 Task: Buy 3 Mechanical Scales from Kitchen Scales section under best seller category for shipping address: Lily Brown, 533 Junior Avenue, Duluth, Georgia 30097, Cell Number 4046170247. Pay from credit card ending with 9757, CVV 798
Action: Mouse moved to (192, 89)
Screenshot: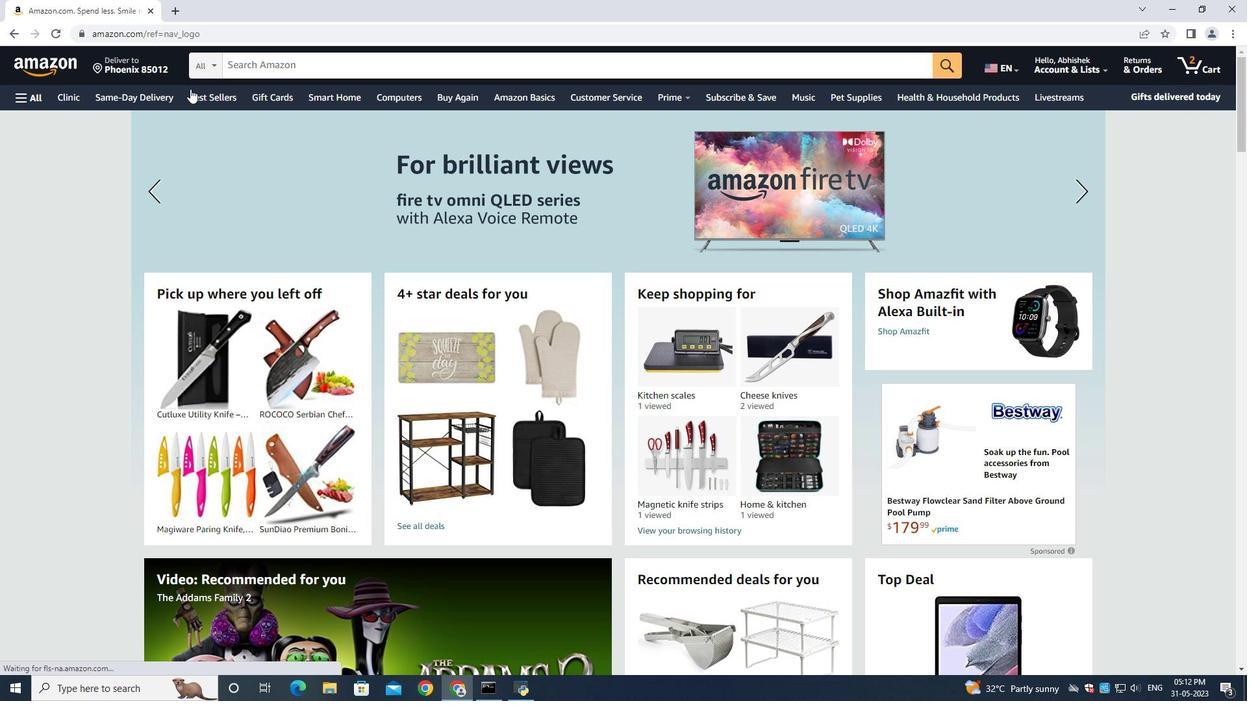 
Action: Mouse pressed left at (192, 89)
Screenshot: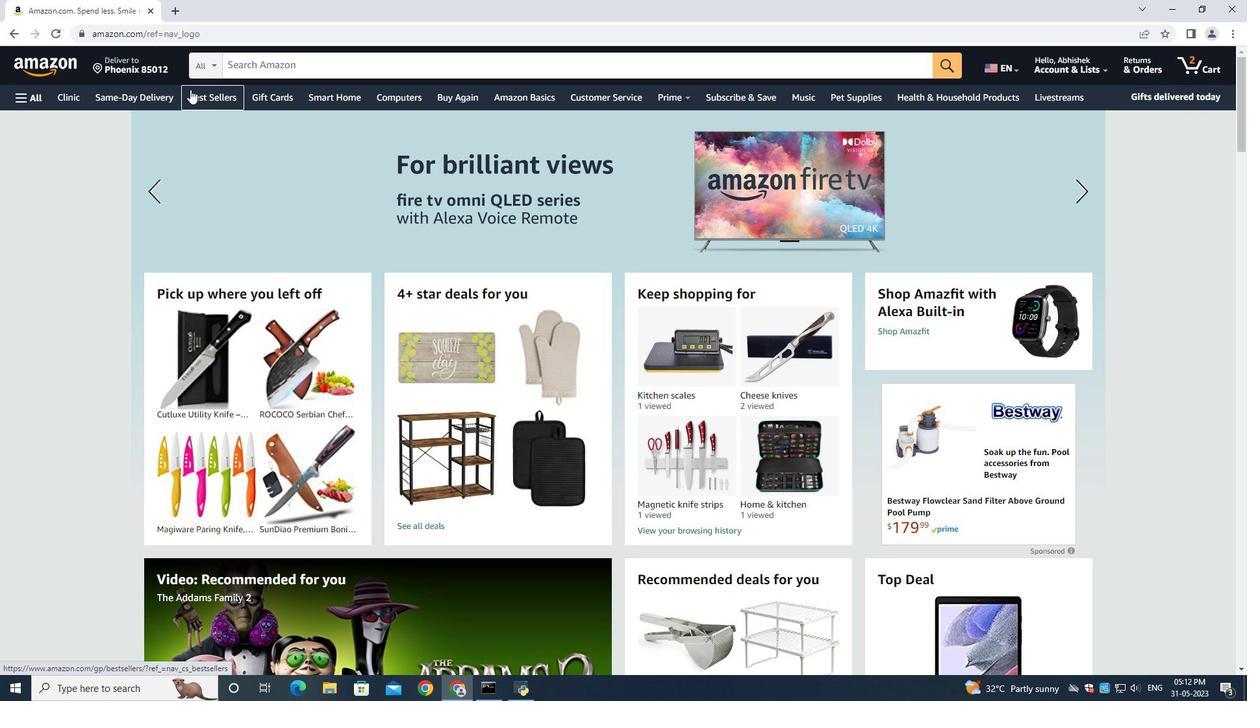 
Action: Mouse moved to (273, 64)
Screenshot: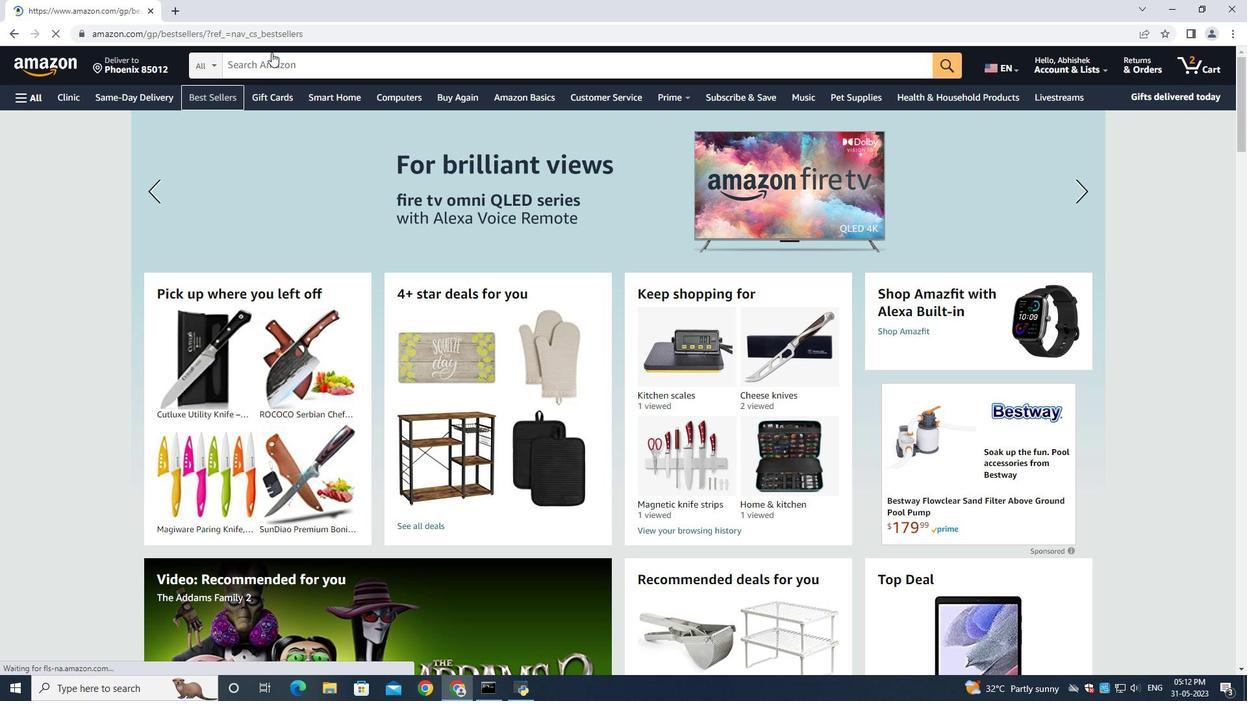 
Action: Mouse pressed left at (273, 64)
Screenshot: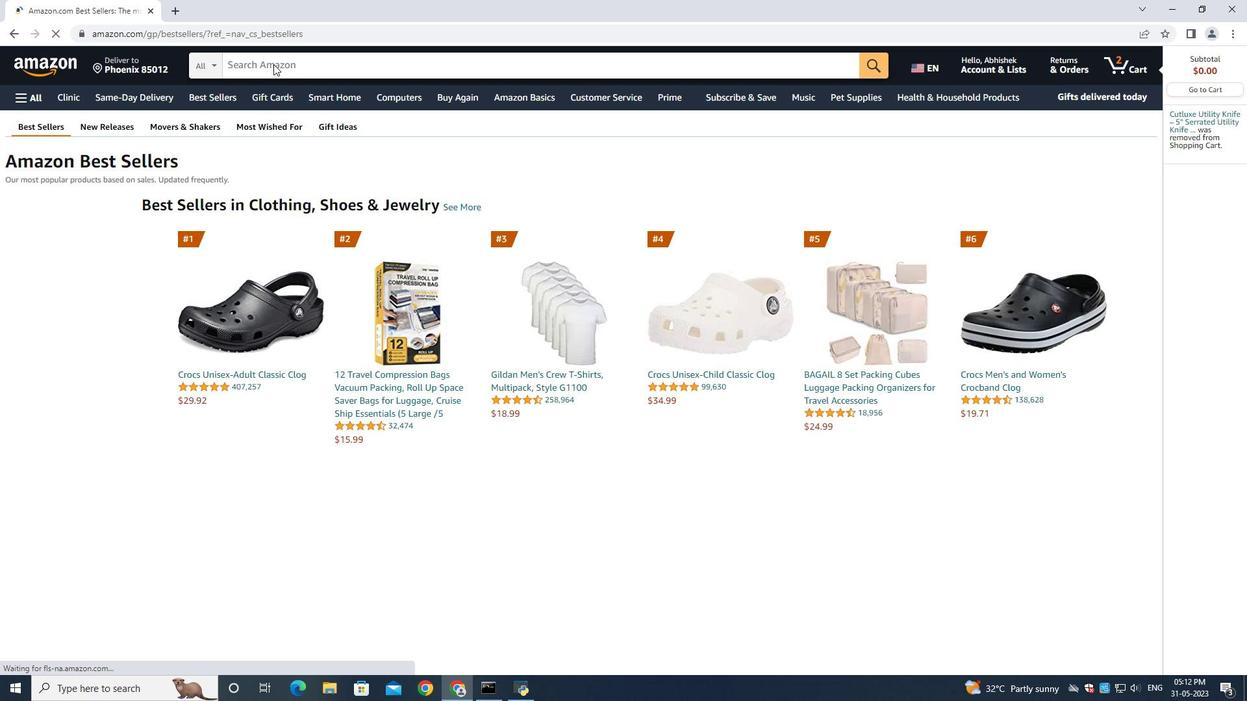 
Action: Mouse moved to (1218, 263)
Screenshot: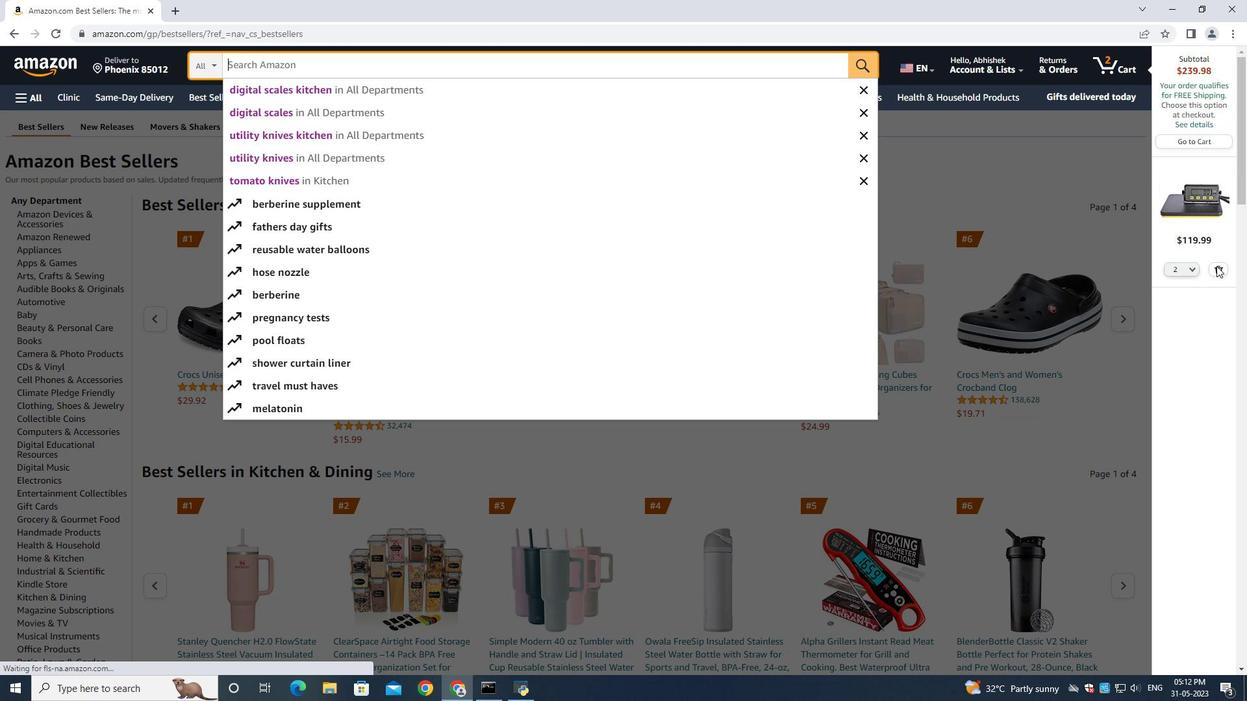 
Action: Mouse pressed left at (1218, 263)
Screenshot: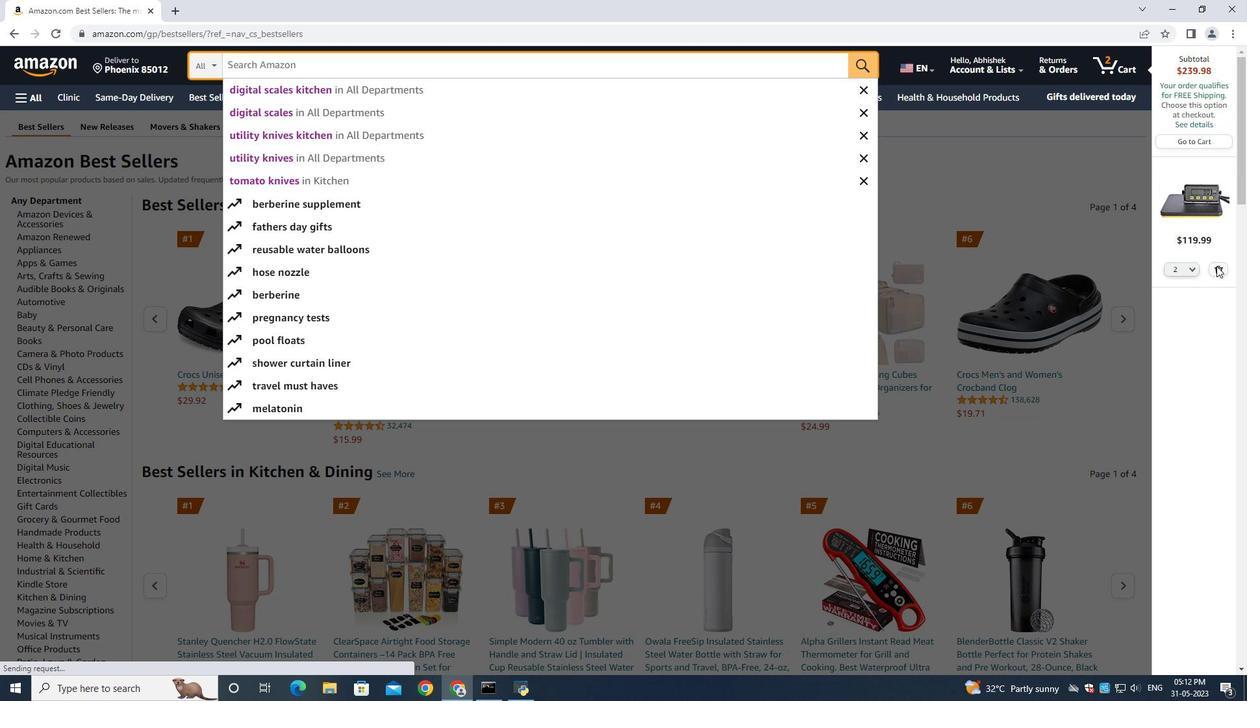 
Action: Mouse moved to (320, 74)
Screenshot: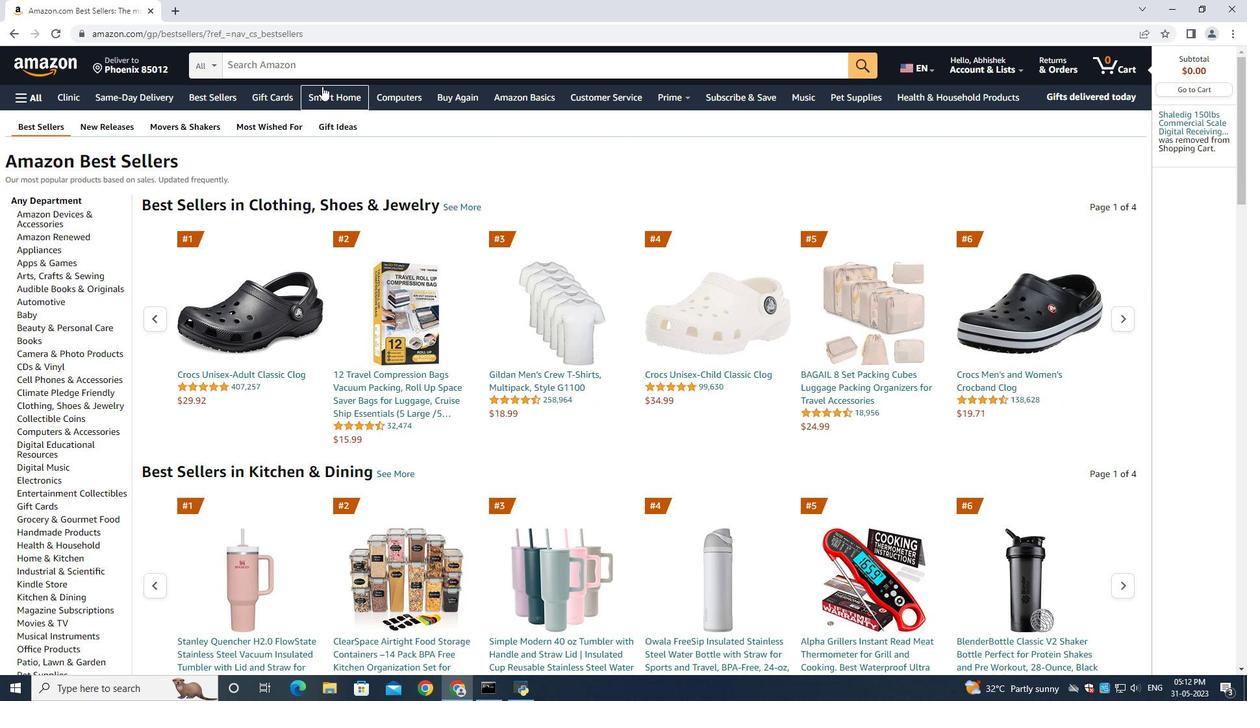 
Action: Mouse pressed left at (320, 74)
Screenshot: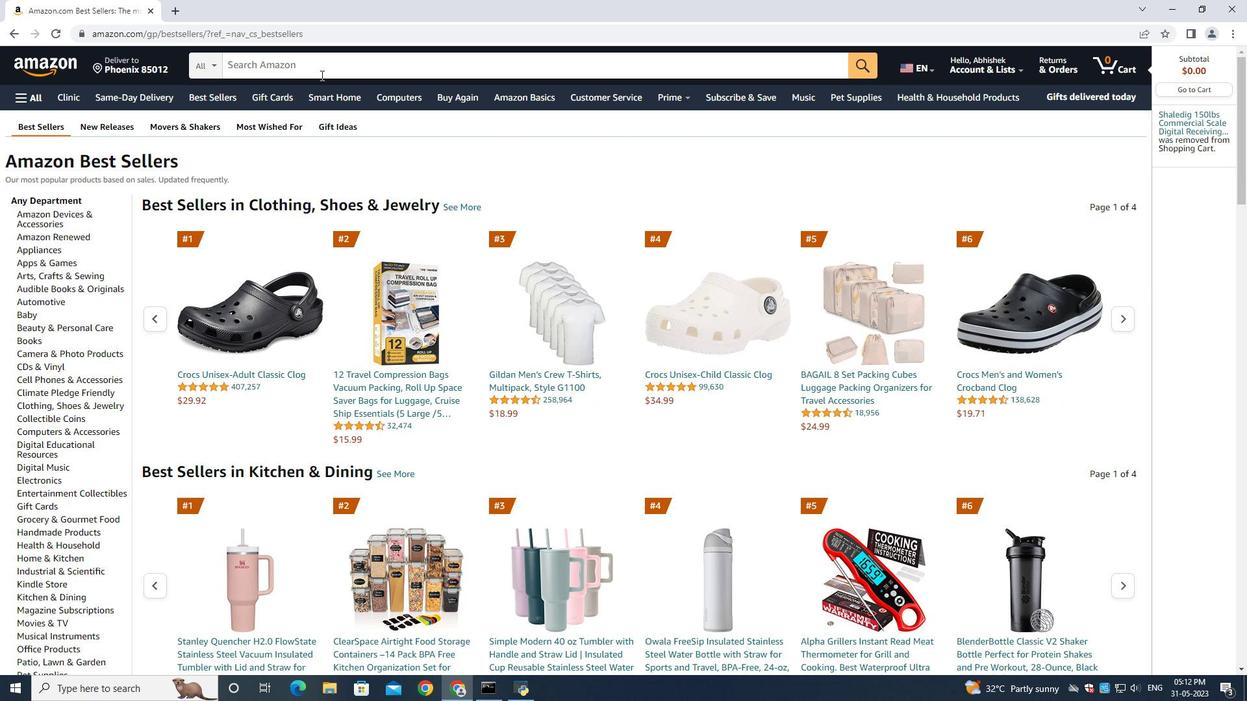 
Action: Key pressed <Key.shift>Mechanical<Key.space><Key.shift><Key.shift><Key.shift><Key.shift><Key.shift><Key.shift><Key.shift><Key.shift><Key.shift><Key.shift><Key.shift>Scales<Key.enter>
Screenshot: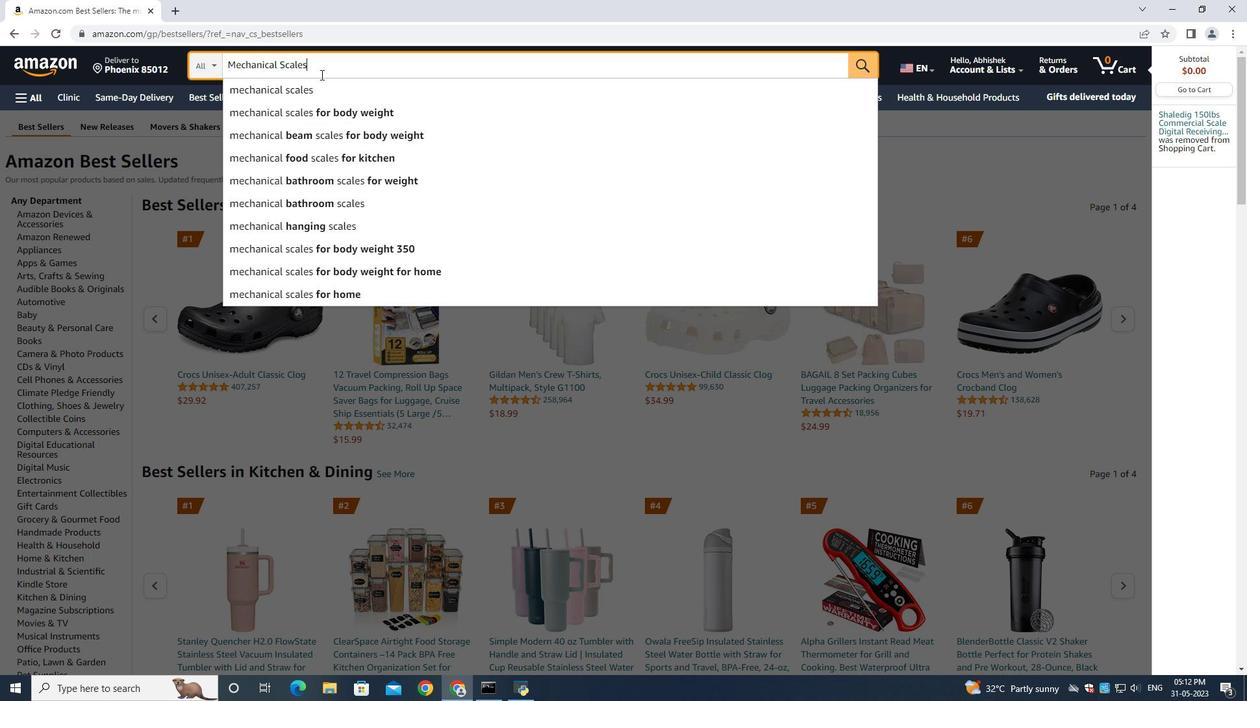 
Action: Mouse moved to (80, 284)
Screenshot: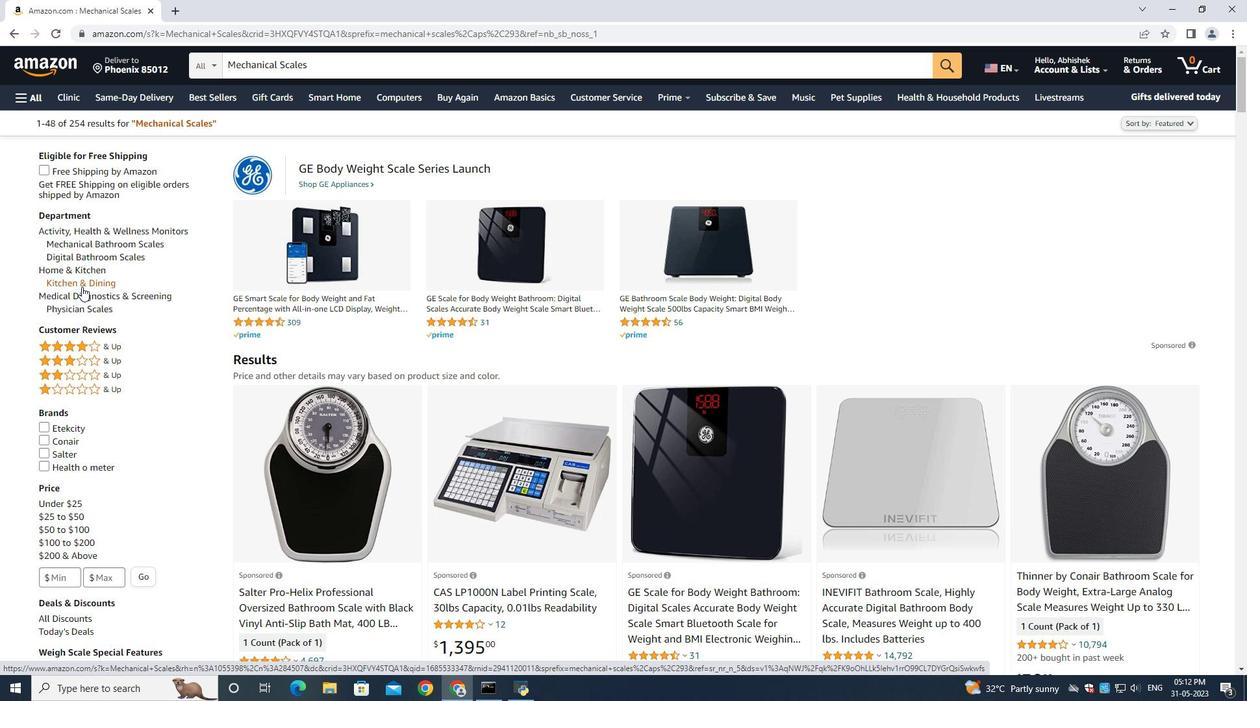 
Action: Mouse pressed left at (80, 284)
Screenshot: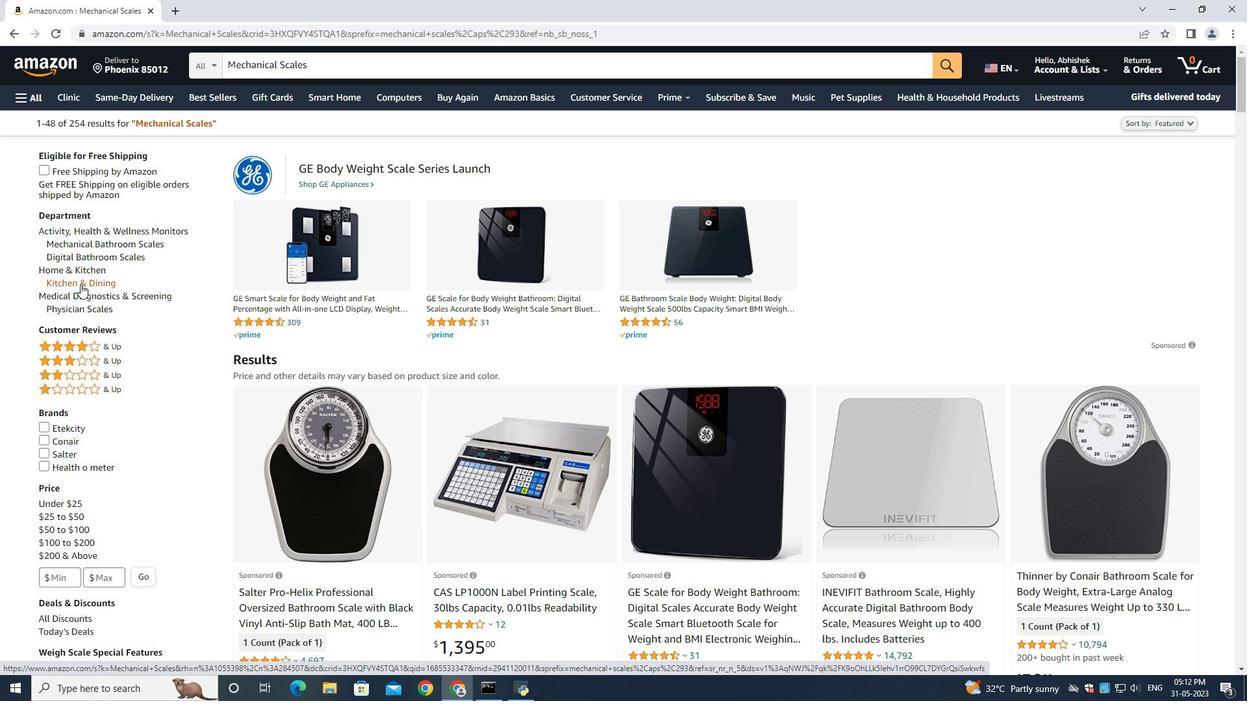 
Action: Mouse moved to (9, 29)
Screenshot: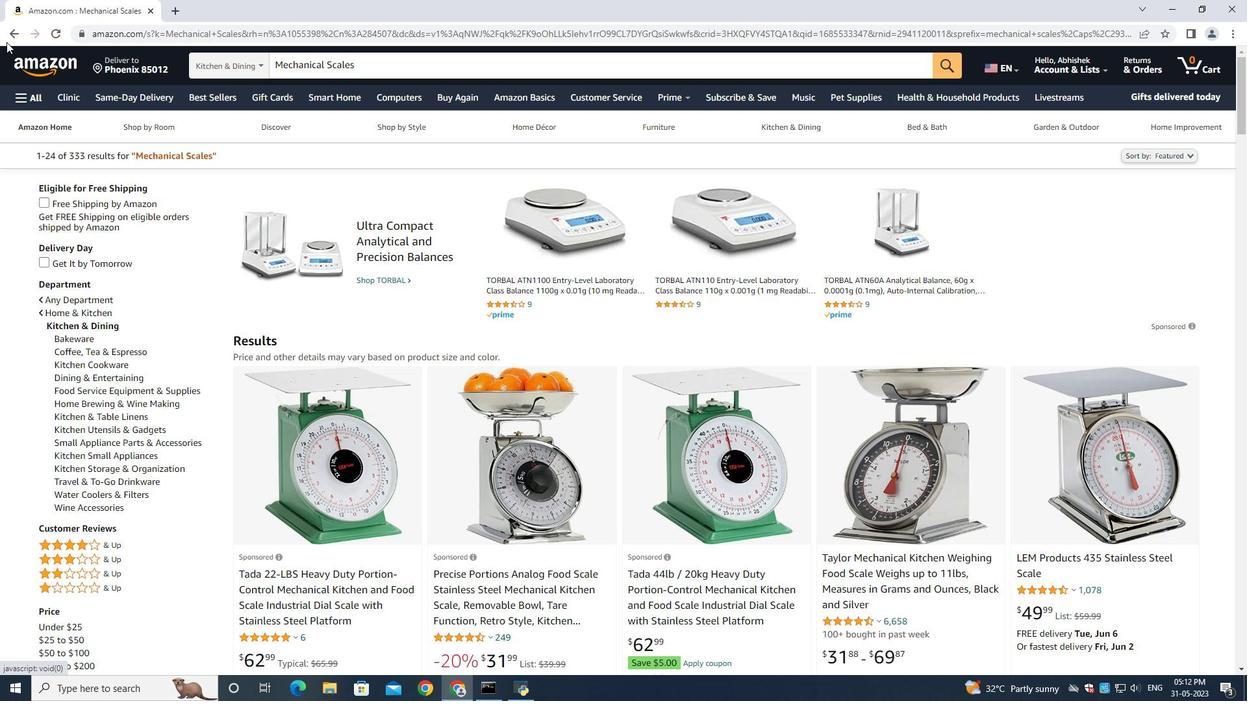 
Action: Mouse pressed left at (9, 29)
Screenshot: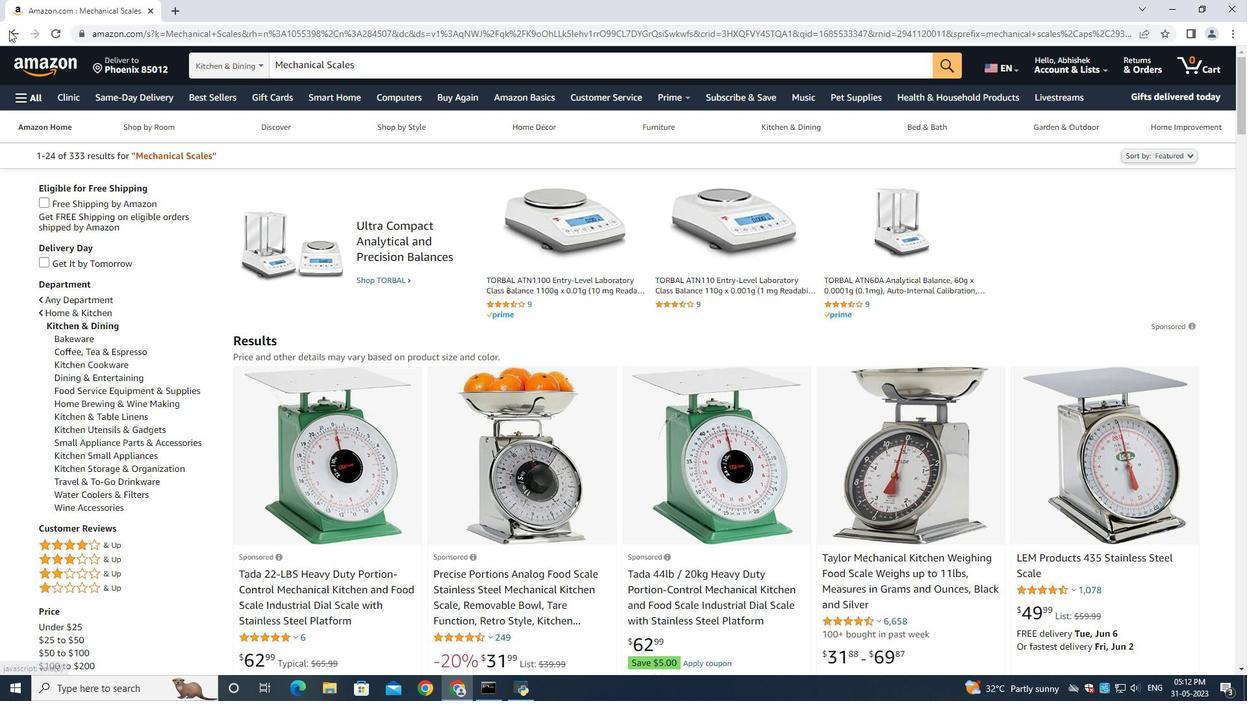 
Action: Mouse moved to (82, 311)
Screenshot: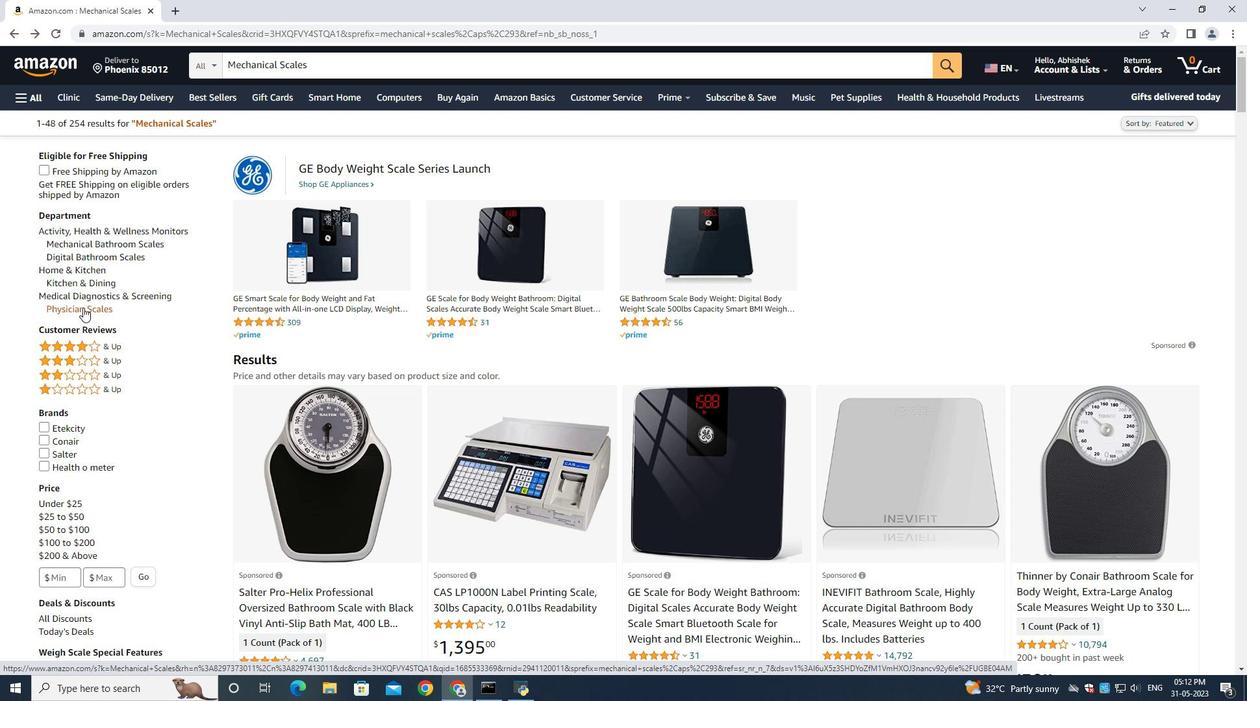 
Action: Mouse pressed left at (82, 311)
Screenshot: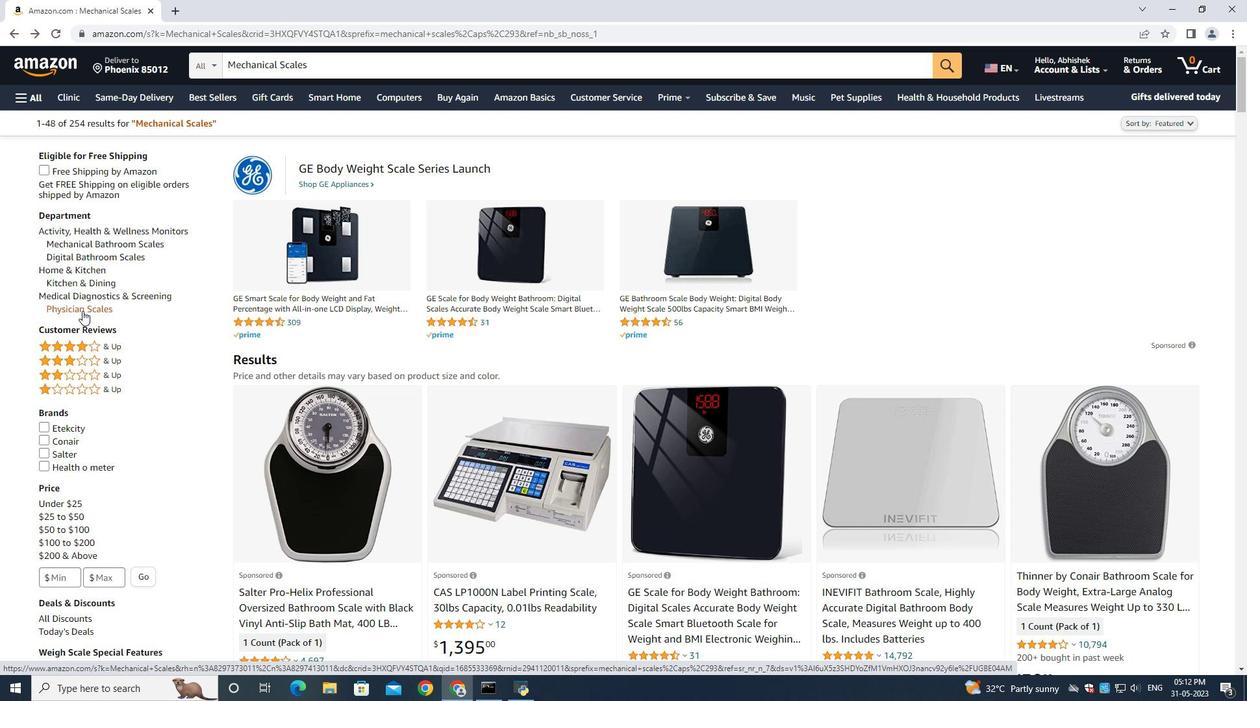 
Action: Mouse moved to (10, 26)
Screenshot: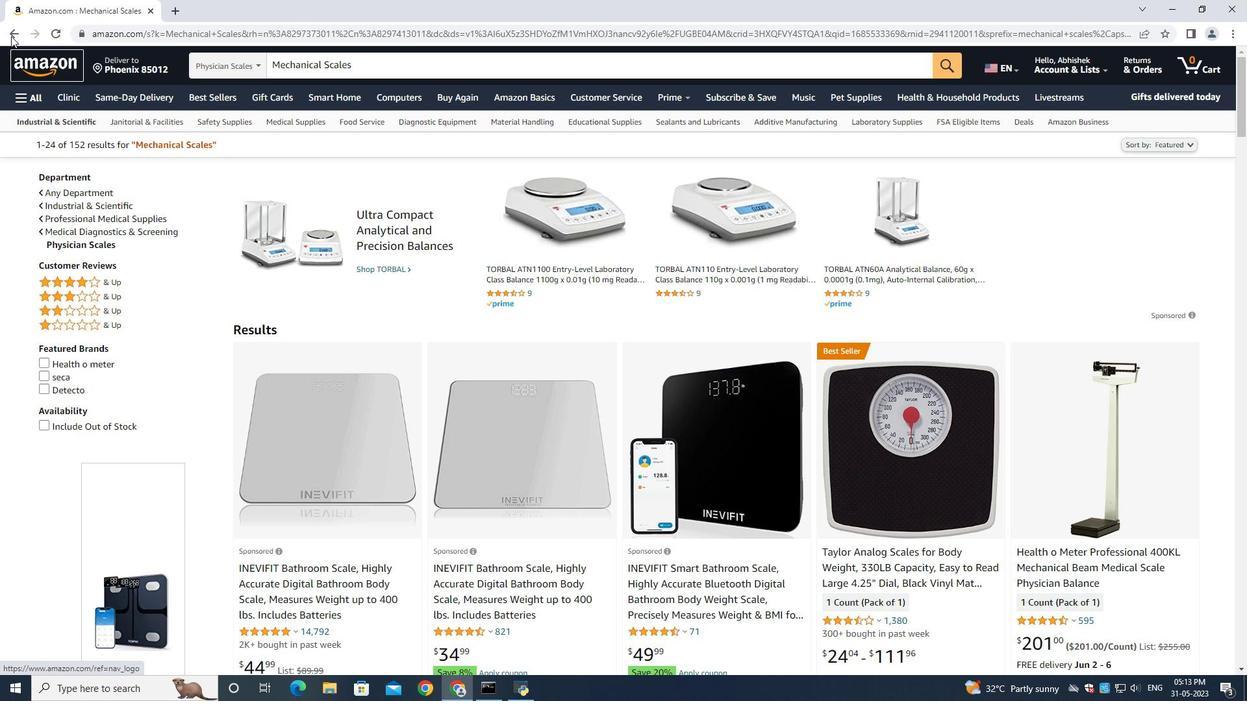 
Action: Mouse pressed left at (10, 26)
Screenshot: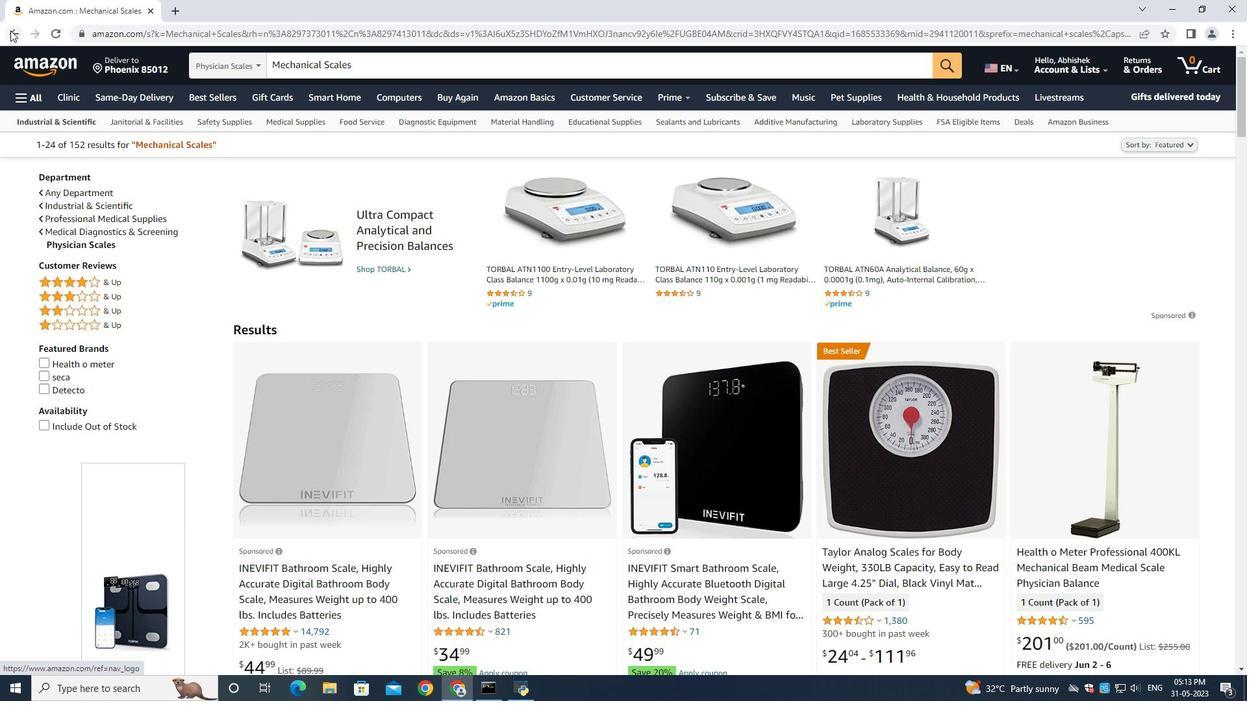 
Action: Mouse moved to (389, 76)
Screenshot: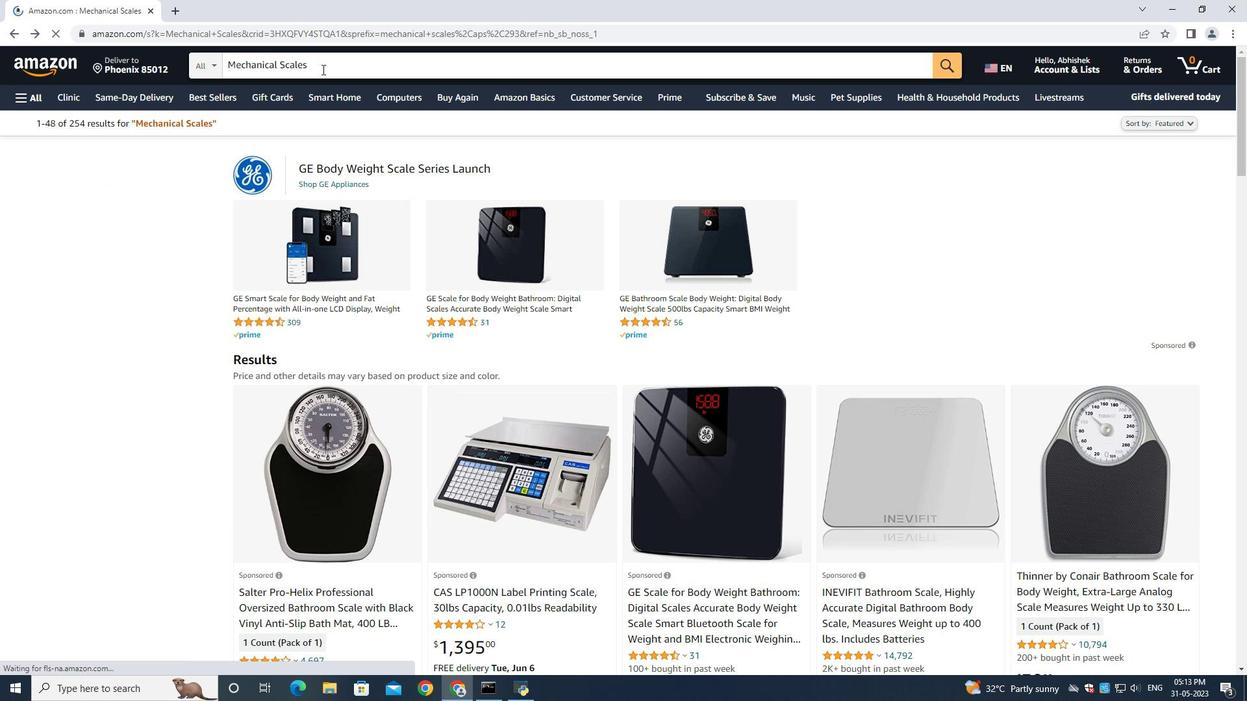 
Action: Mouse pressed left at (389, 76)
Screenshot: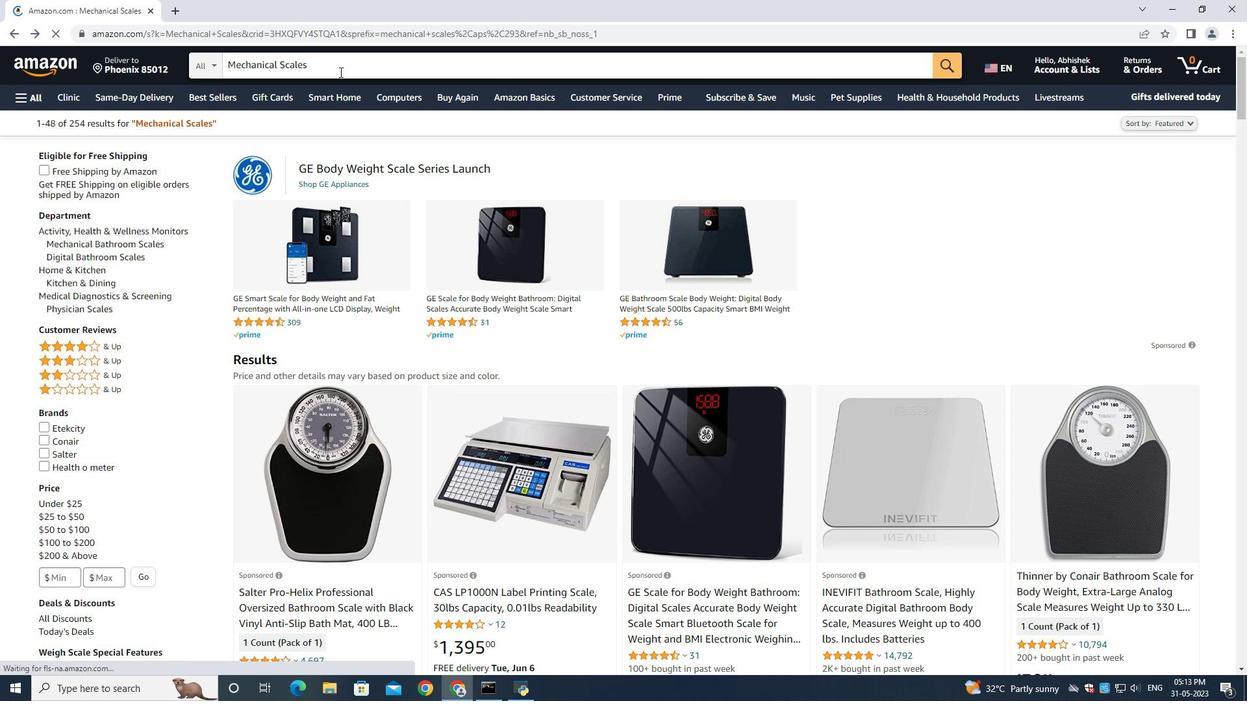 
Action: Key pressed <Key.space>khtchen<Key.enter>
Screenshot: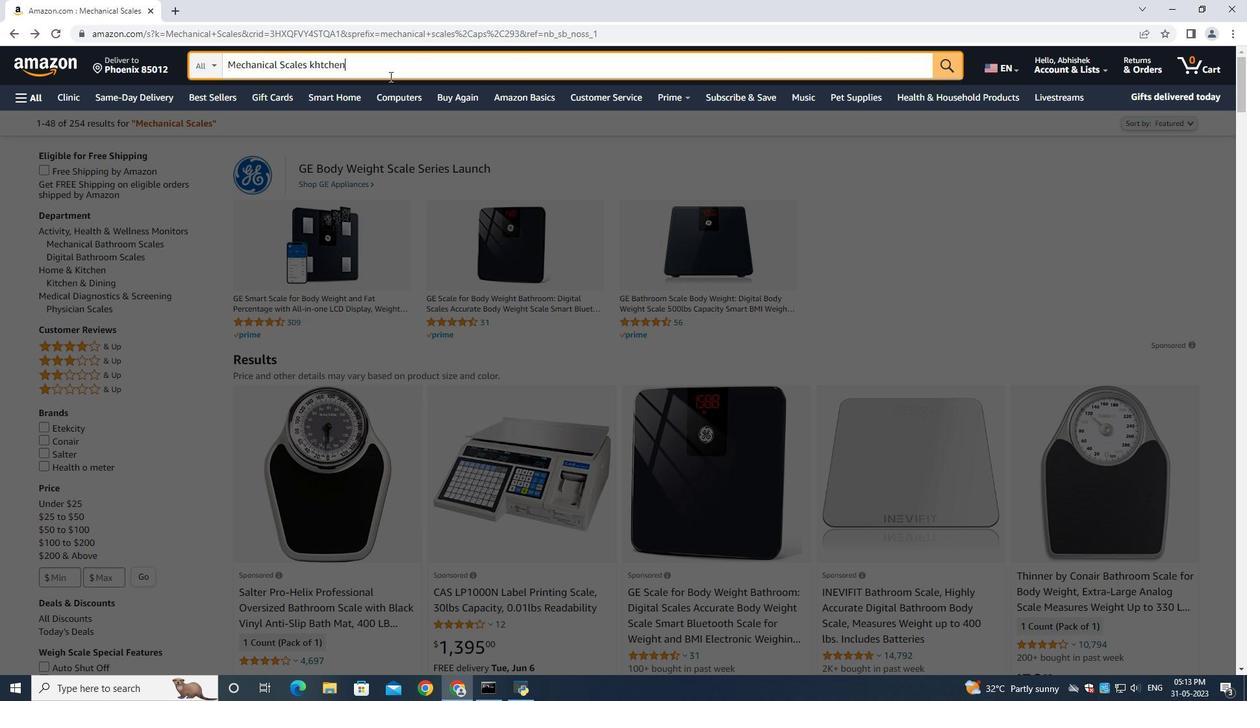 
Action: Mouse moved to (77, 231)
Screenshot: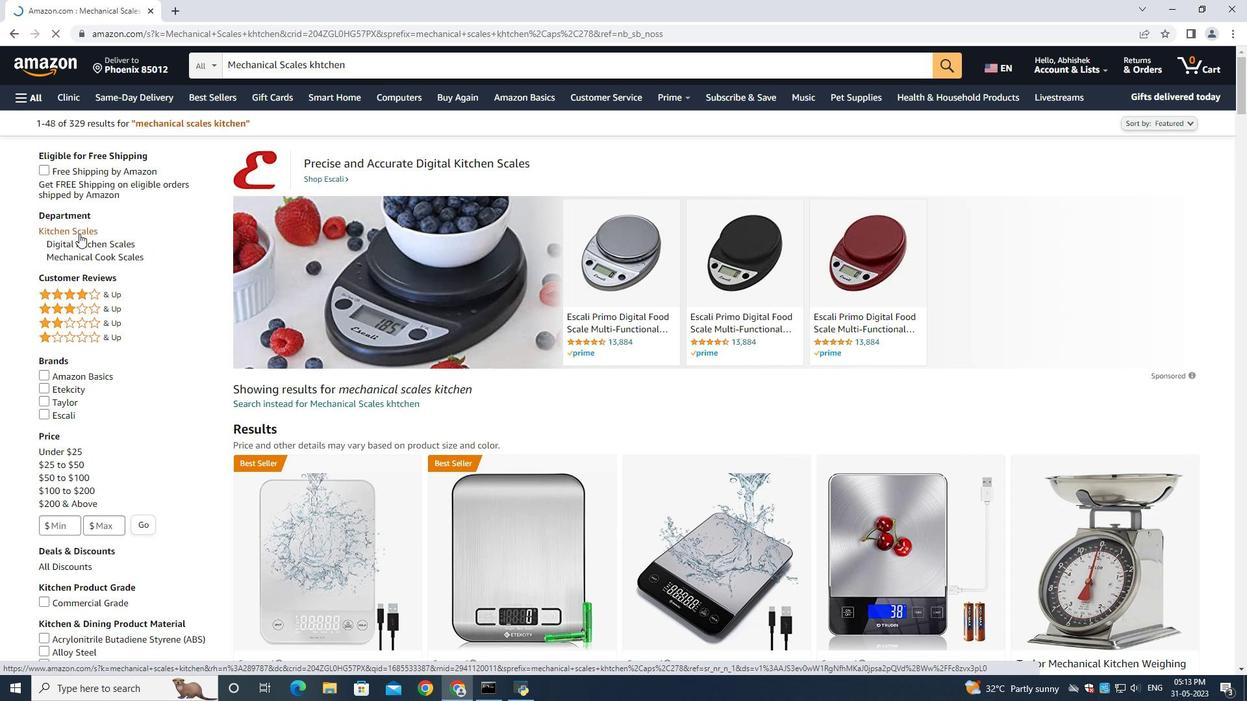 
Action: Mouse pressed left at (77, 231)
Screenshot: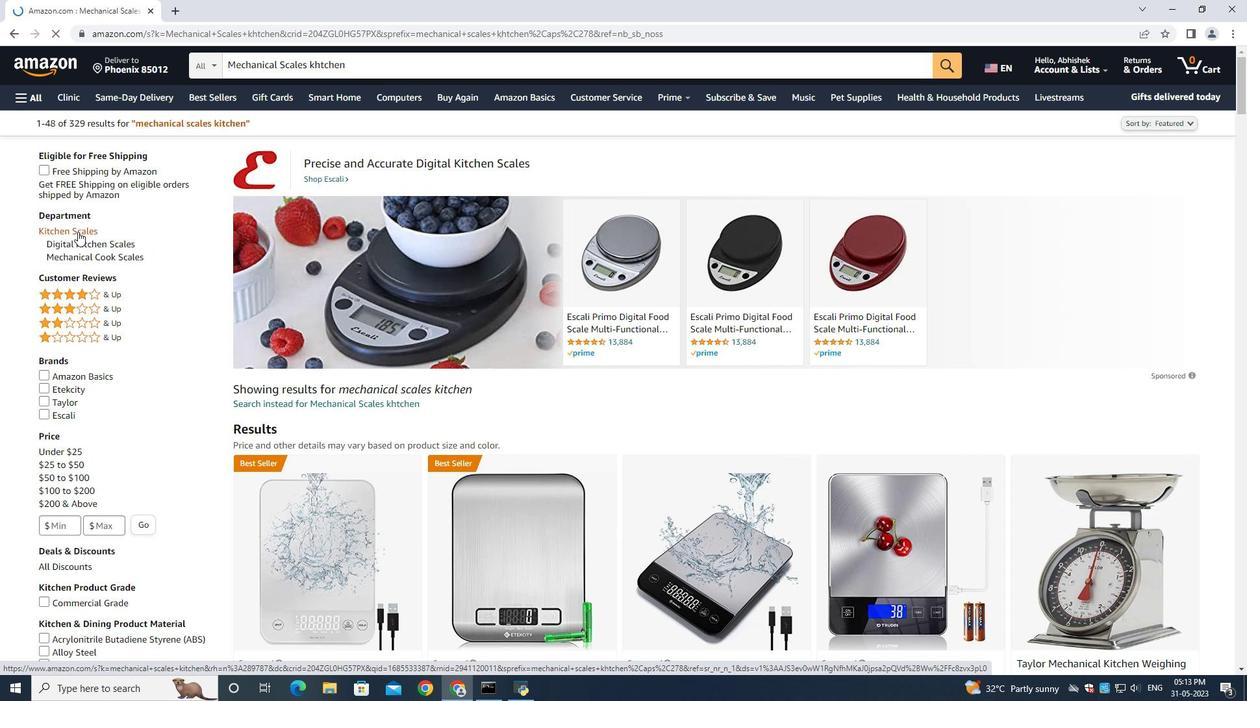 
Action: Mouse moved to (673, 331)
Screenshot: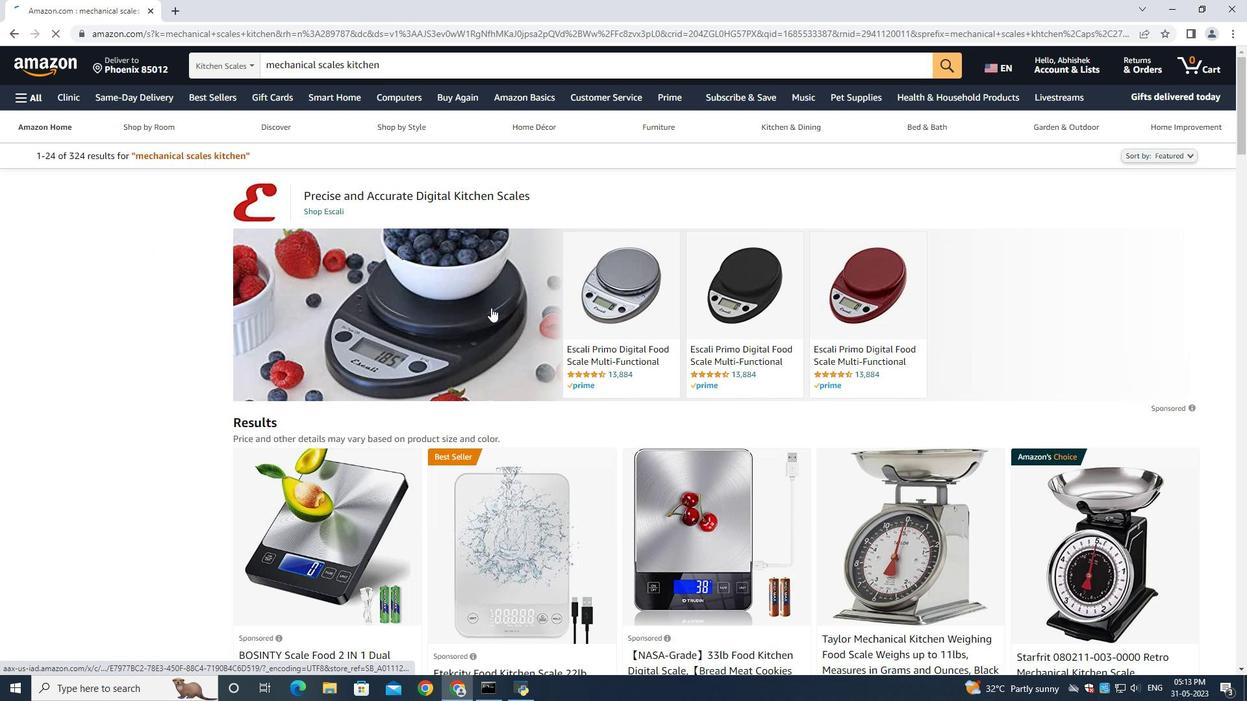 
Action: Mouse scrolled (673, 331) with delta (0, 0)
Screenshot: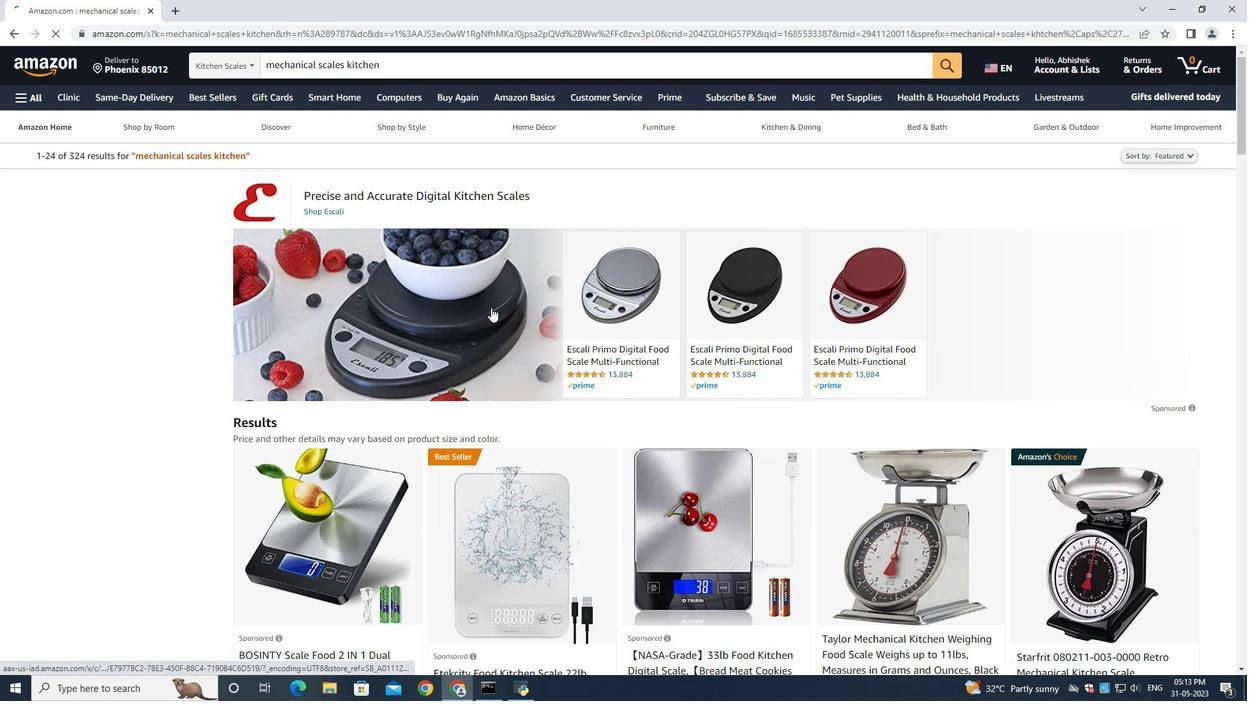 
Action: Mouse scrolled (673, 331) with delta (0, 0)
Screenshot: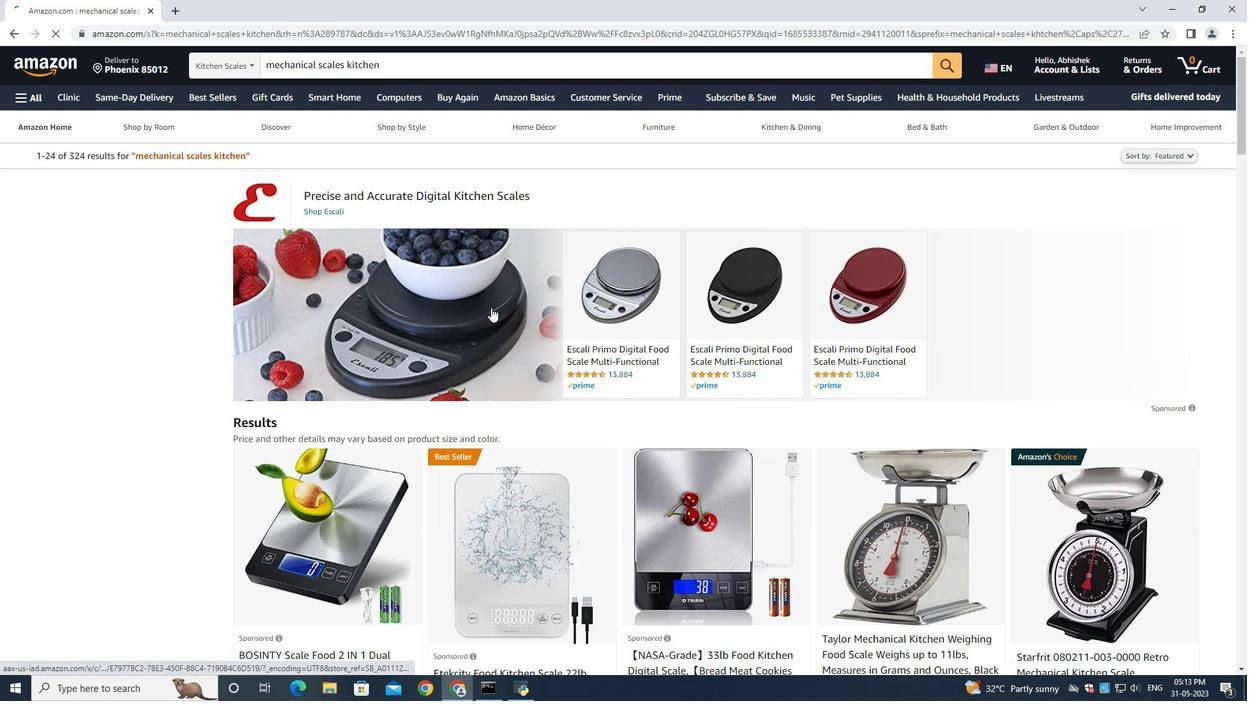 
Action: Mouse scrolled (673, 331) with delta (0, 0)
Screenshot: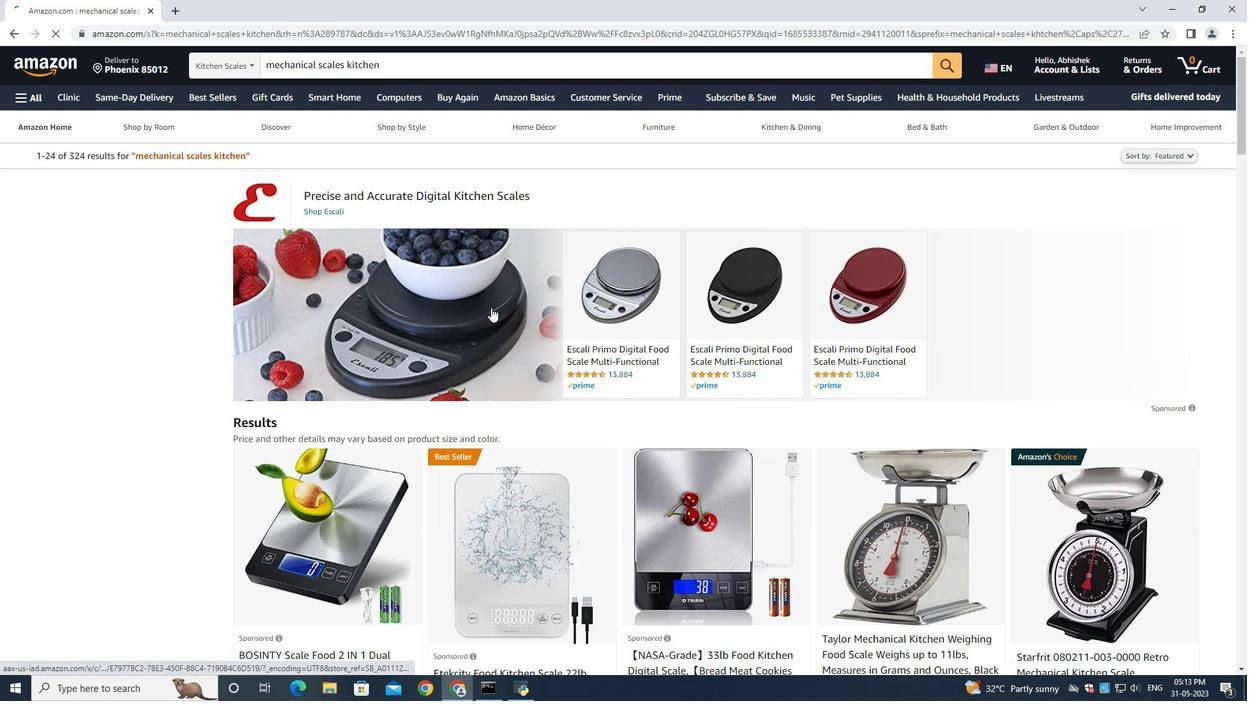 
Action: Mouse scrolled (673, 331) with delta (0, 0)
Screenshot: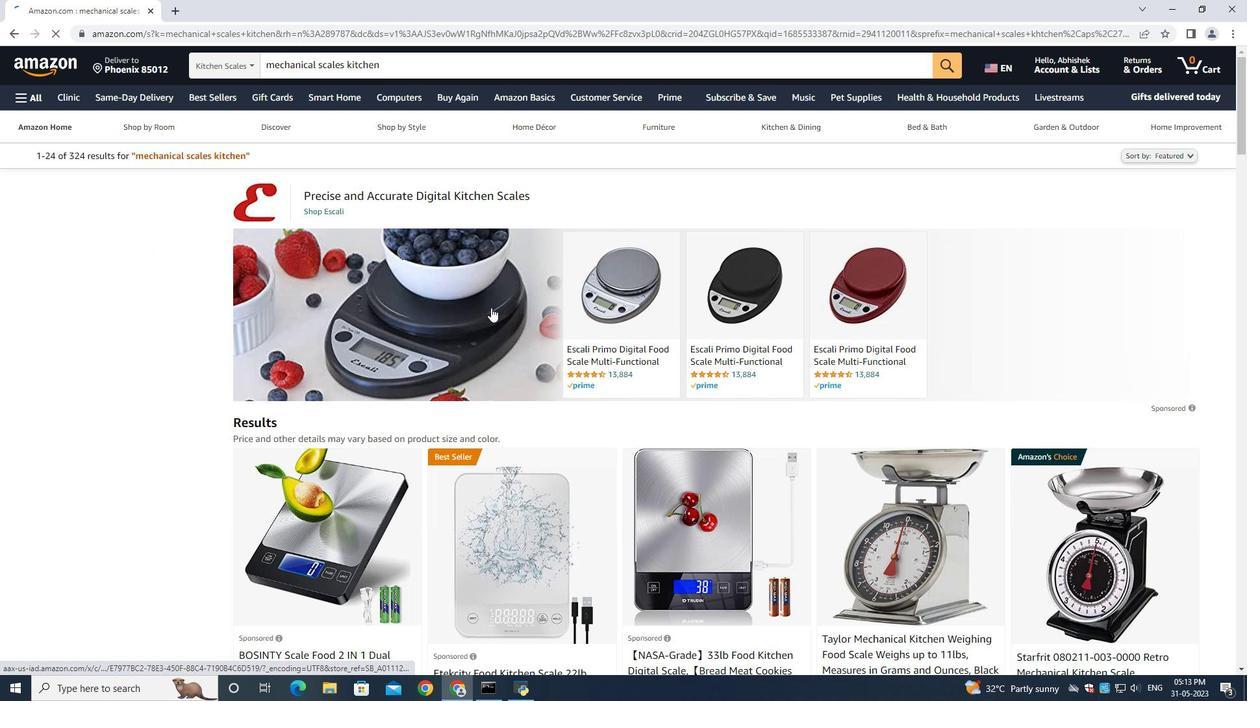 
Action: Mouse scrolled (673, 331) with delta (0, 0)
Screenshot: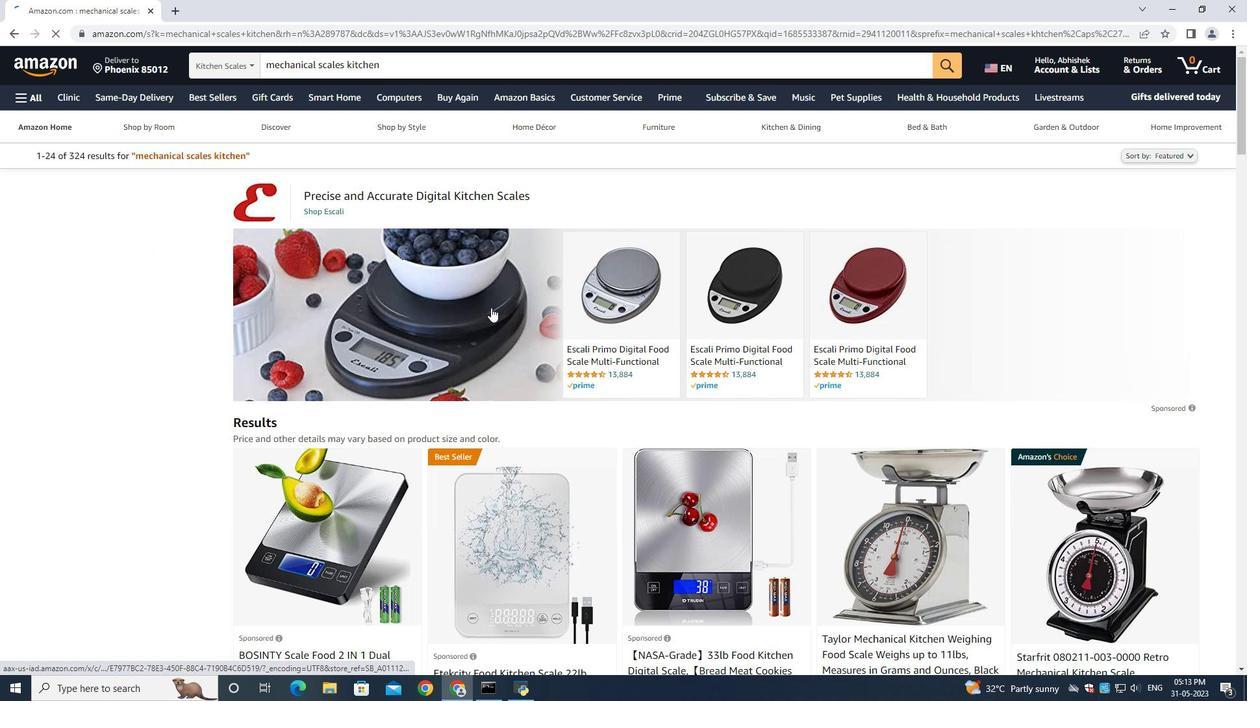 
Action: Mouse scrolled (673, 331) with delta (0, 0)
Screenshot: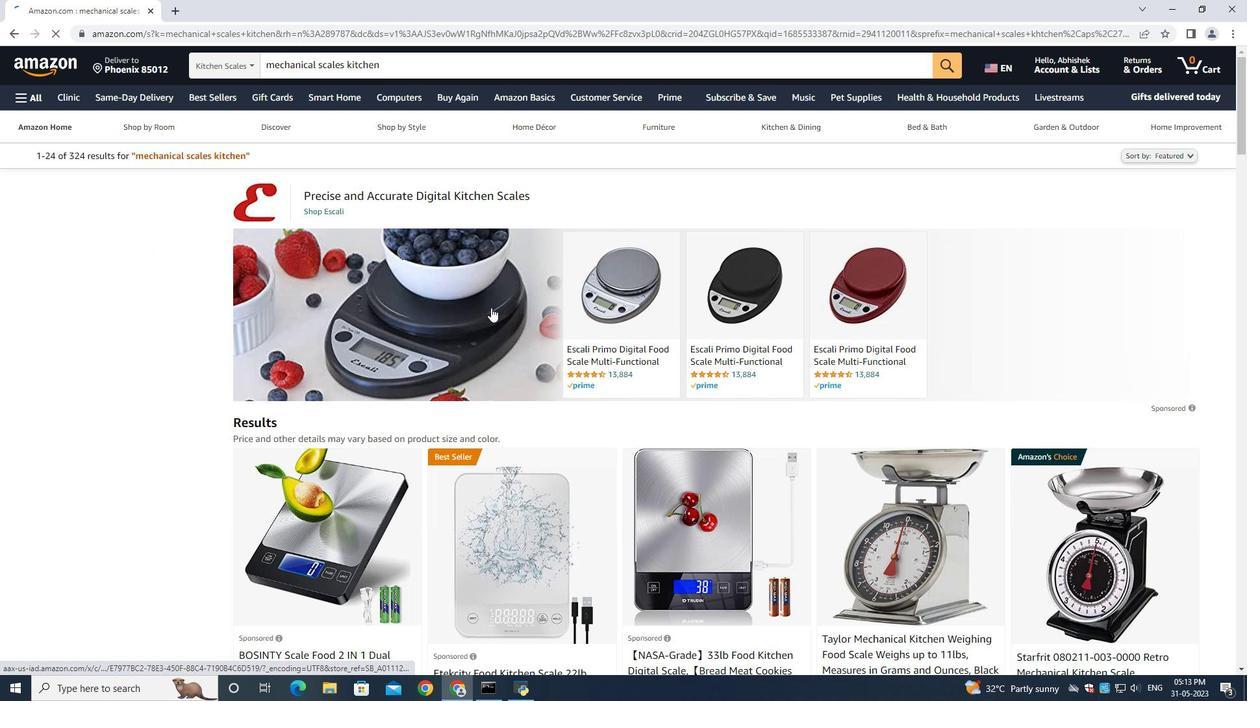 
Action: Mouse scrolled (673, 331) with delta (0, 0)
Screenshot: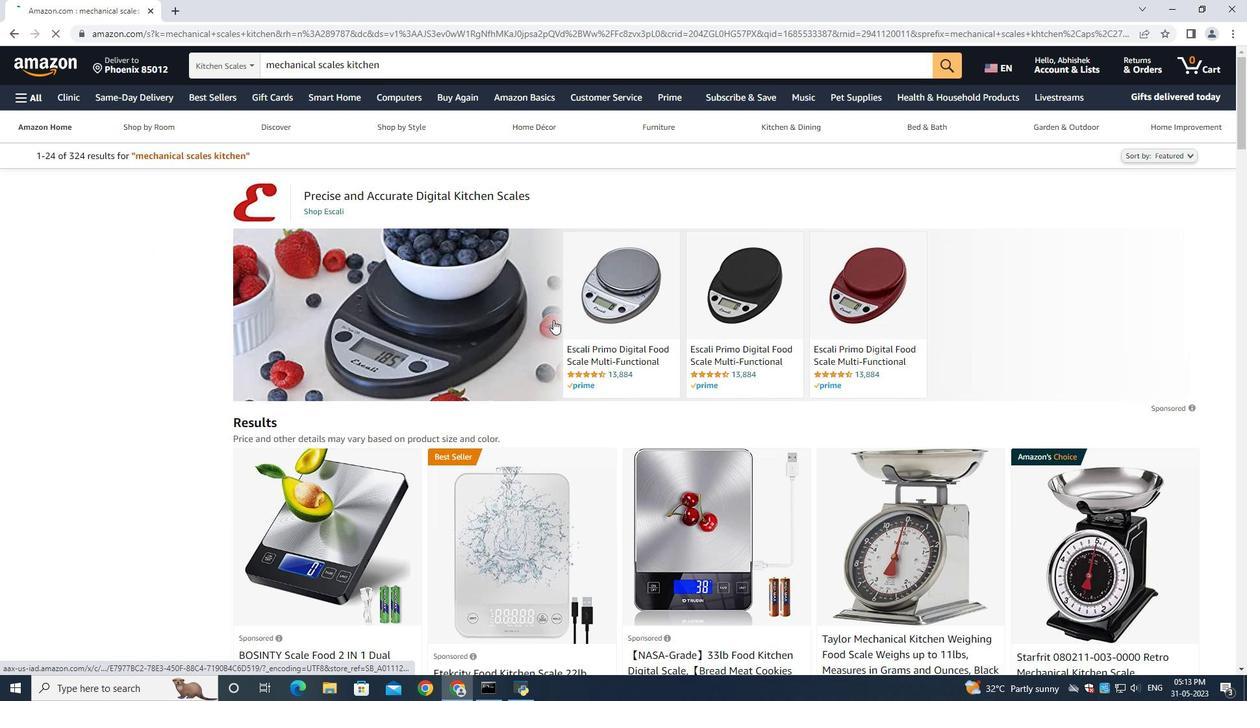 
Action: Mouse moved to (321, 242)
Screenshot: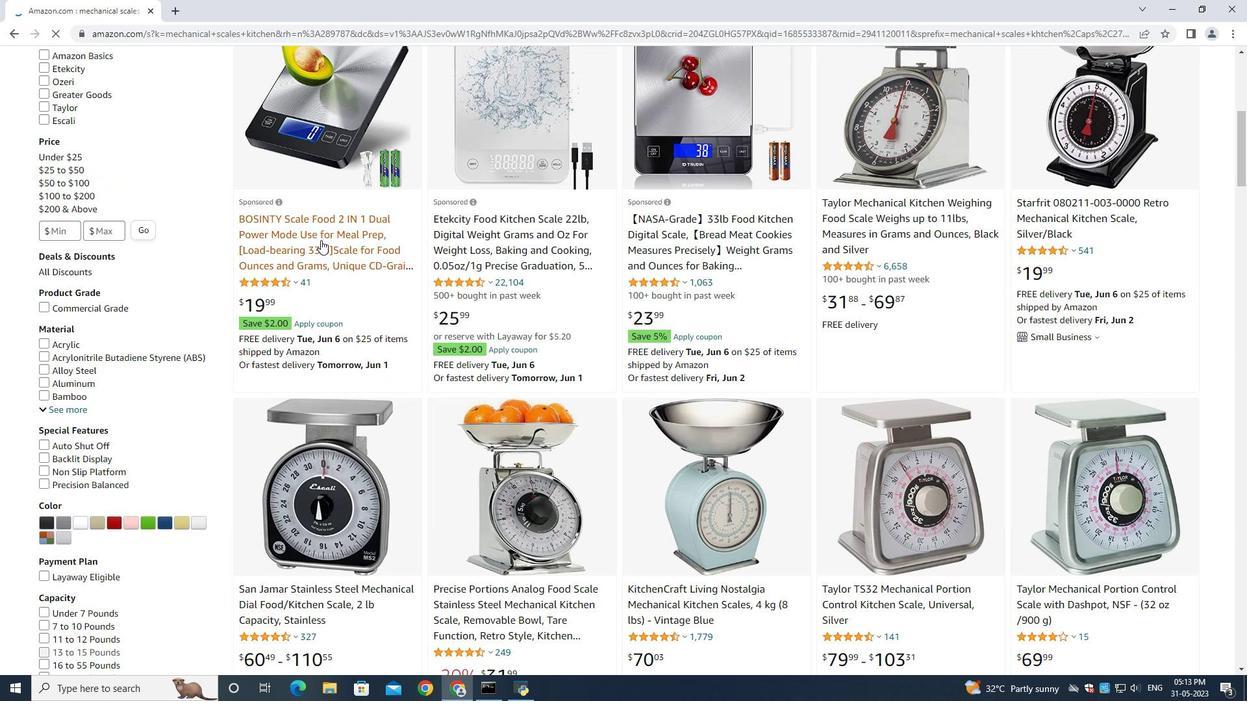 
Action: Mouse pressed left at (321, 242)
Screenshot: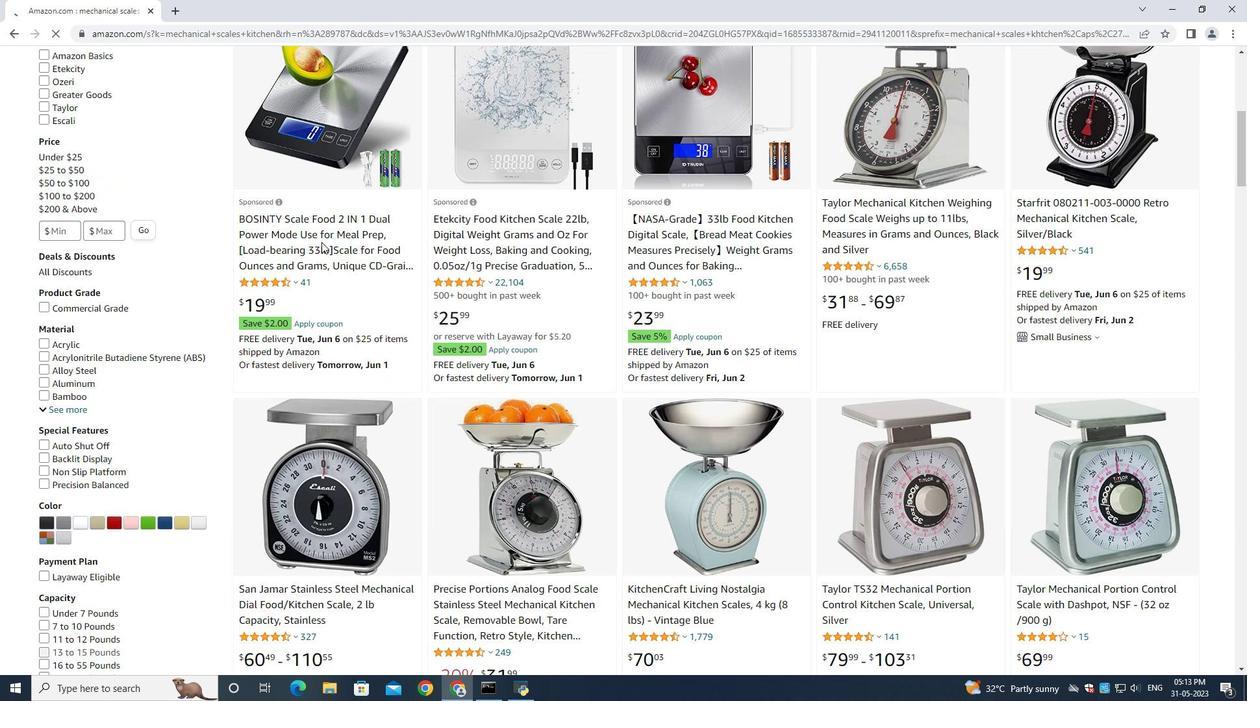 
Action: Mouse moved to (322, 242)
Screenshot: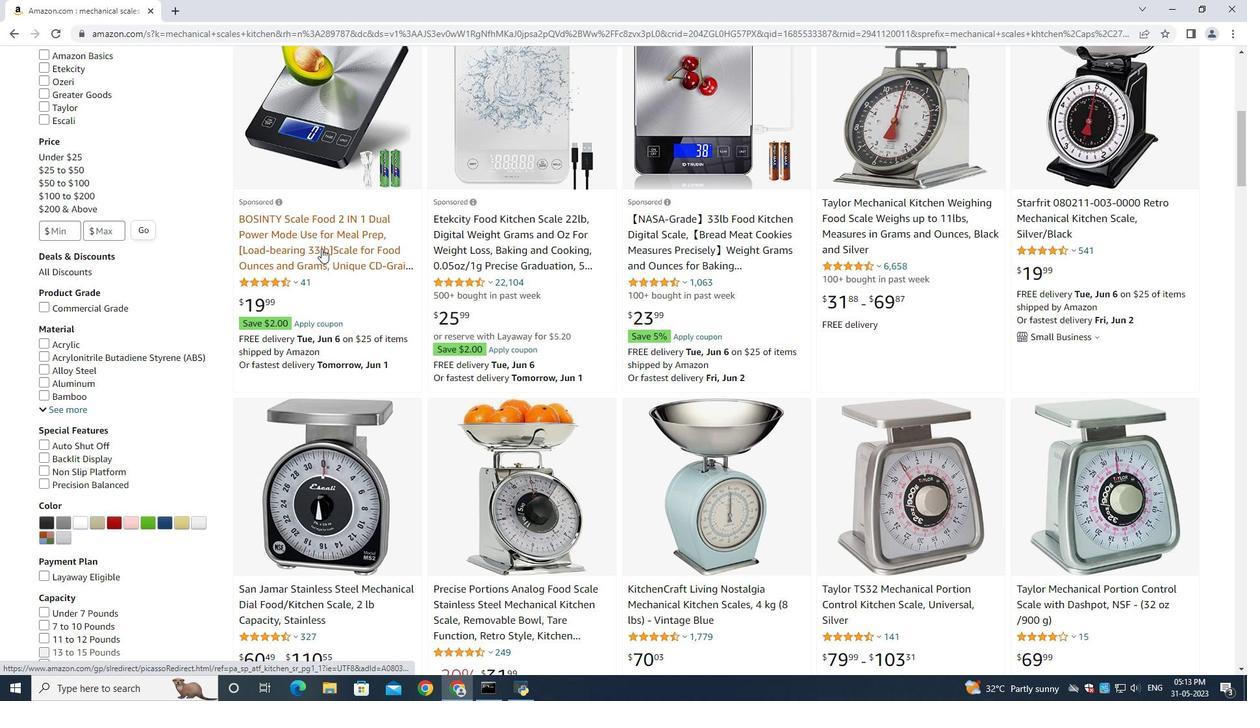 
Action: Mouse pressed left at (322, 242)
Screenshot: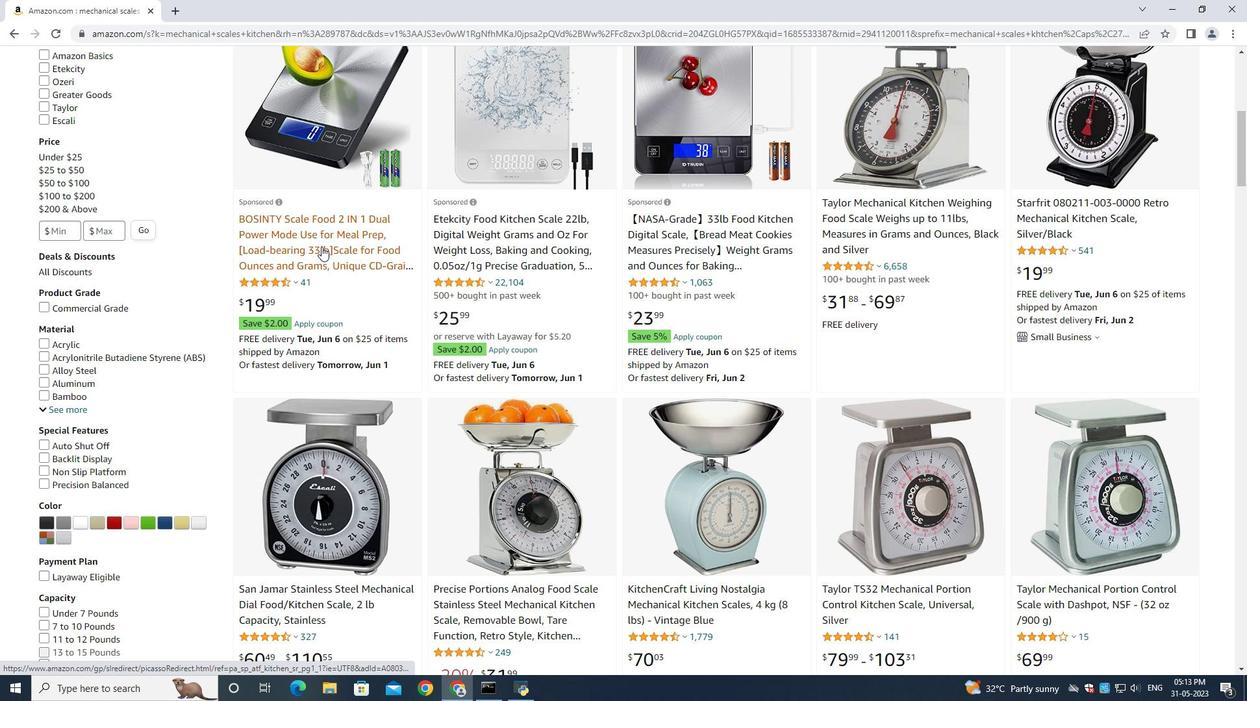 
Action: Mouse moved to (306, 220)
Screenshot: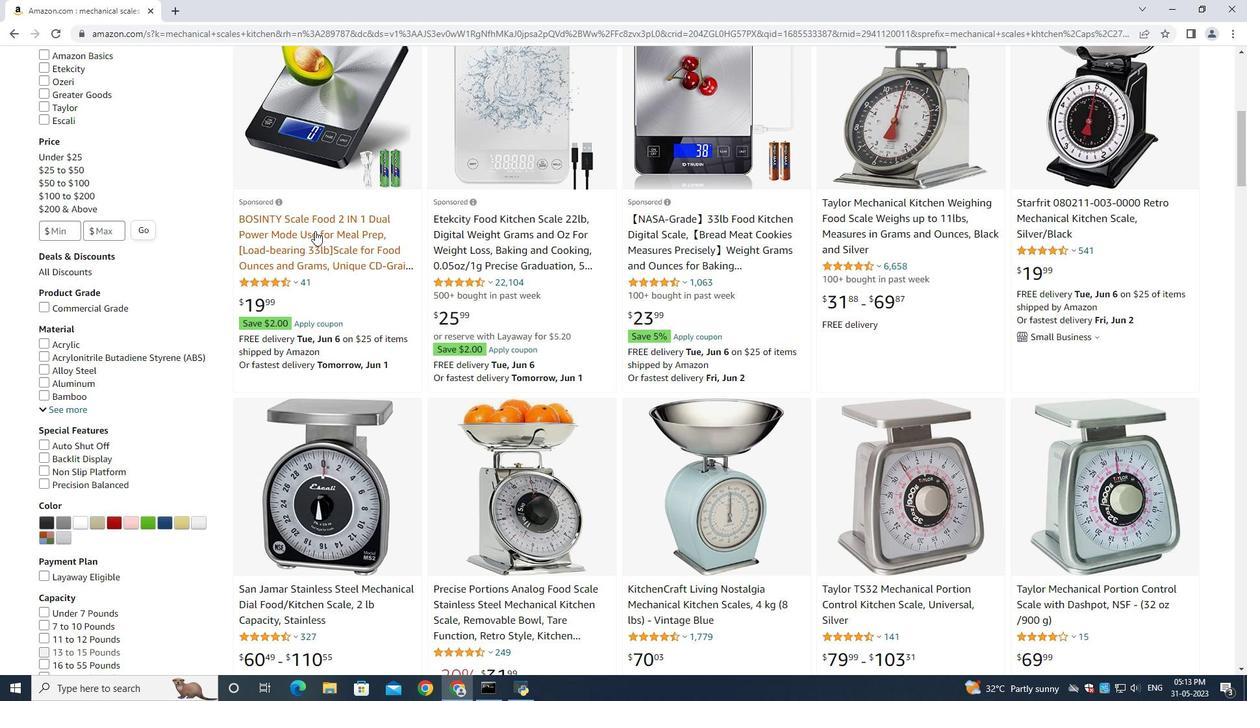 
Action: Mouse pressed left at (306, 220)
Screenshot: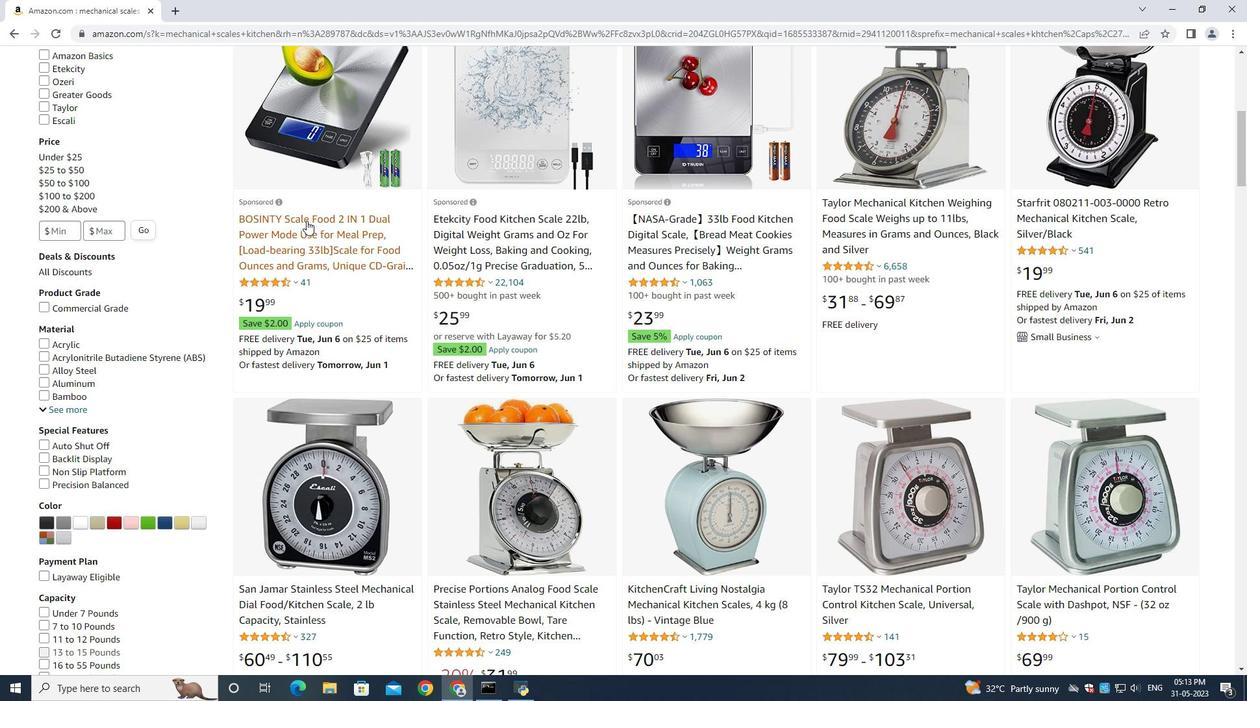 
Action: Mouse moved to (150, 479)
Screenshot: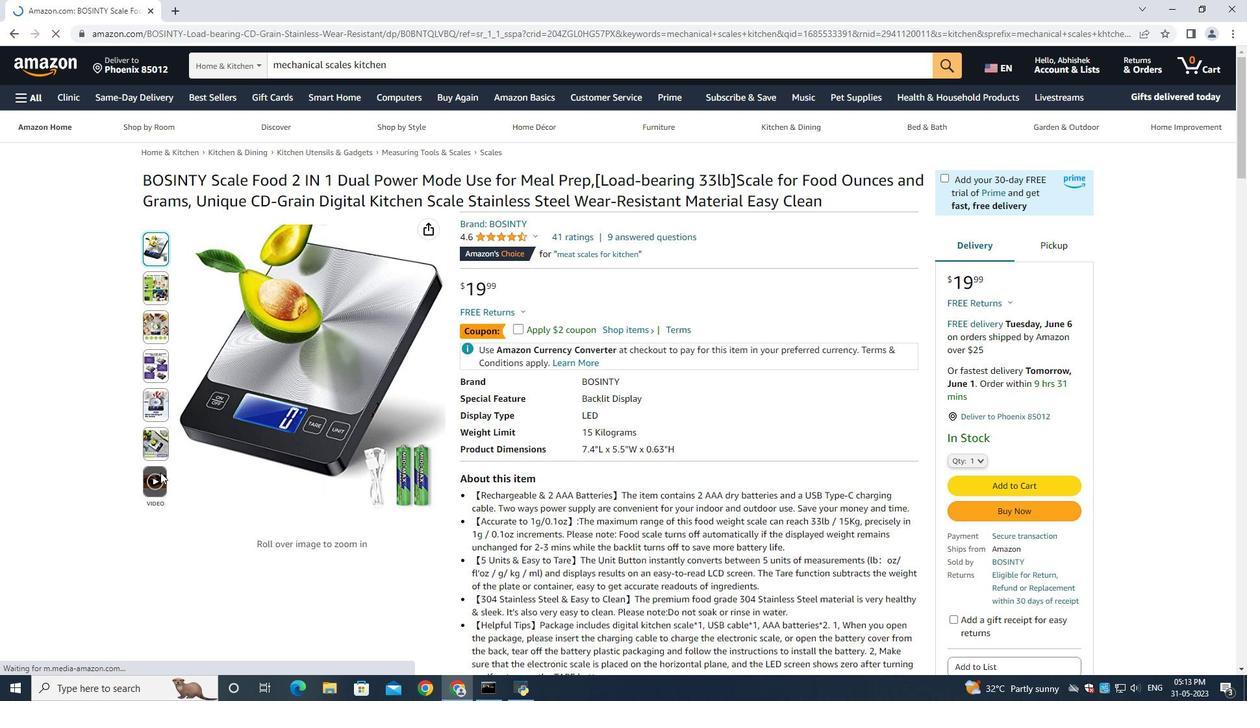 
Action: Mouse pressed left at (150, 479)
Screenshot: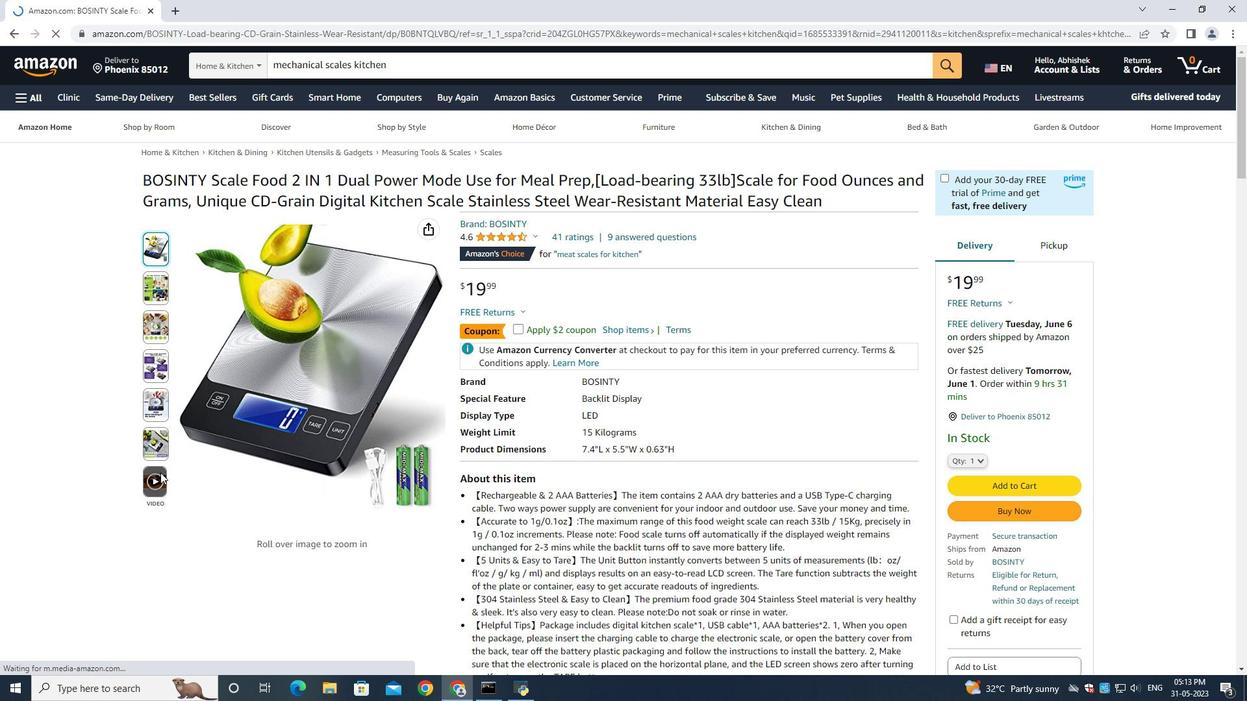
Action: Mouse moved to (1203, 122)
Screenshot: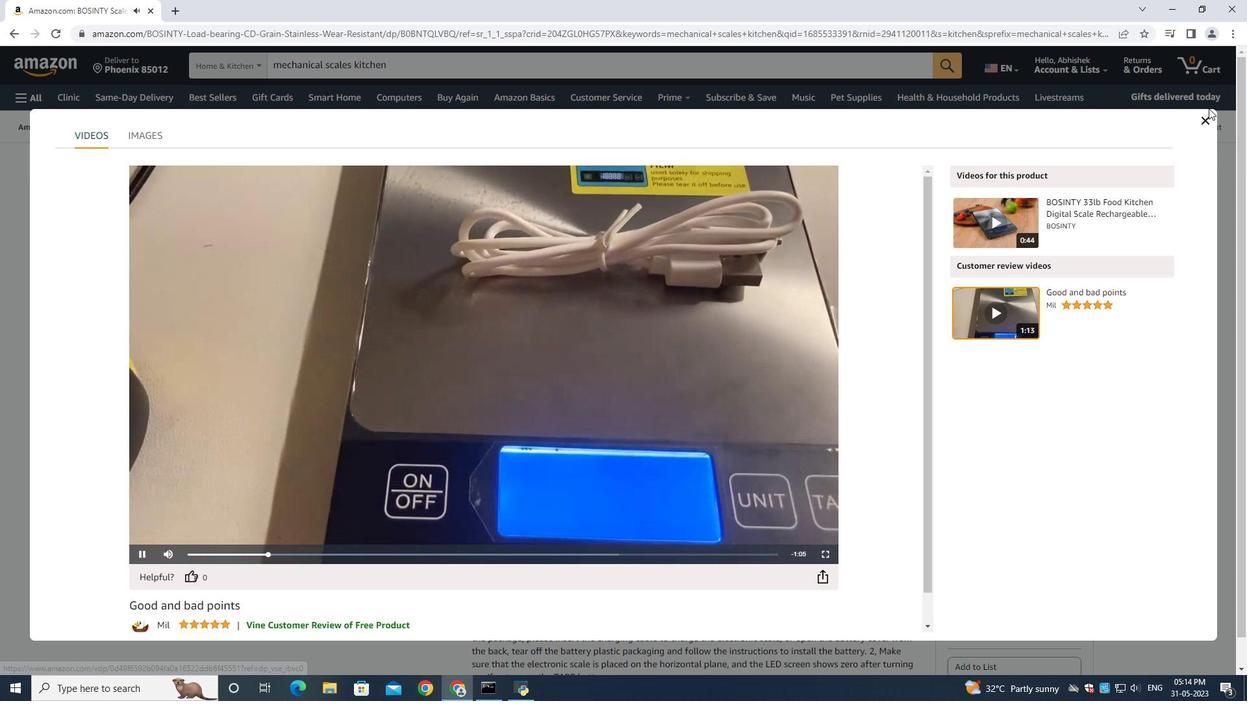 
Action: Mouse pressed left at (1203, 122)
Screenshot: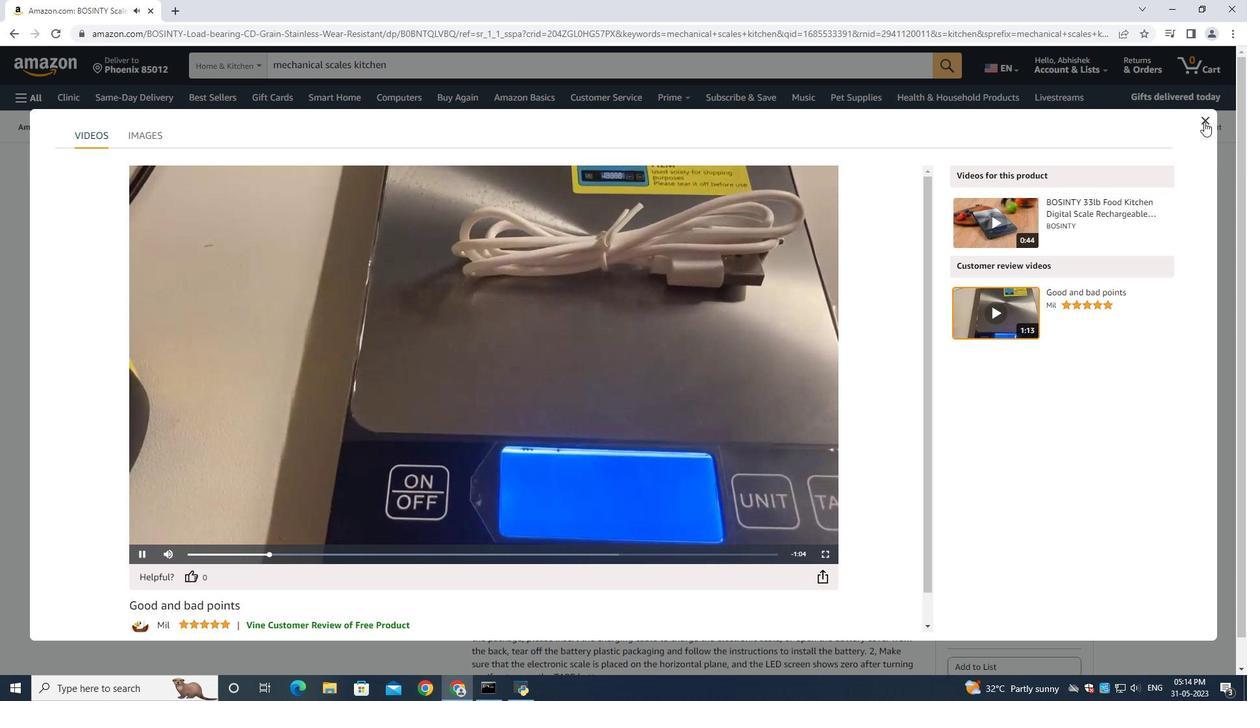 
Action: Mouse moved to (964, 460)
Screenshot: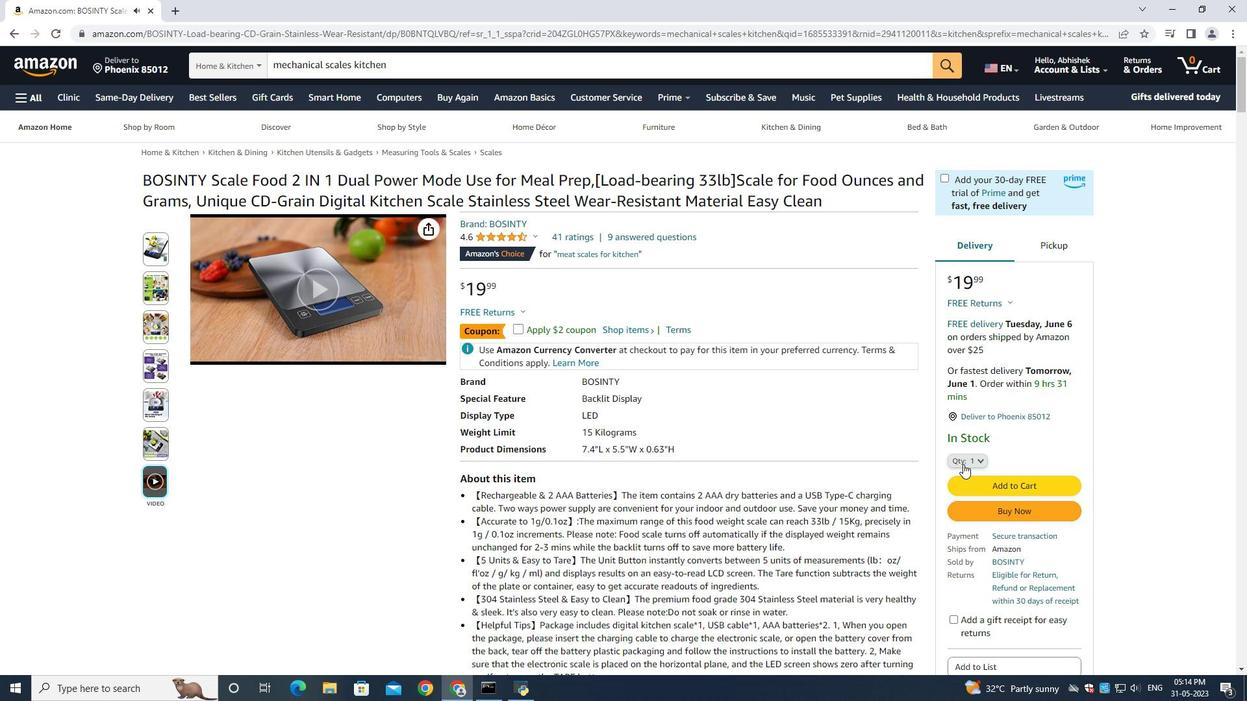 
Action: Mouse pressed left at (964, 460)
Screenshot: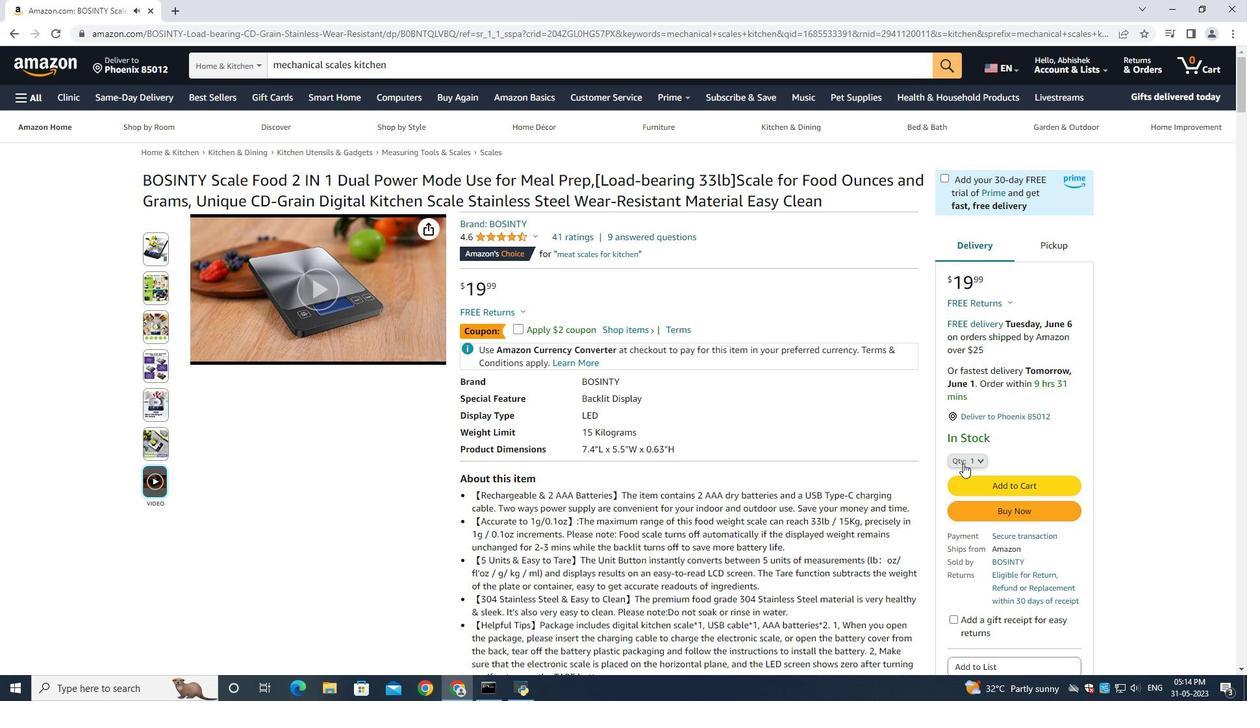 
Action: Mouse moved to (964, 105)
Screenshot: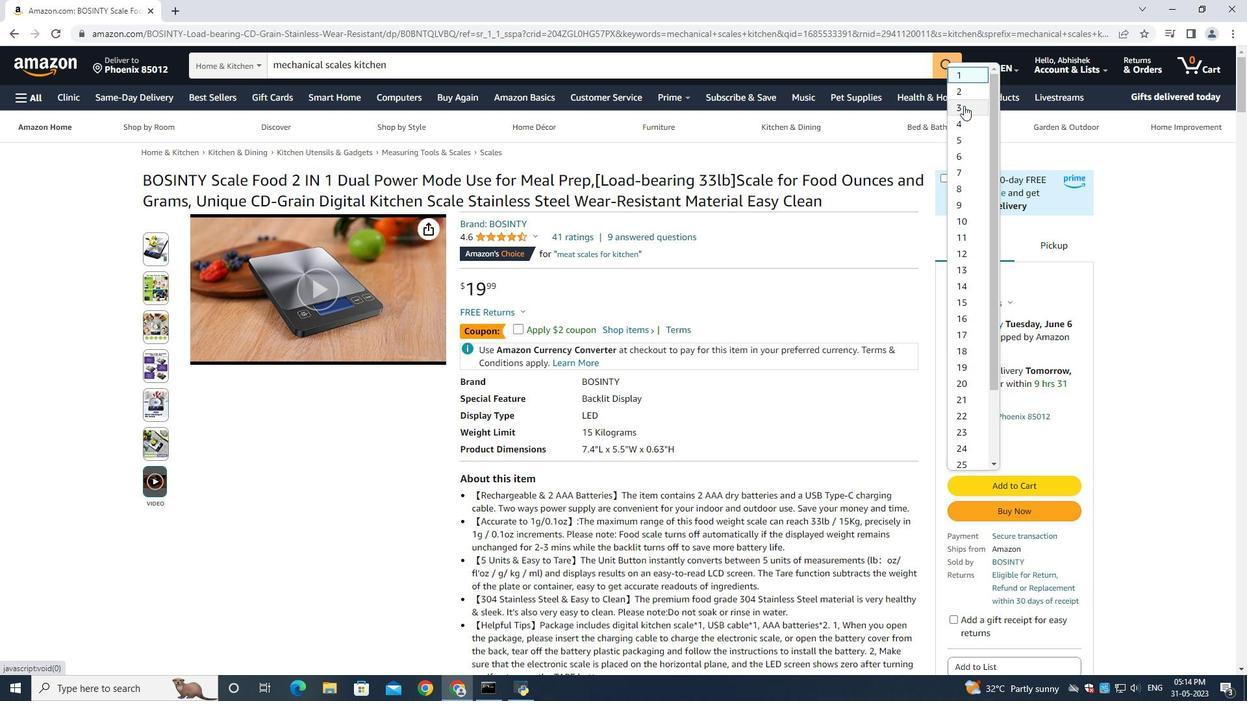 
Action: Mouse pressed left at (964, 105)
Screenshot: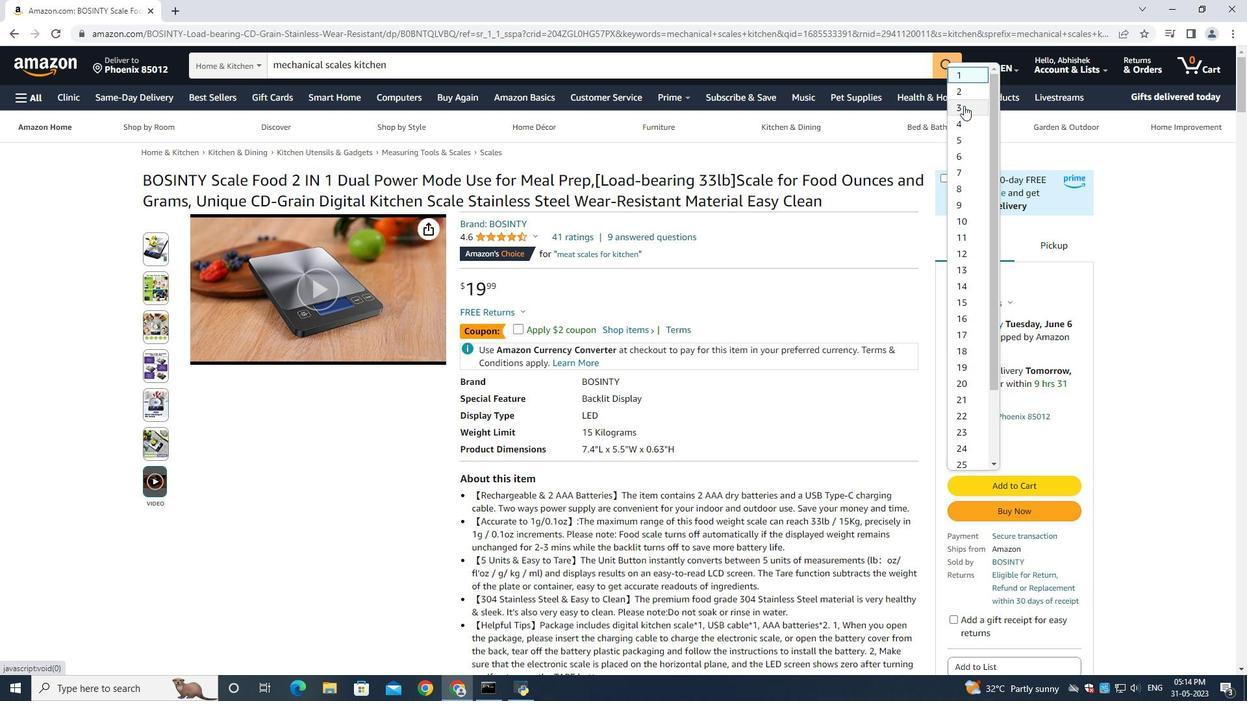 
Action: Mouse moved to (1022, 469)
Screenshot: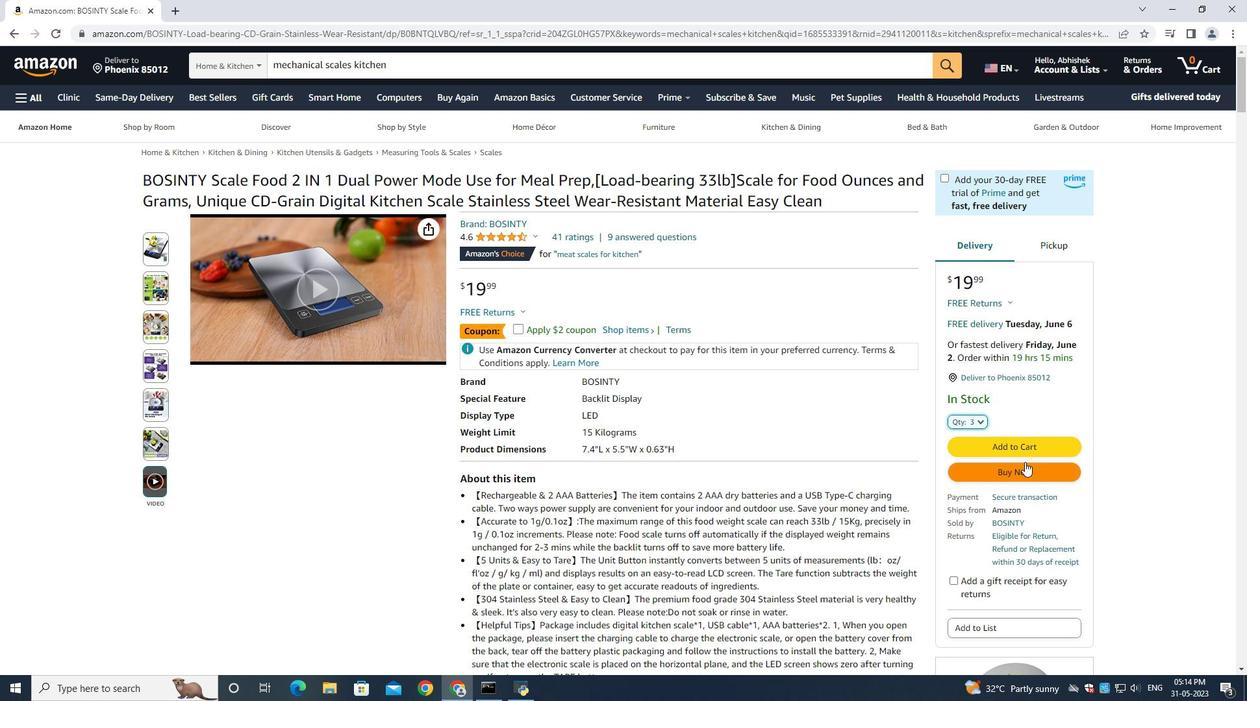 
Action: Mouse pressed left at (1022, 469)
Screenshot: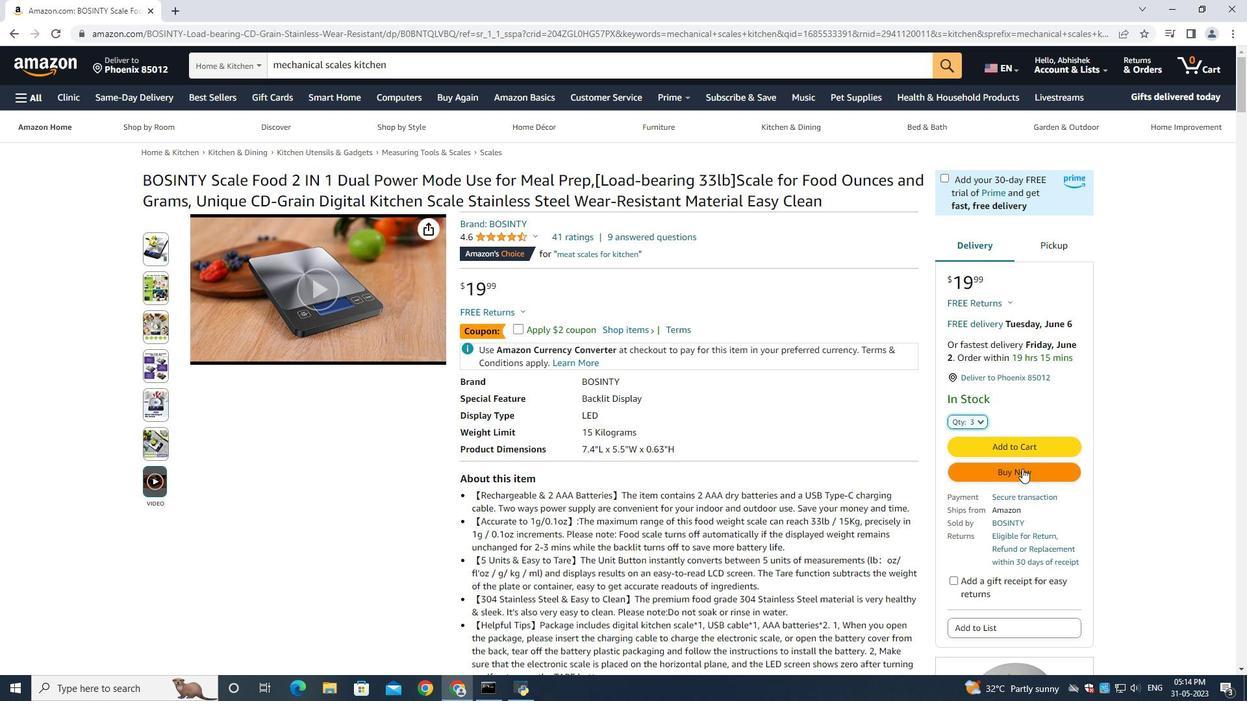 
Action: Mouse moved to (743, 377)
Screenshot: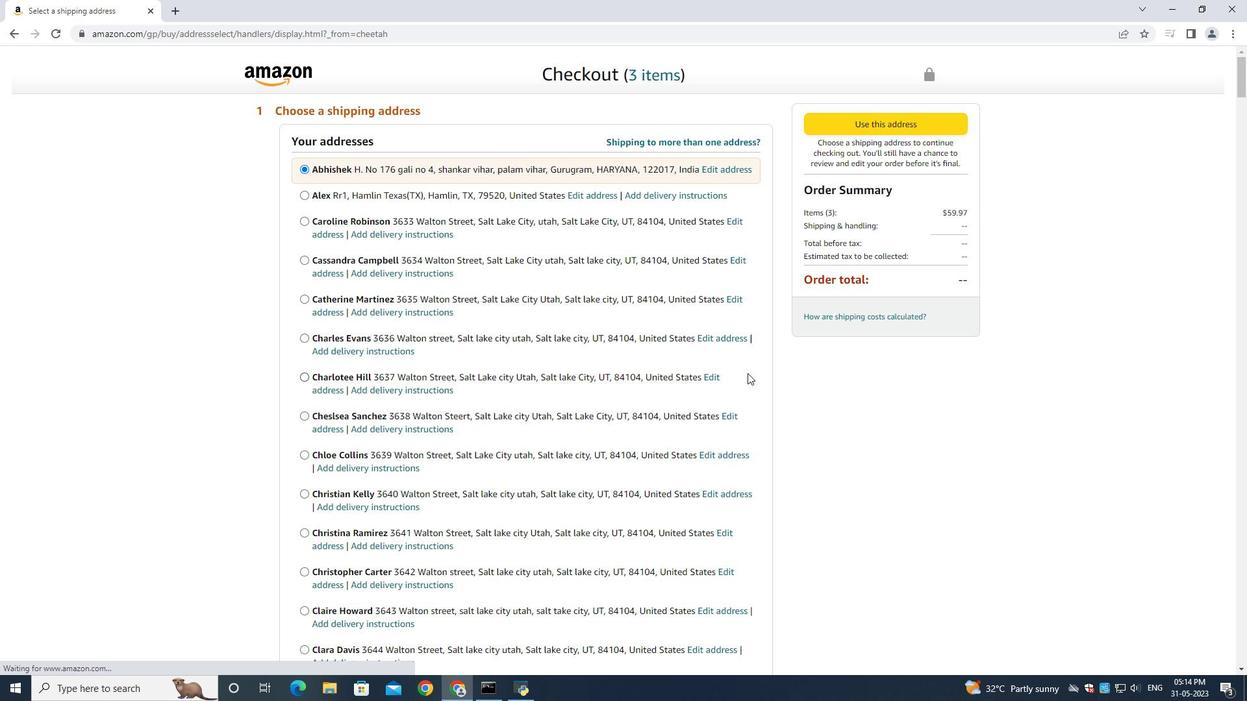 
Action: Mouse scrolled (743, 375) with delta (0, 0)
Screenshot: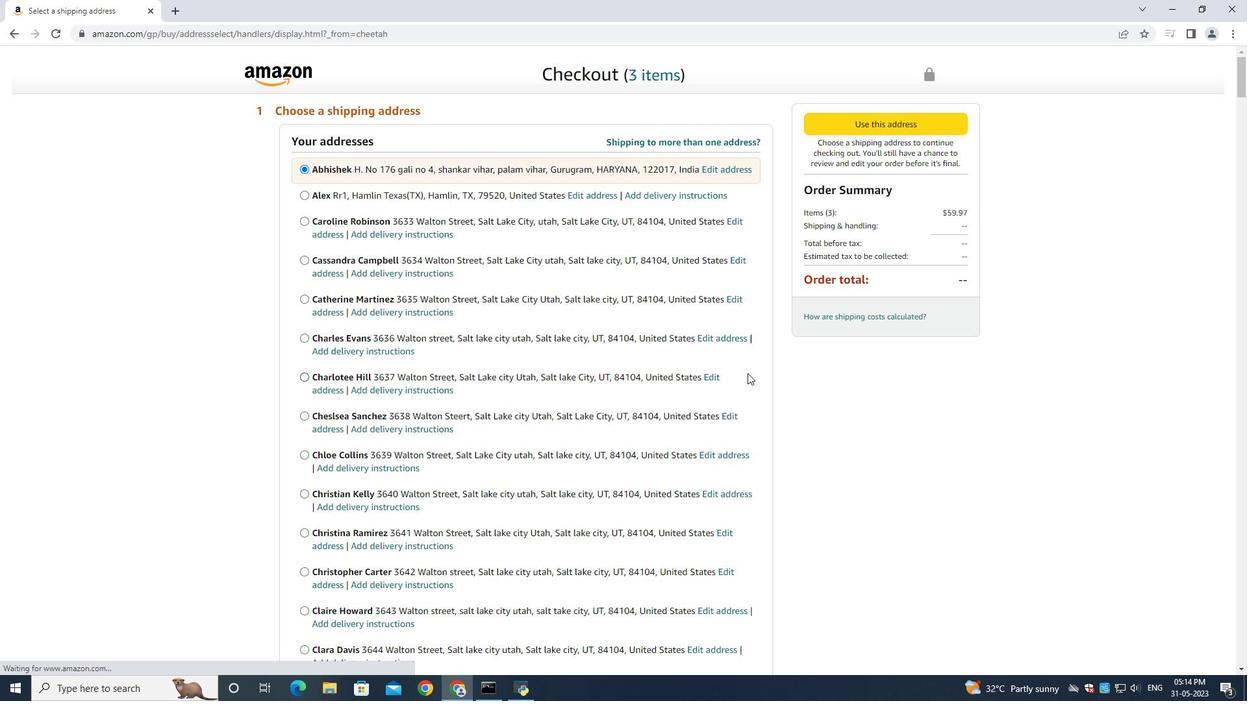 
Action: Mouse moved to (743, 378)
Screenshot: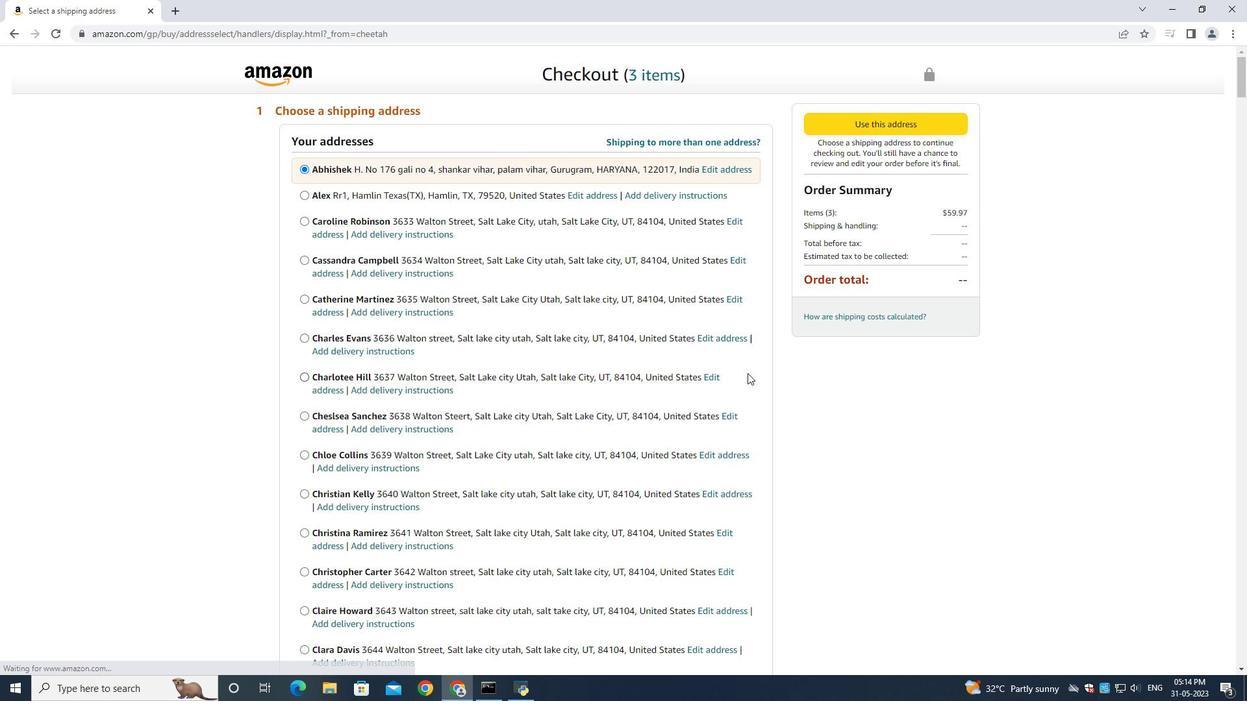 
Action: Mouse scrolled (743, 378) with delta (0, 0)
Screenshot: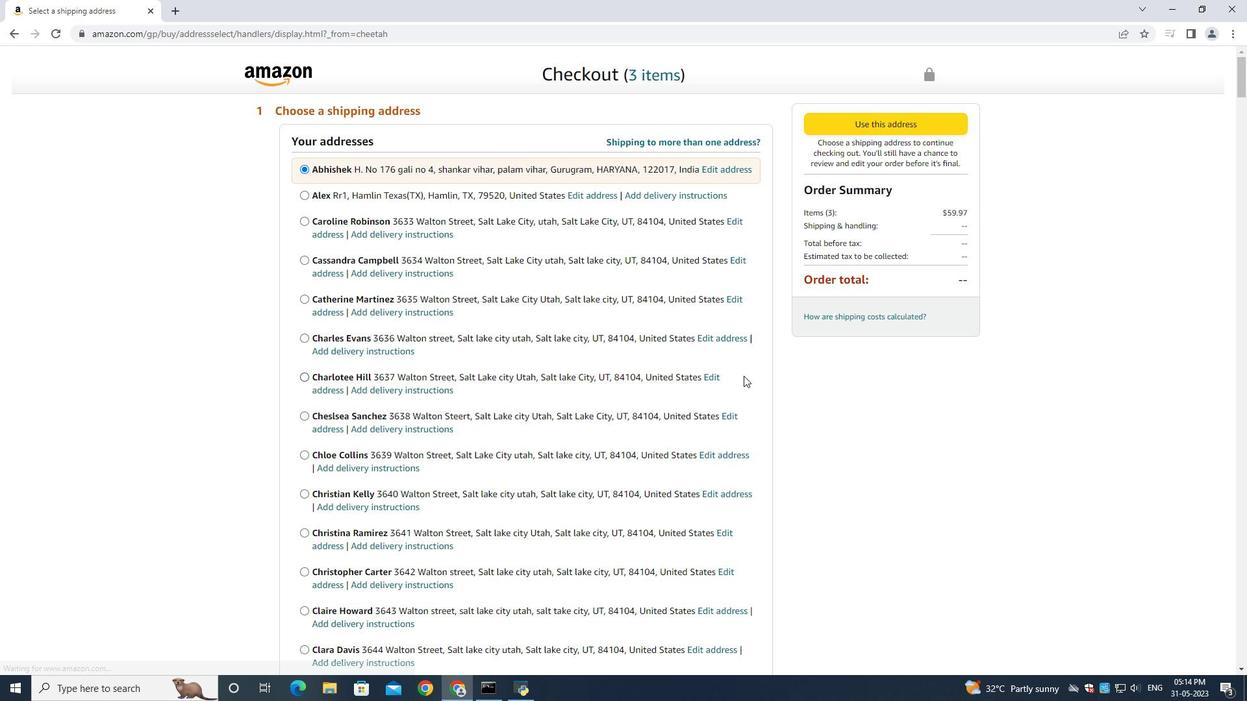 
Action: Mouse scrolled (743, 378) with delta (0, 0)
Screenshot: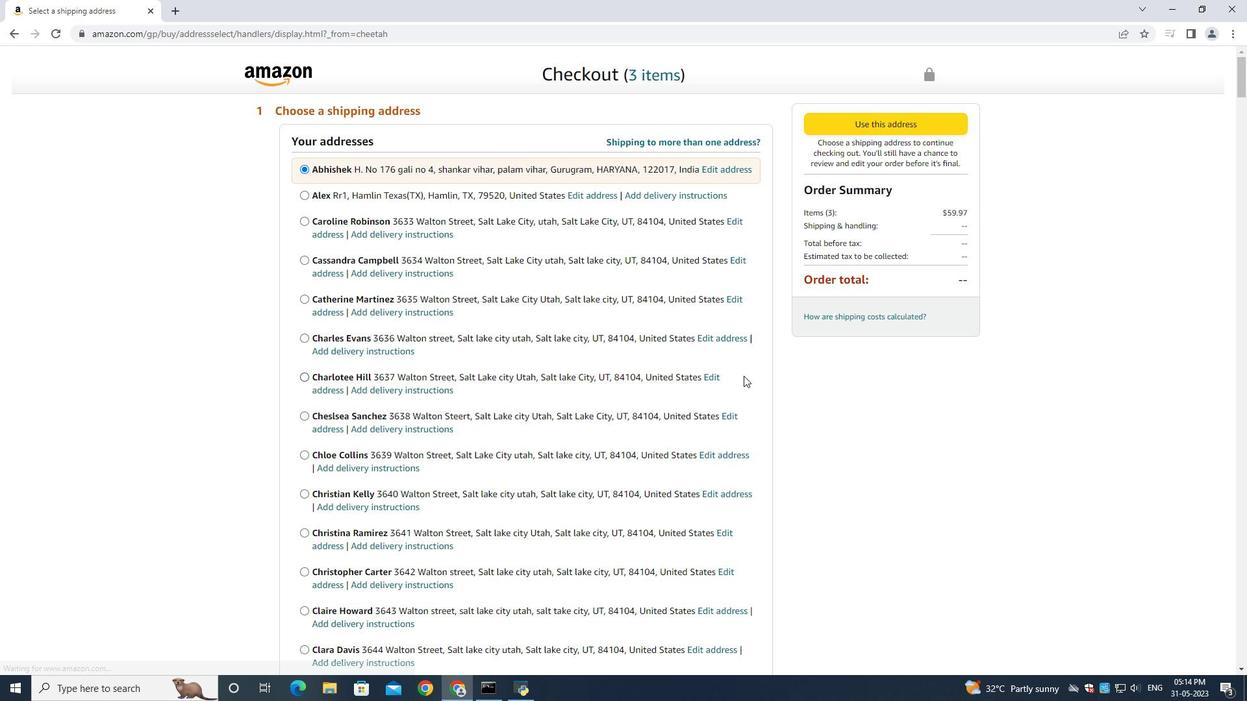 
Action: Mouse scrolled (743, 378) with delta (0, 0)
Screenshot: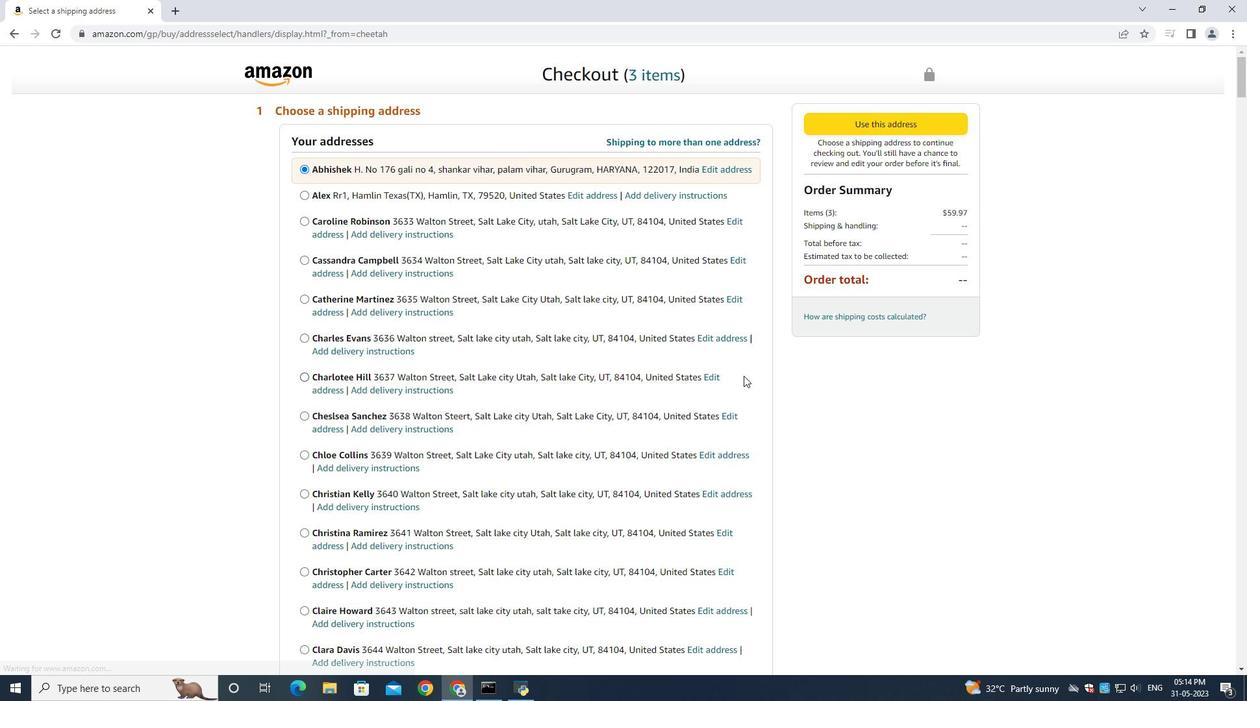 
Action: Mouse scrolled (743, 378) with delta (0, 0)
Screenshot: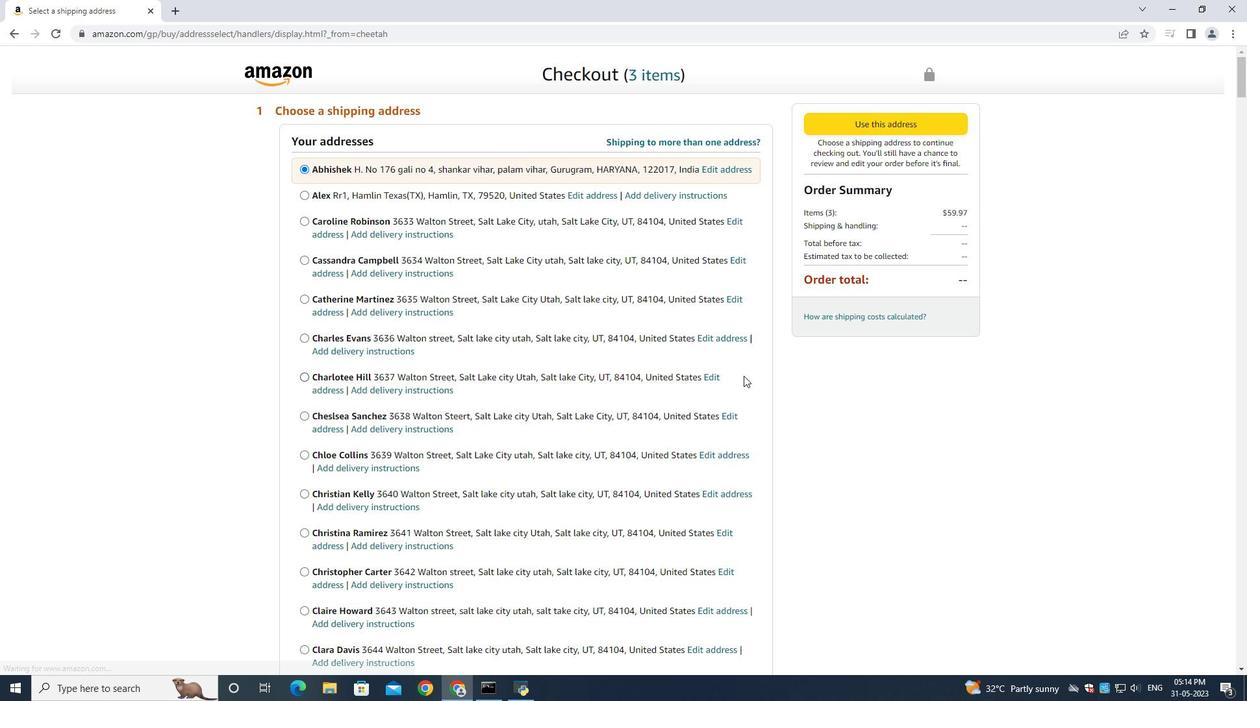 
Action: Mouse scrolled (743, 378) with delta (0, 0)
Screenshot: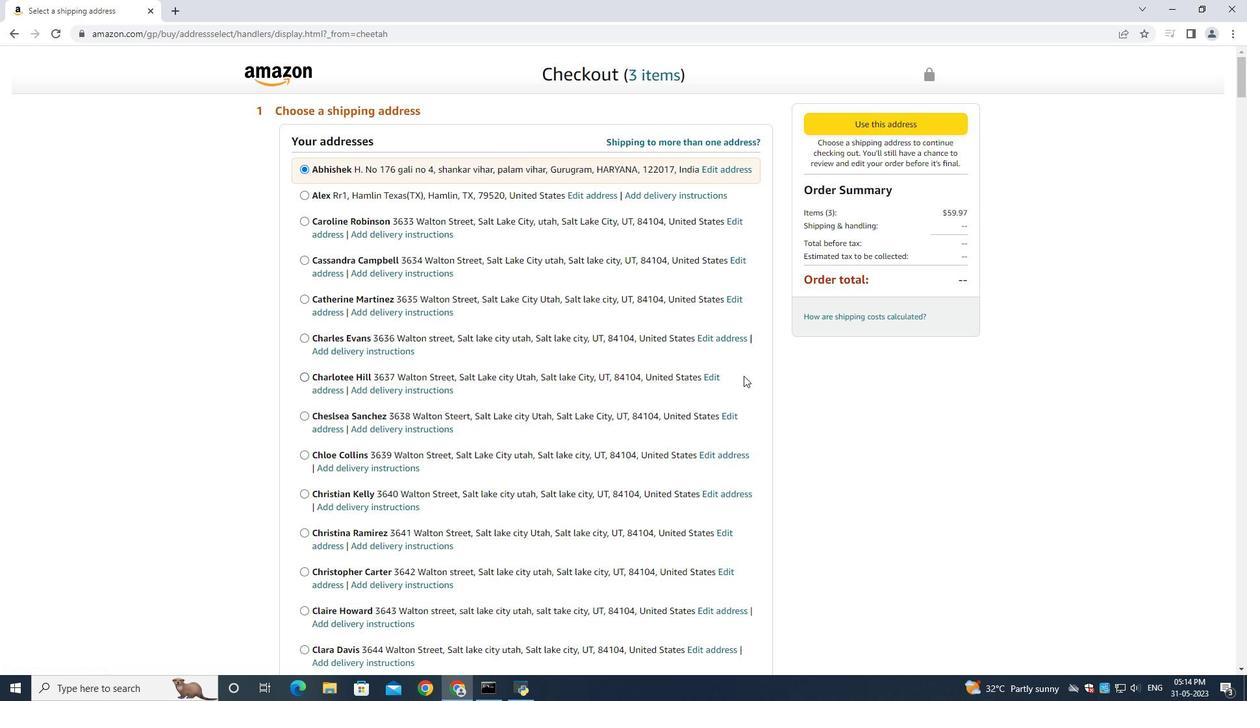 
Action: Mouse scrolled (743, 378) with delta (0, 0)
Screenshot: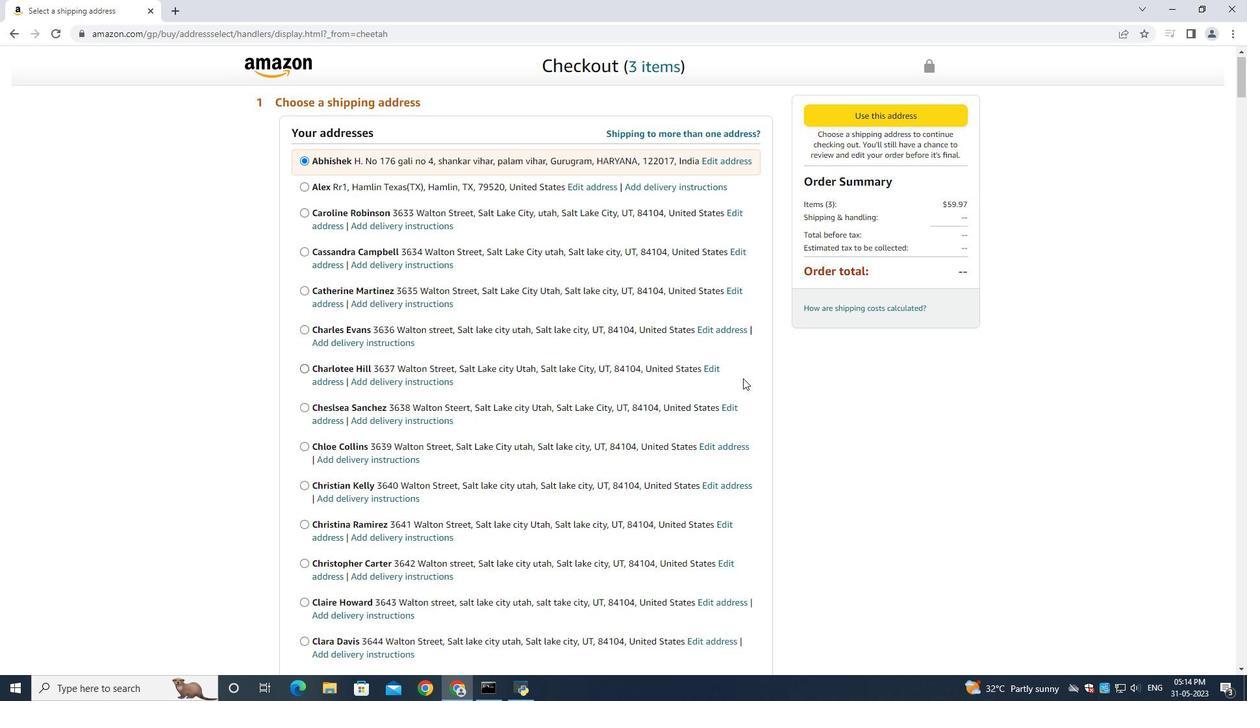 
Action: Mouse scrolled (743, 378) with delta (0, 0)
Screenshot: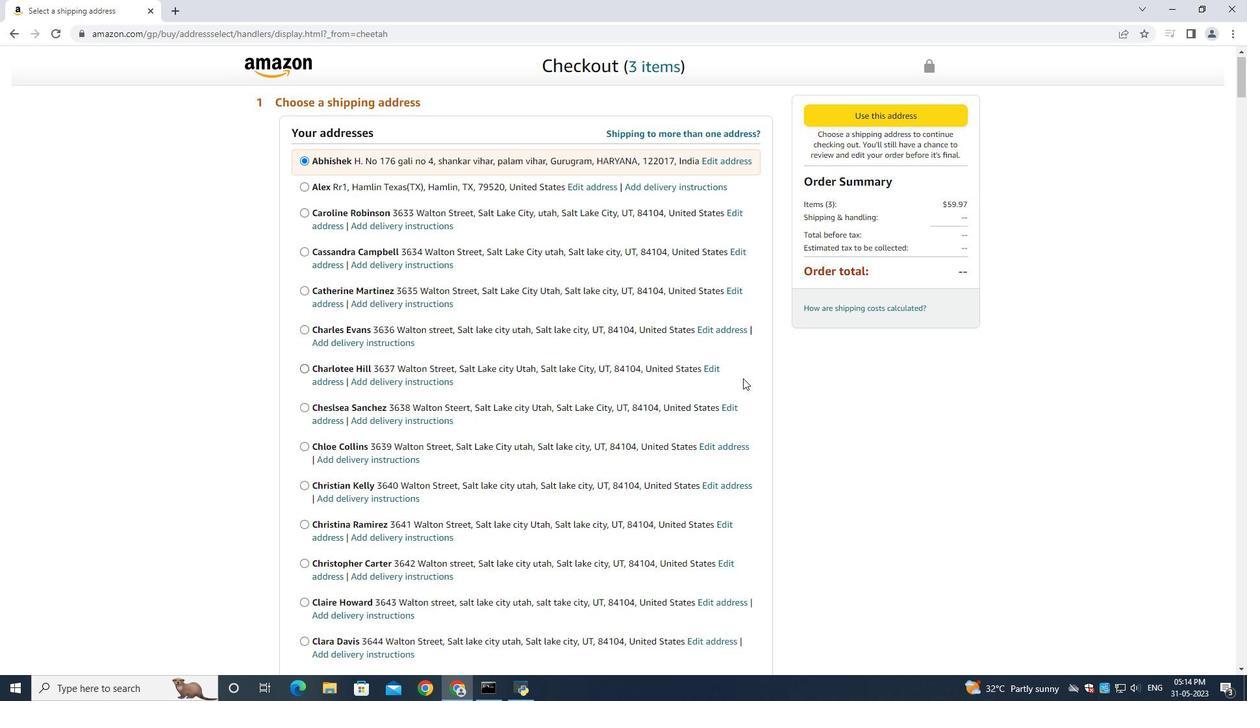 
Action: Mouse scrolled (743, 378) with delta (0, 0)
Screenshot: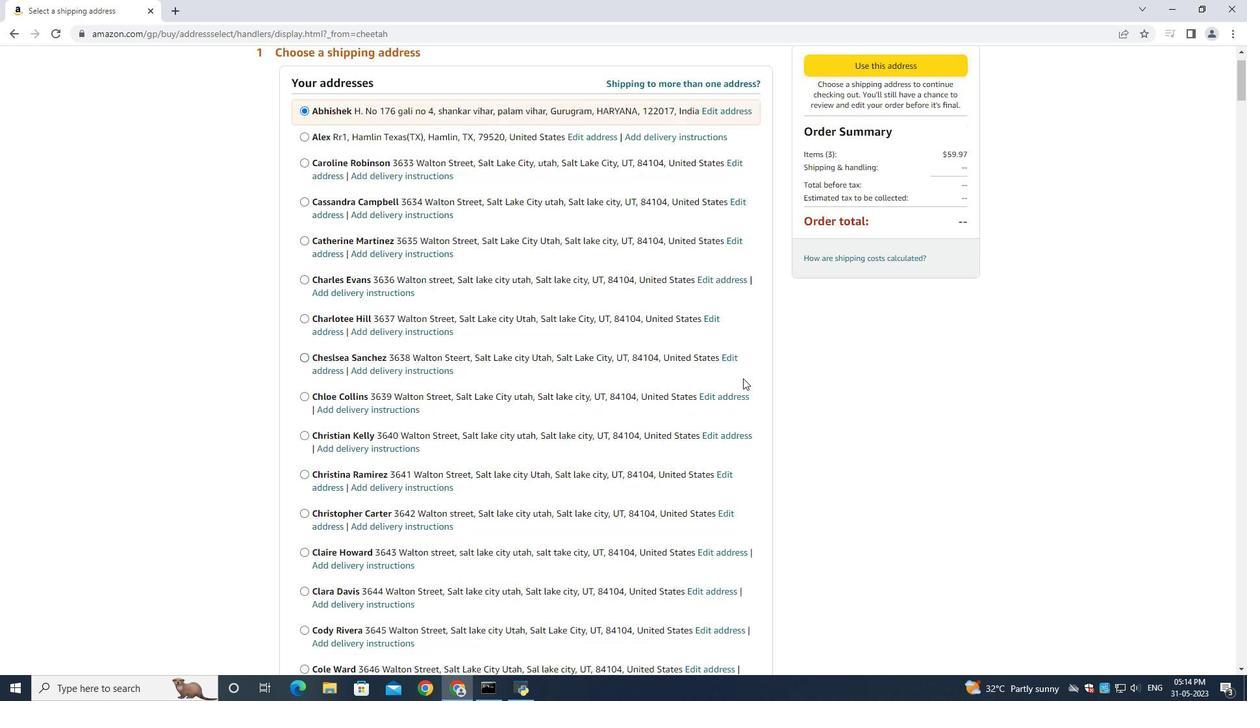 
Action: Mouse scrolled (743, 378) with delta (0, 0)
Screenshot: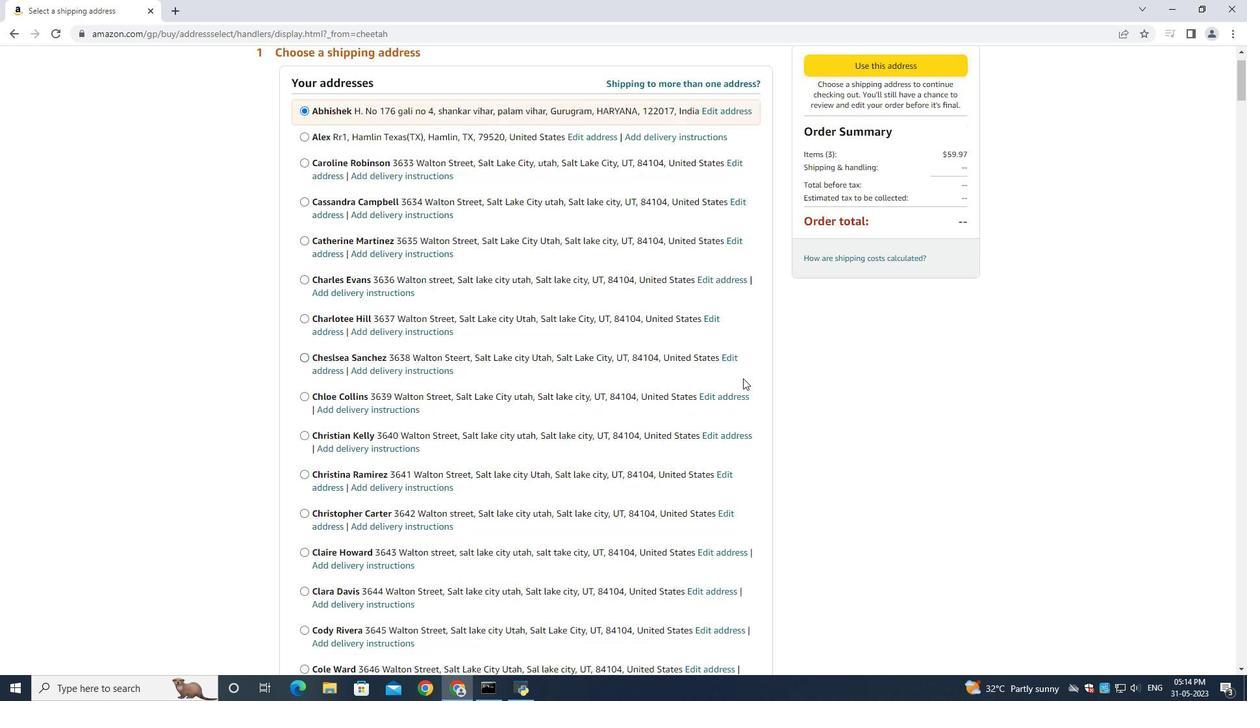 
Action: Mouse moved to (743, 378)
Screenshot: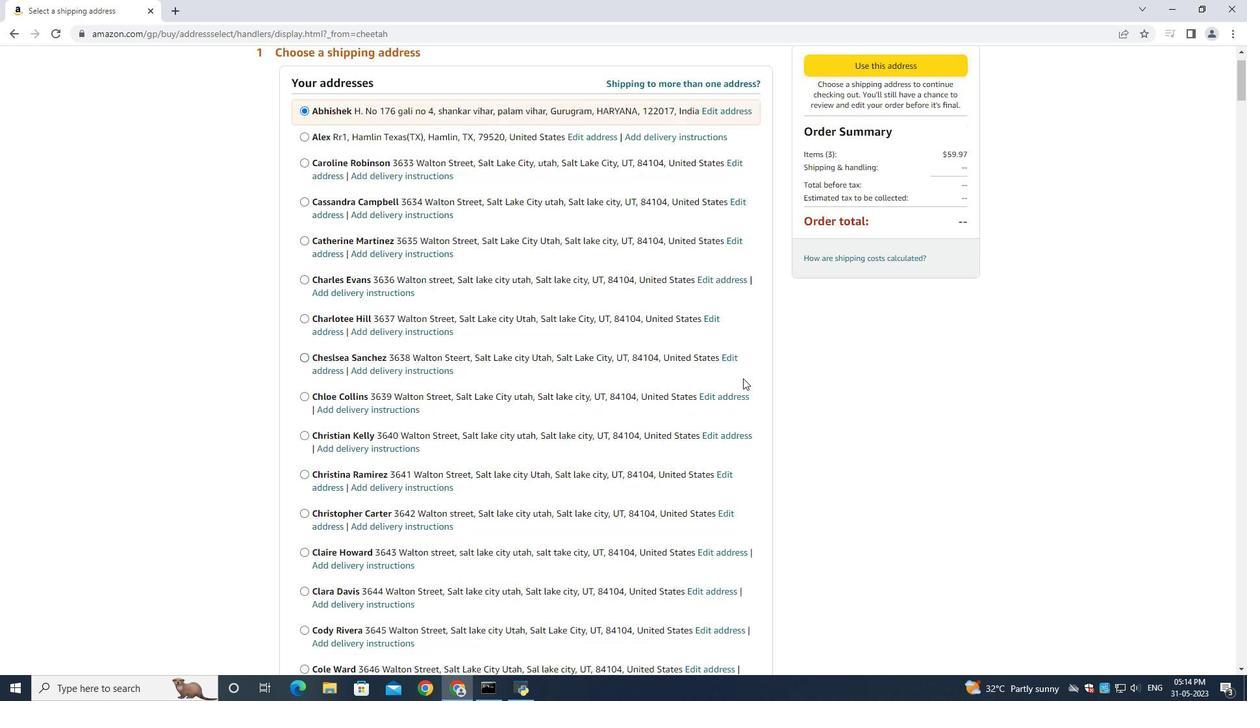 
Action: Mouse scrolled (743, 378) with delta (0, 0)
Screenshot: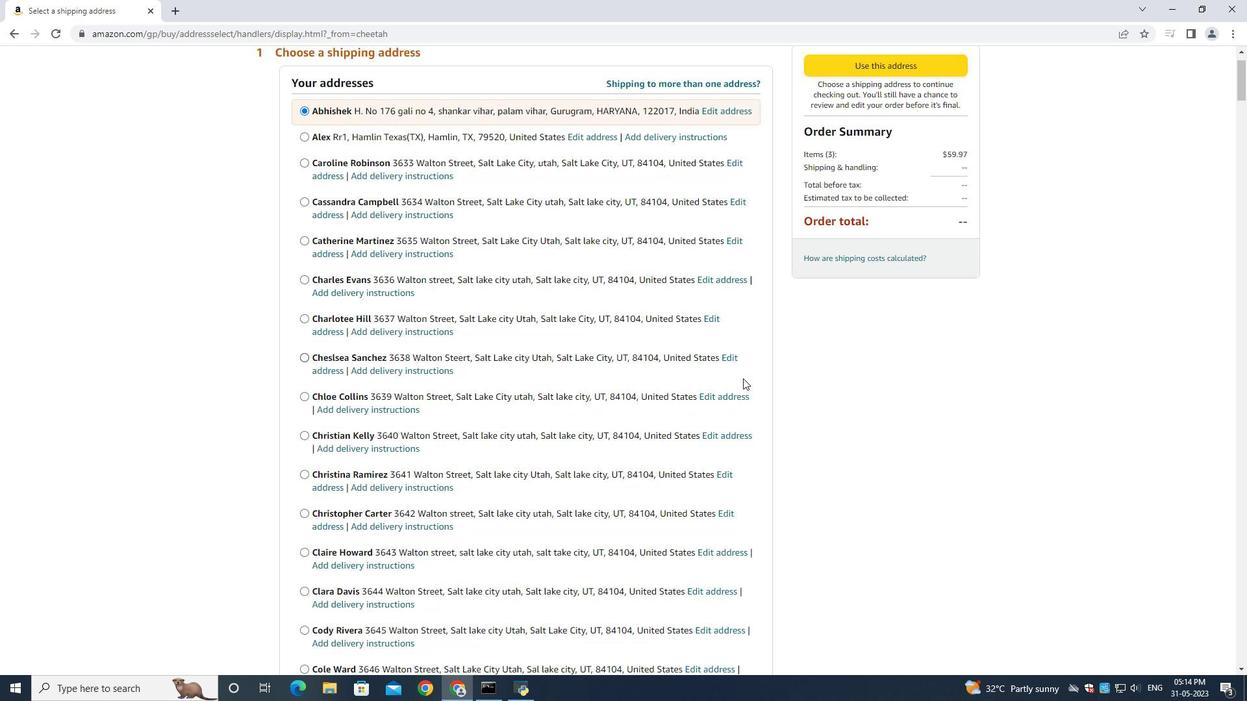 
Action: Mouse moved to (743, 379)
Screenshot: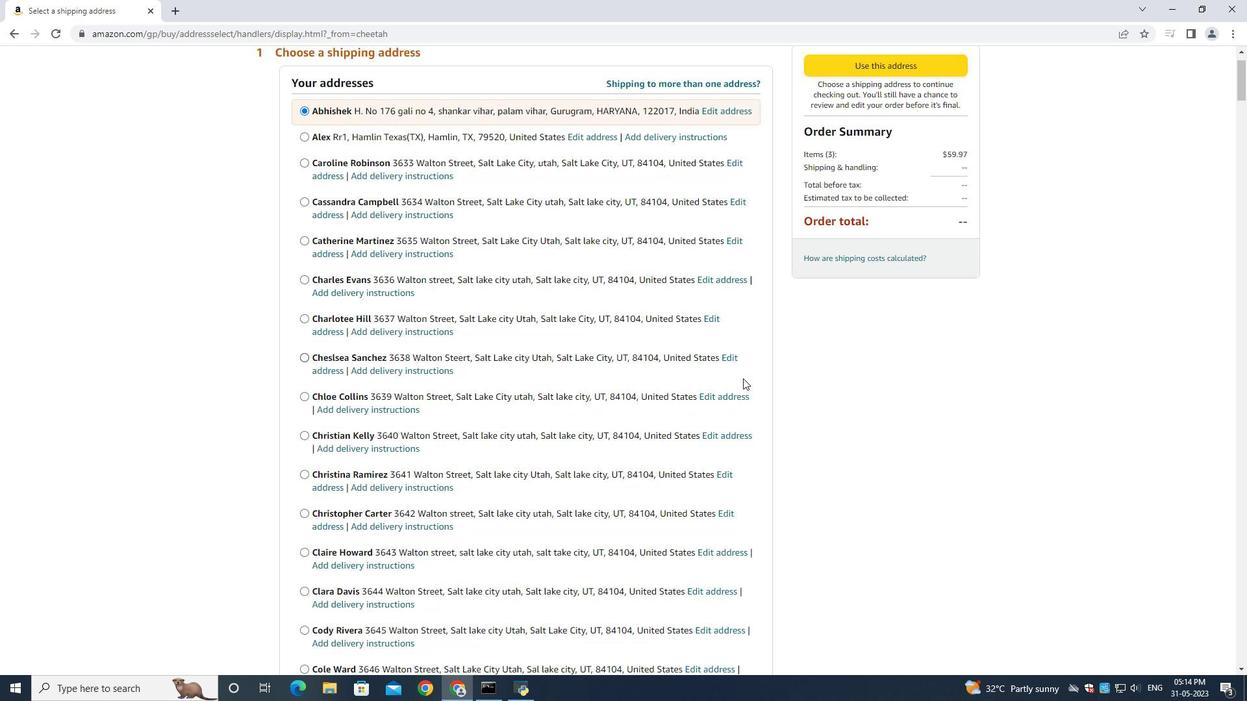 
Action: Mouse scrolled (743, 378) with delta (0, 0)
Screenshot: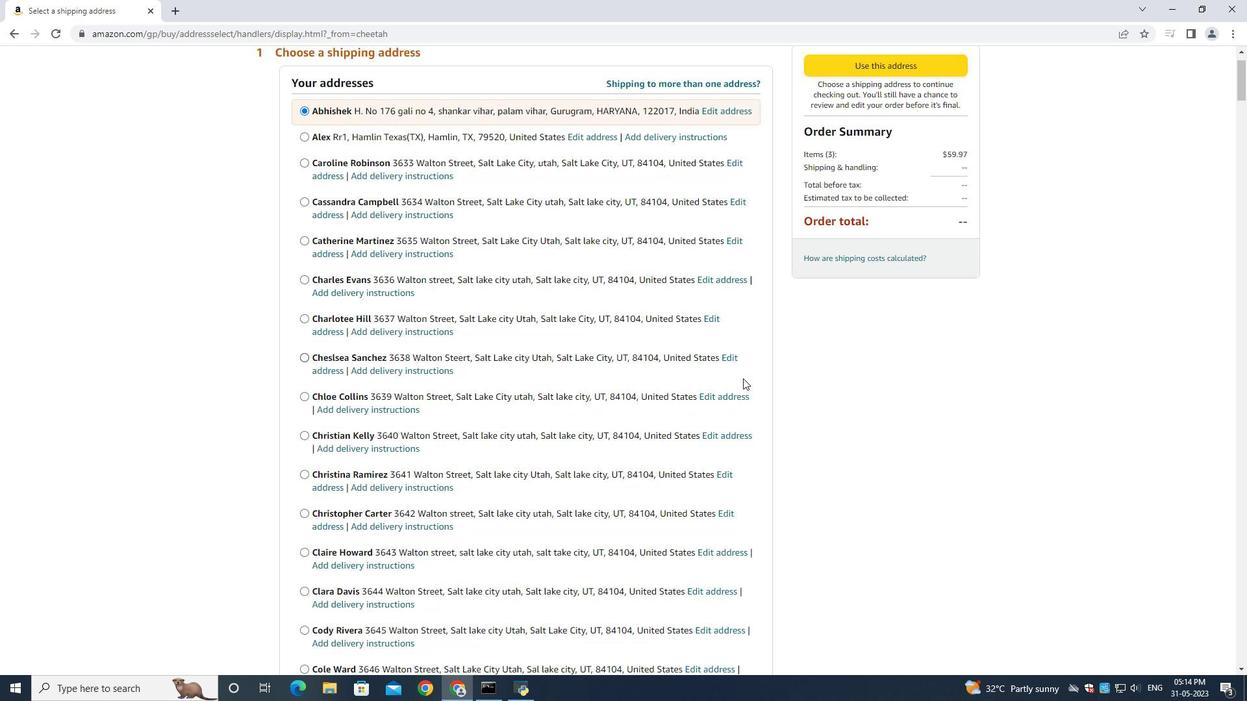 
Action: Mouse scrolled (743, 378) with delta (0, 0)
Screenshot: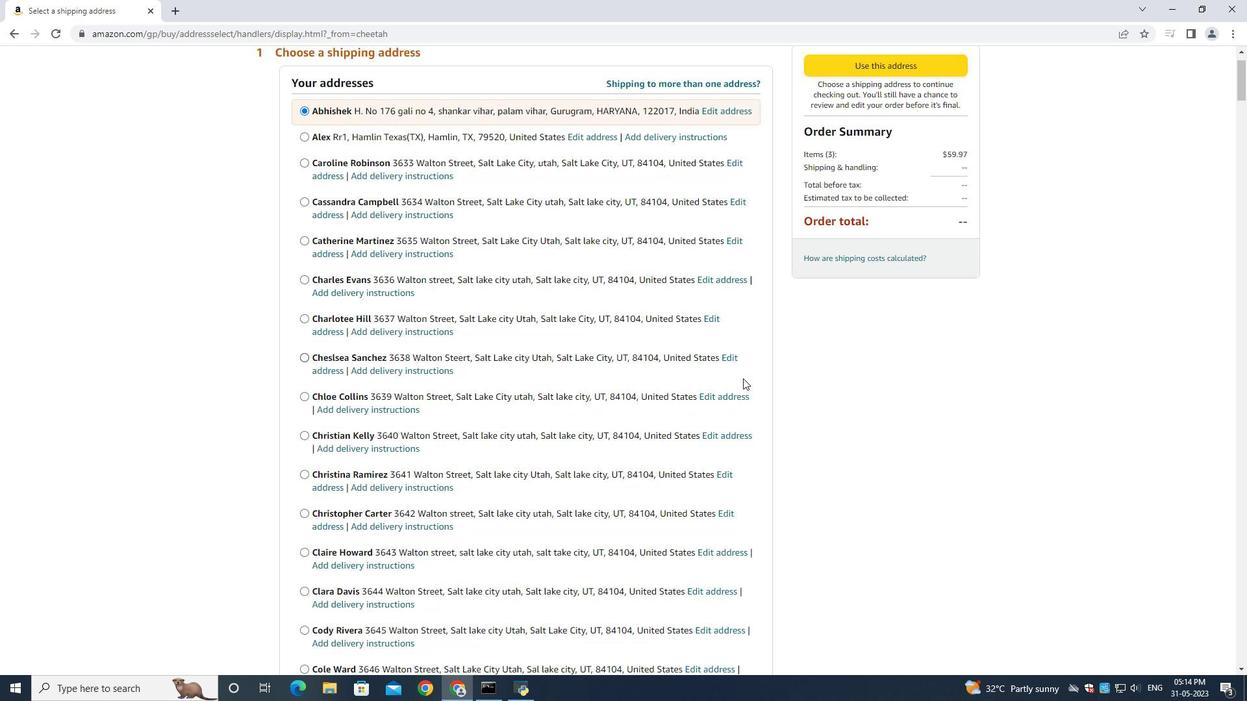 
Action: Mouse moved to (743, 379)
Screenshot: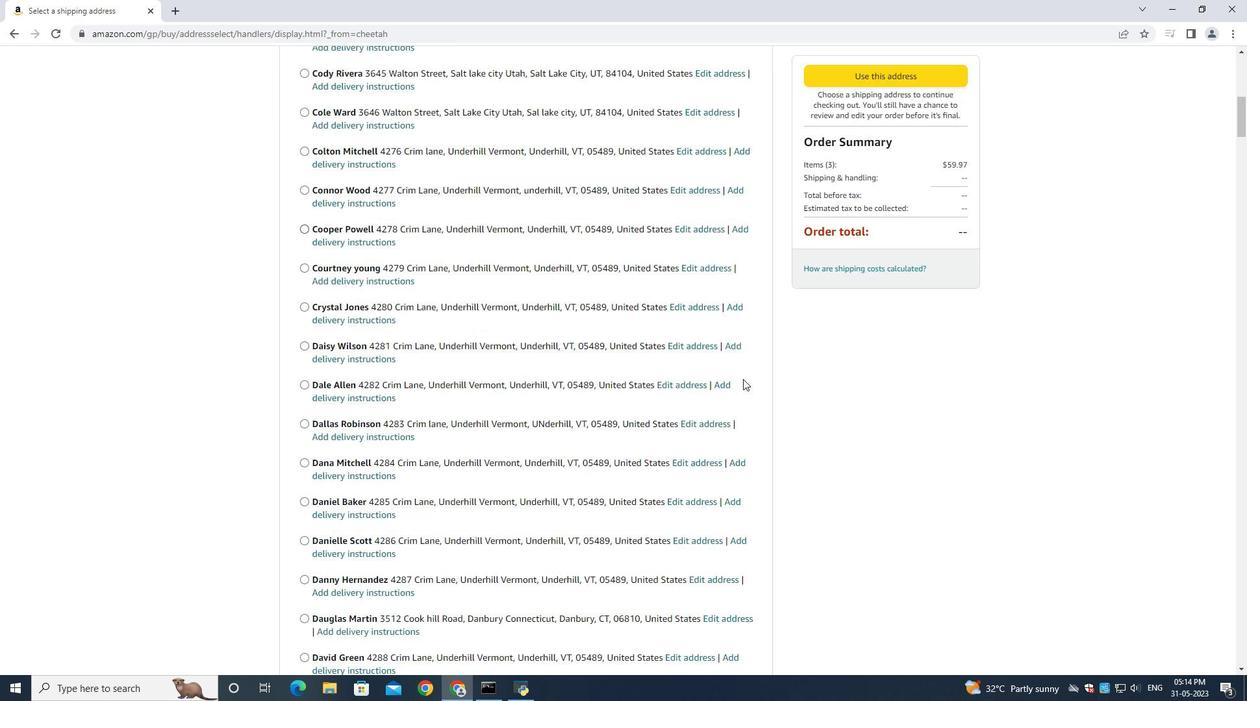 
Action: Mouse scrolled (743, 378) with delta (0, 0)
Screenshot: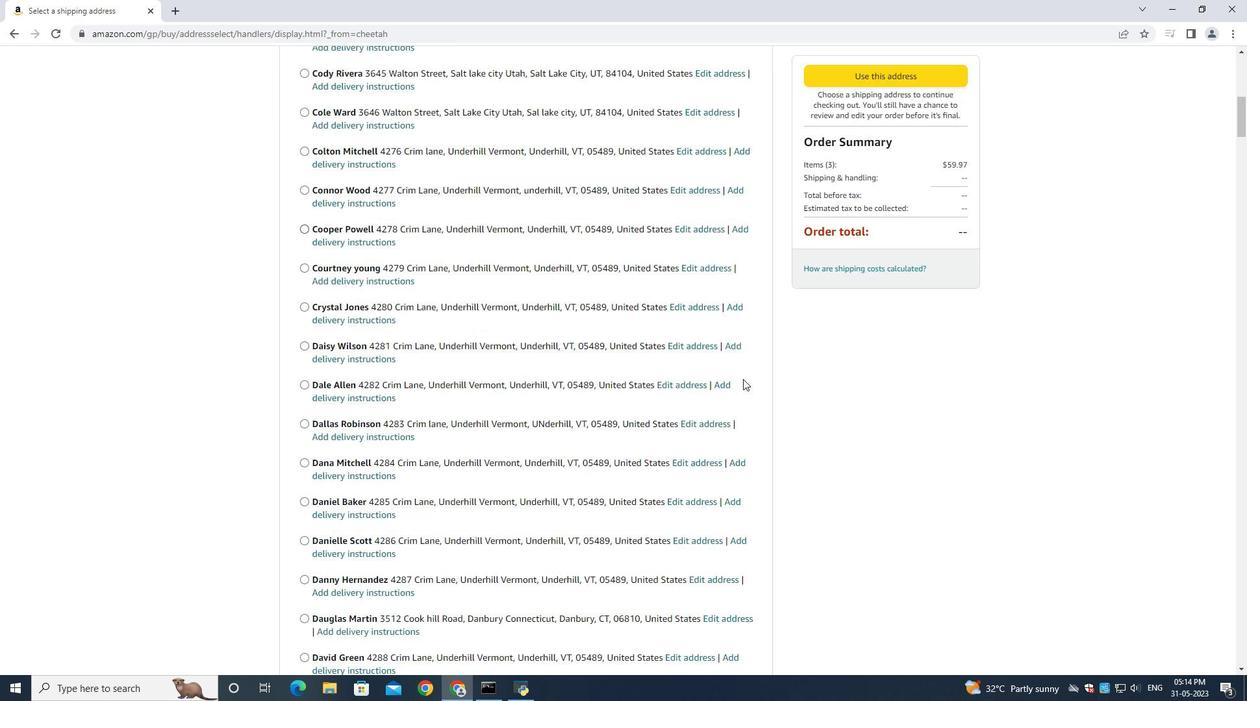 
Action: Mouse moved to (743, 380)
Screenshot: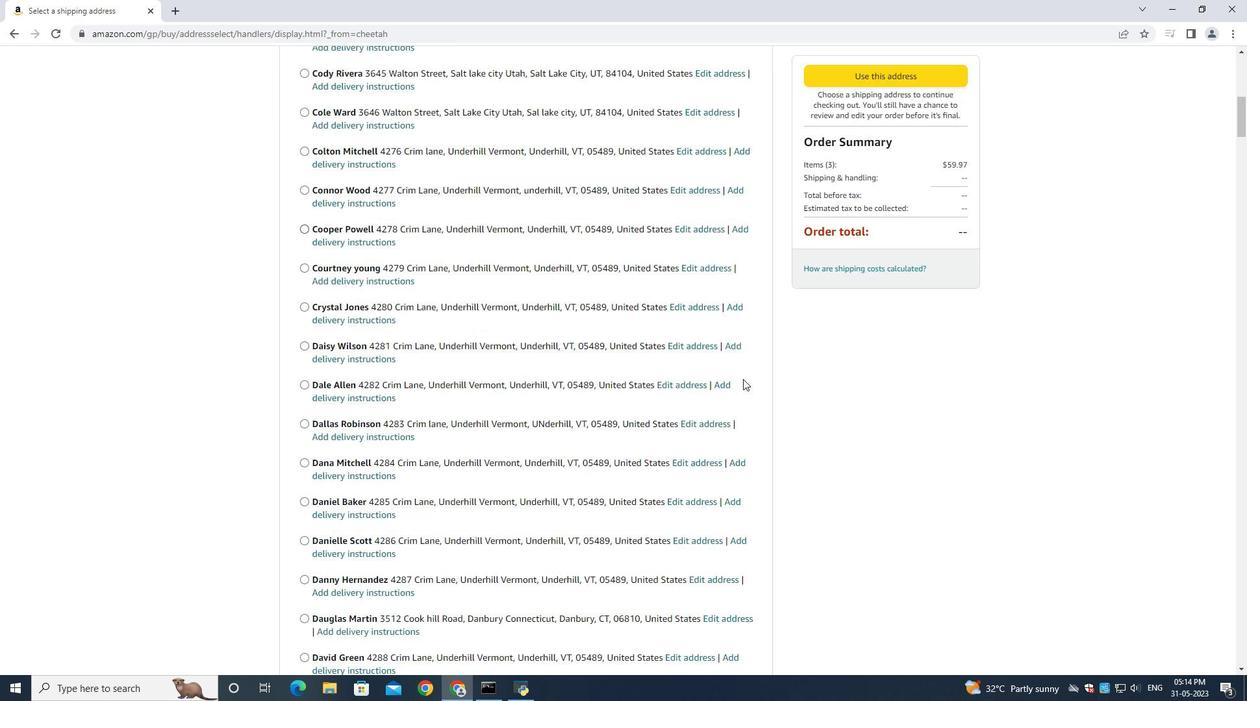
Action: Mouse scrolled (743, 380) with delta (0, 0)
Screenshot: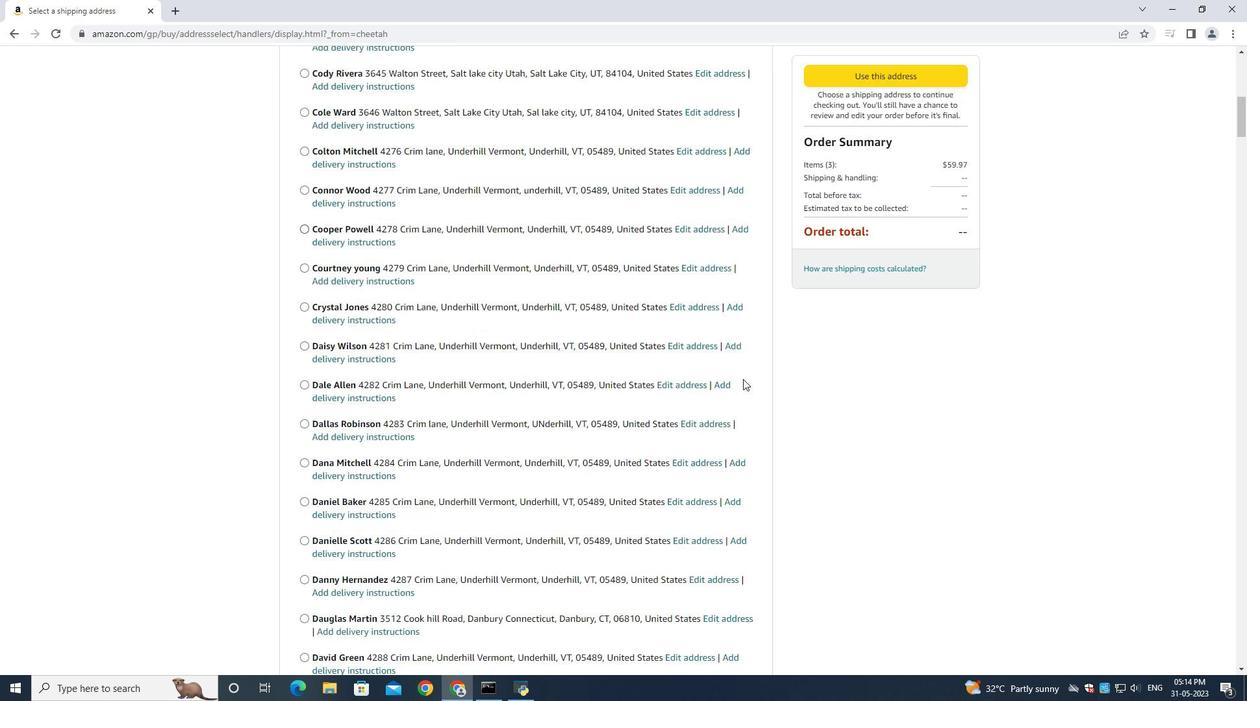 
Action: Mouse moved to (743, 381)
Screenshot: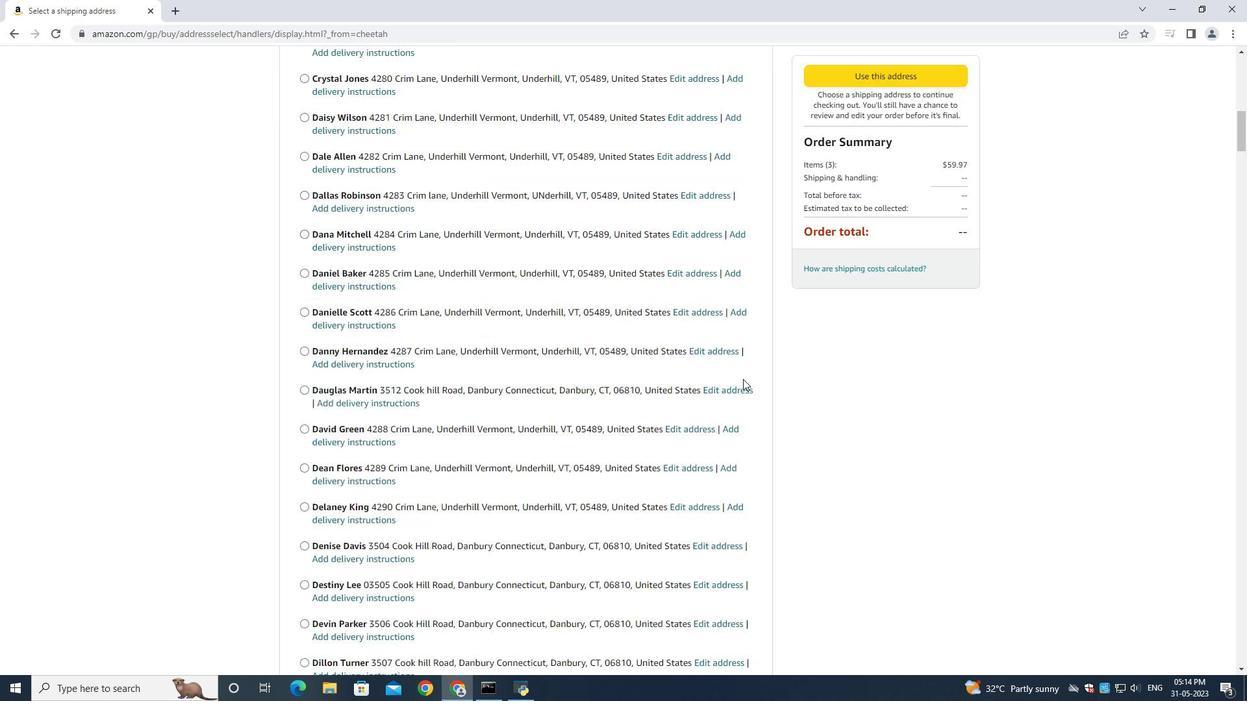 
Action: Mouse scrolled (743, 380) with delta (0, 0)
Screenshot: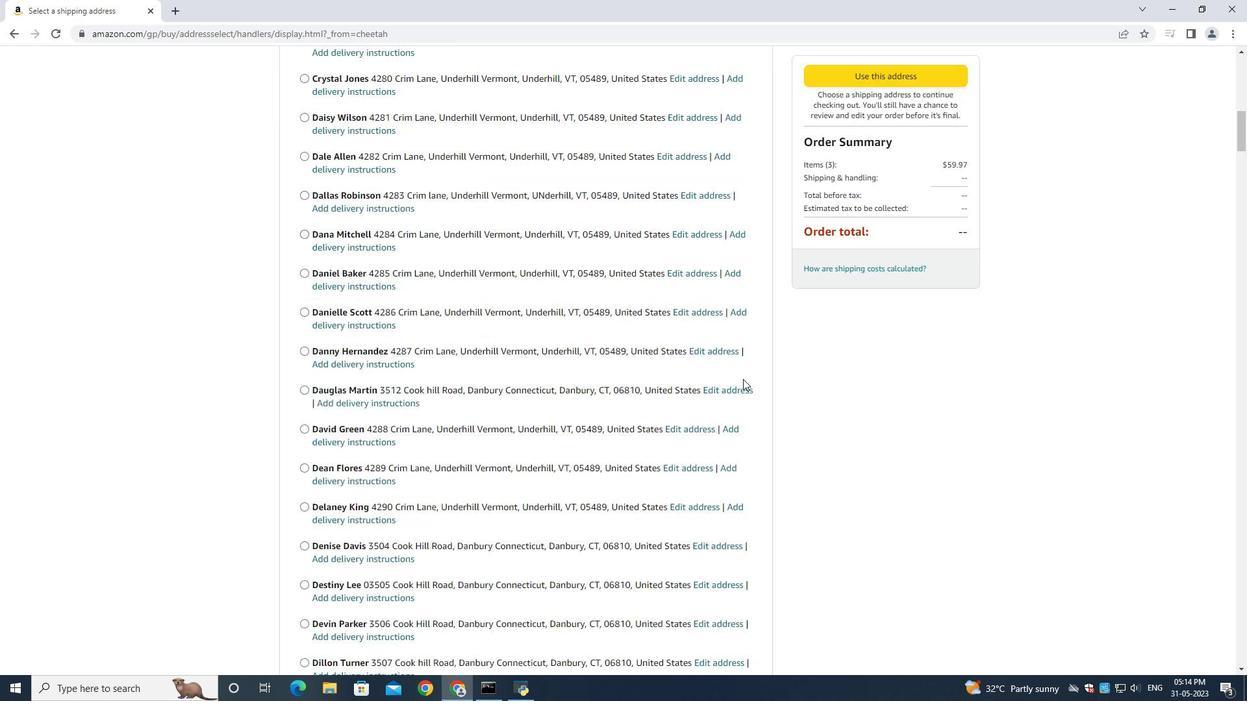 
Action: Mouse scrolled (743, 380) with delta (0, 0)
Screenshot: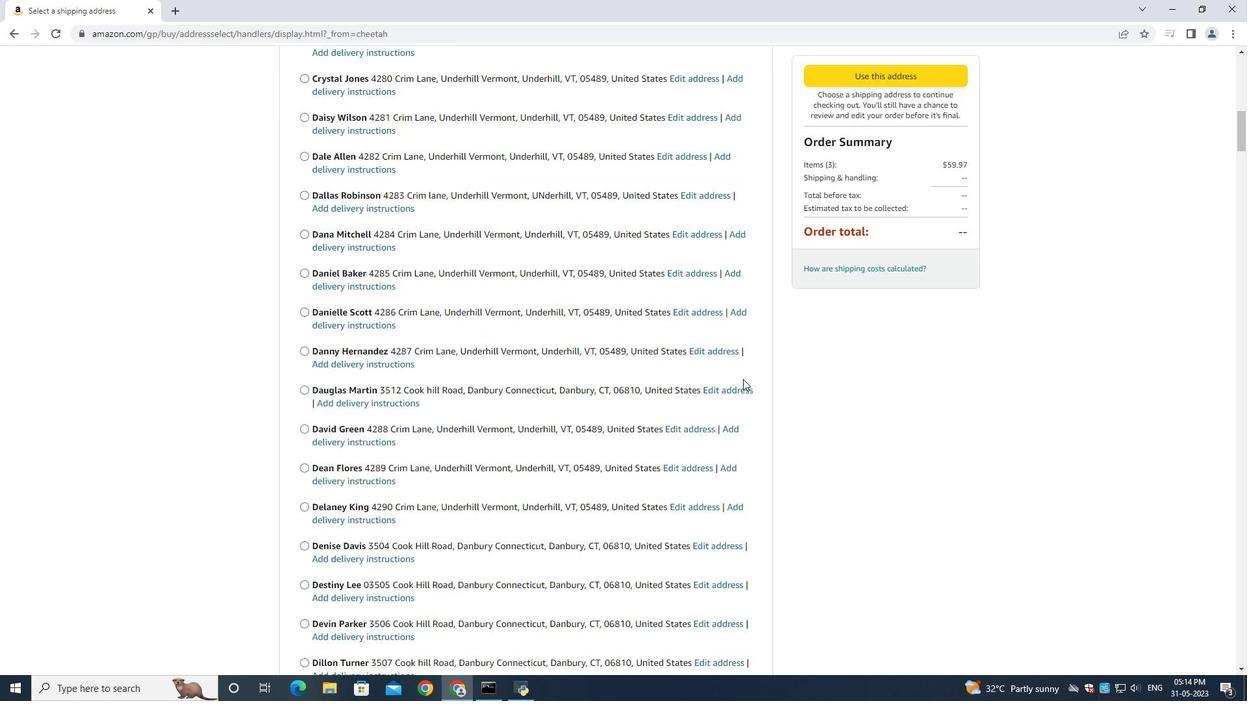 
Action: Mouse scrolled (743, 380) with delta (0, 0)
Screenshot: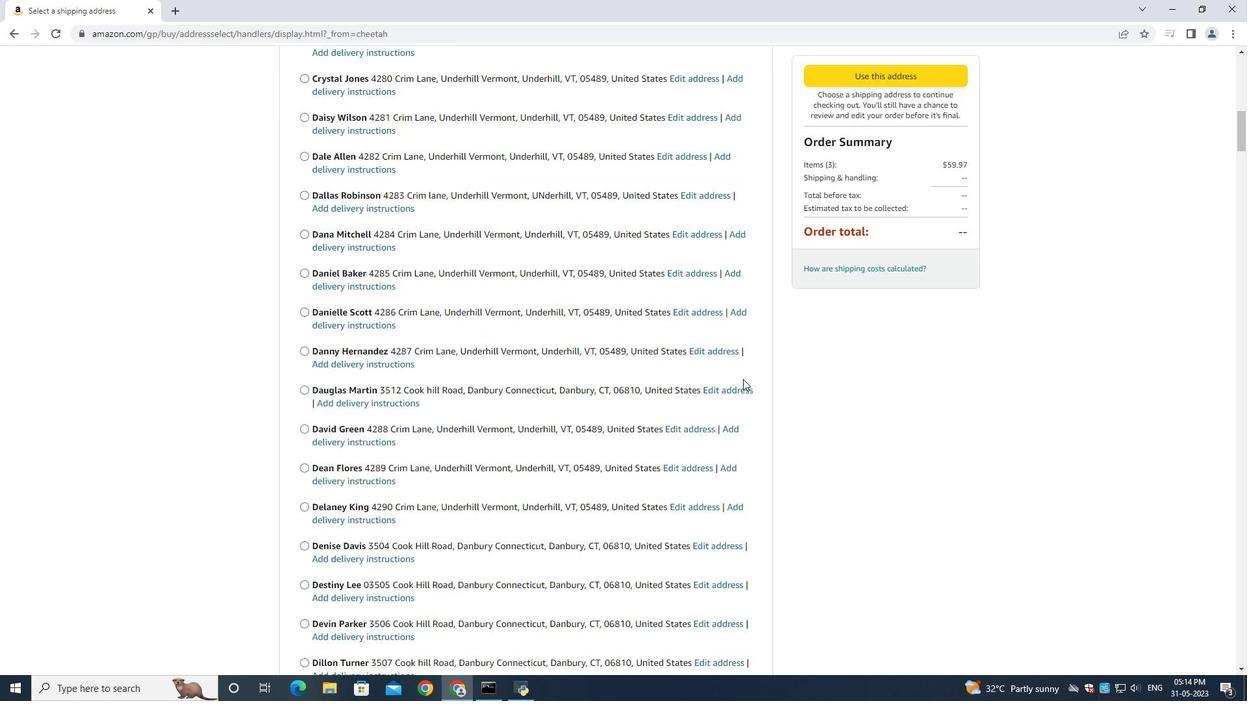 
Action: Mouse scrolled (743, 380) with delta (0, 0)
Screenshot: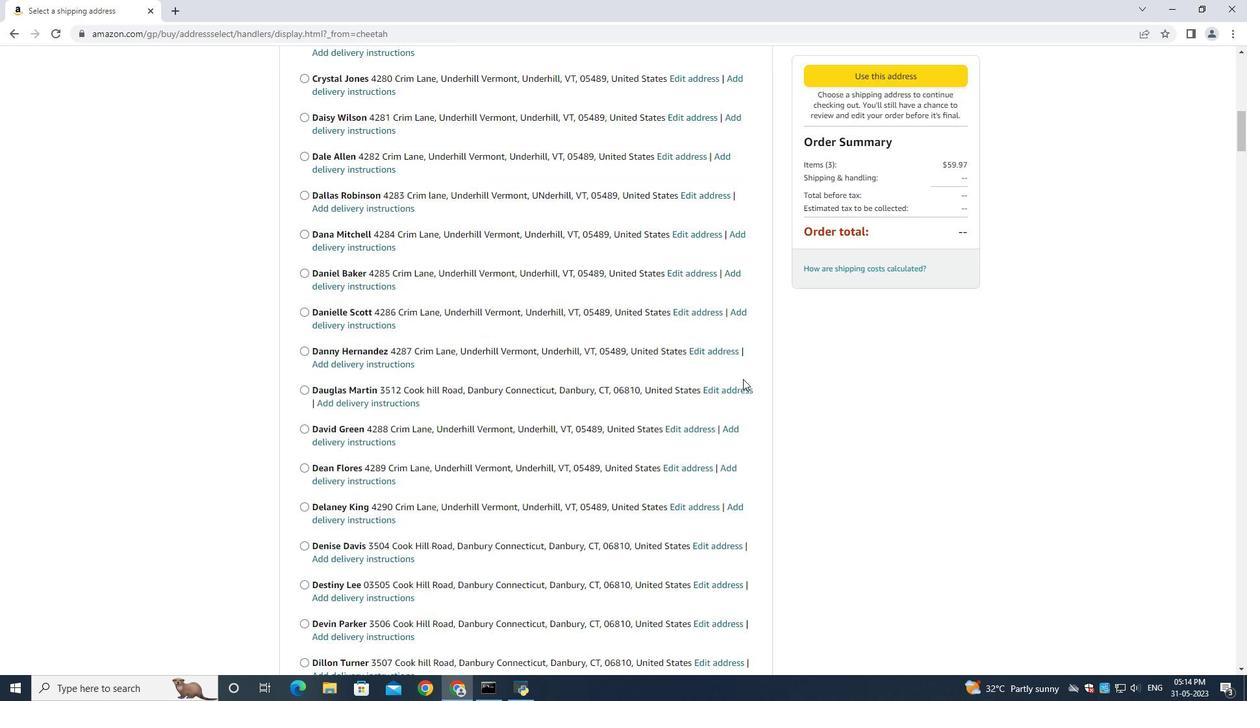 
Action: Mouse scrolled (743, 380) with delta (0, 0)
Screenshot: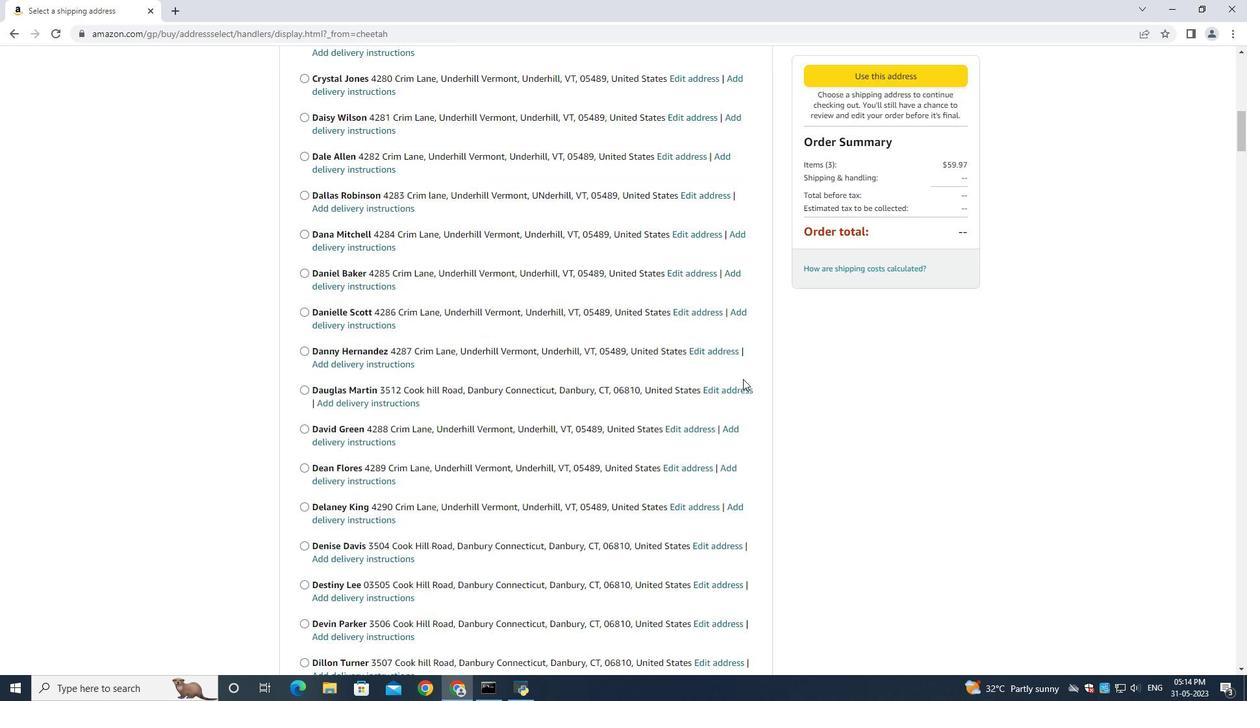 
Action: Mouse moved to (743, 381)
Screenshot: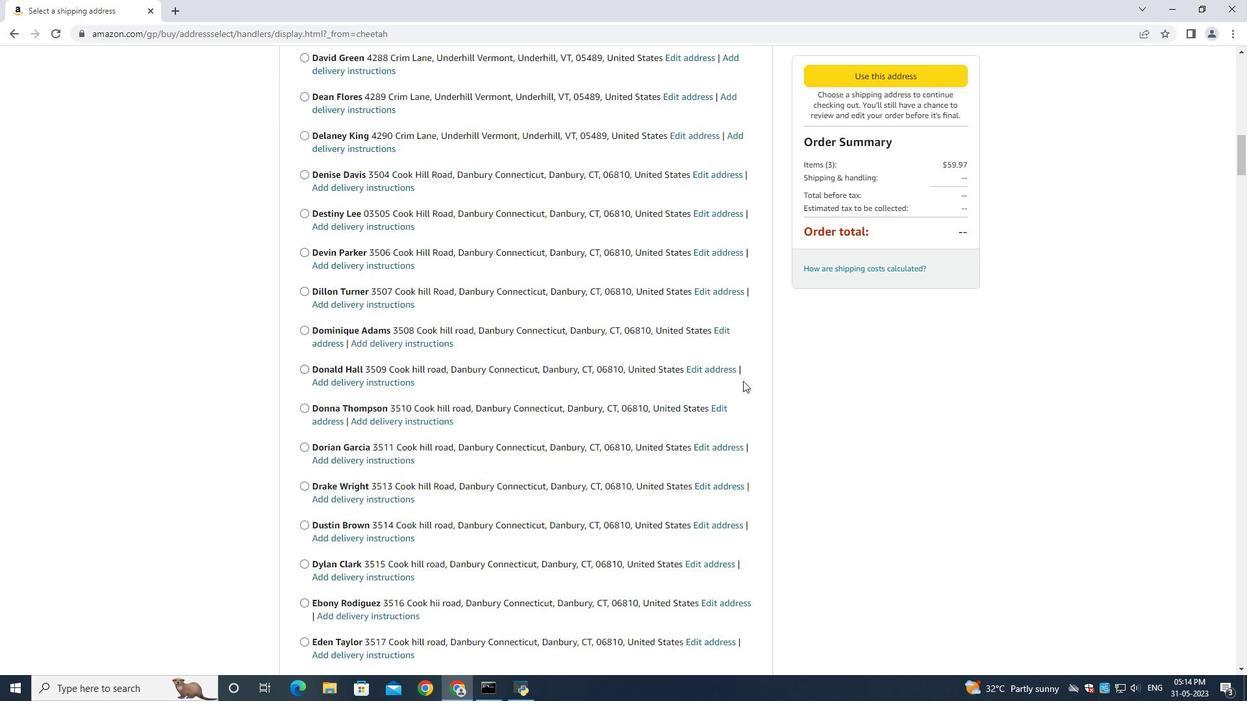 
Action: Mouse scrolled (743, 380) with delta (0, 0)
Screenshot: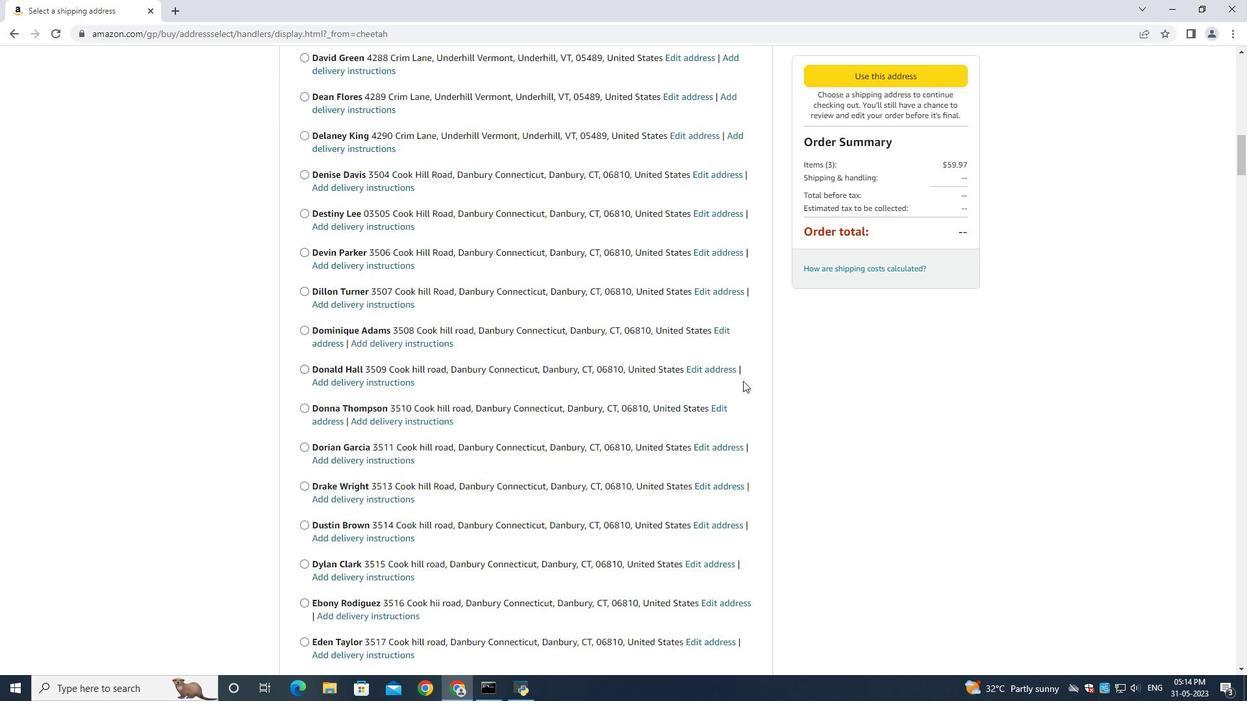 
Action: Mouse moved to (743, 382)
Screenshot: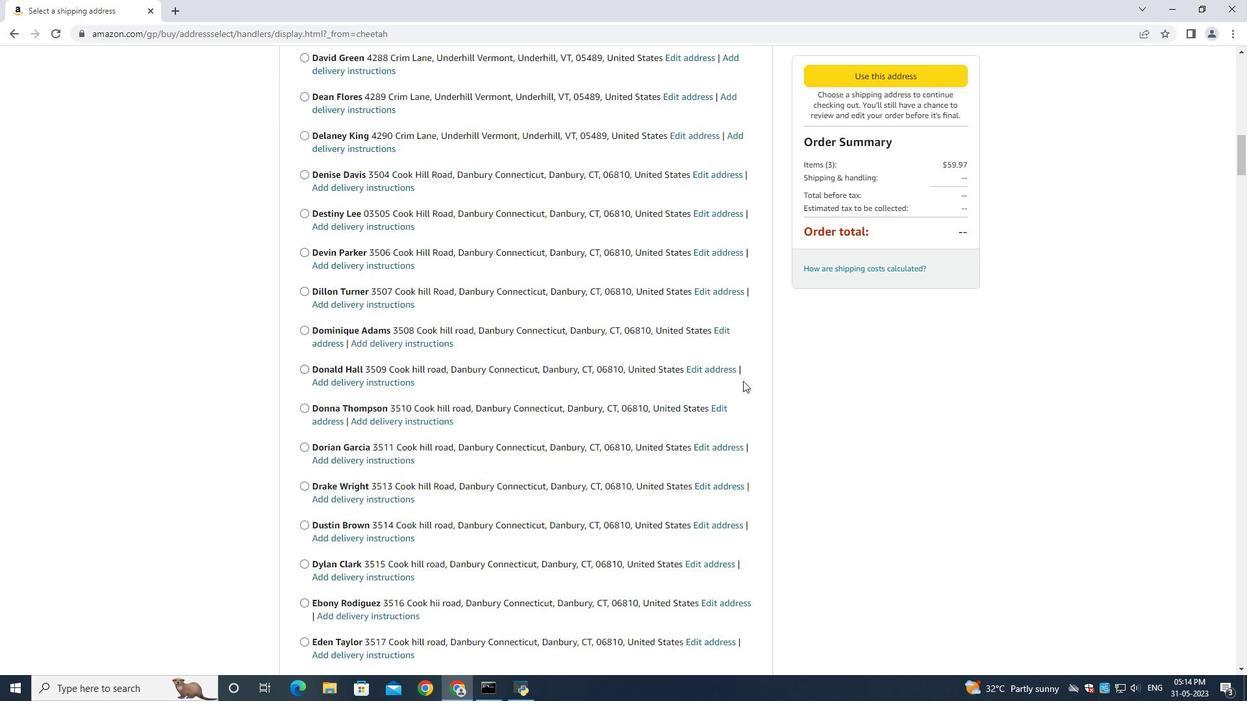 
Action: Mouse scrolled (743, 381) with delta (0, 0)
Screenshot: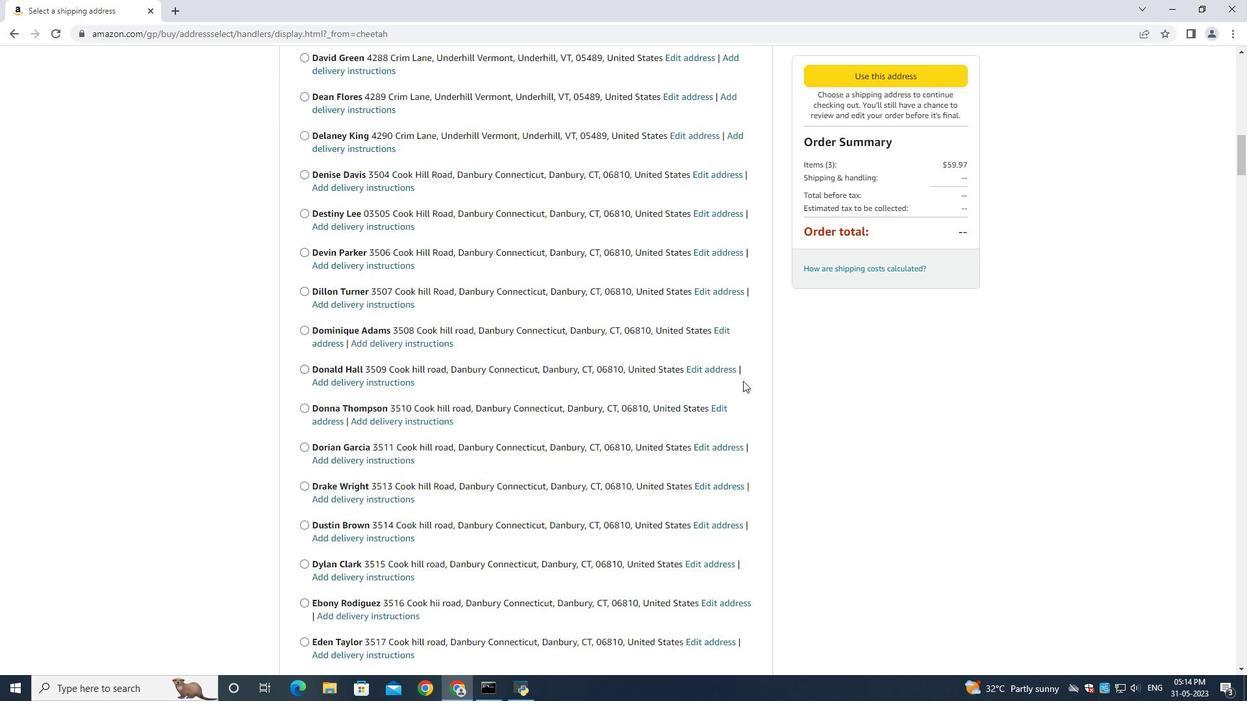 
Action: Mouse scrolled (743, 381) with delta (0, 0)
Screenshot: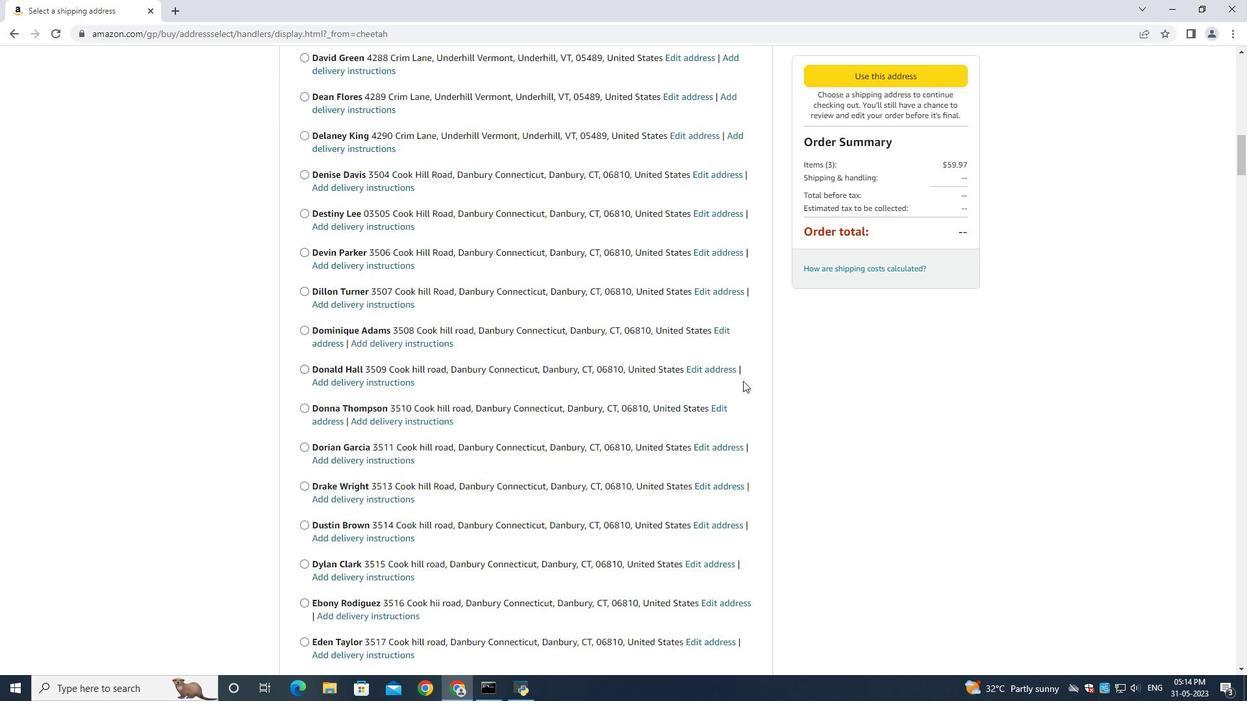 
Action: Mouse scrolled (743, 381) with delta (0, 0)
Screenshot: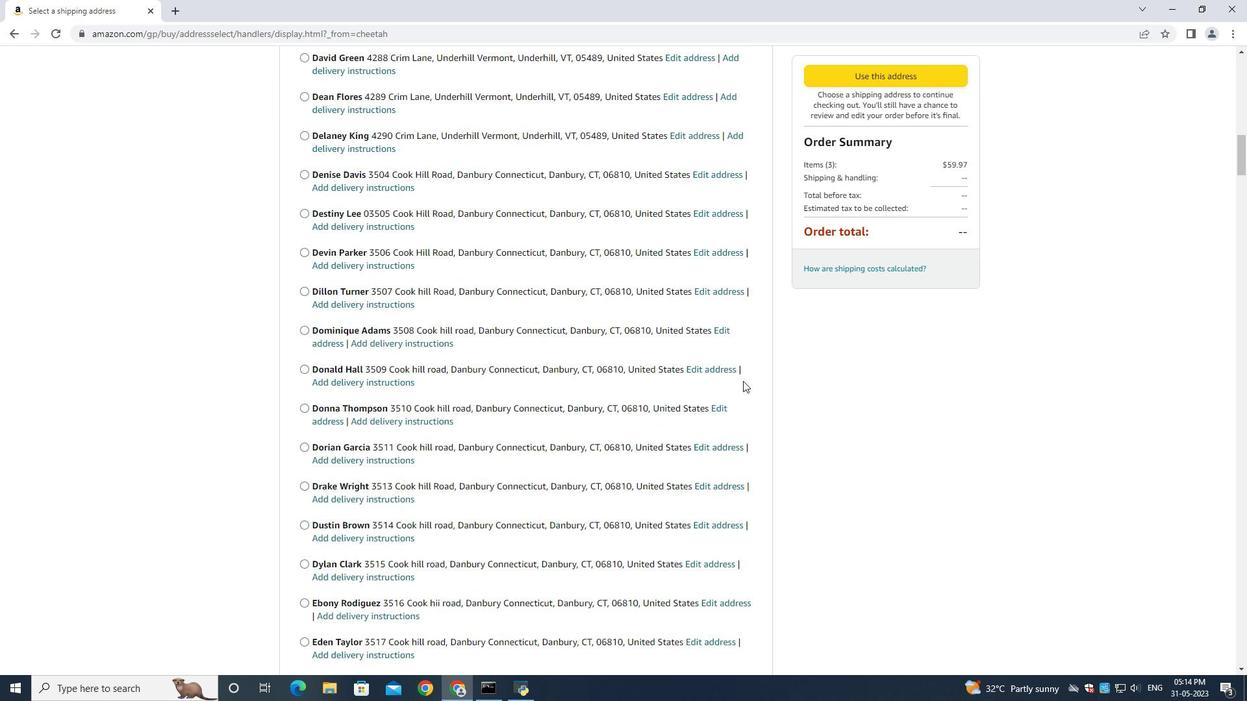 
Action: Mouse scrolled (743, 381) with delta (0, 0)
Screenshot: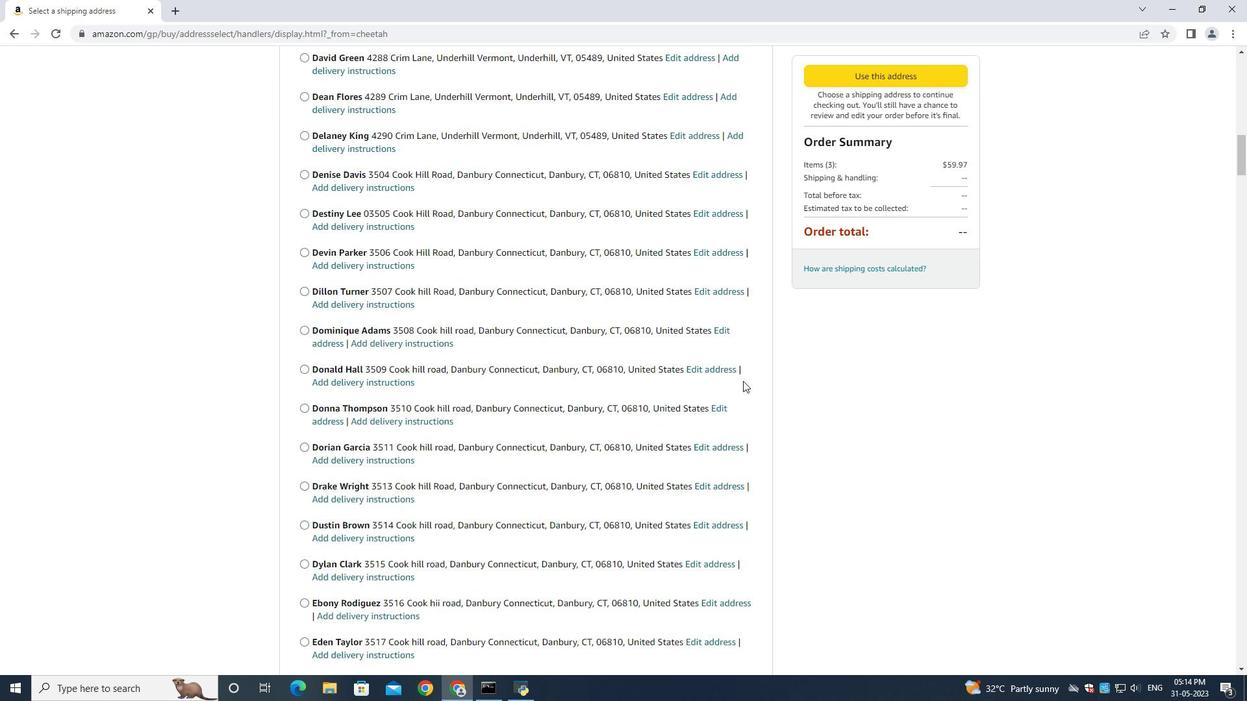 
Action: Mouse scrolled (743, 381) with delta (0, 0)
Screenshot: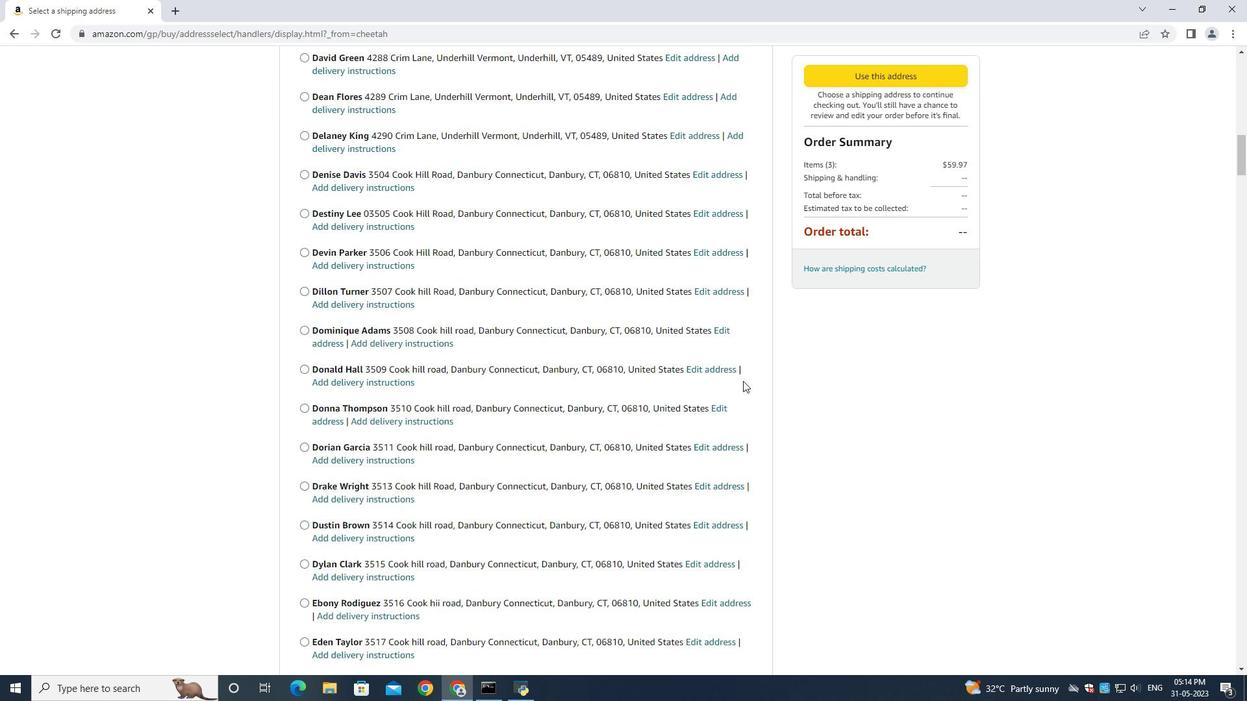 
Action: Mouse scrolled (743, 381) with delta (0, 0)
Screenshot: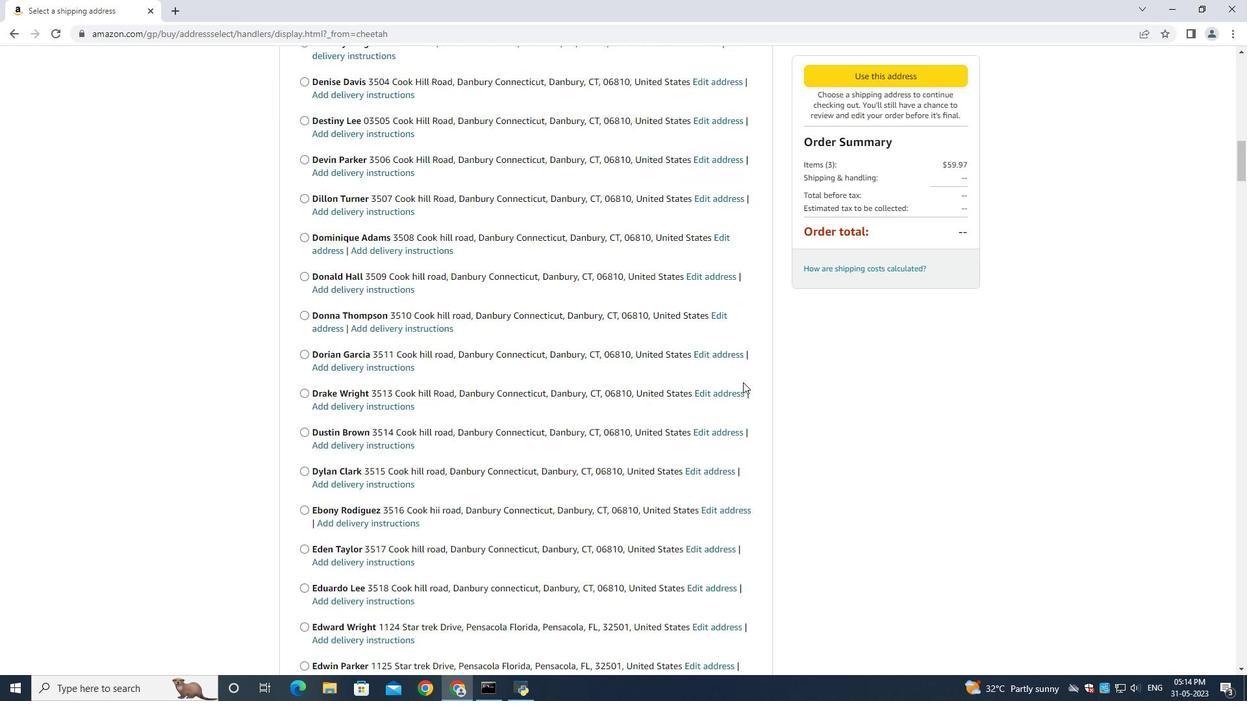 
Action: Mouse moved to (743, 383)
Screenshot: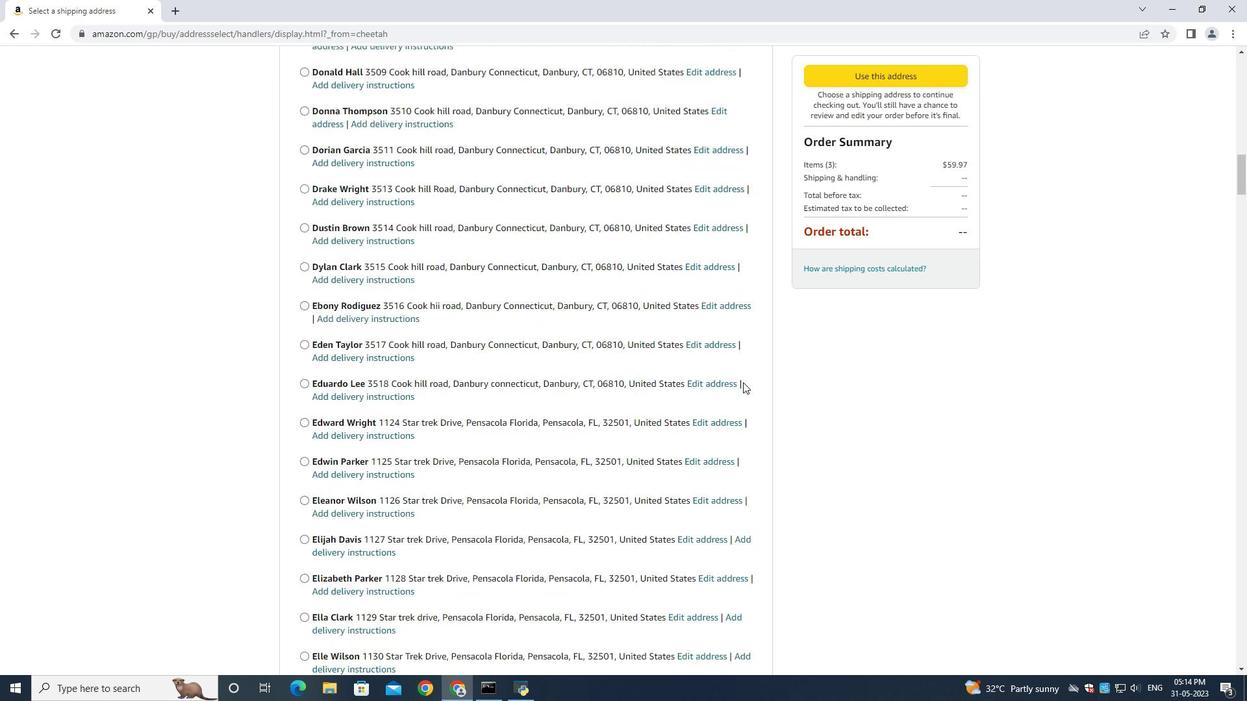 
Action: Mouse scrolled (743, 383) with delta (0, 0)
Screenshot: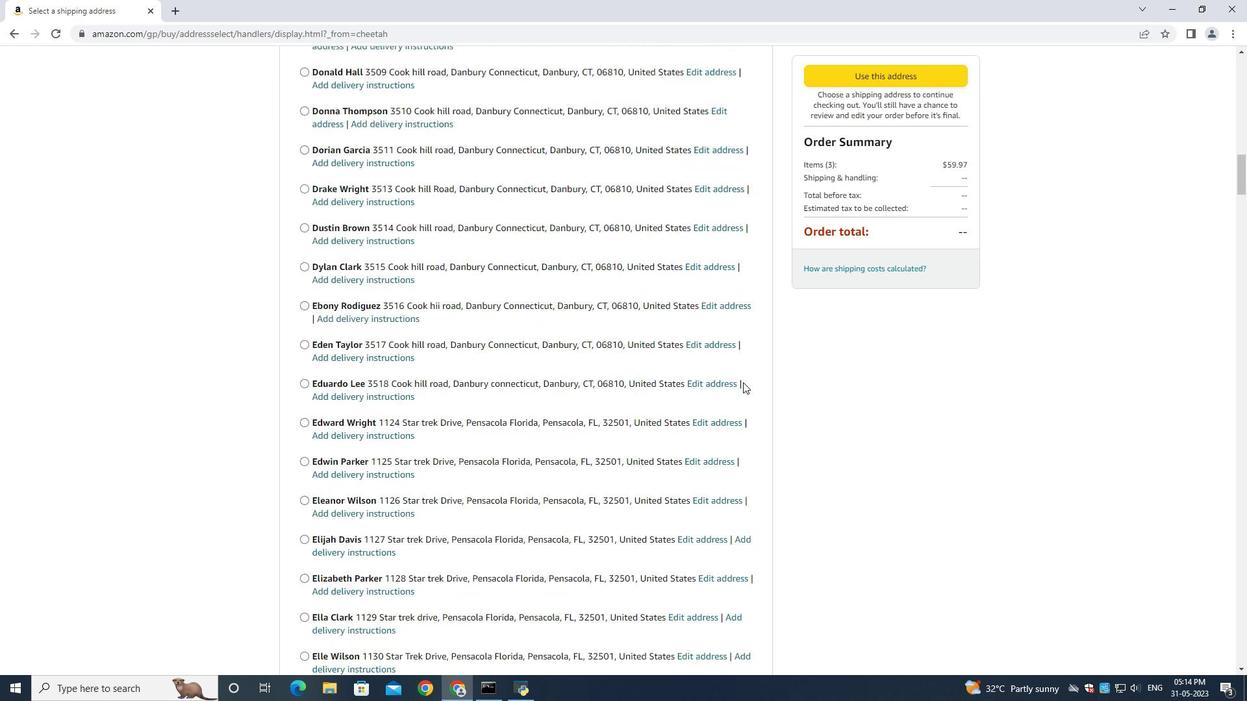 
Action: Mouse moved to (742, 383)
Screenshot: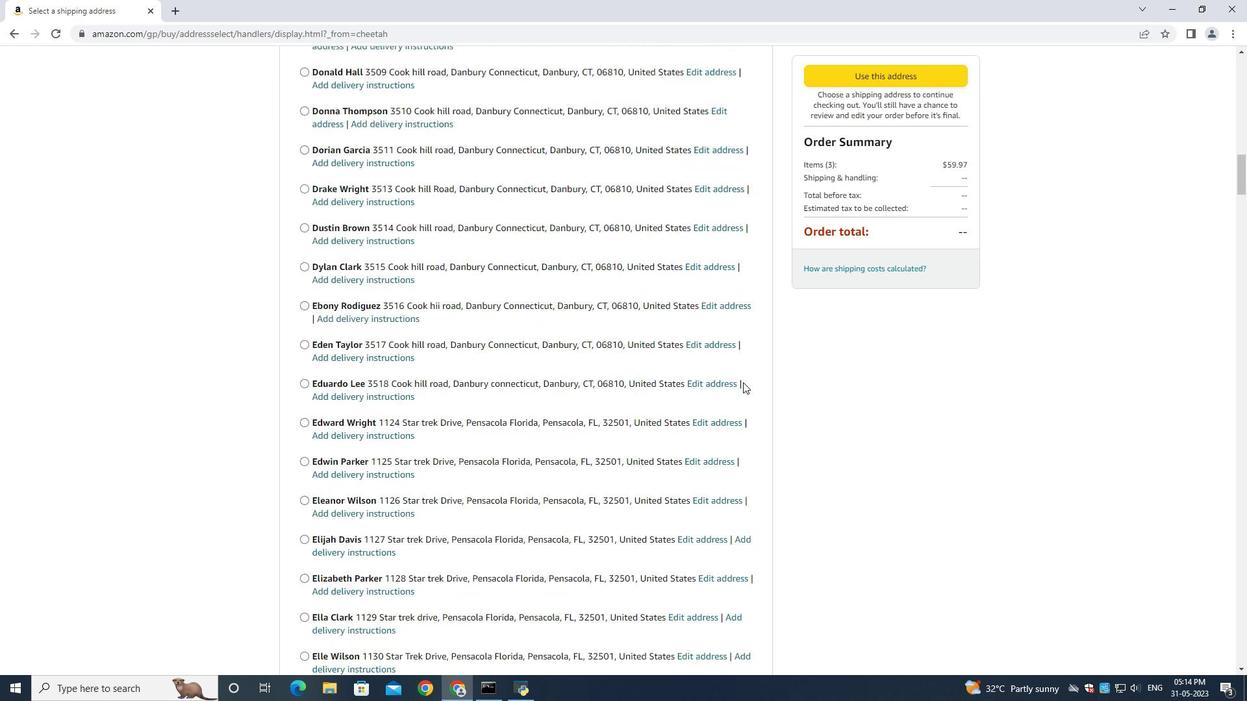 
Action: Mouse scrolled (742, 383) with delta (0, 0)
Screenshot: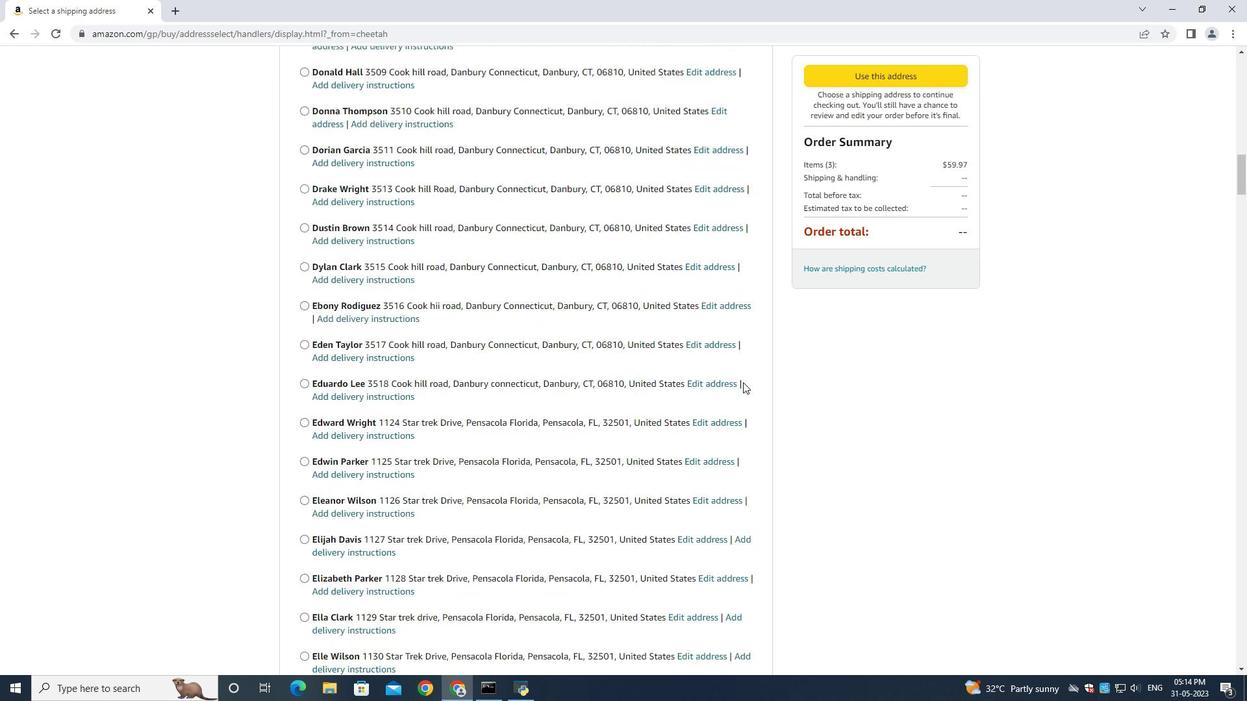 
Action: Mouse scrolled (742, 383) with delta (0, 0)
Screenshot: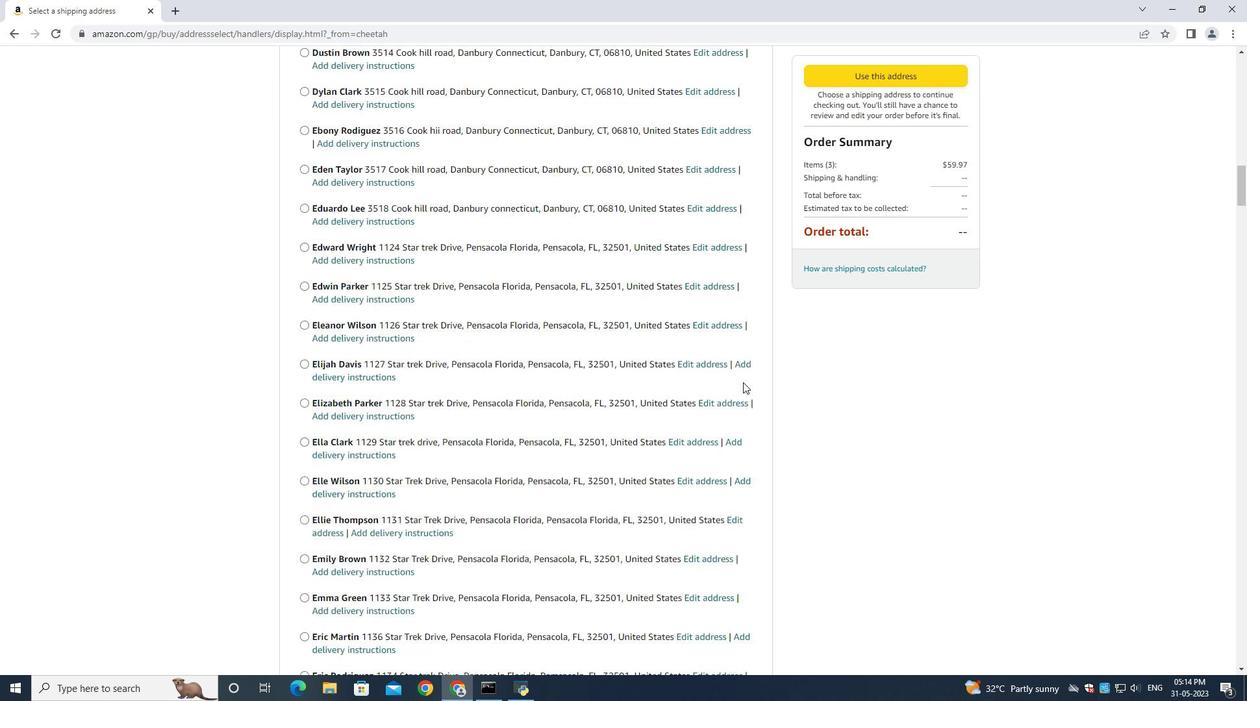 
Action: Mouse scrolled (742, 383) with delta (0, 0)
Screenshot: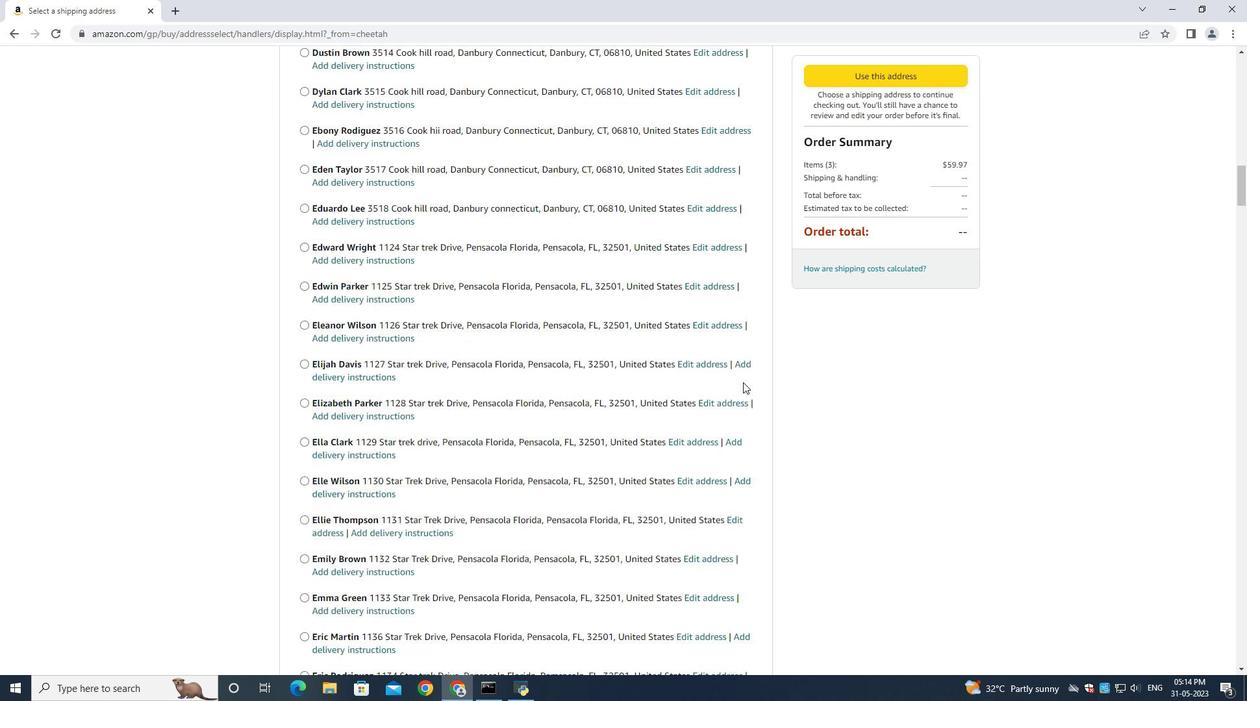 
Action: Mouse scrolled (742, 383) with delta (0, 0)
Screenshot: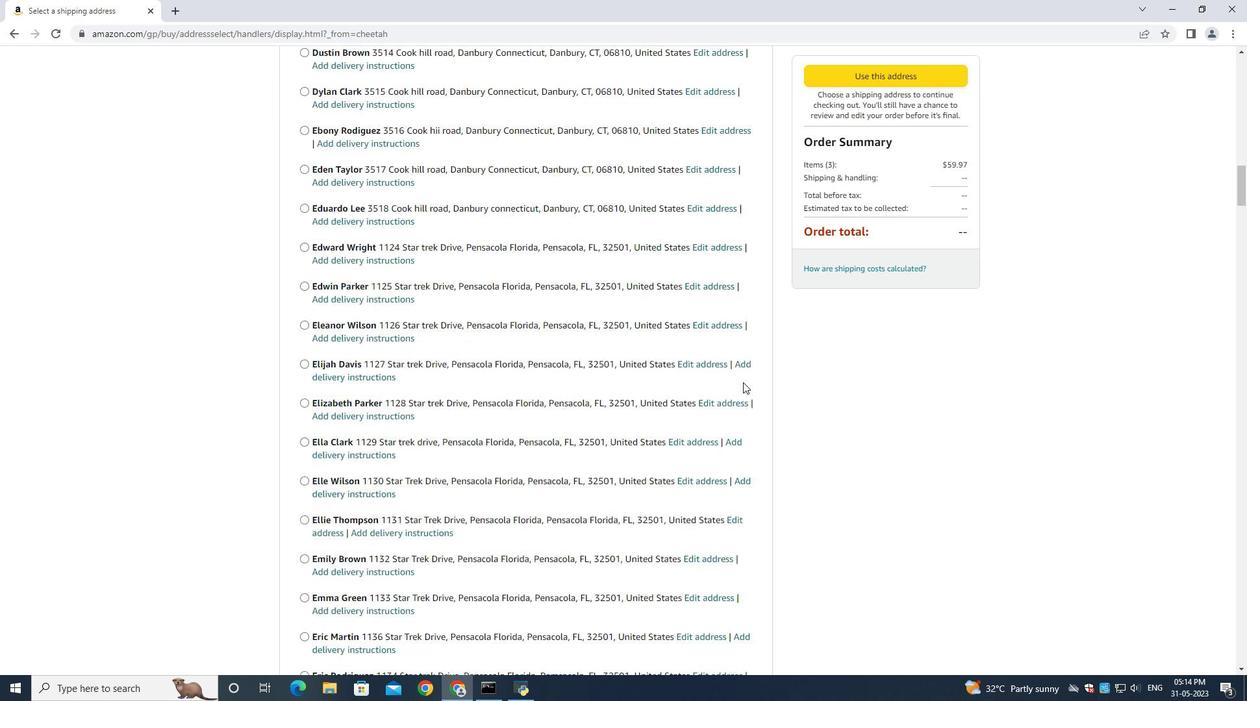 
Action: Mouse scrolled (742, 383) with delta (0, 0)
Screenshot: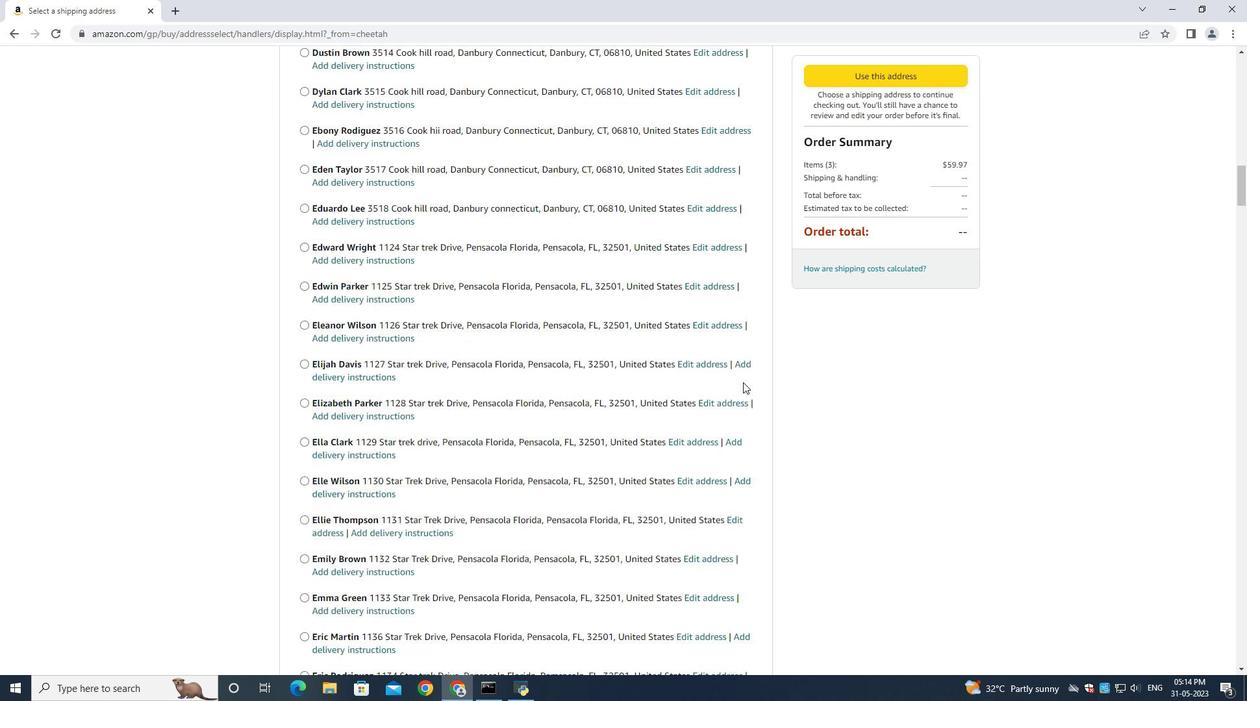 
Action: Mouse scrolled (742, 383) with delta (0, 0)
Screenshot: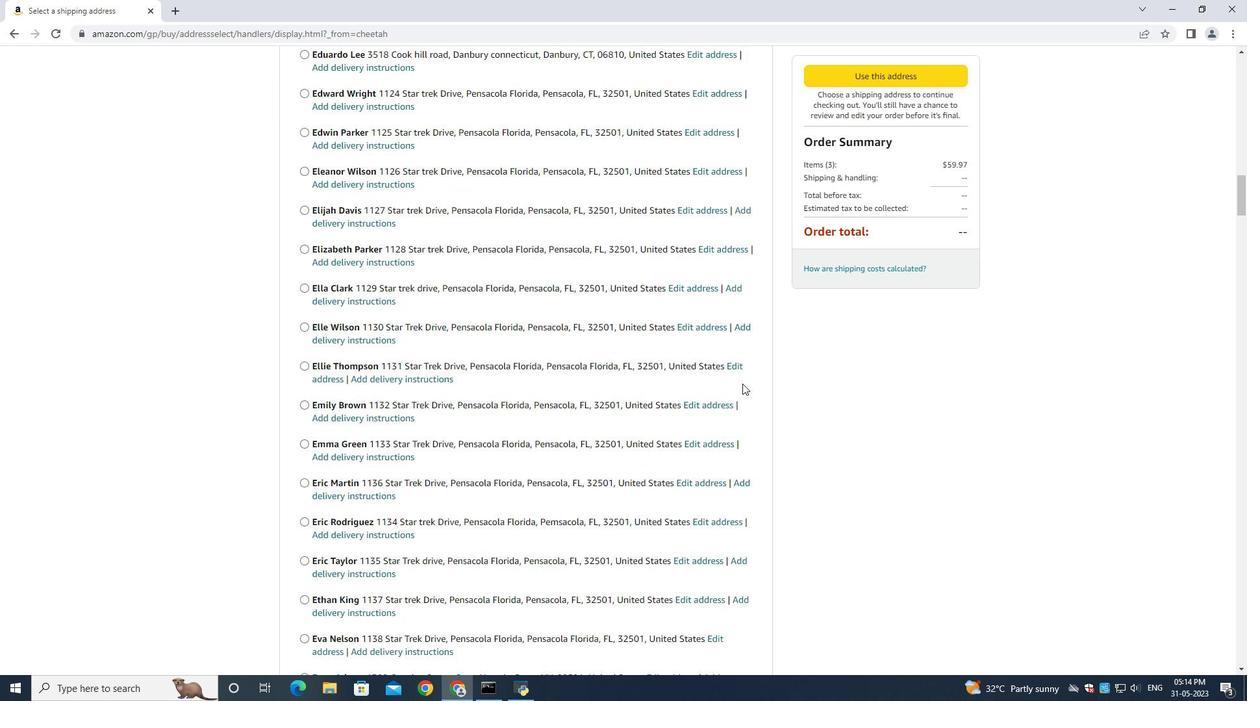 
Action: Mouse scrolled (742, 383) with delta (0, 0)
Screenshot: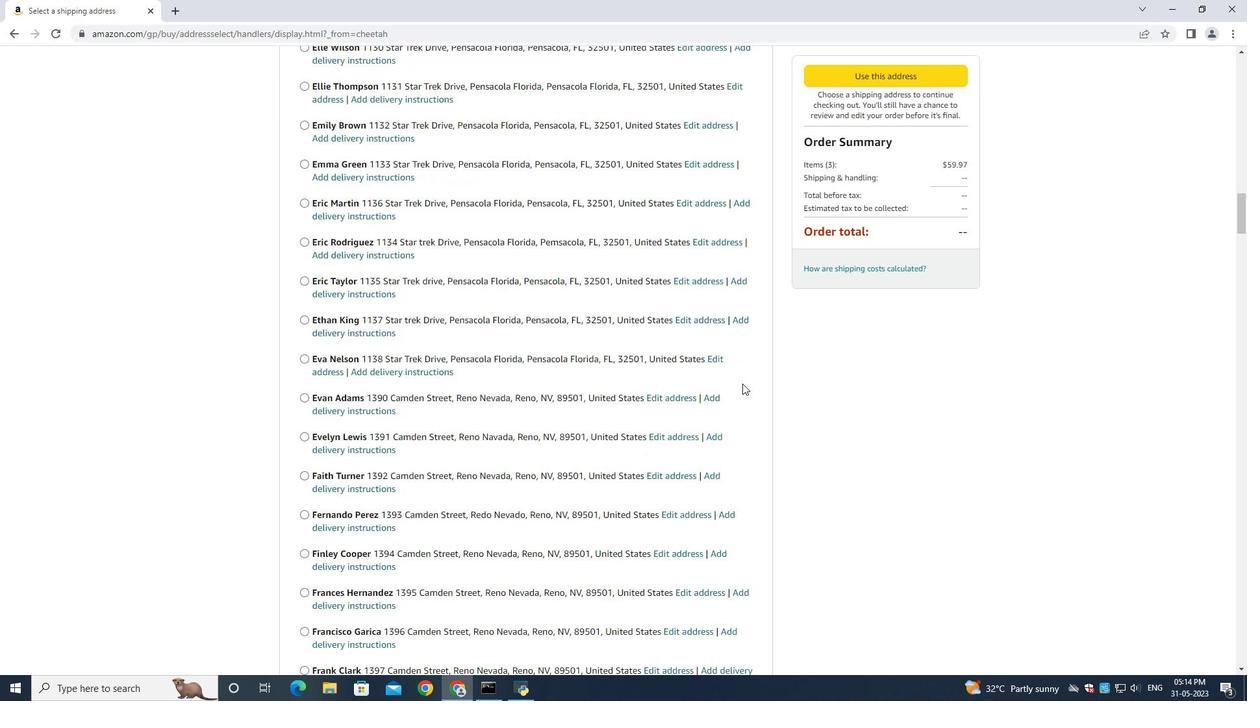 
Action: Mouse scrolled (742, 383) with delta (0, 0)
Screenshot: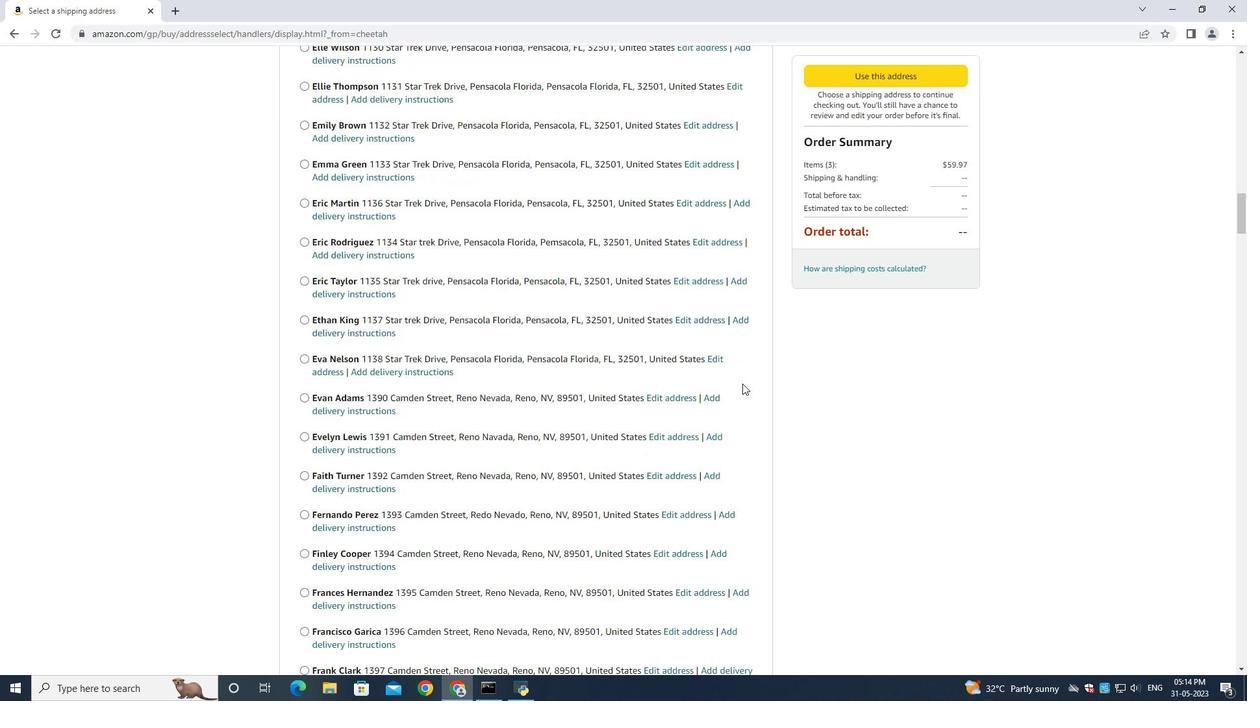 
Action: Mouse scrolled (742, 383) with delta (0, 0)
Screenshot: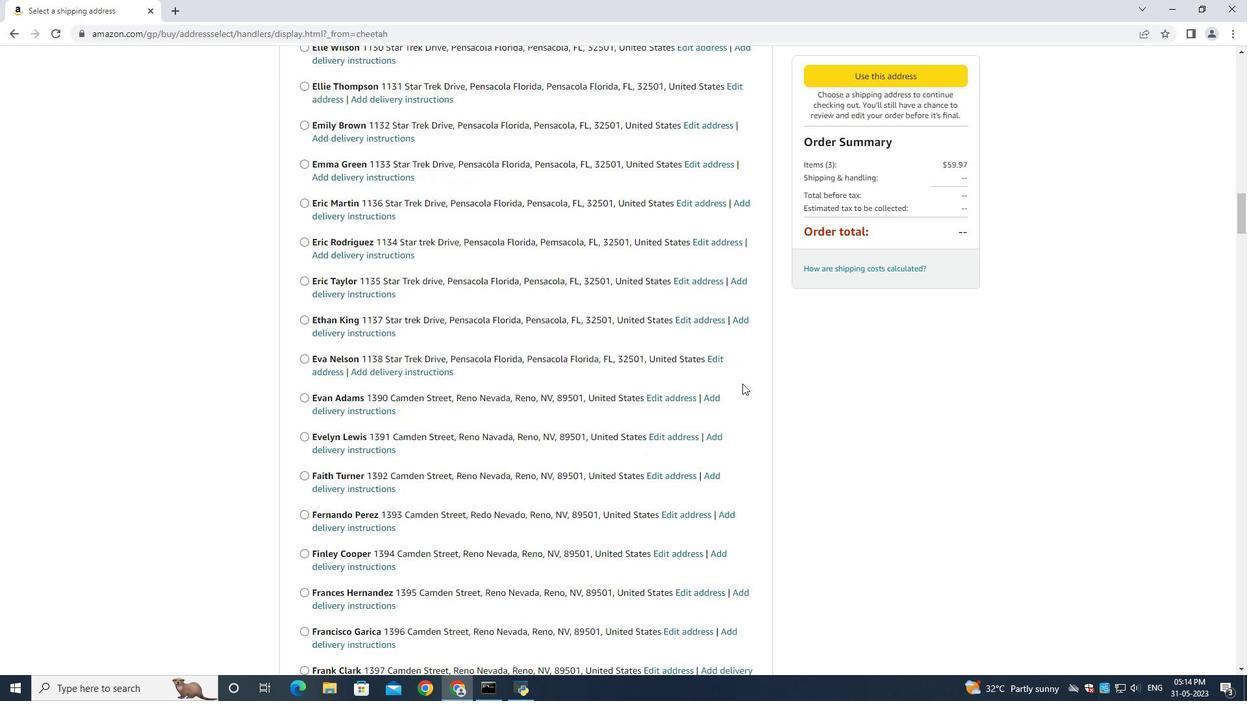 
Action: Mouse scrolled (742, 383) with delta (0, 0)
Screenshot: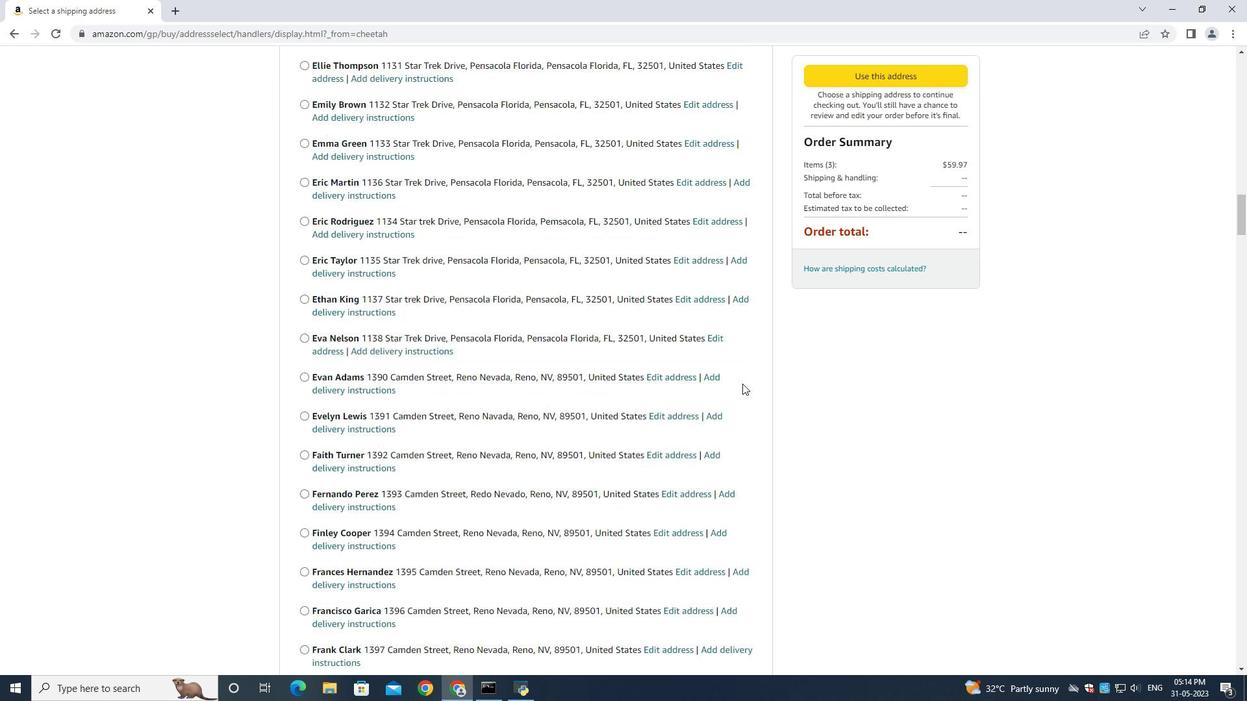 
Action: Mouse scrolled (742, 383) with delta (0, 0)
Screenshot: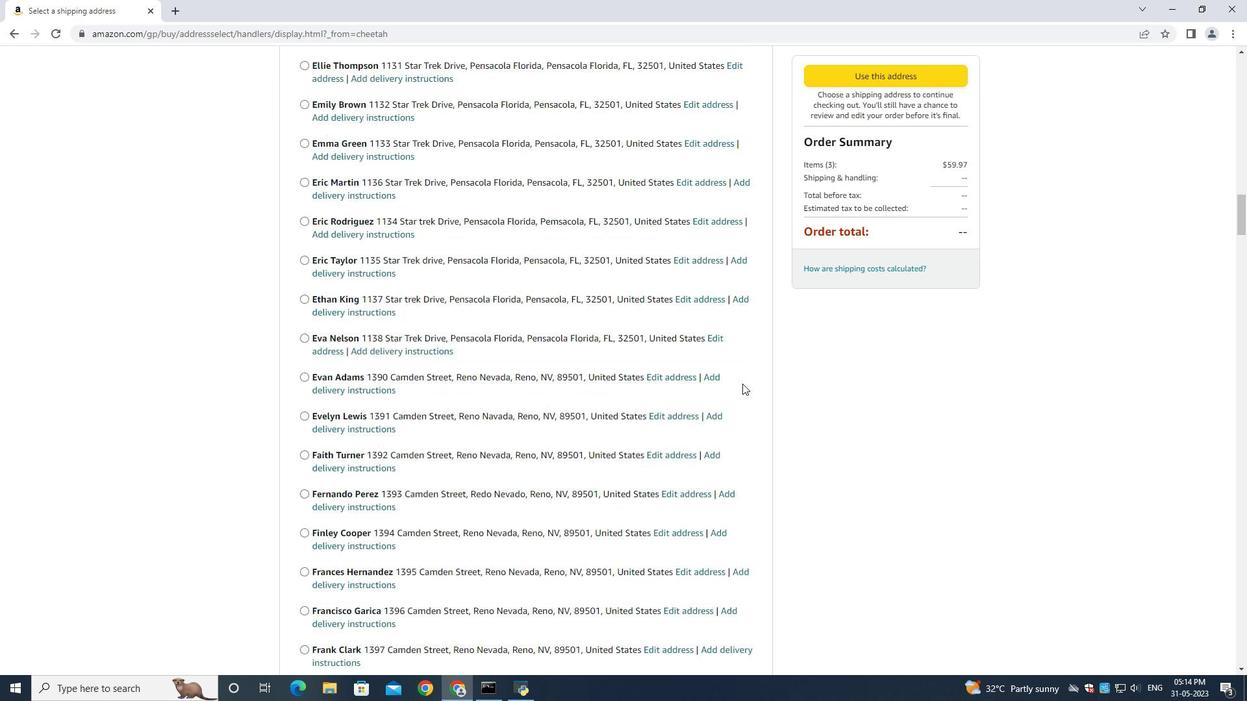 
Action: Mouse scrolled (742, 383) with delta (0, 0)
Screenshot: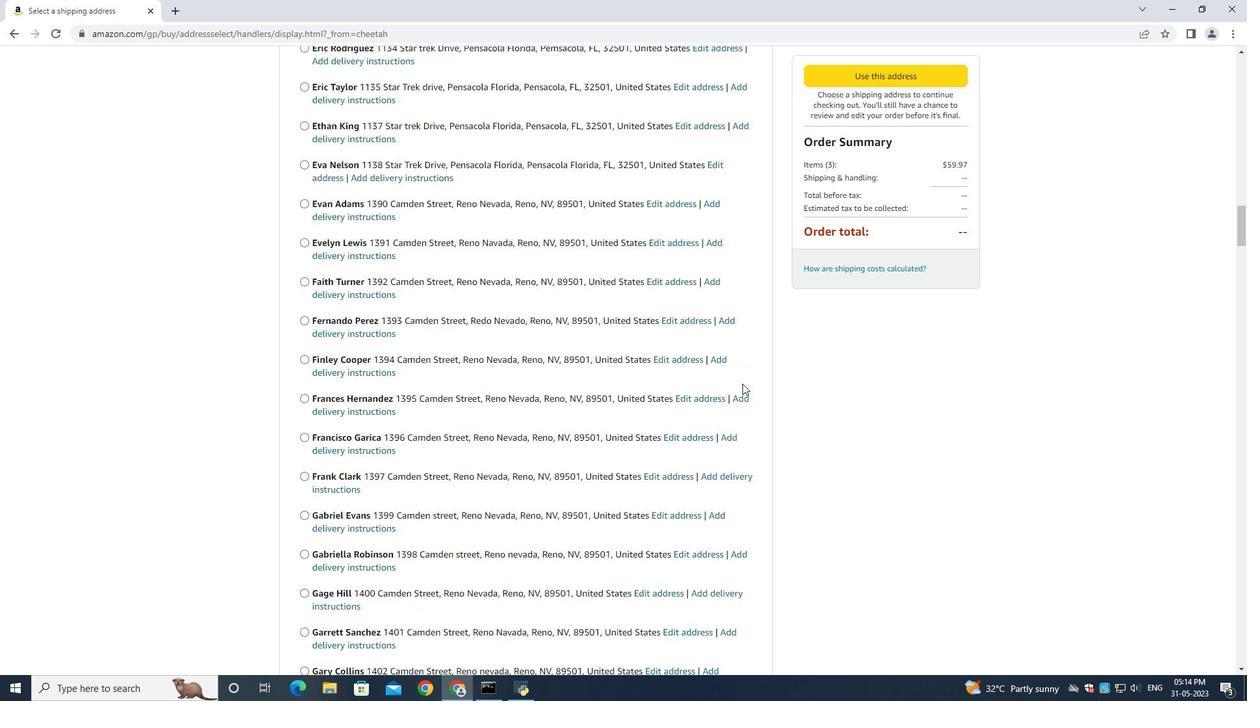 
Action: Mouse scrolled (742, 383) with delta (0, 0)
Screenshot: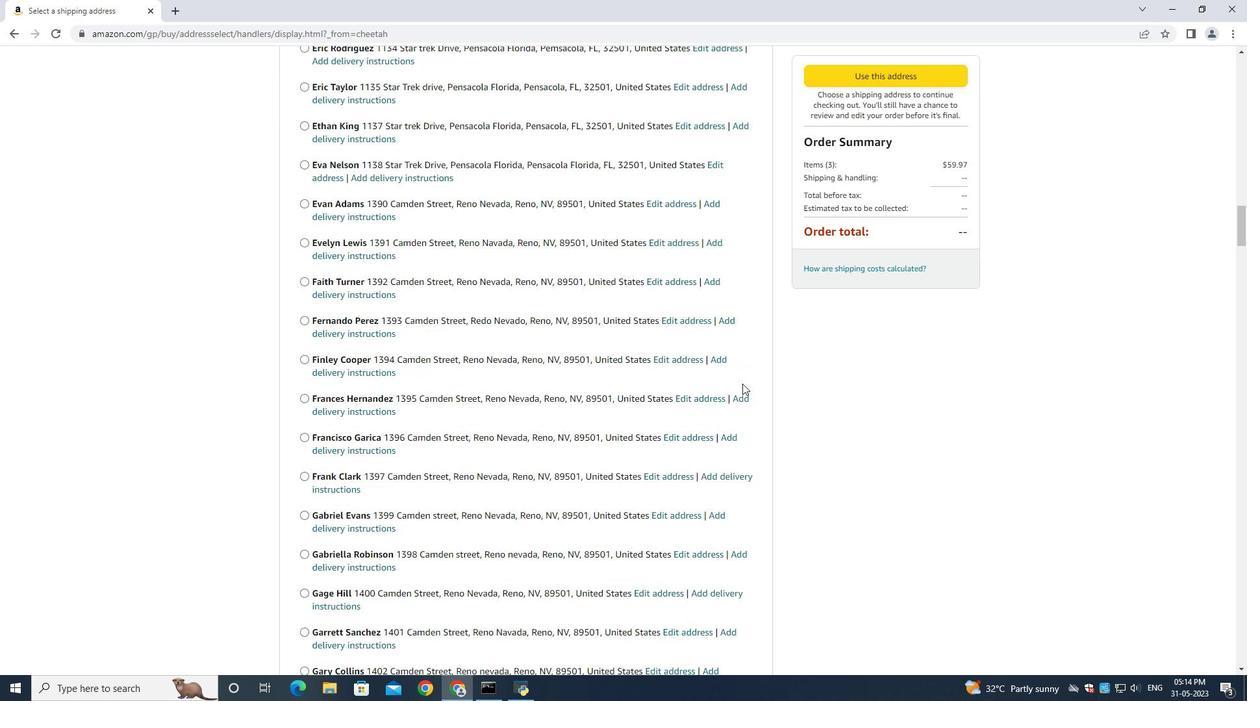 
Action: Mouse scrolled (742, 383) with delta (0, 0)
Screenshot: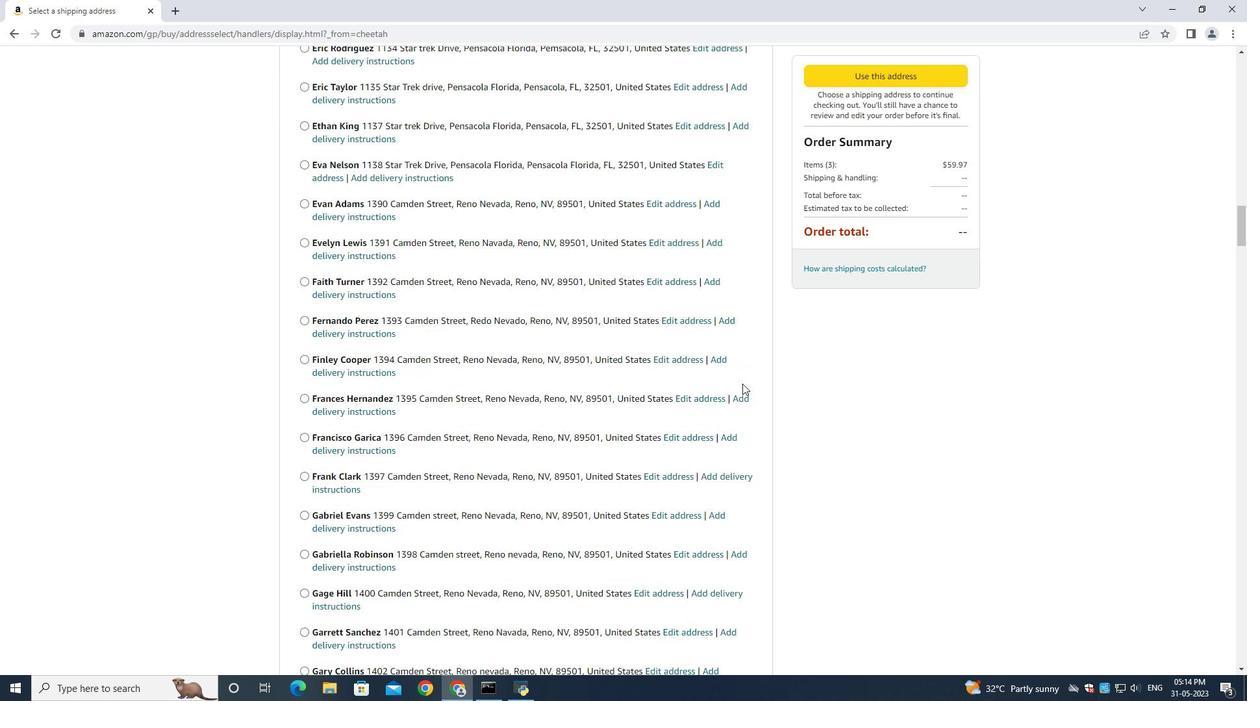 
Action: Mouse scrolled (742, 383) with delta (0, 0)
Screenshot: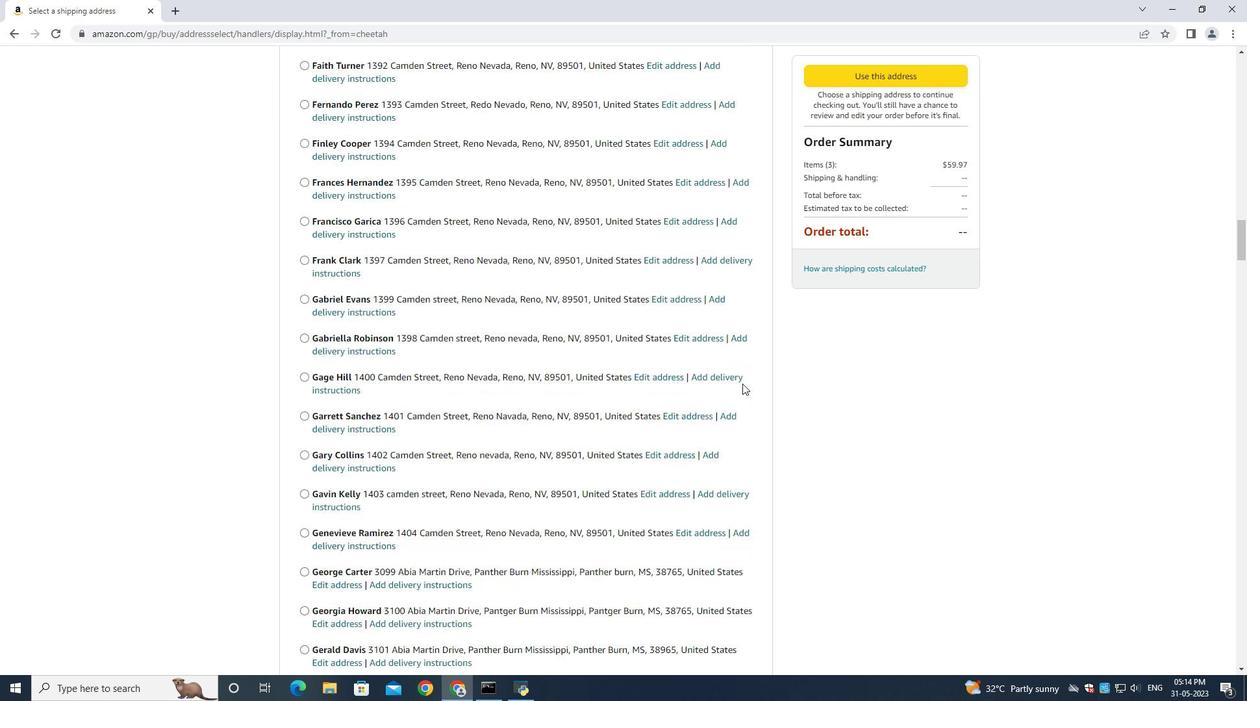 
Action: Mouse scrolled (742, 383) with delta (0, 0)
Screenshot: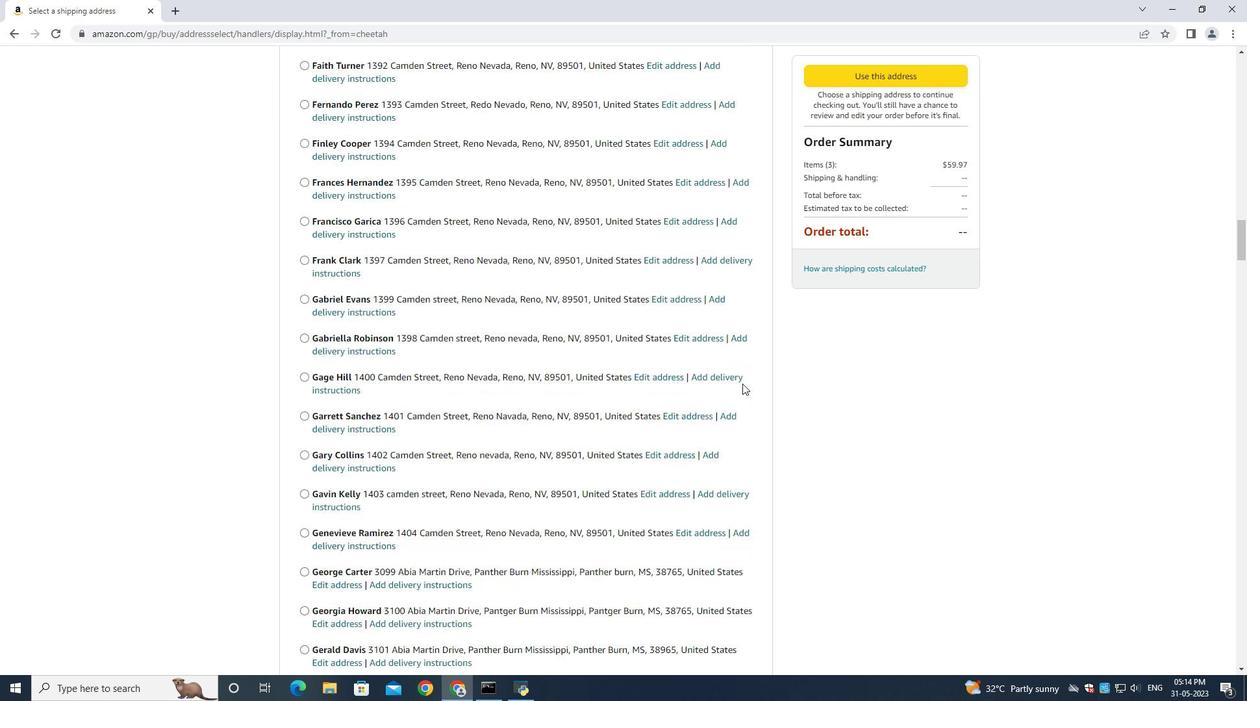 
Action: Mouse scrolled (742, 383) with delta (0, 0)
Screenshot: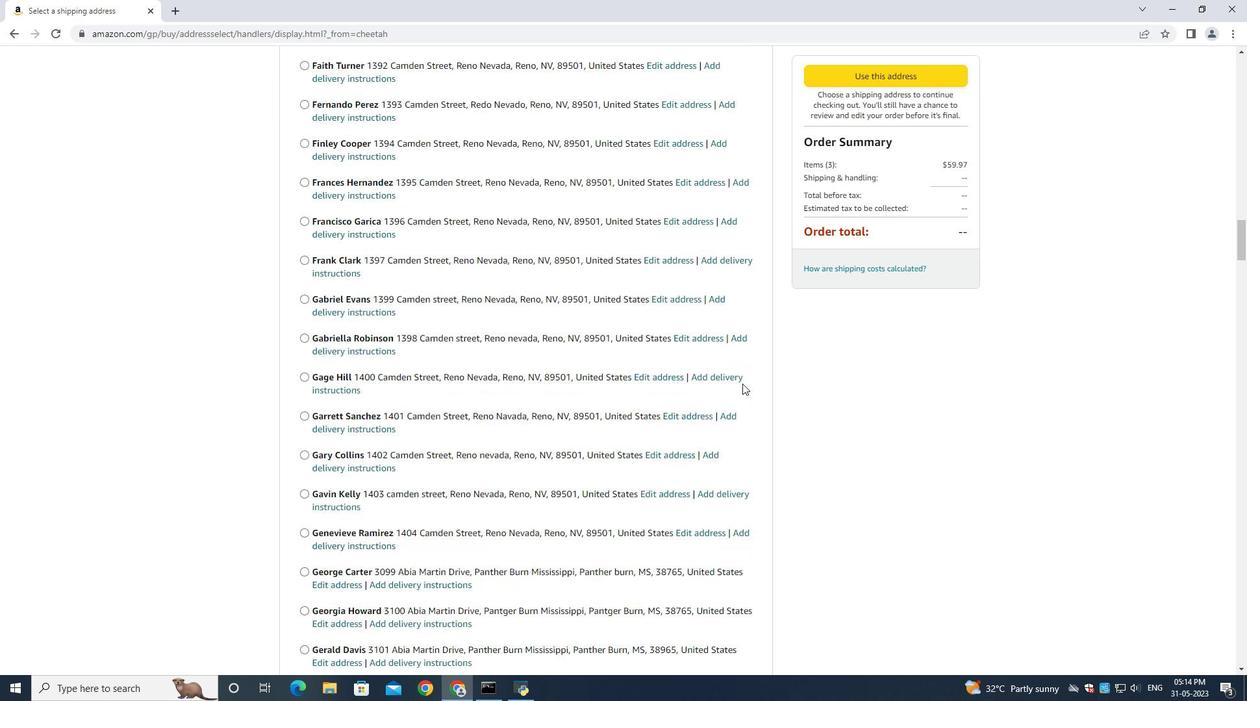 
Action: Mouse scrolled (742, 383) with delta (0, 0)
Screenshot: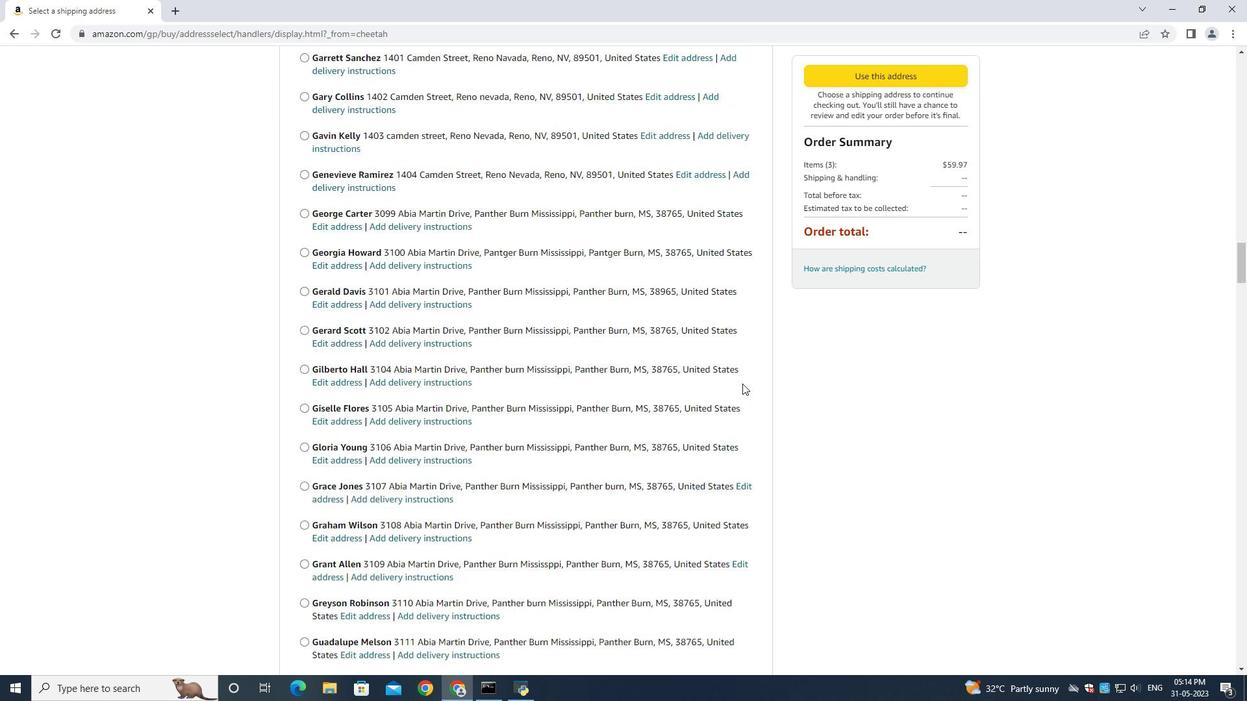 
Action: Mouse scrolled (742, 383) with delta (0, 0)
Screenshot: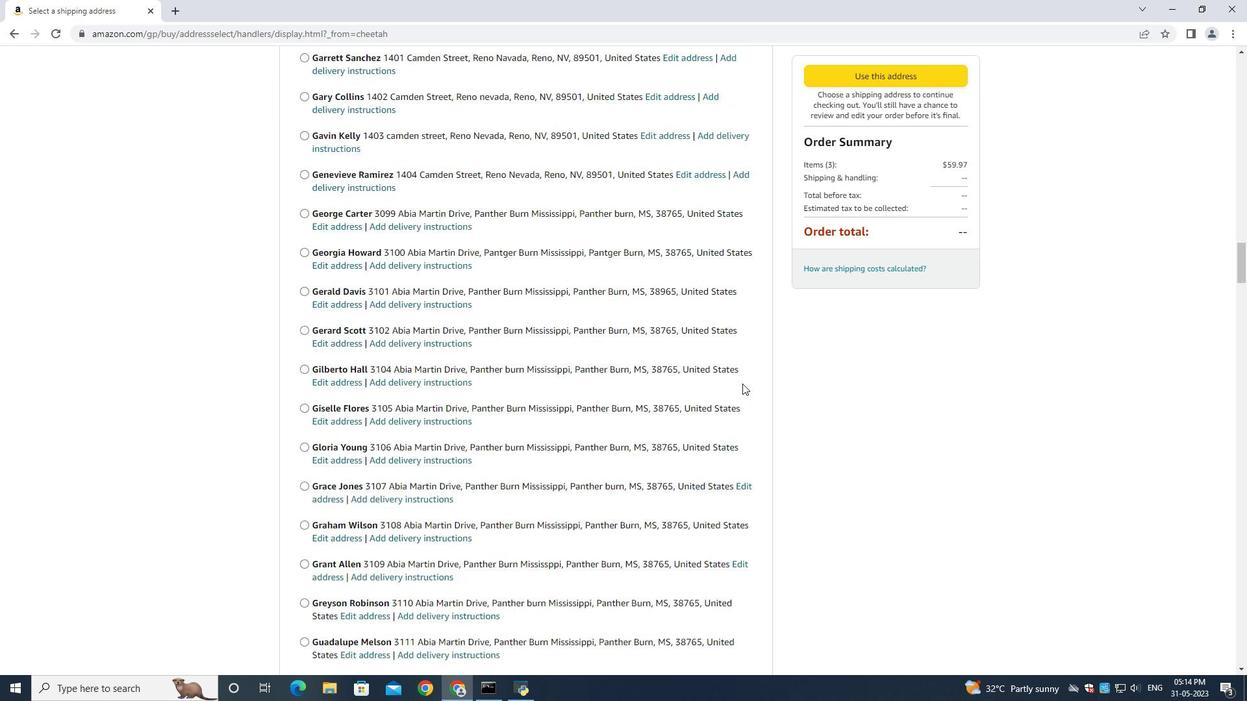 
Action: Mouse scrolled (742, 383) with delta (0, 0)
Screenshot: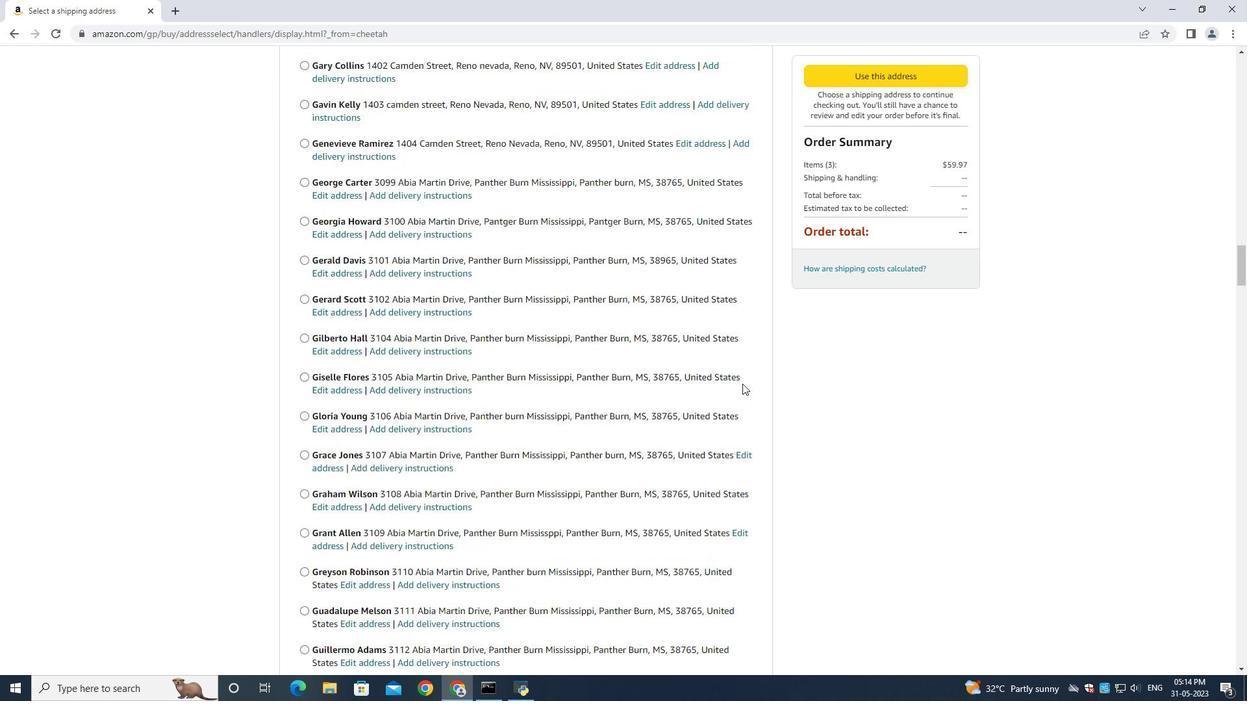 
Action: Mouse scrolled (742, 383) with delta (0, 0)
Screenshot: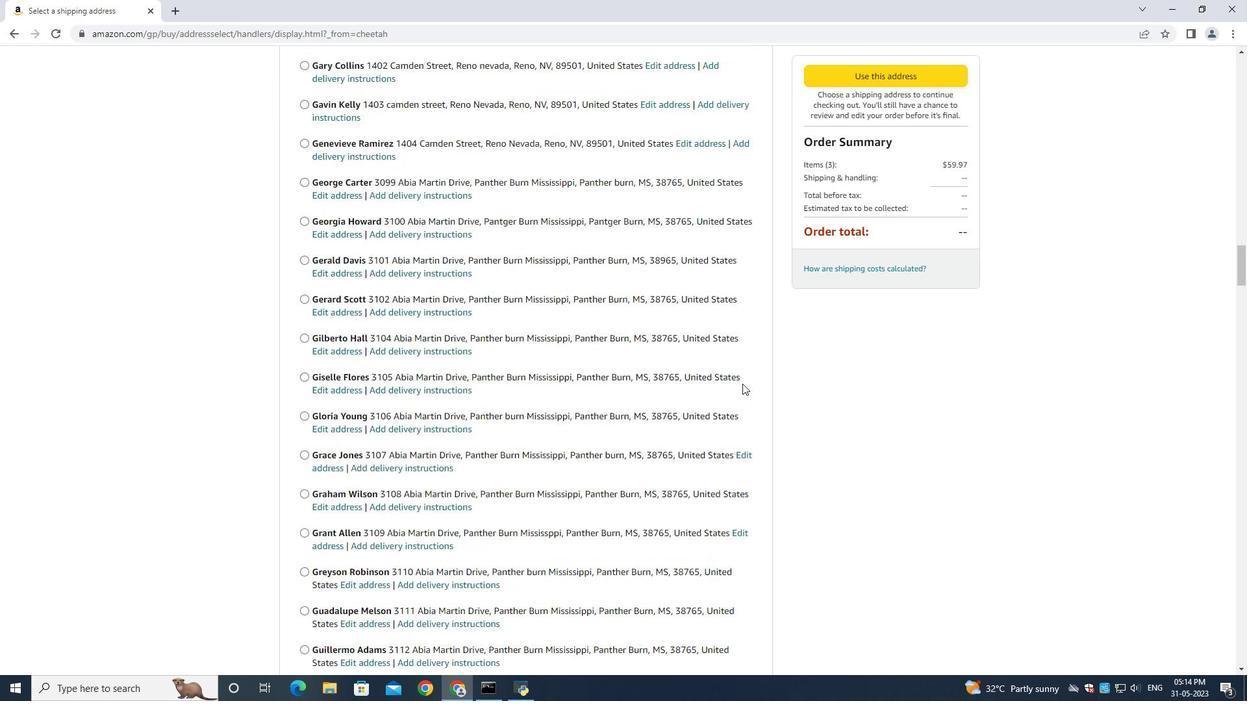 
Action: Mouse scrolled (742, 383) with delta (0, 0)
Screenshot: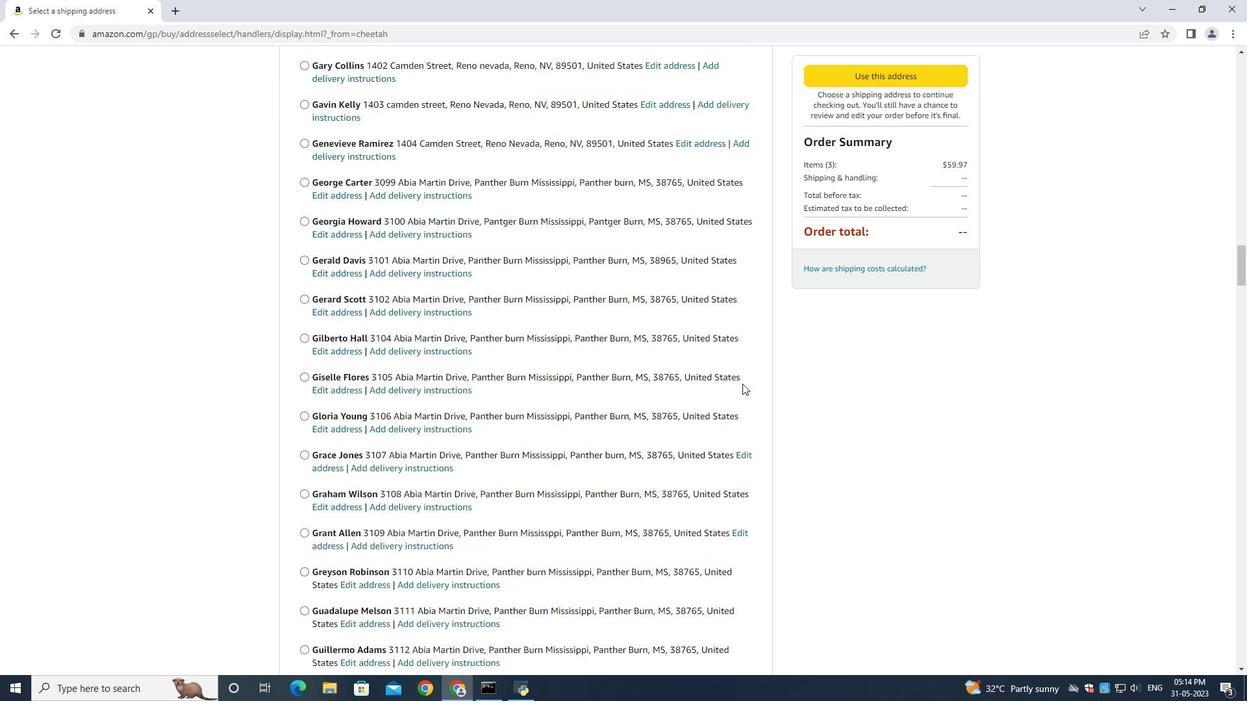 
Action: Mouse scrolled (742, 383) with delta (0, 0)
Screenshot: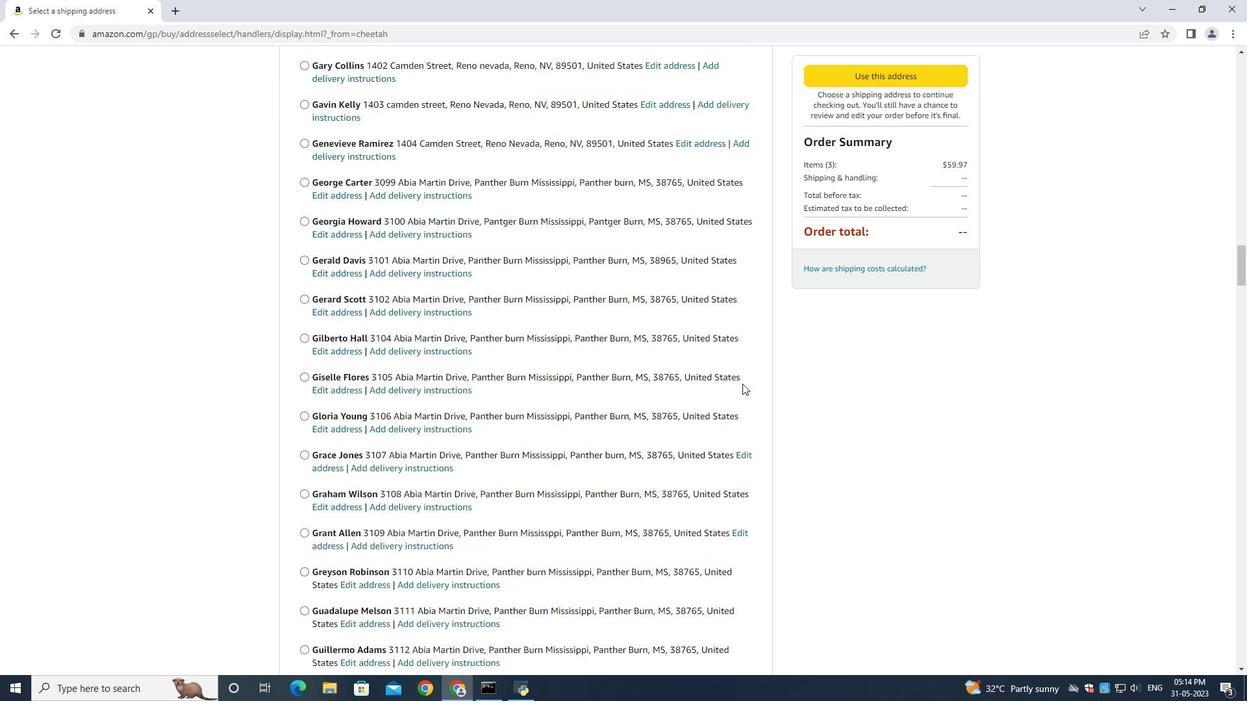 
Action: Mouse scrolled (742, 383) with delta (0, 0)
Screenshot: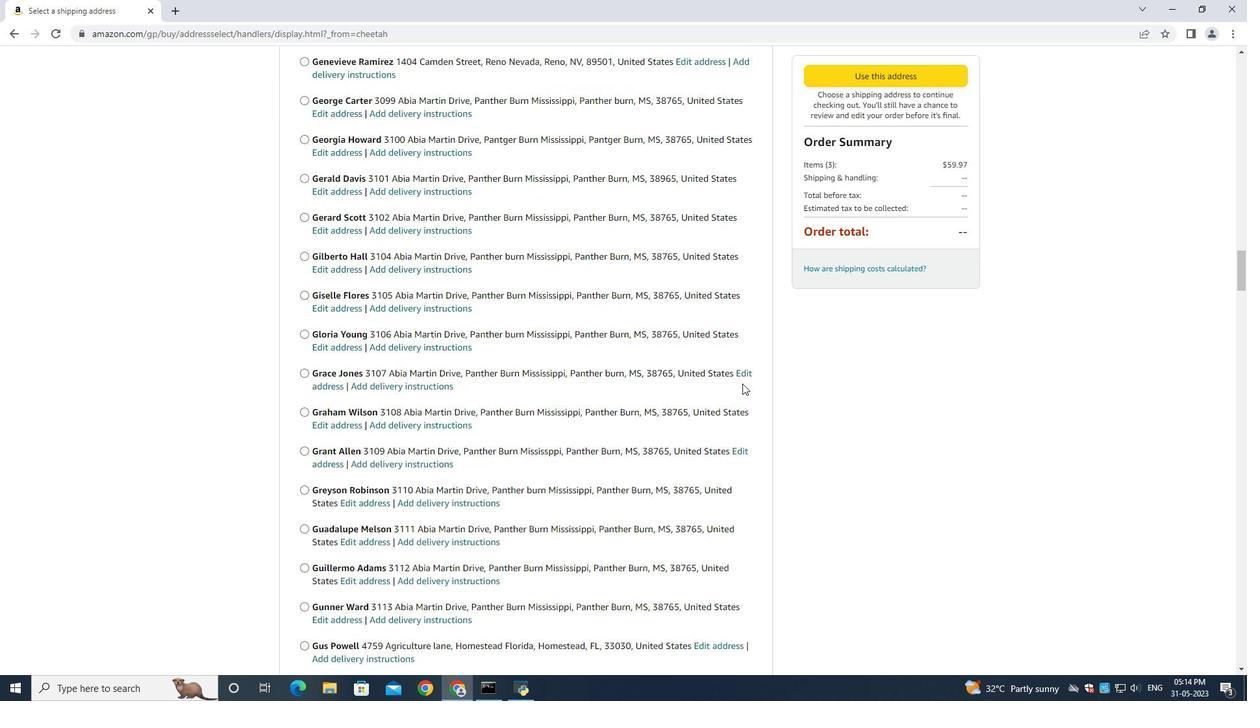 
Action: Mouse scrolled (742, 383) with delta (0, 0)
Screenshot: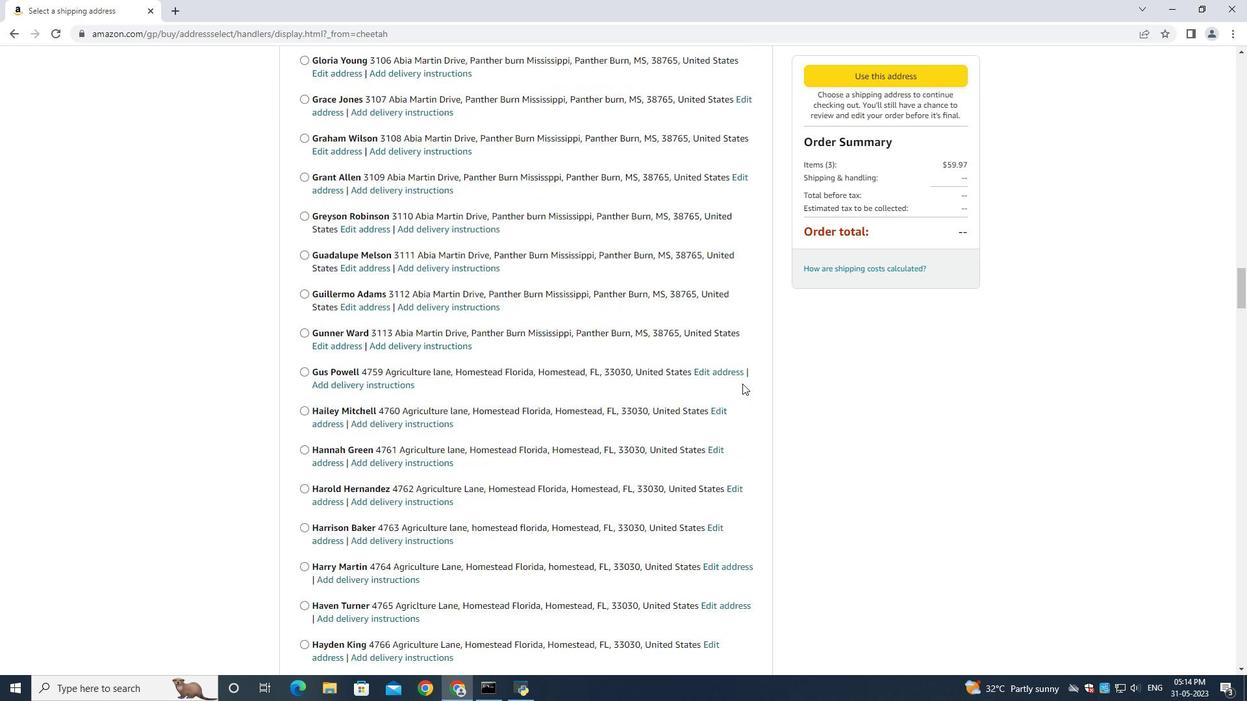 
Action: Mouse scrolled (742, 383) with delta (0, 0)
Screenshot: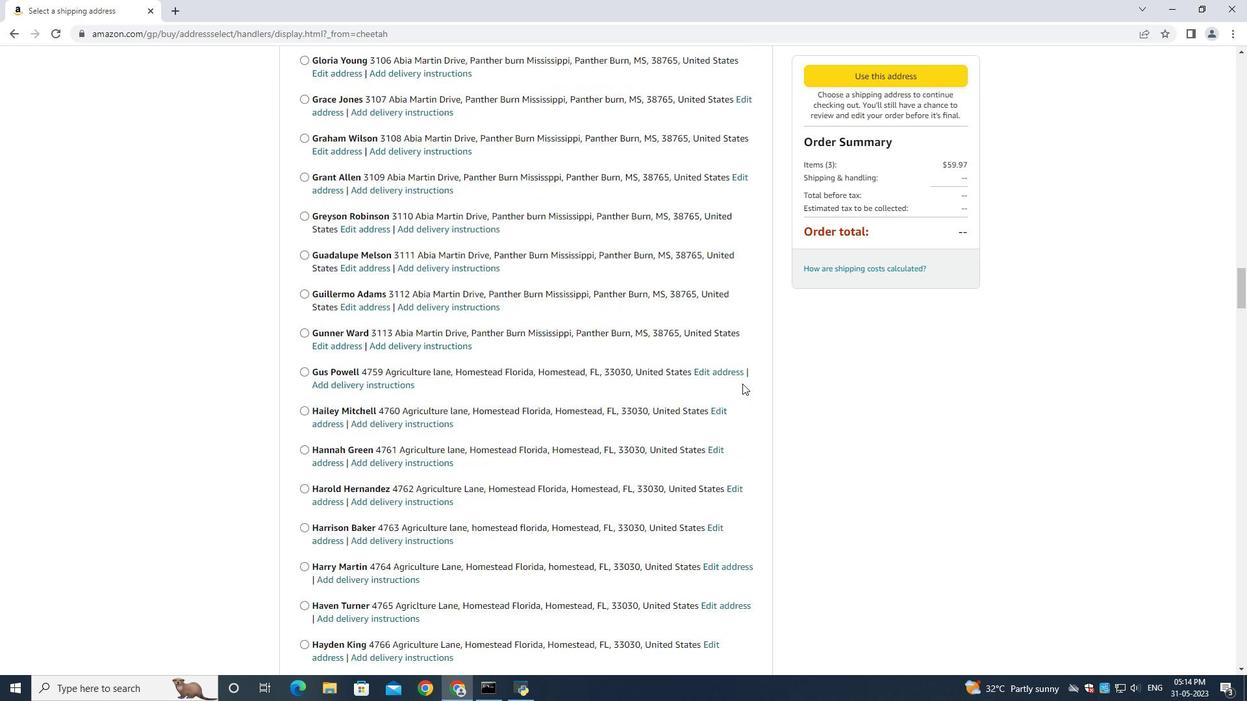 
Action: Mouse scrolled (742, 383) with delta (0, 0)
Screenshot: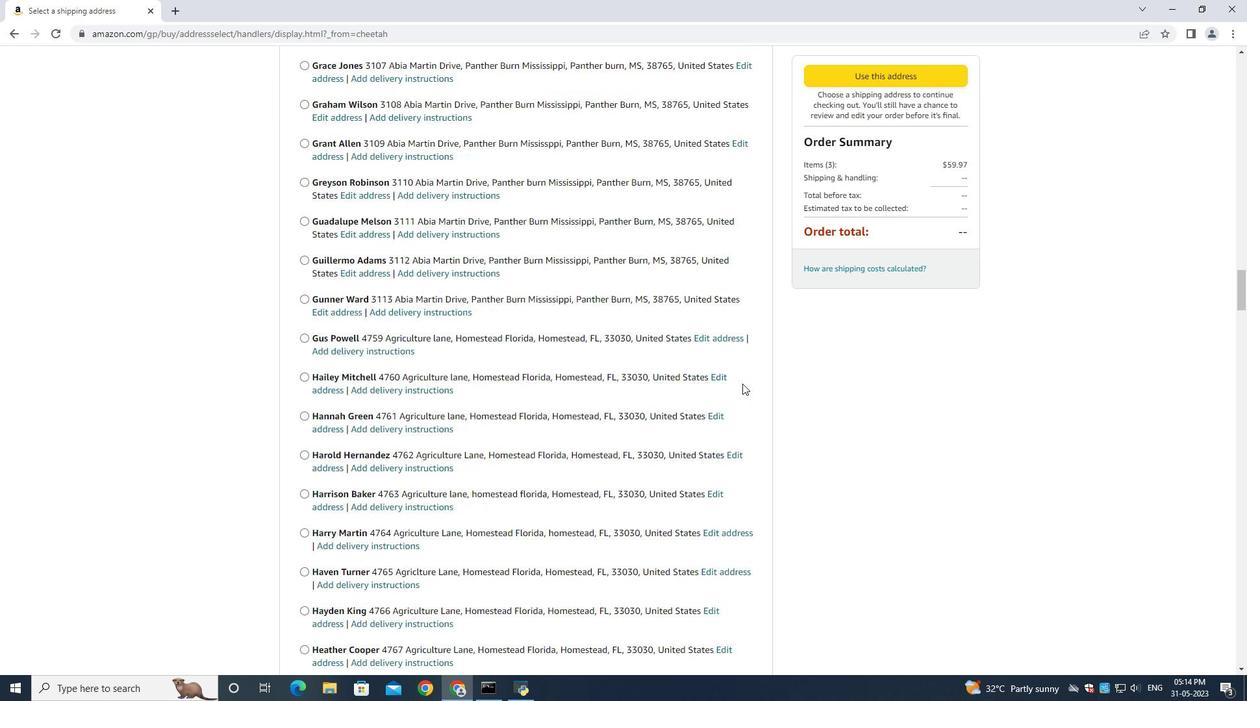 
Action: Mouse scrolled (742, 383) with delta (0, 0)
Screenshot: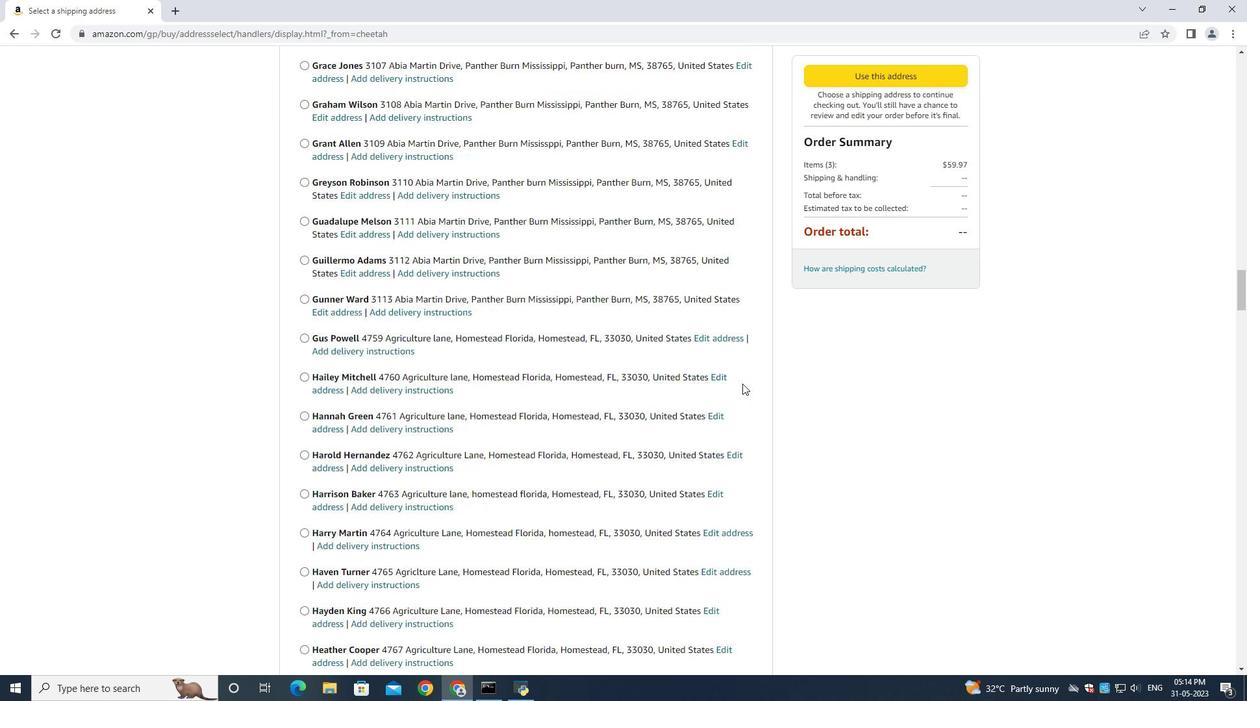 
Action: Mouse scrolled (742, 383) with delta (0, 0)
Screenshot: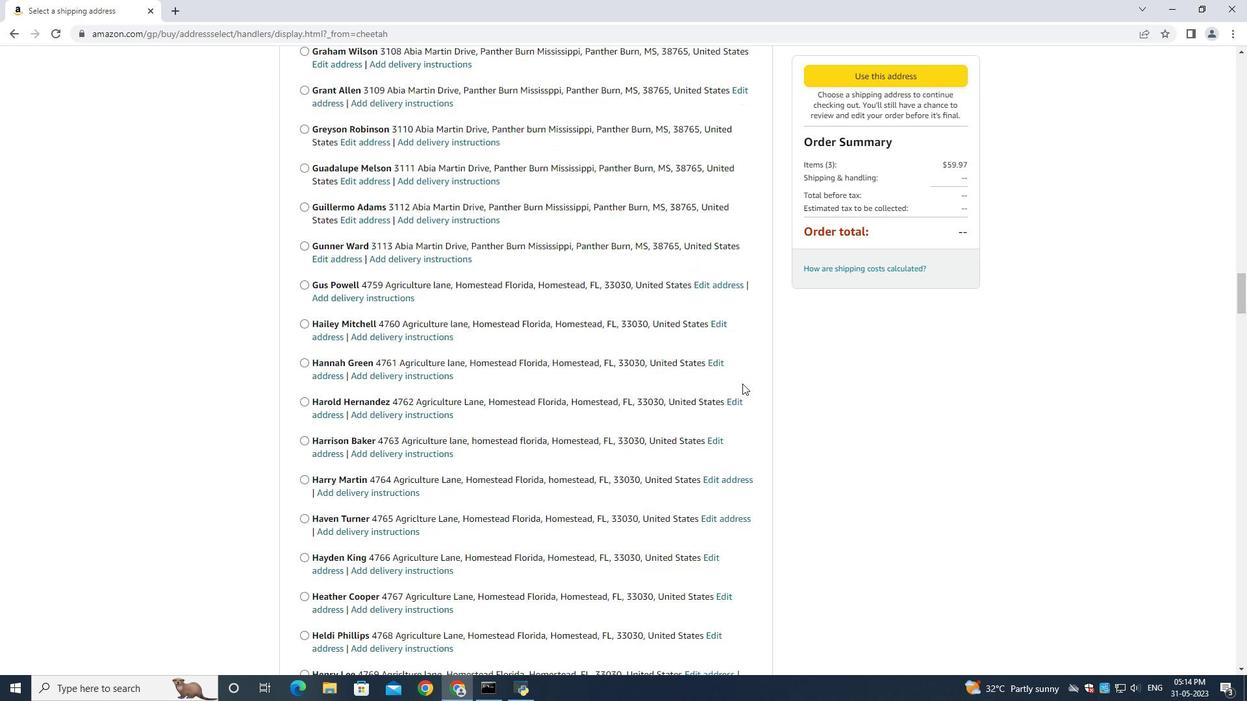 
Action: Mouse scrolled (742, 383) with delta (0, 0)
Screenshot: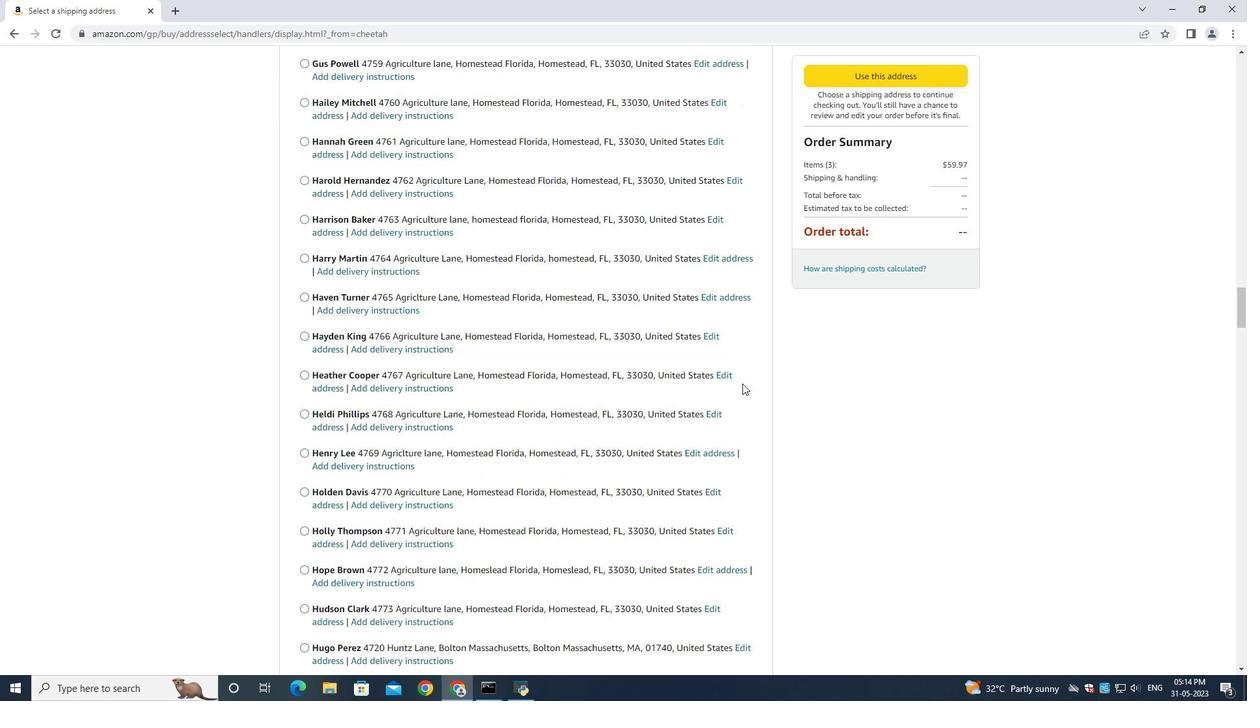 
Action: Mouse scrolled (742, 383) with delta (0, 0)
Screenshot: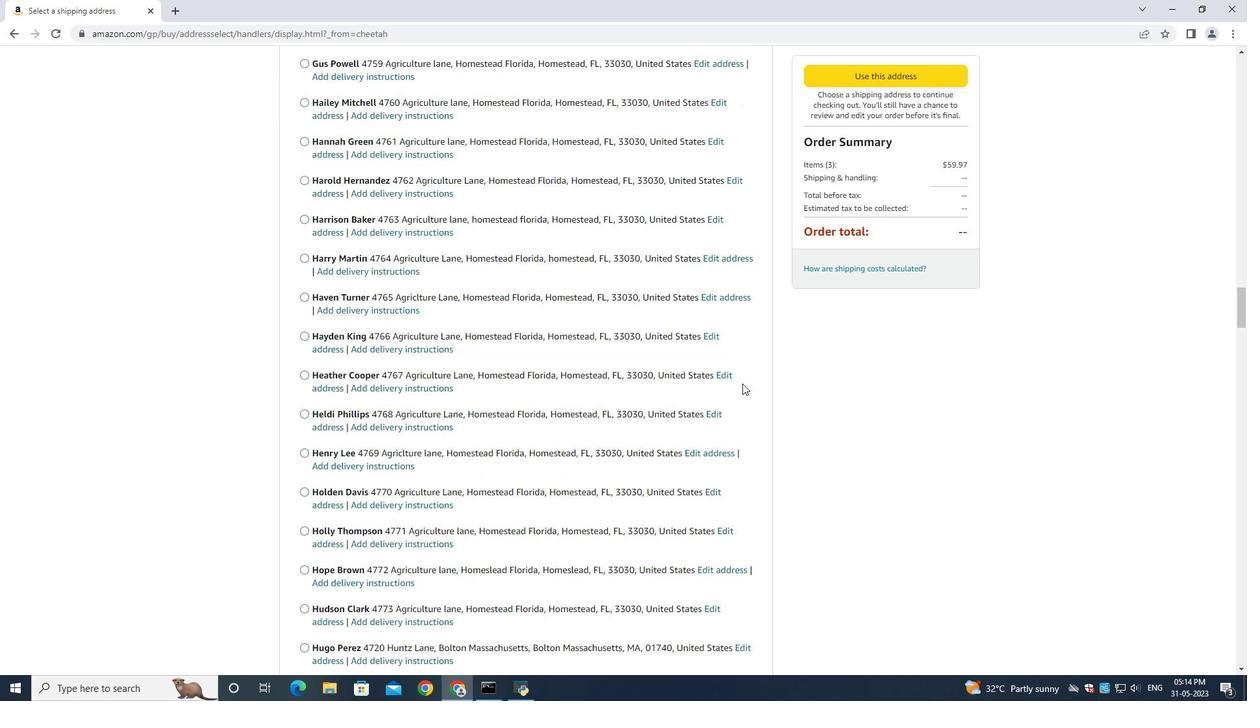 
Action: Mouse scrolled (742, 383) with delta (0, 0)
Screenshot: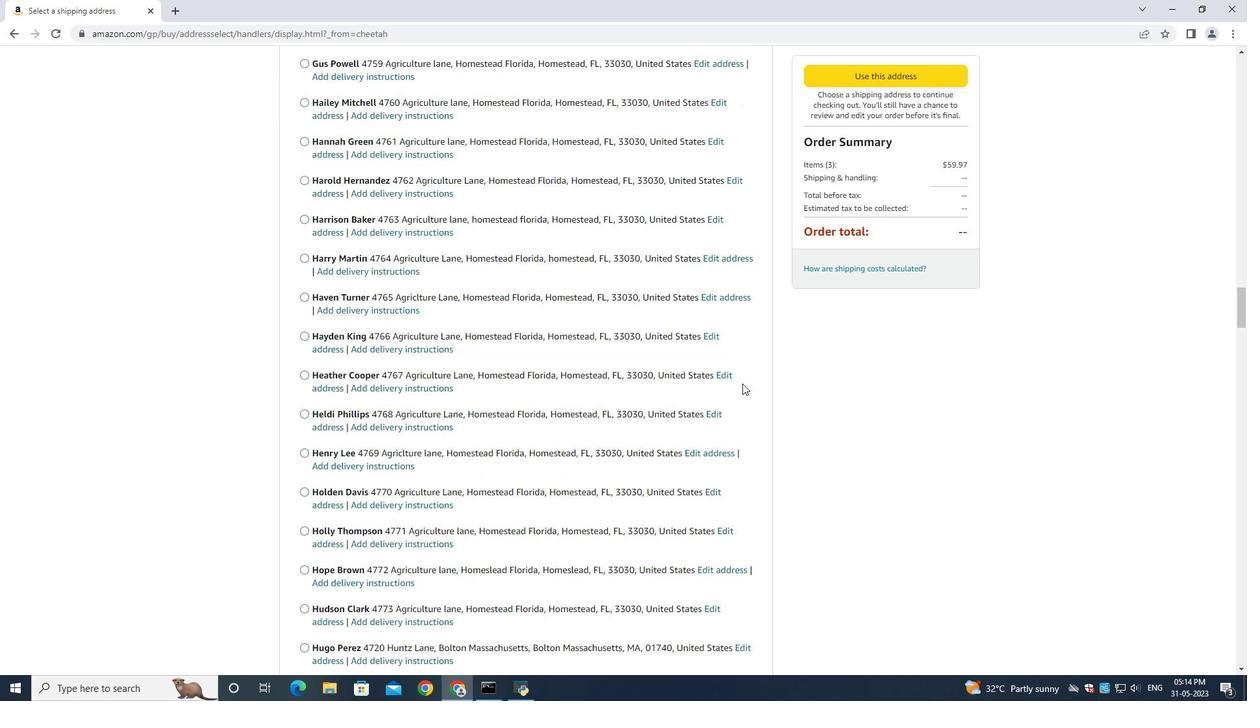 
Action: Mouse scrolled (742, 383) with delta (0, 0)
Screenshot: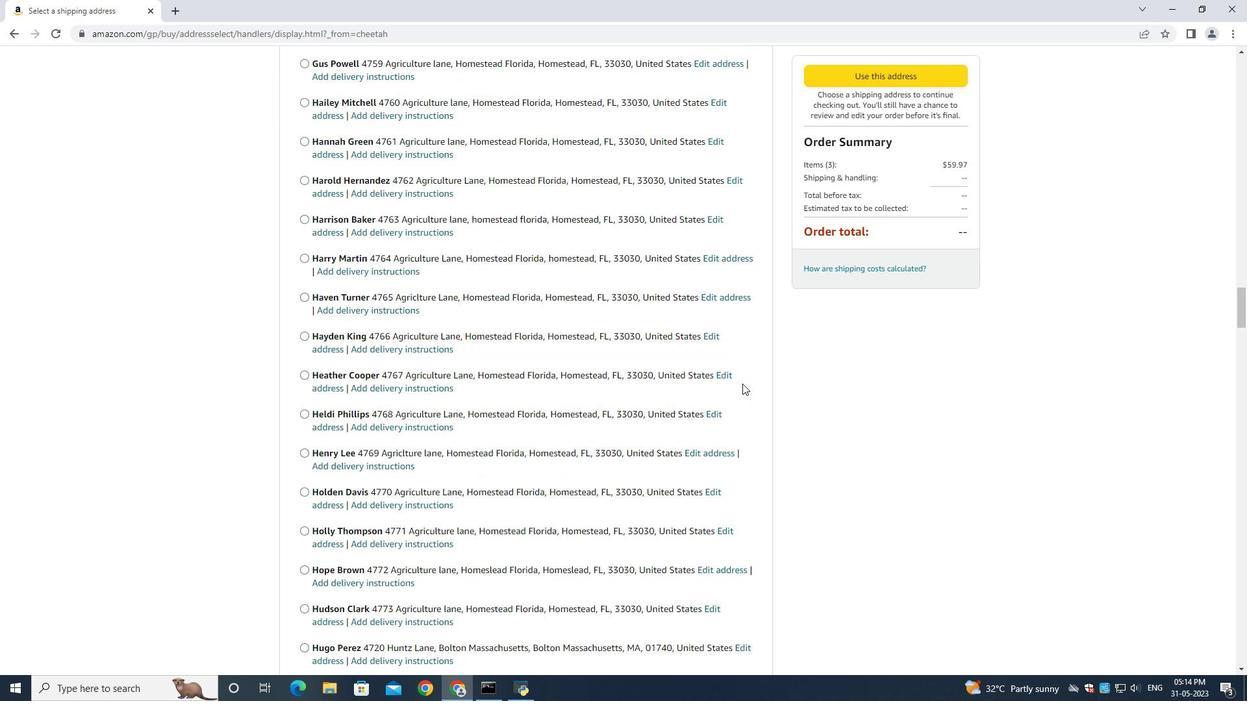 
Action: Mouse scrolled (742, 383) with delta (0, 0)
Screenshot: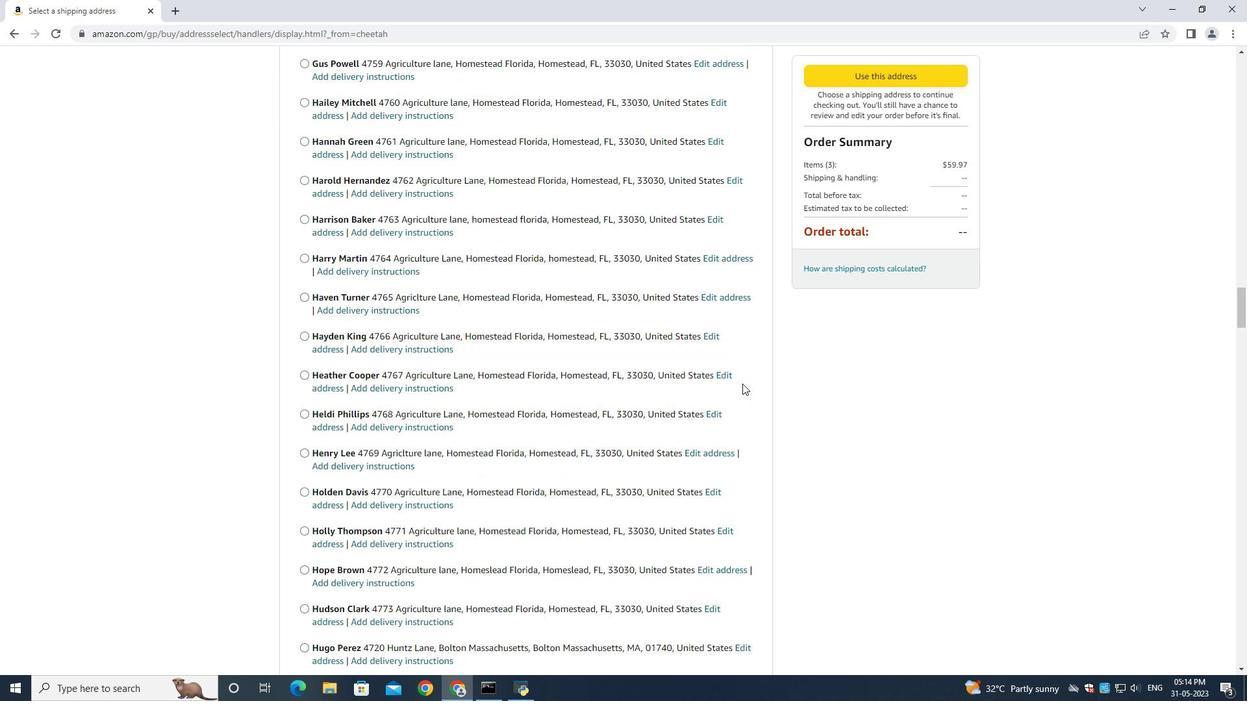
Action: Mouse scrolled (742, 383) with delta (0, 0)
Screenshot: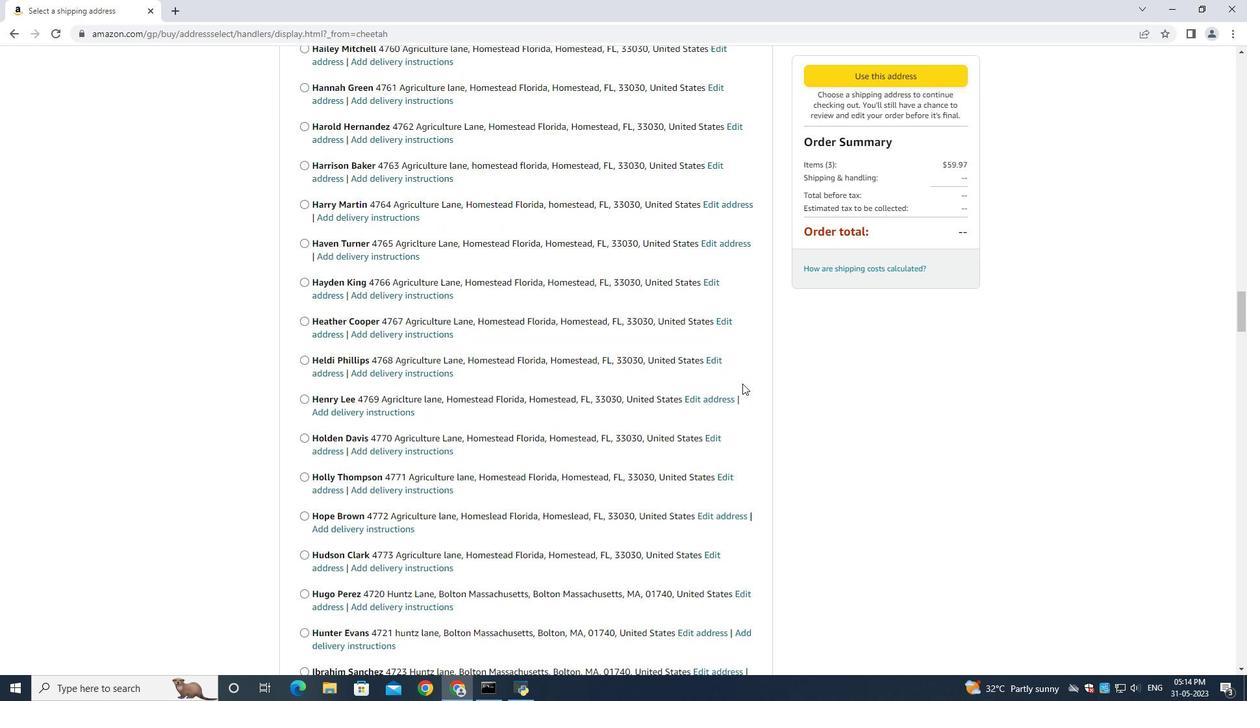 
Action: Mouse scrolled (742, 383) with delta (0, 0)
Screenshot: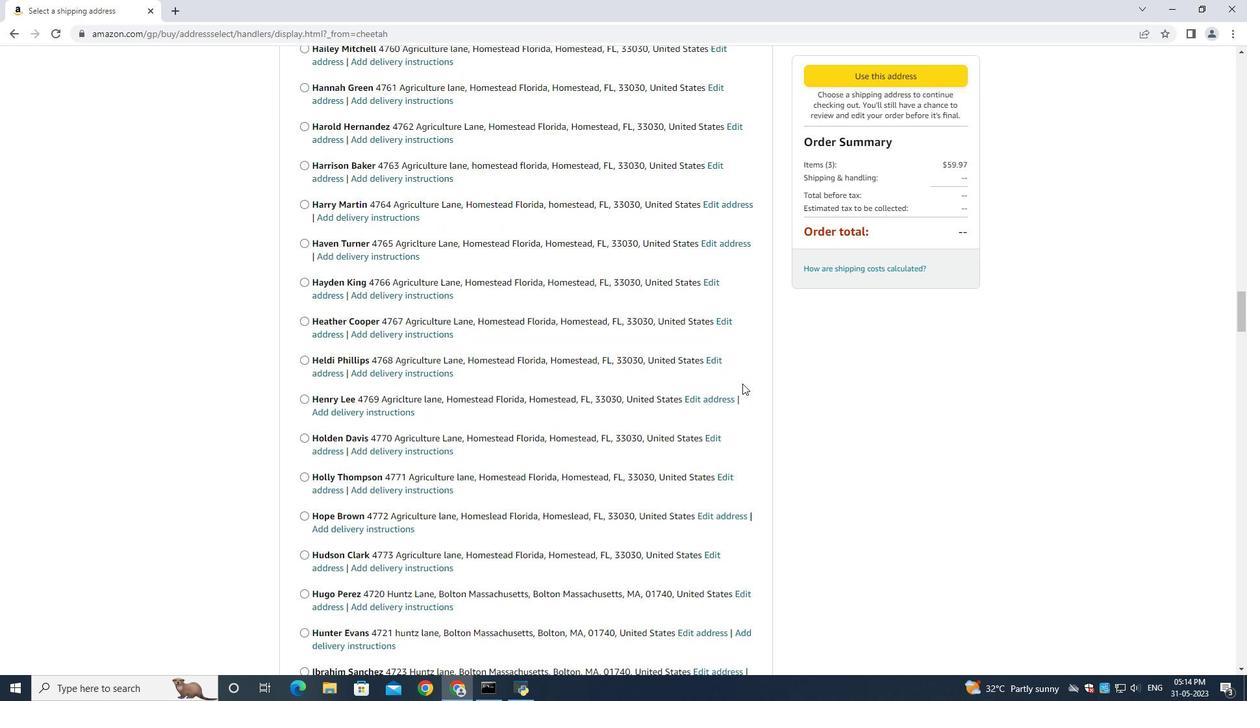 
Action: Mouse scrolled (742, 383) with delta (0, 0)
Screenshot: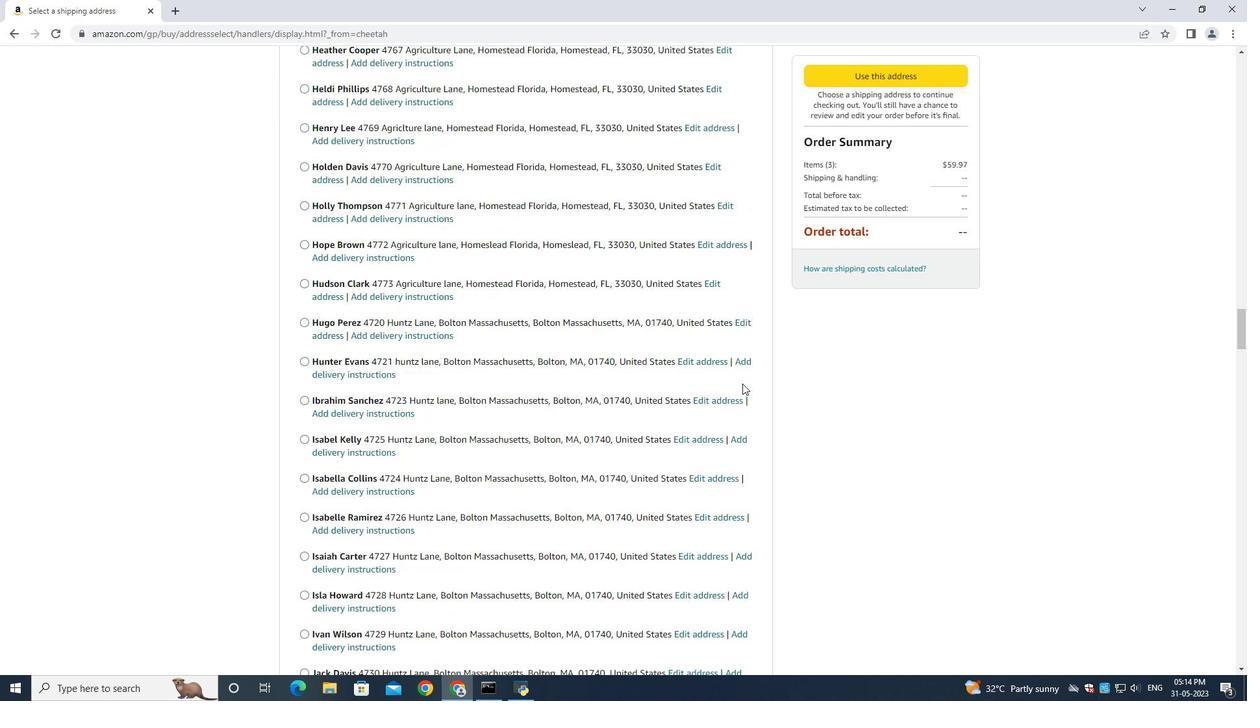 
Action: Mouse scrolled (742, 383) with delta (0, 0)
Screenshot: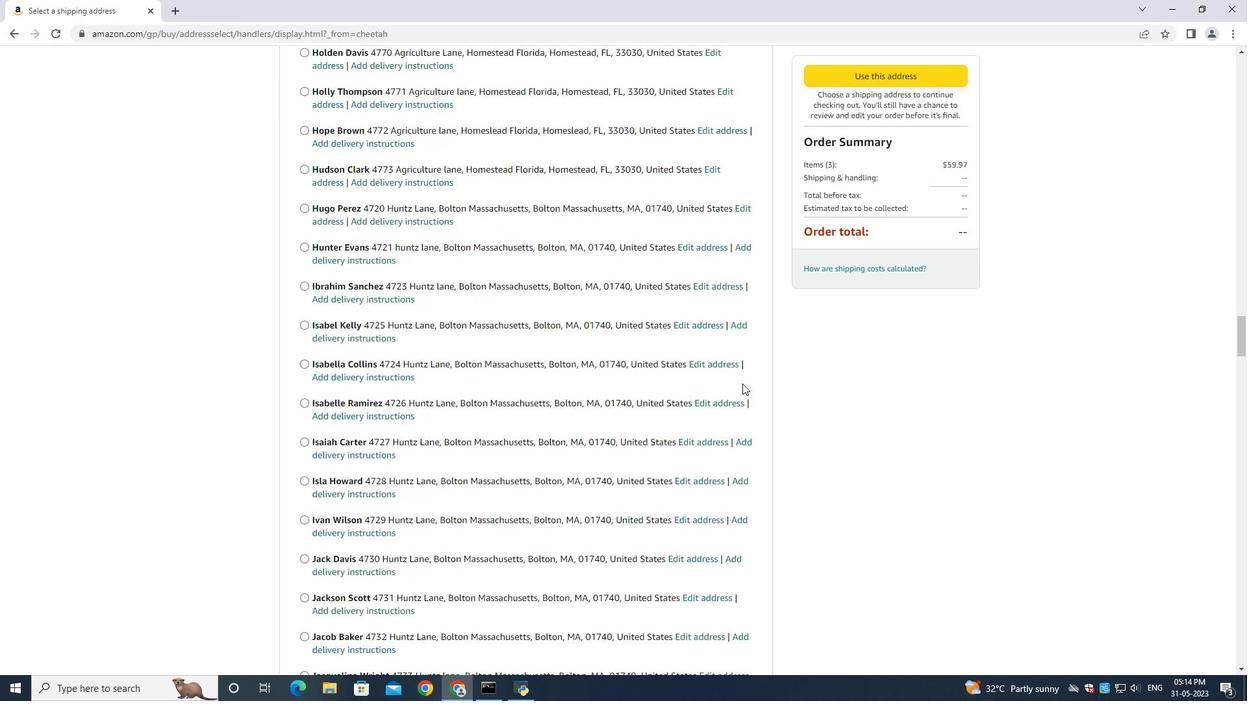 
Action: Mouse scrolled (742, 383) with delta (0, 0)
Screenshot: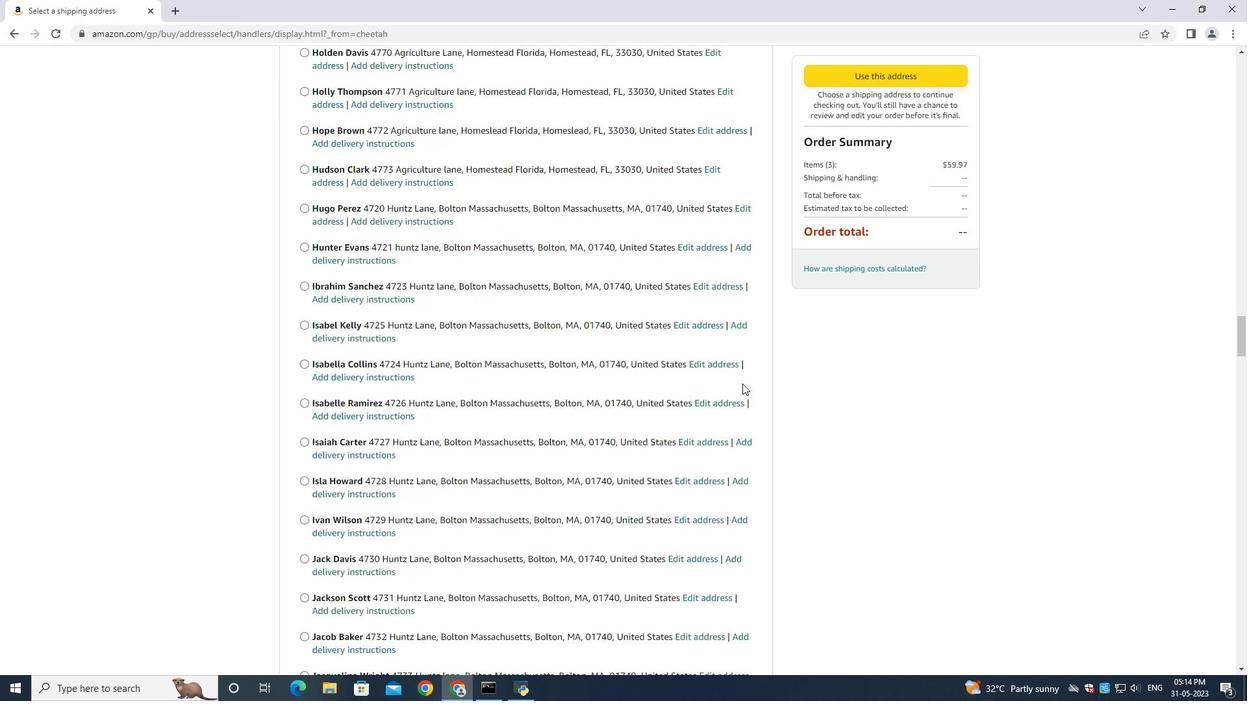 
Action: Mouse scrolled (742, 383) with delta (0, 0)
Screenshot: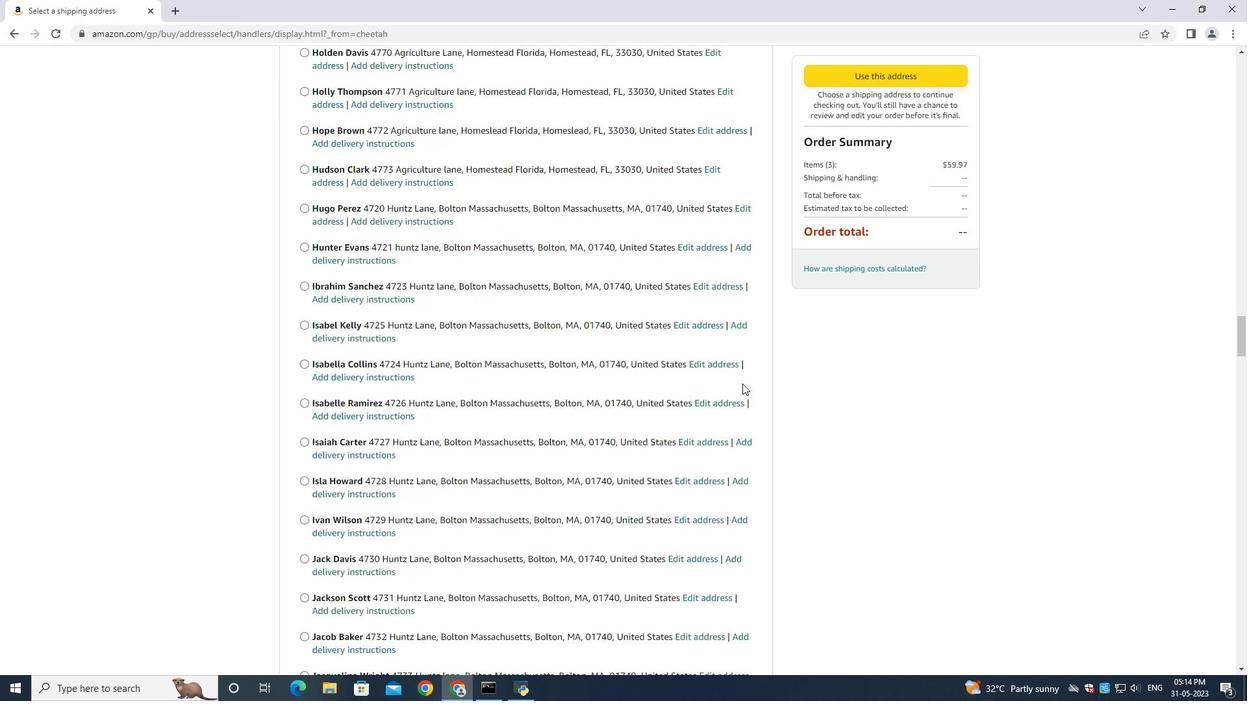 
Action: Mouse scrolled (742, 383) with delta (0, 0)
Screenshot: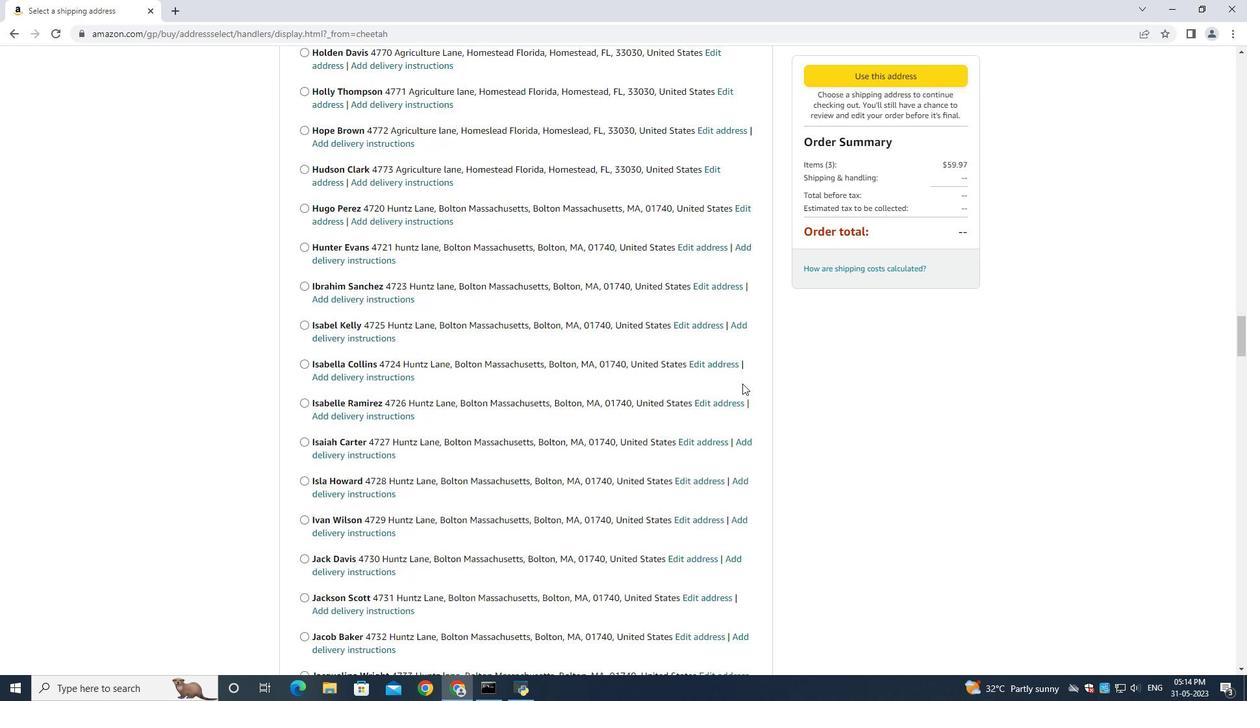
Action: Mouse scrolled (742, 383) with delta (0, 0)
Screenshot: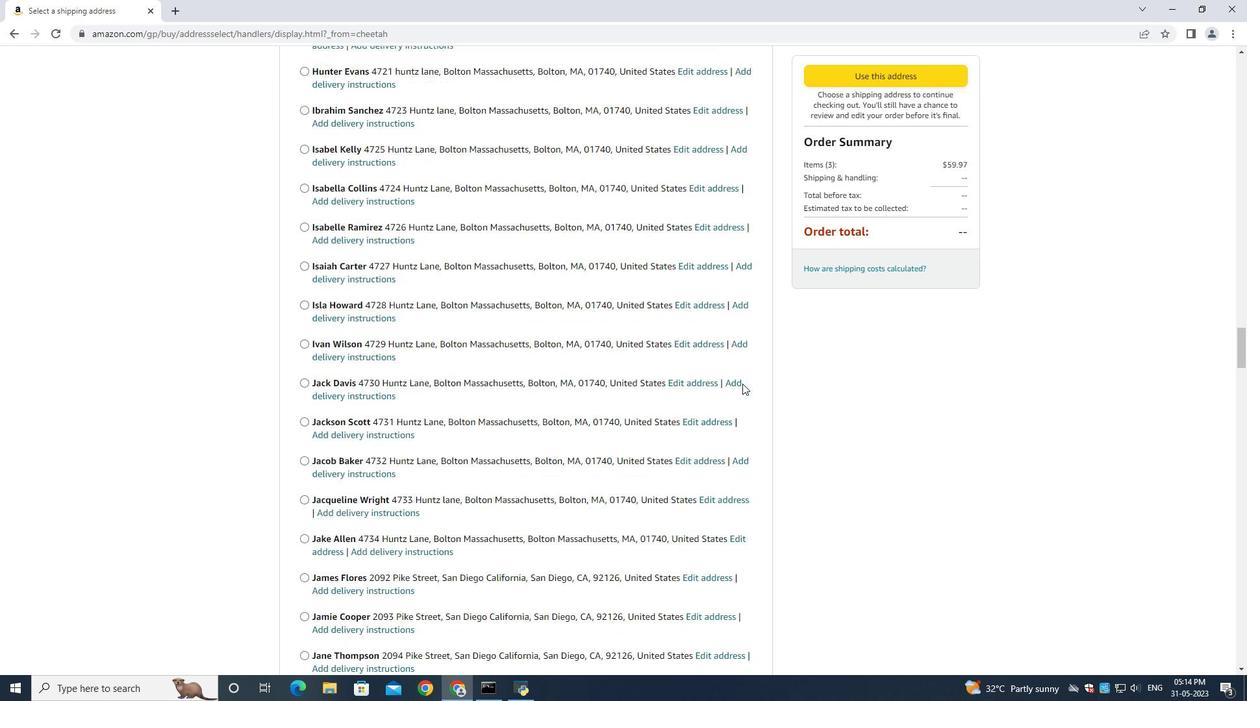 
Action: Mouse scrolled (742, 383) with delta (0, 0)
Screenshot: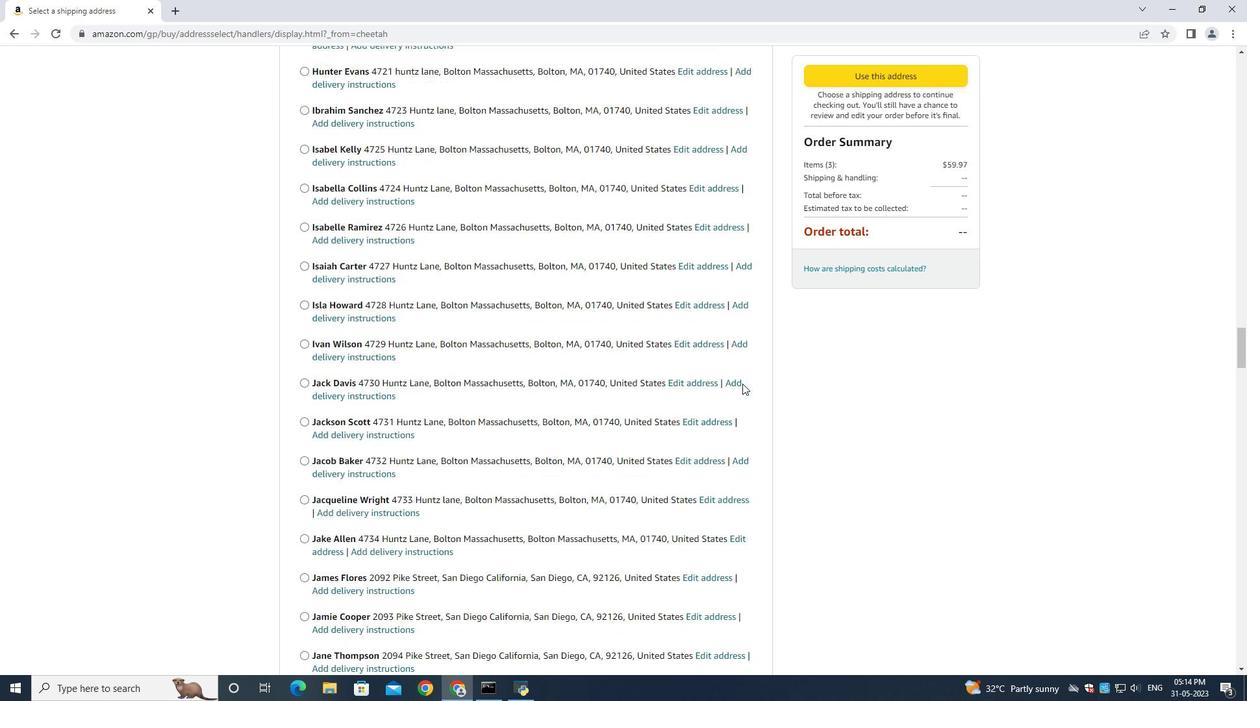 
Action: Mouse scrolled (742, 383) with delta (0, 0)
Screenshot: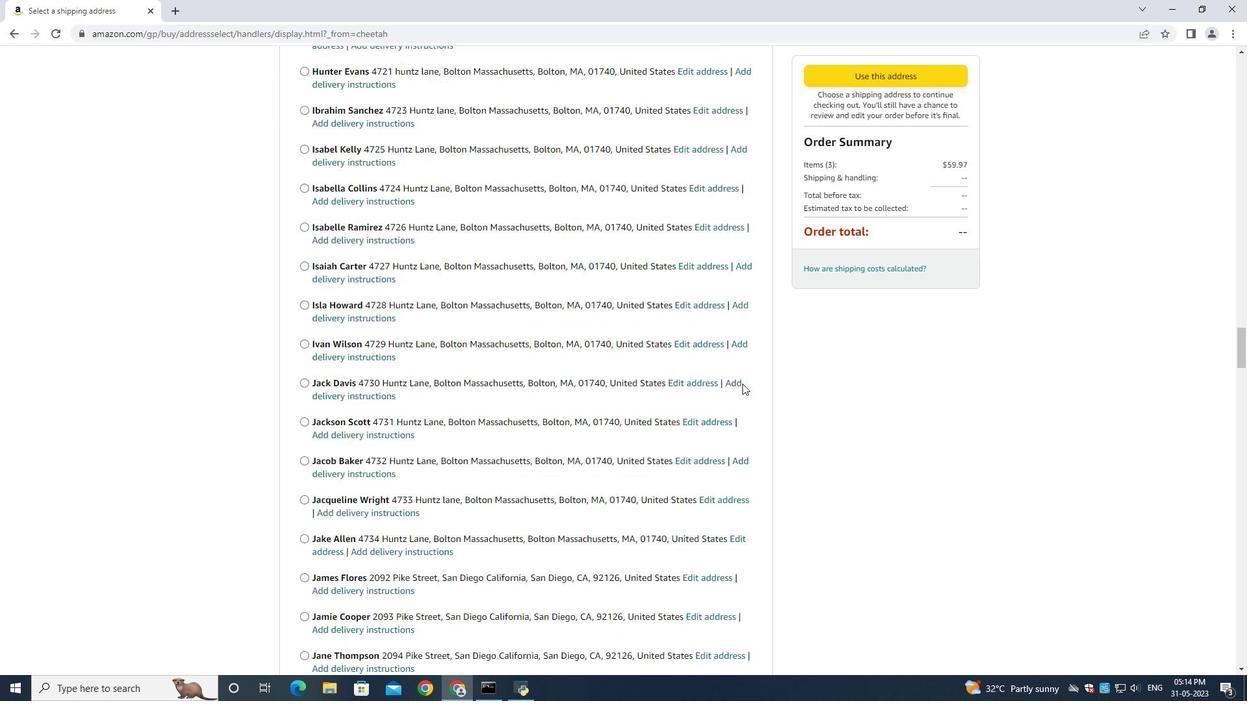 
Action: Mouse moved to (742, 384)
Screenshot: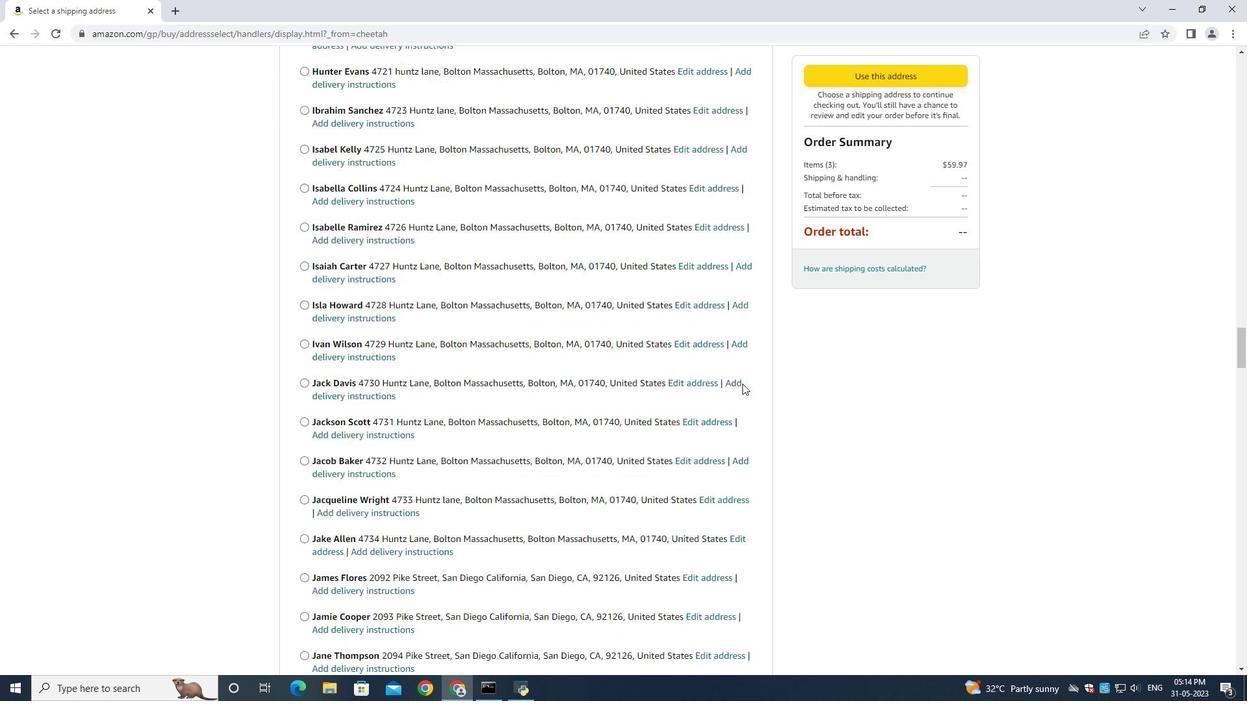 
Action: Mouse scrolled (742, 383) with delta (0, 0)
Screenshot: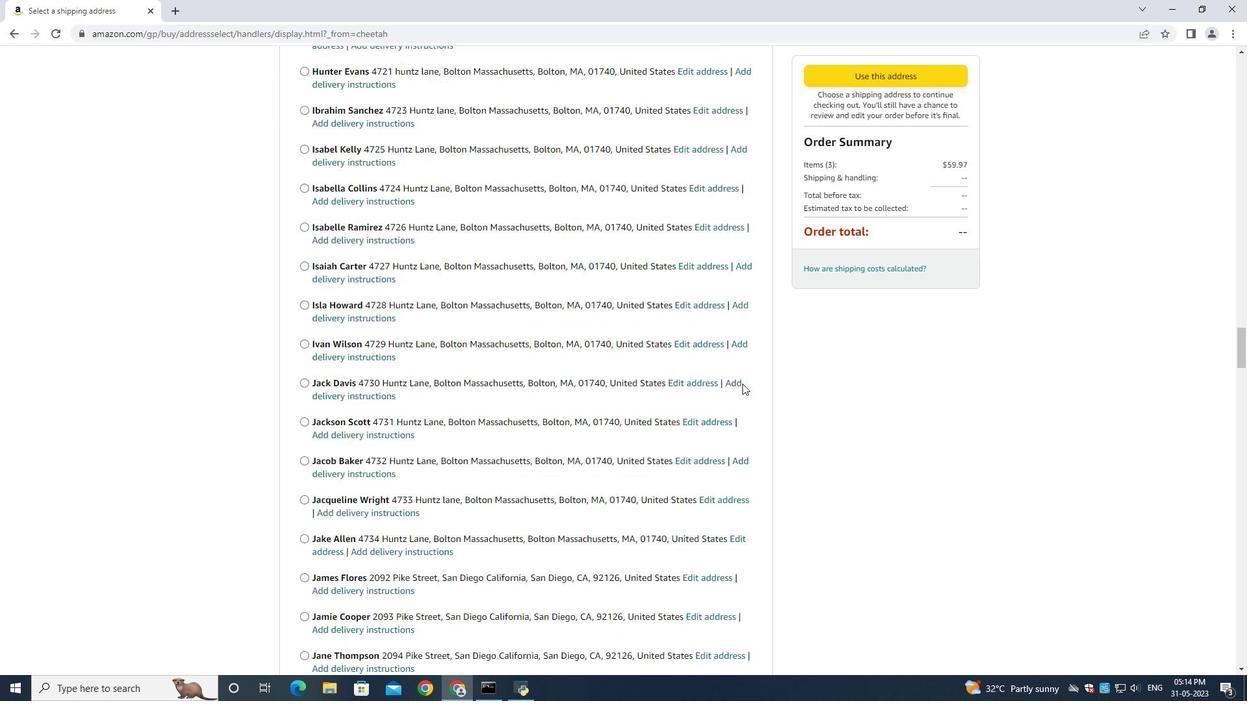 
Action: Mouse scrolled (742, 383) with delta (0, 0)
Screenshot: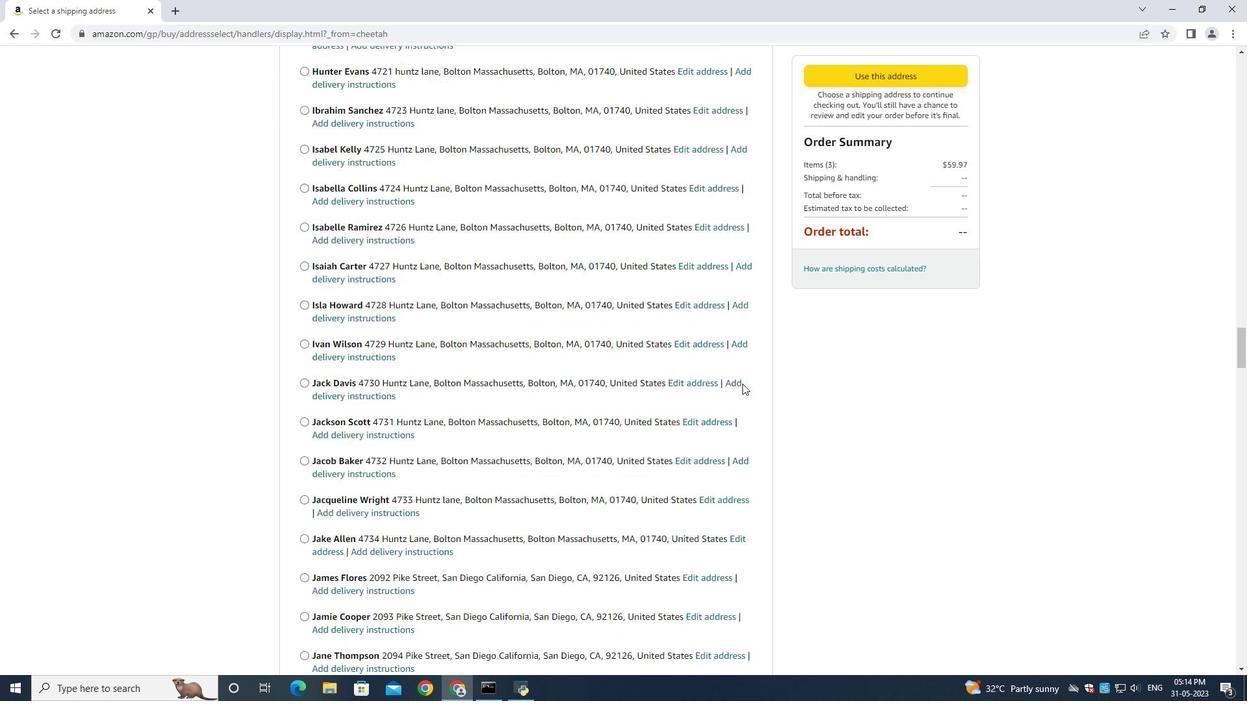 
Action: Mouse scrolled (742, 383) with delta (0, 0)
Screenshot: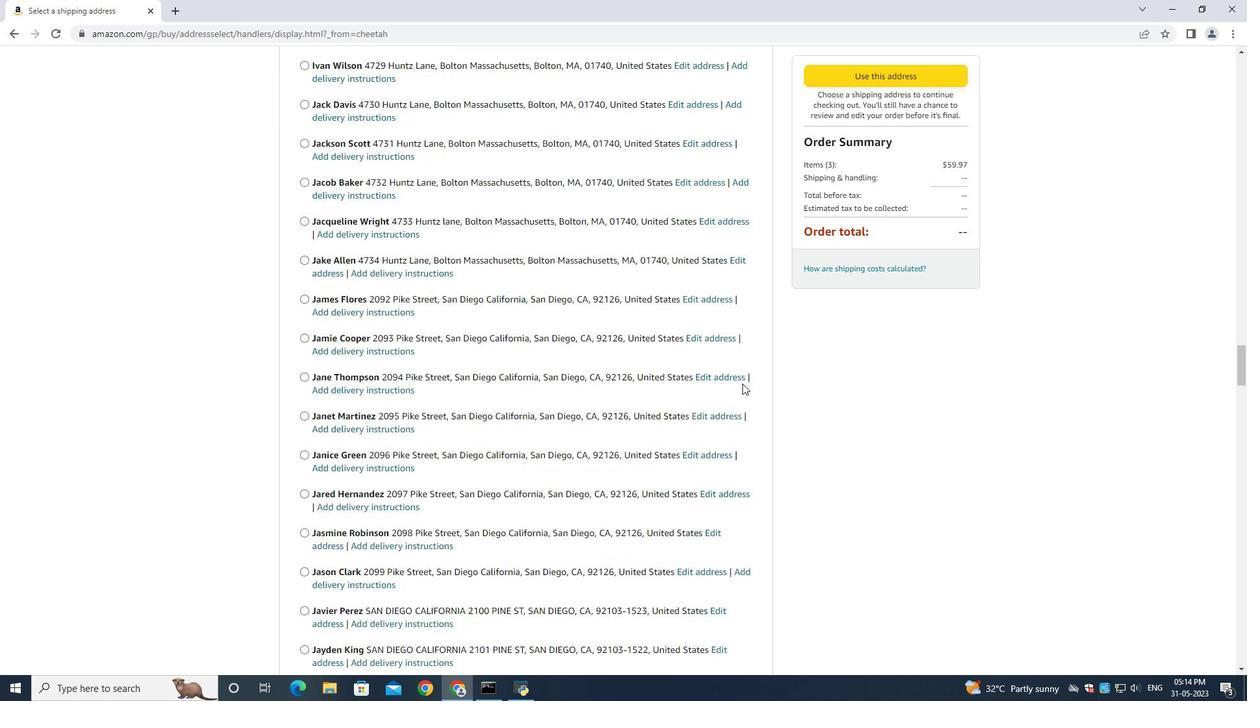 
Action: Mouse scrolled (742, 383) with delta (0, 0)
Screenshot: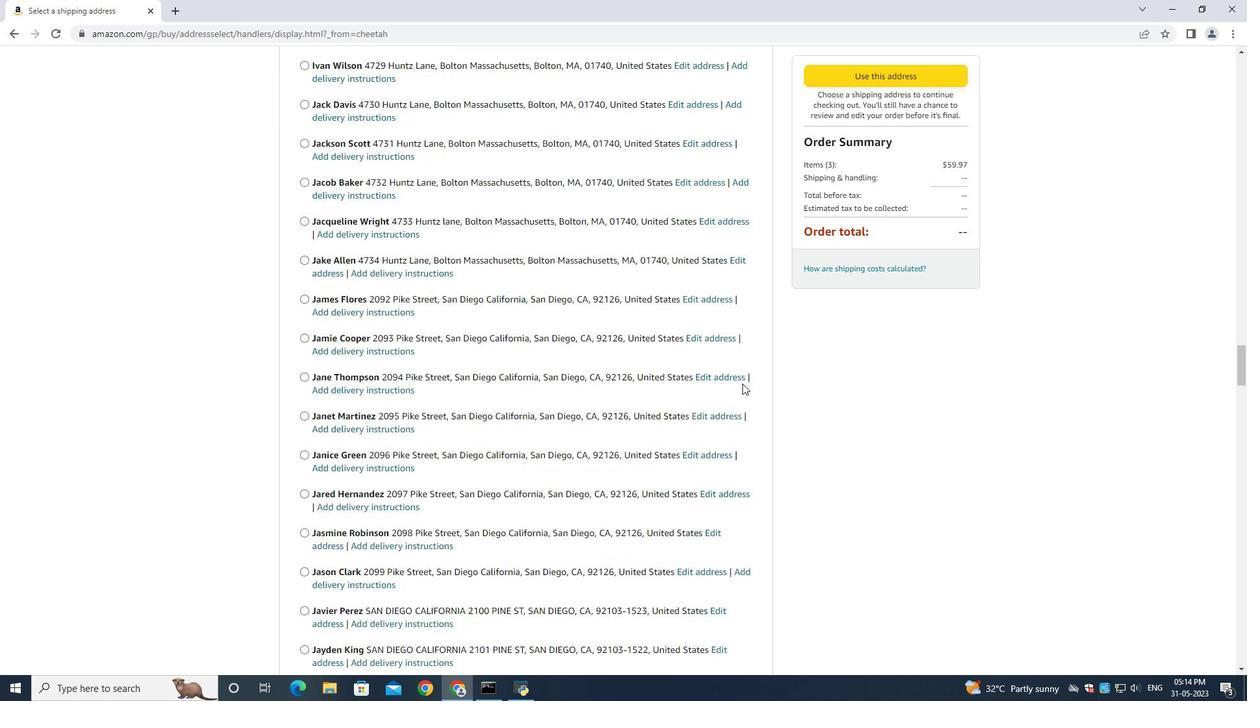 
Action: Mouse moved to (742, 384)
Screenshot: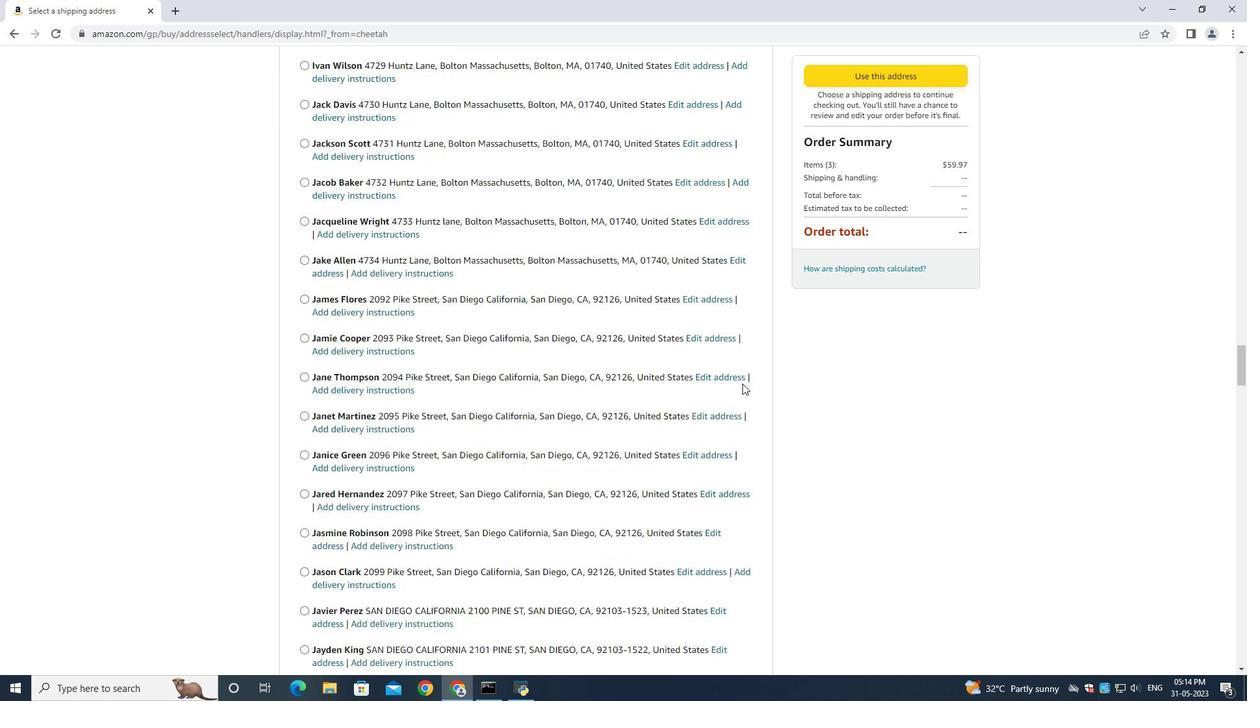 
Action: Mouse scrolled (742, 383) with delta (0, 0)
Screenshot: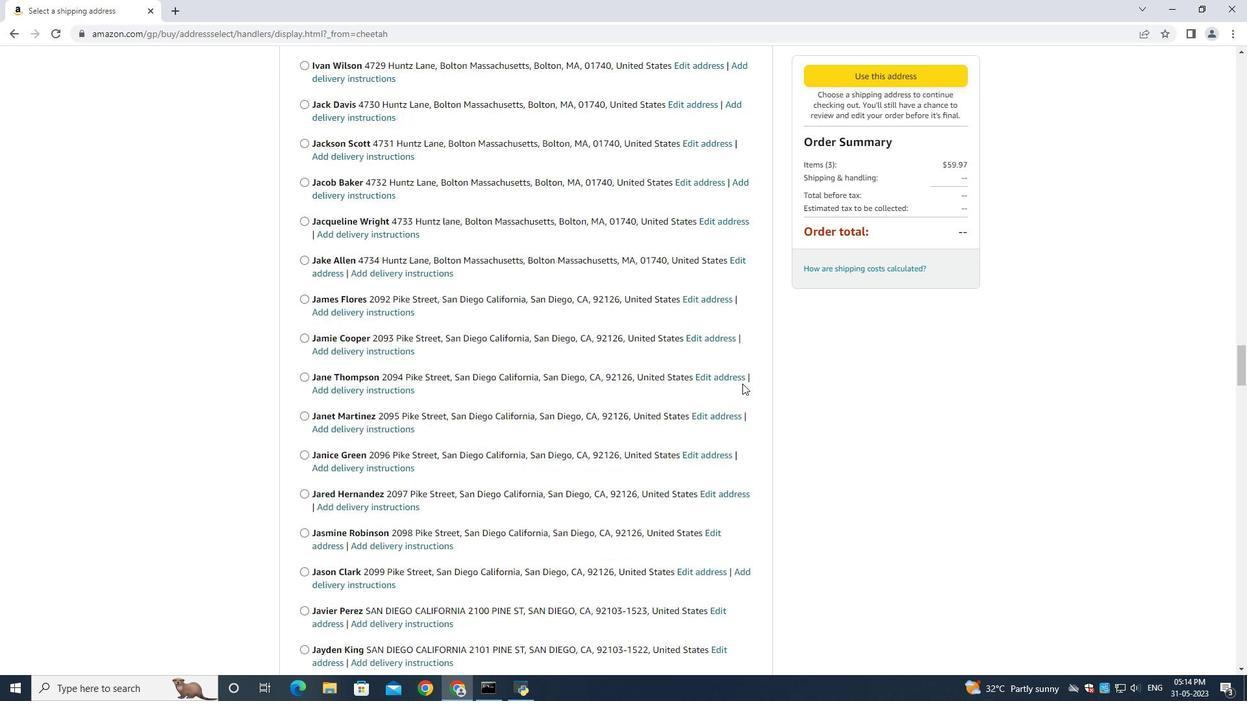 
Action: Mouse scrolled (742, 383) with delta (0, 0)
Screenshot: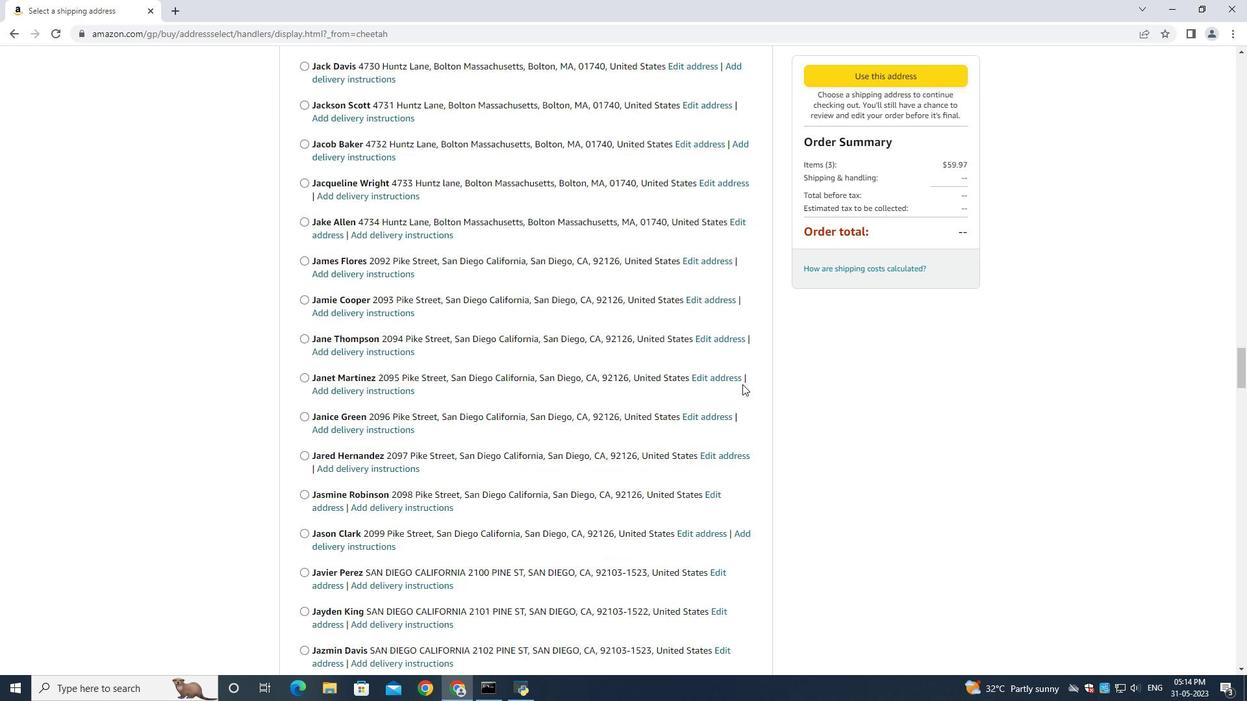 
Action: Mouse moved to (742, 385)
Screenshot: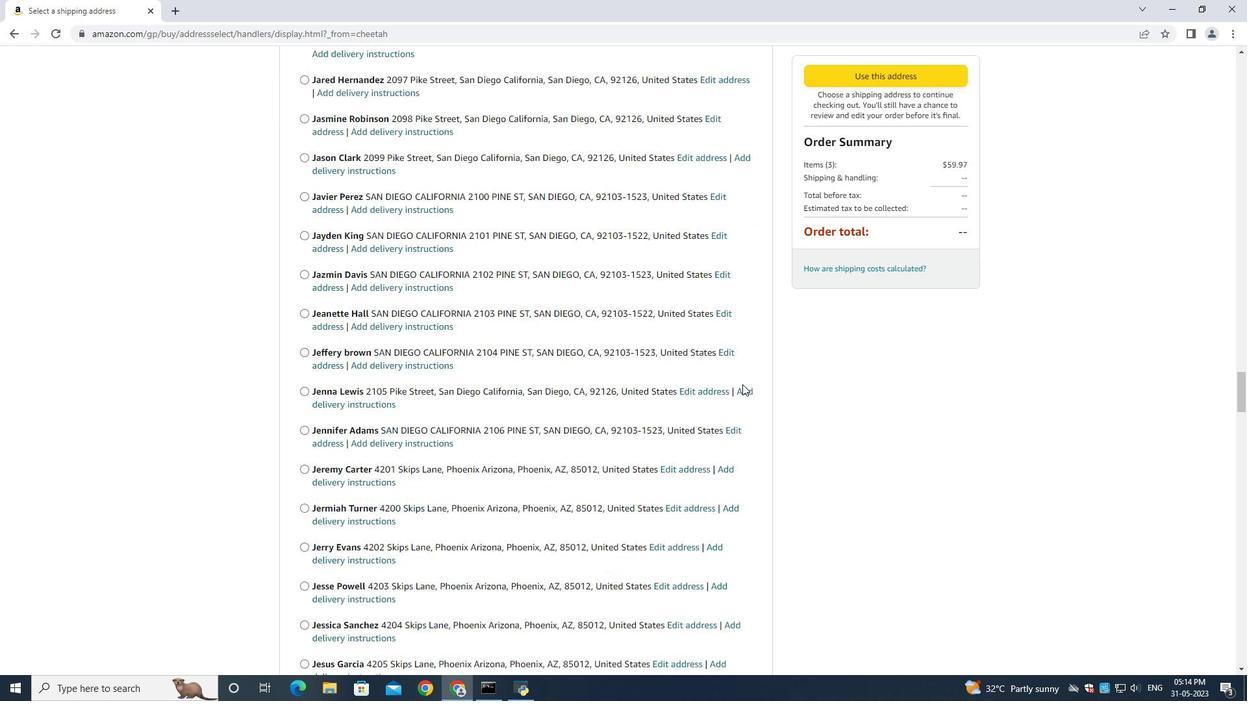
Action: Mouse scrolled (742, 384) with delta (0, 0)
Screenshot: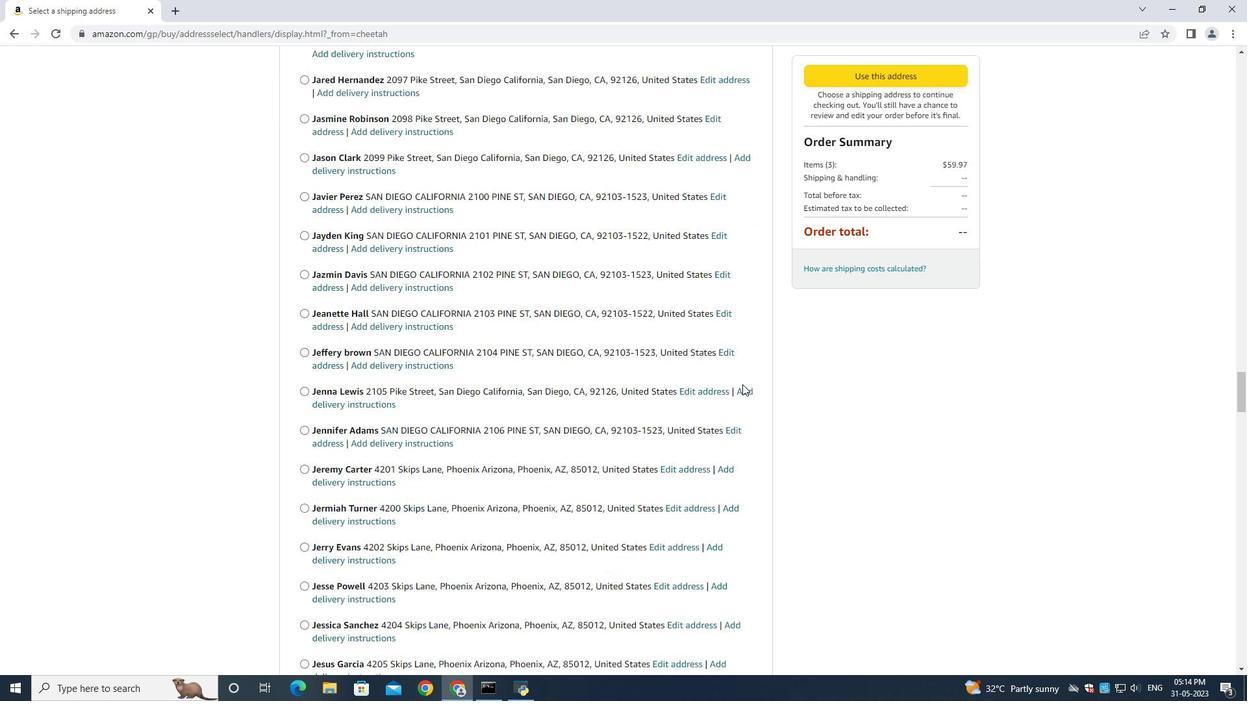 
Action: Mouse moved to (741, 385)
Screenshot: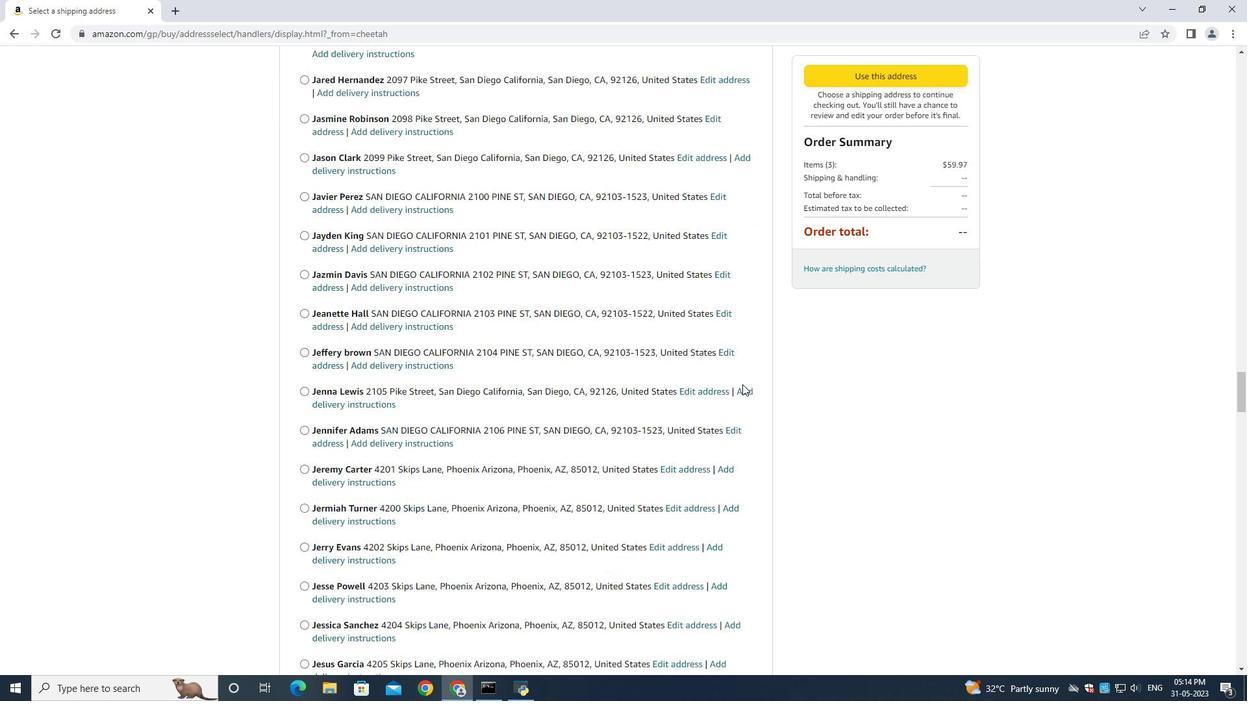 
Action: Mouse scrolled (741, 385) with delta (0, 0)
Screenshot: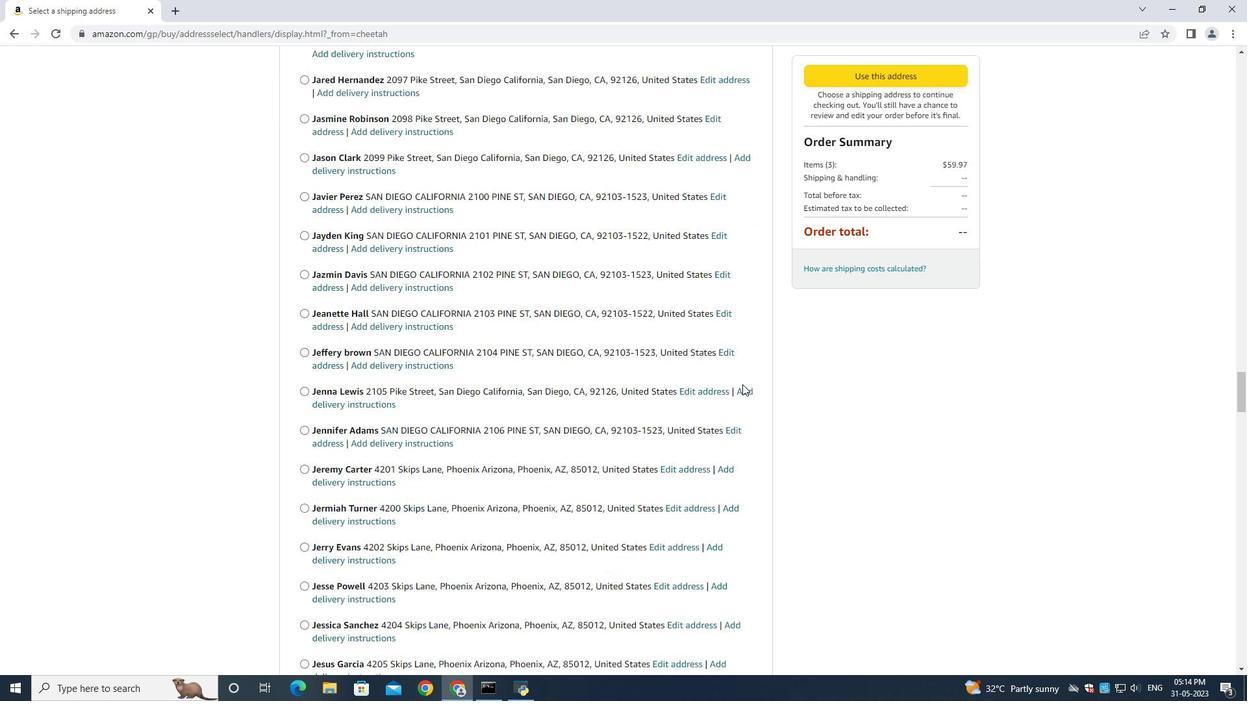 
Action: Mouse scrolled (741, 384) with delta (0, -1)
Screenshot: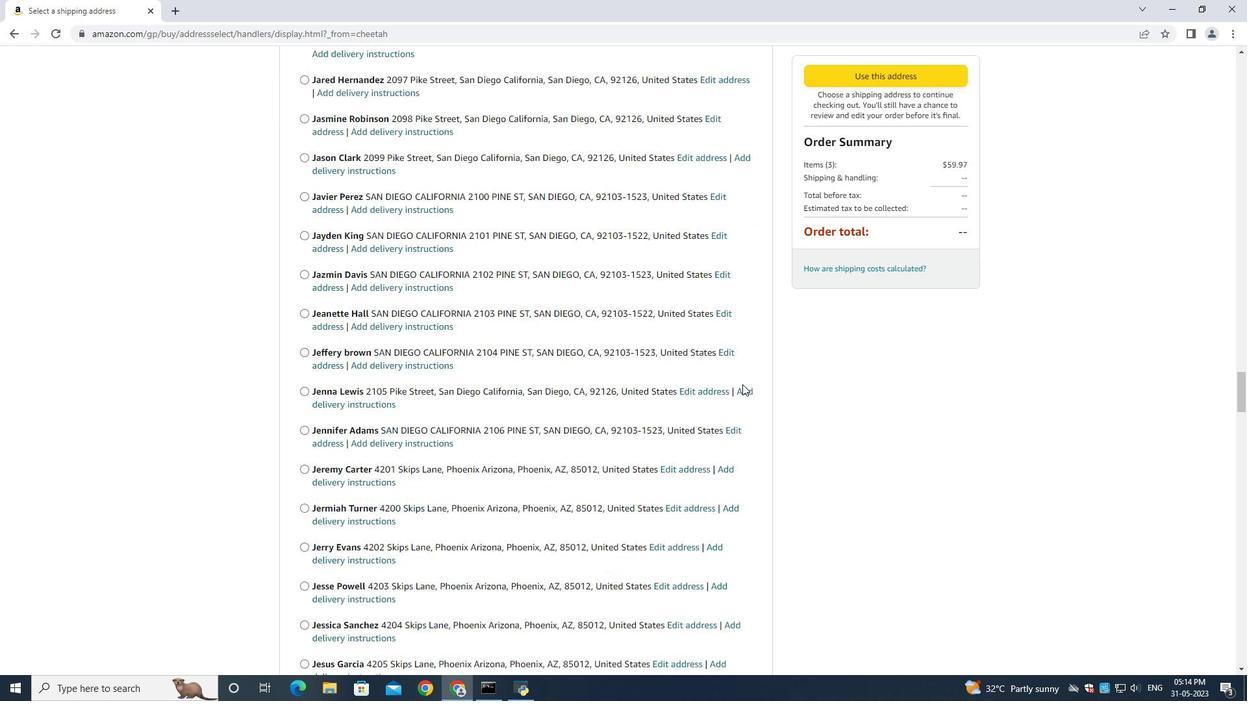 
Action: Mouse scrolled (741, 385) with delta (0, 0)
Screenshot: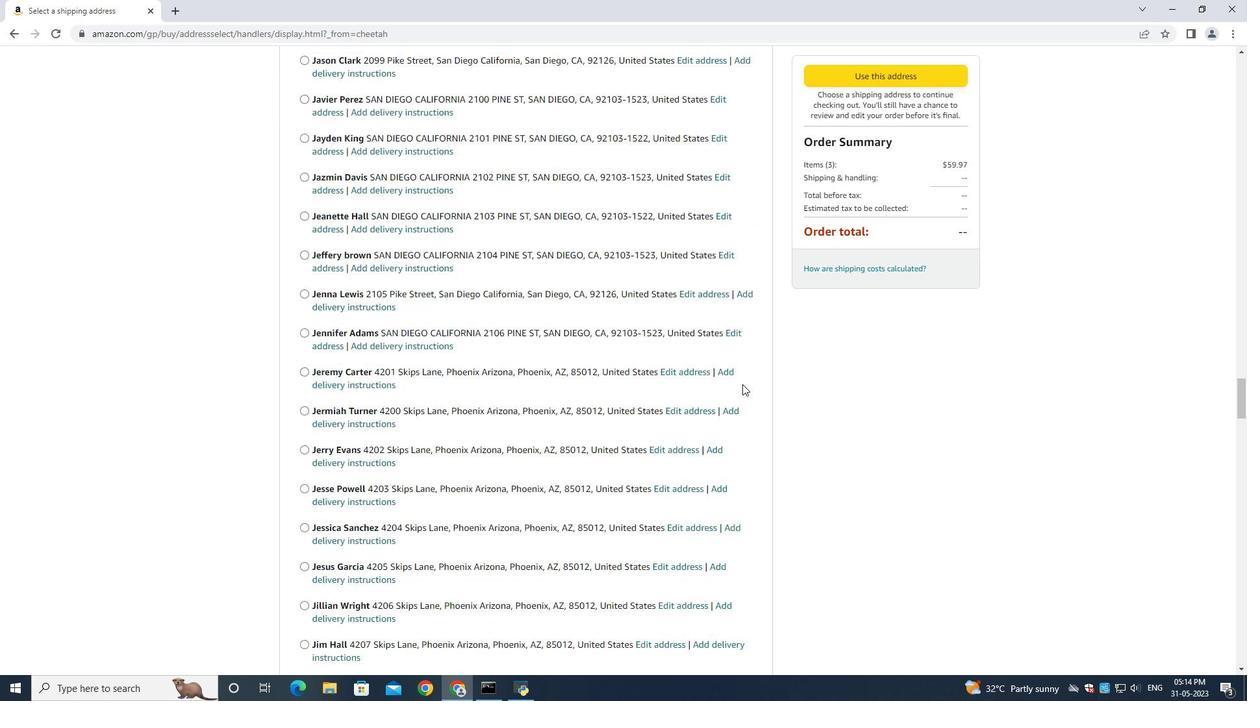 
Action: Mouse scrolled (741, 385) with delta (0, 0)
Screenshot: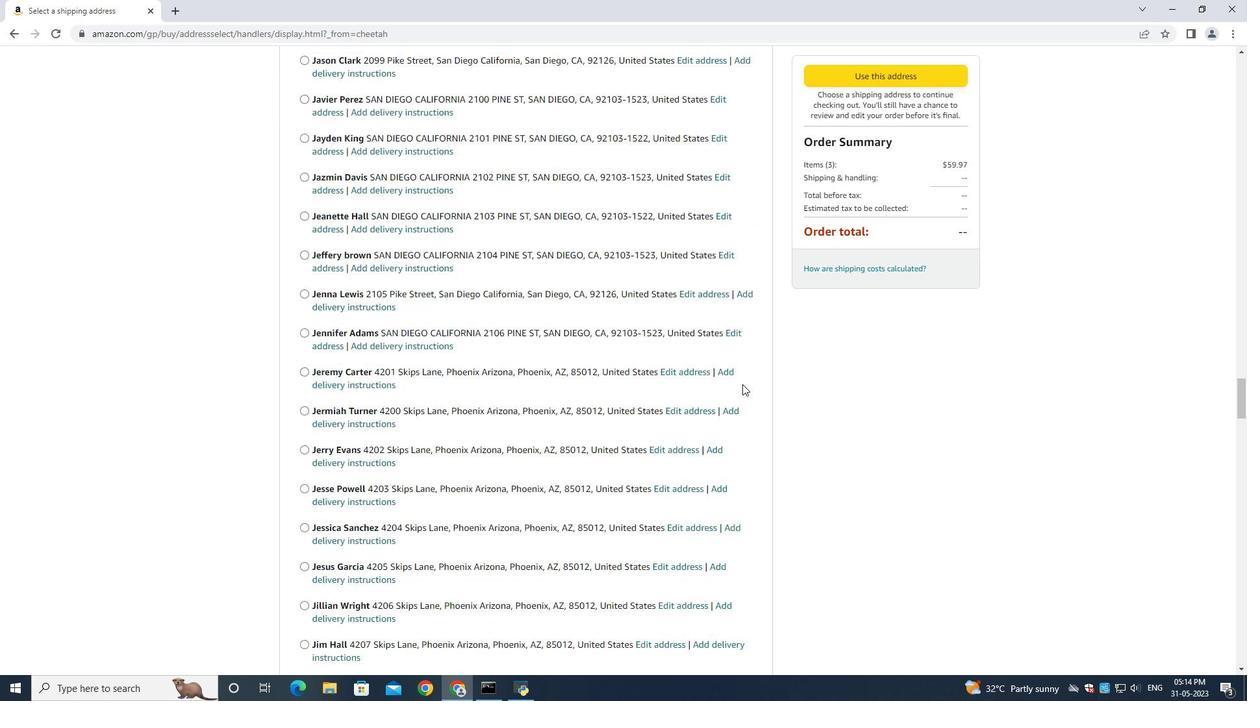 
Action: Mouse scrolled (741, 385) with delta (0, 0)
Screenshot: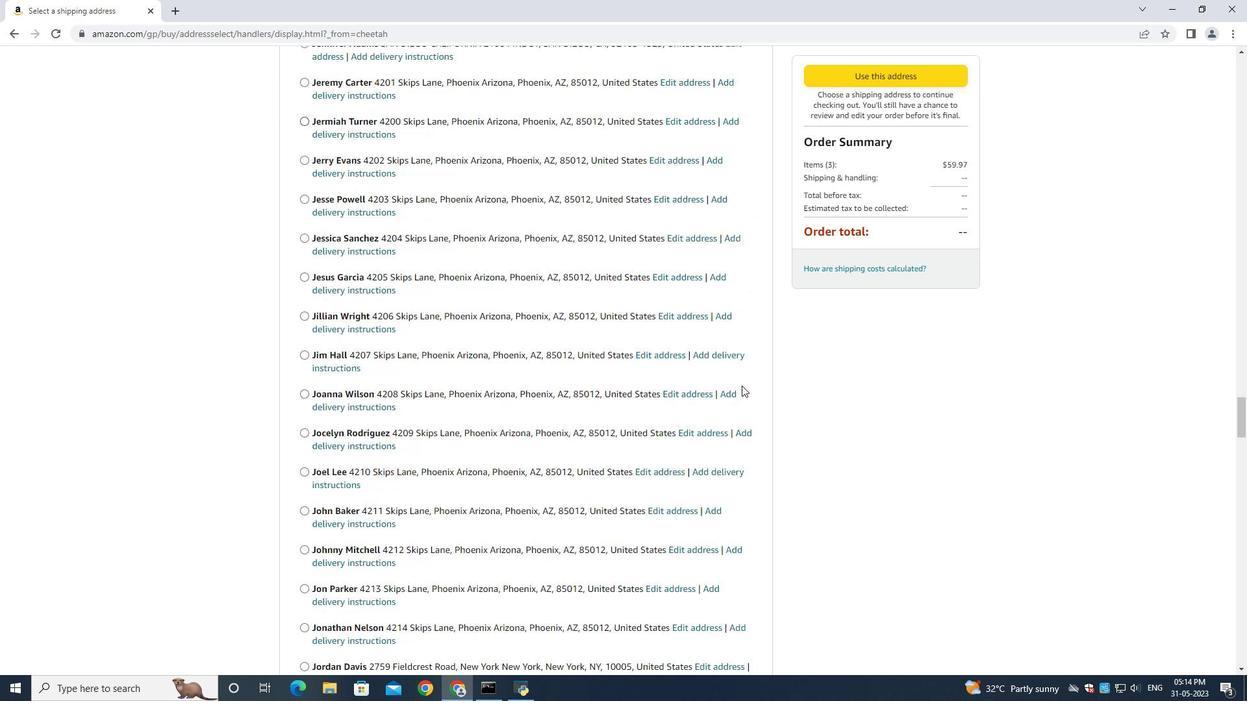 
Action: Mouse scrolled (741, 385) with delta (0, 0)
Screenshot: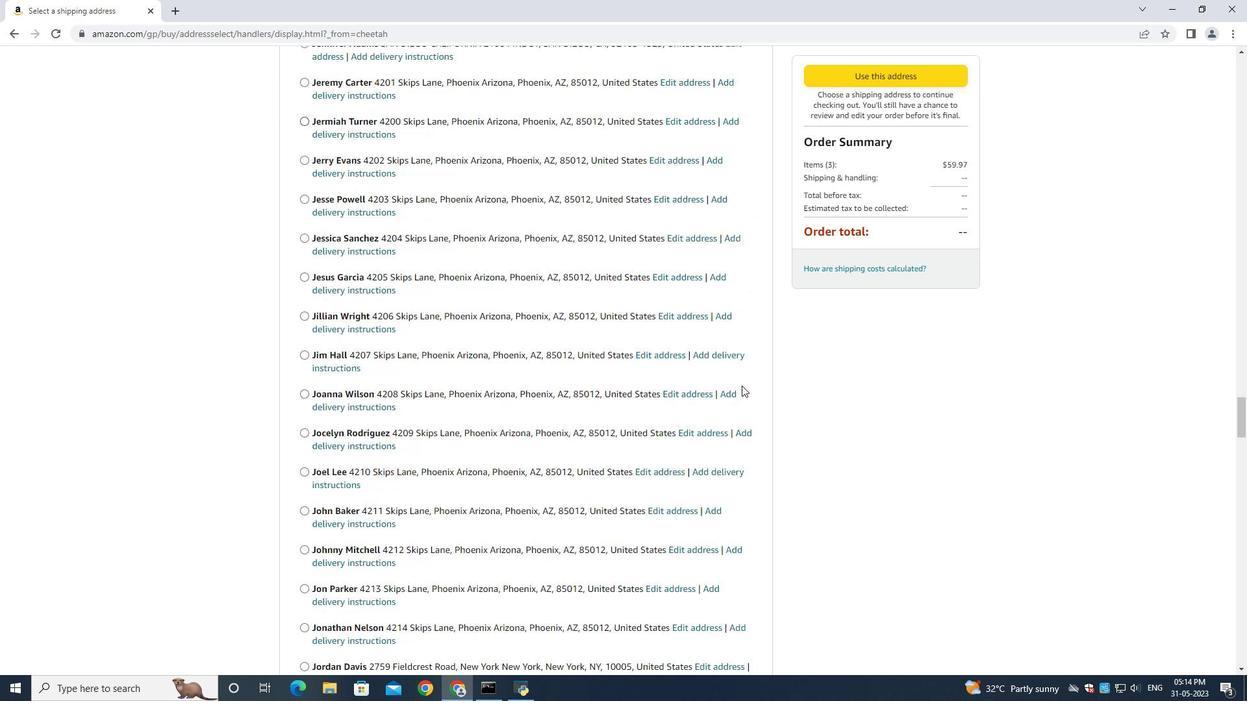 
Action: Mouse scrolled (741, 385) with delta (0, 0)
Screenshot: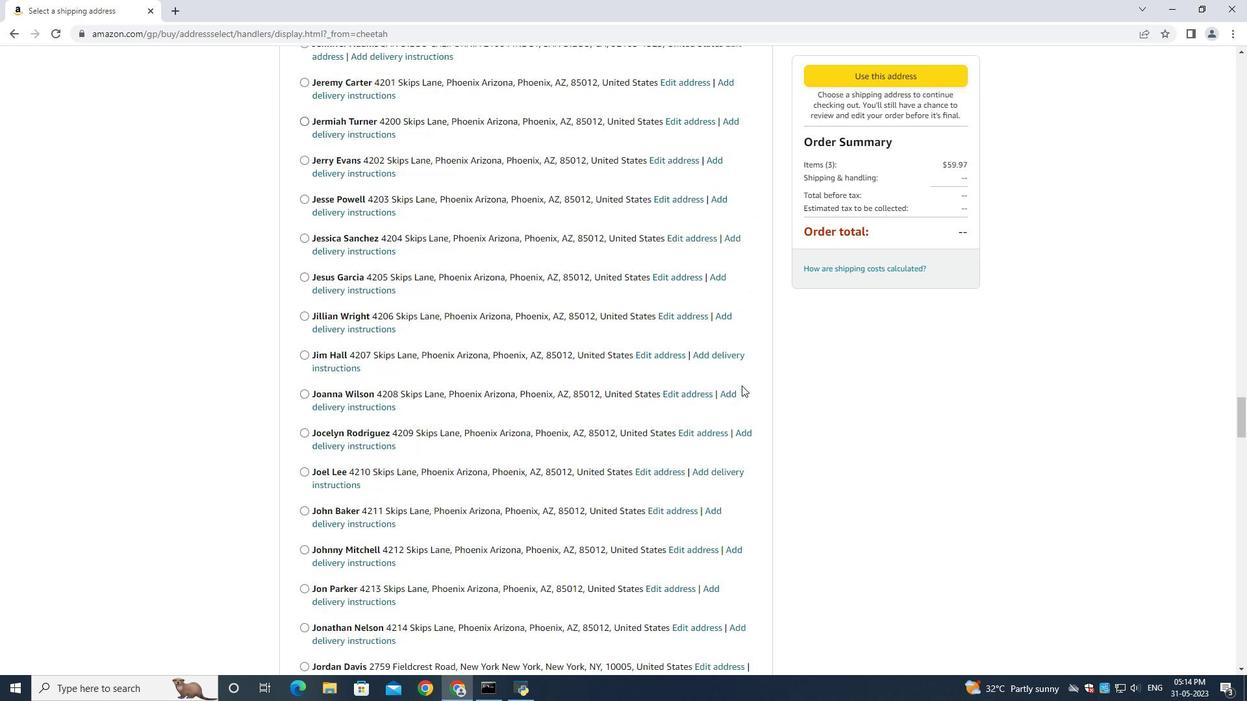 
Action: Mouse scrolled (741, 385) with delta (0, 0)
Screenshot: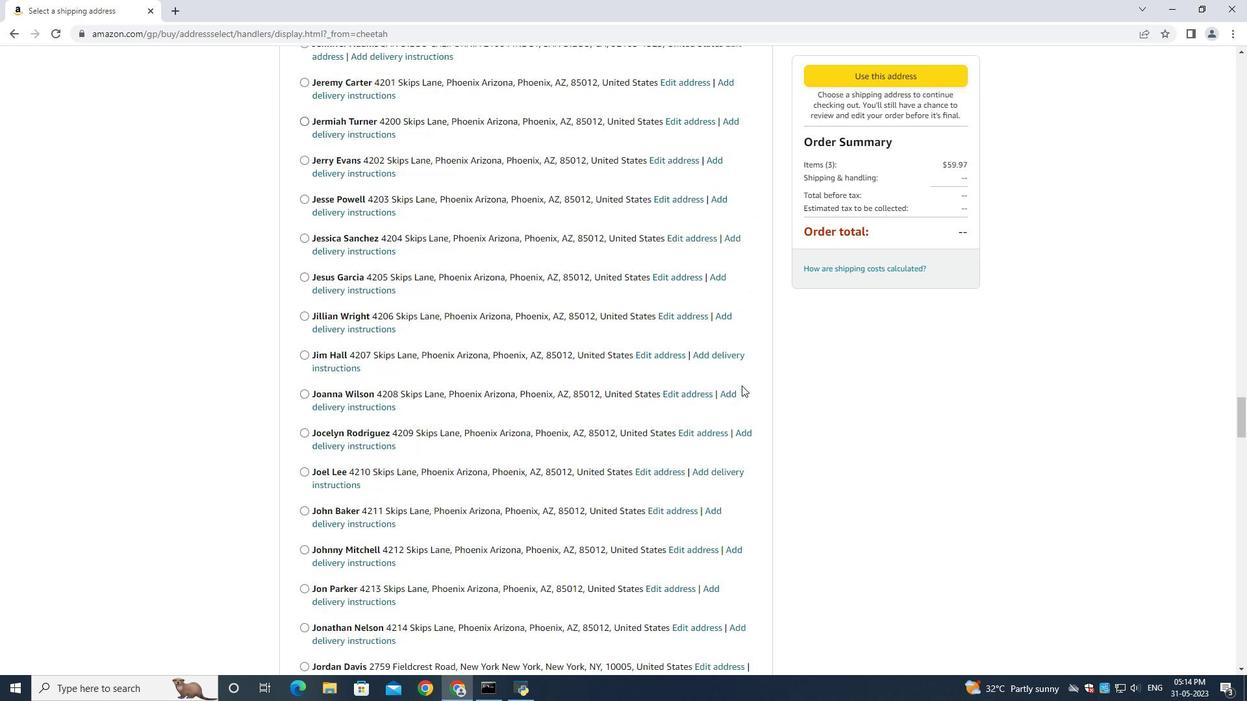 
Action: Mouse scrolled (741, 384) with delta (0, -1)
Screenshot: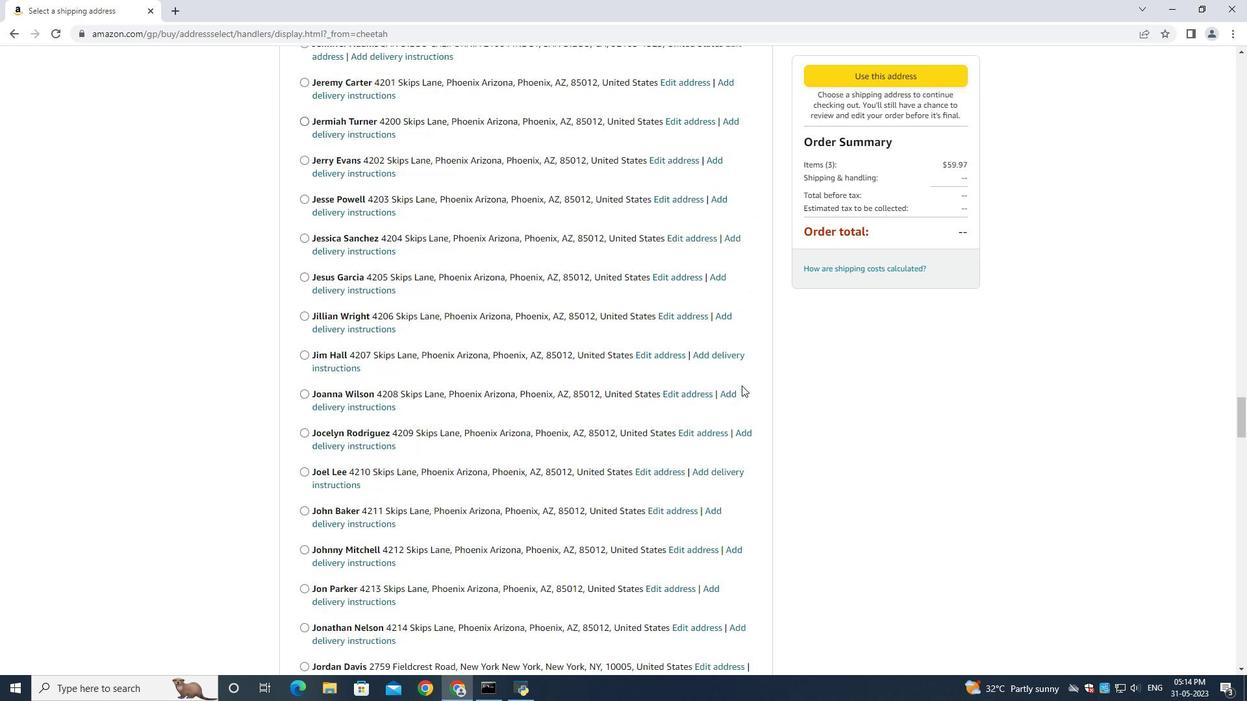 
Action: Mouse scrolled (741, 385) with delta (0, 0)
Screenshot: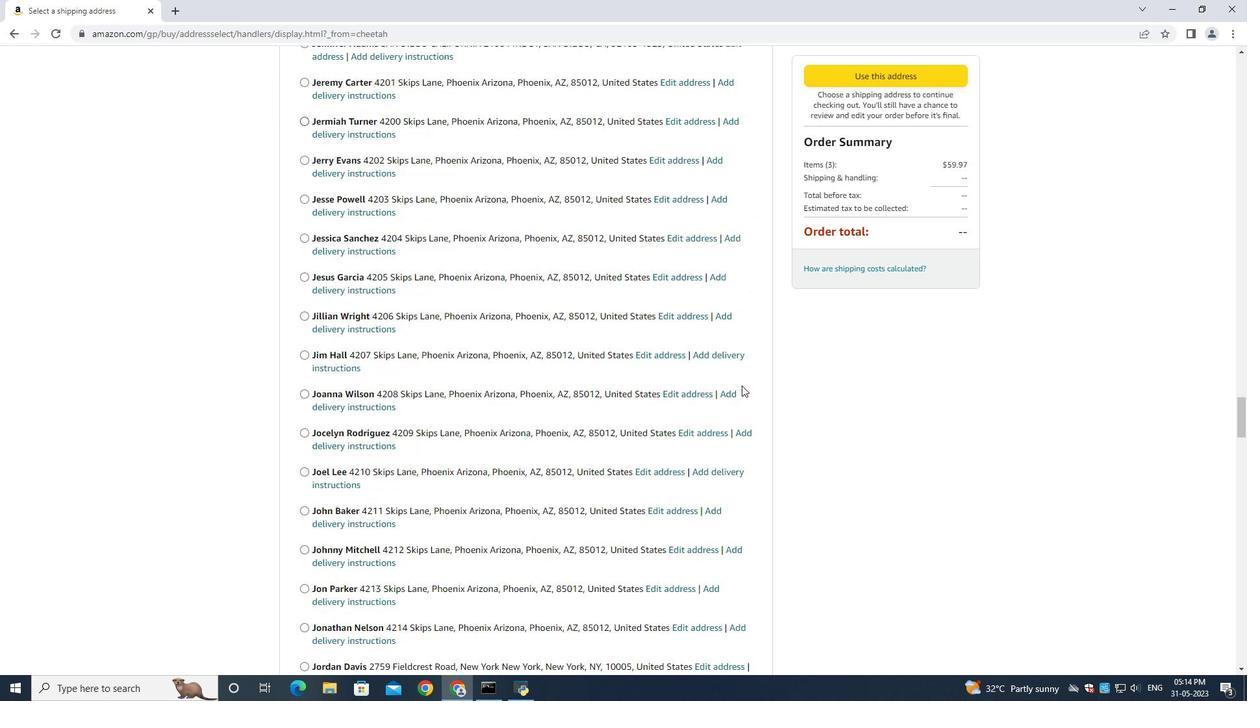 
Action: Mouse scrolled (741, 385) with delta (0, 0)
Screenshot: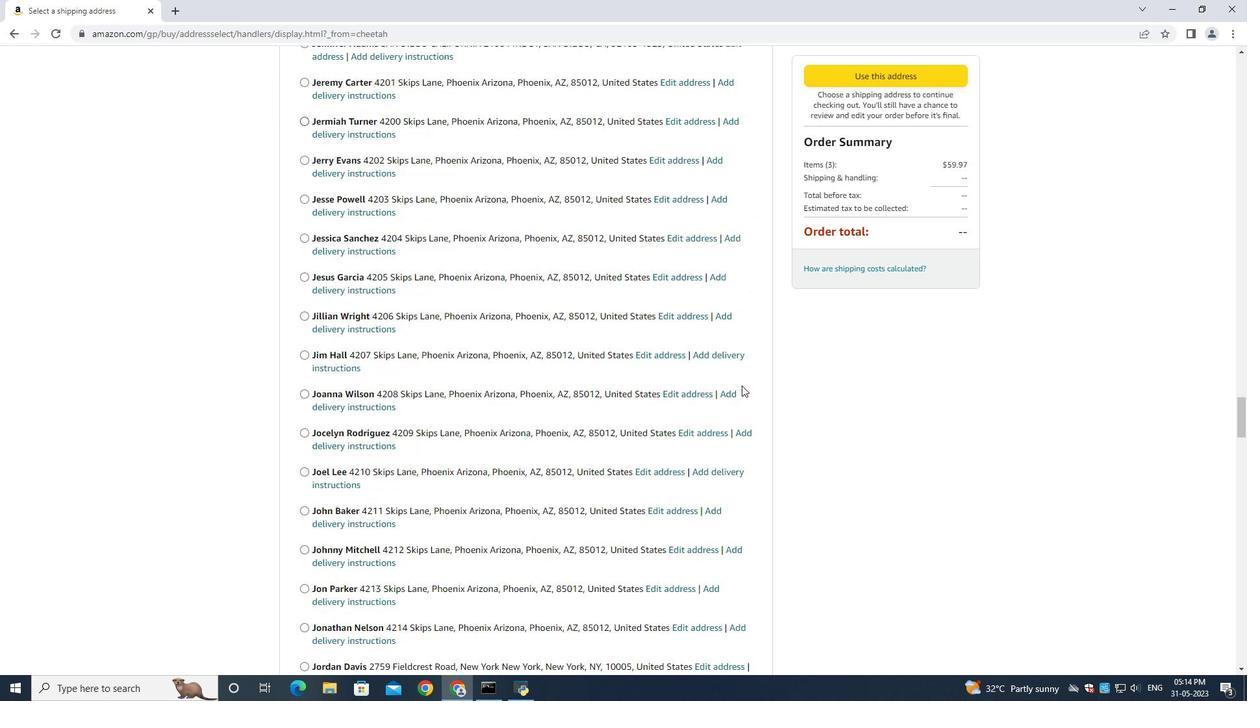 
Action: Mouse scrolled (741, 385) with delta (0, 0)
Screenshot: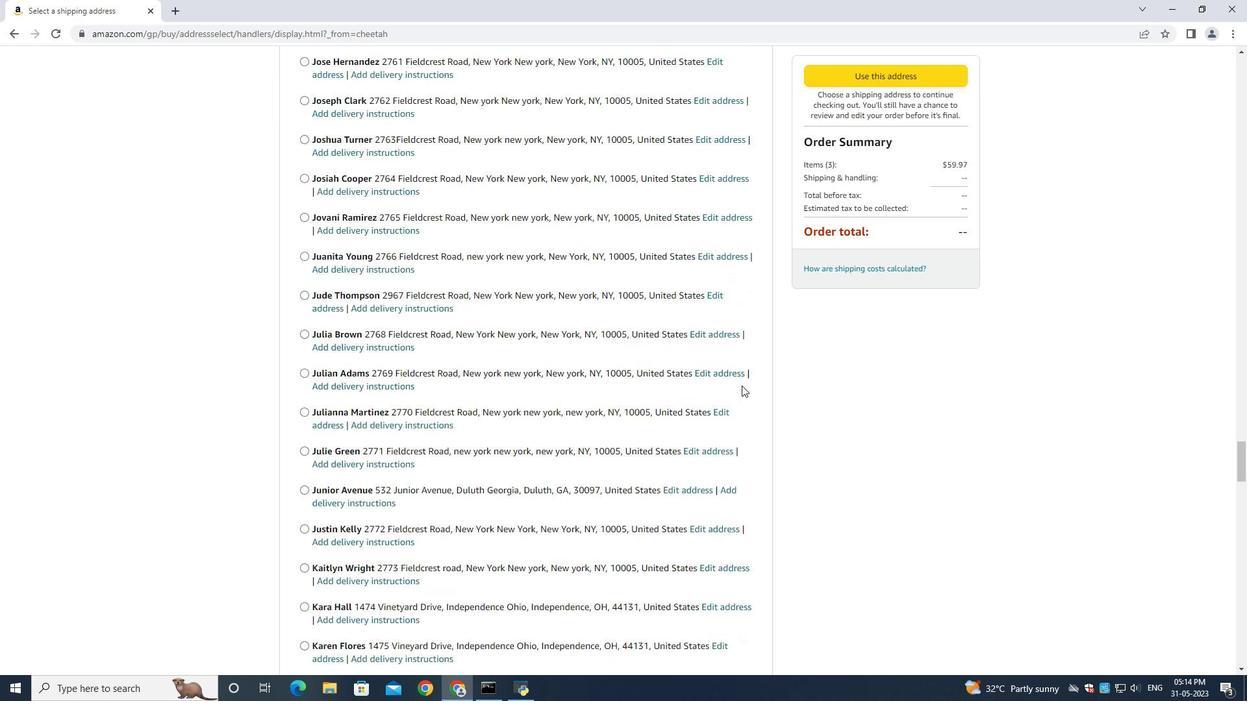 
Action: Mouse scrolled (741, 385) with delta (0, 0)
Screenshot: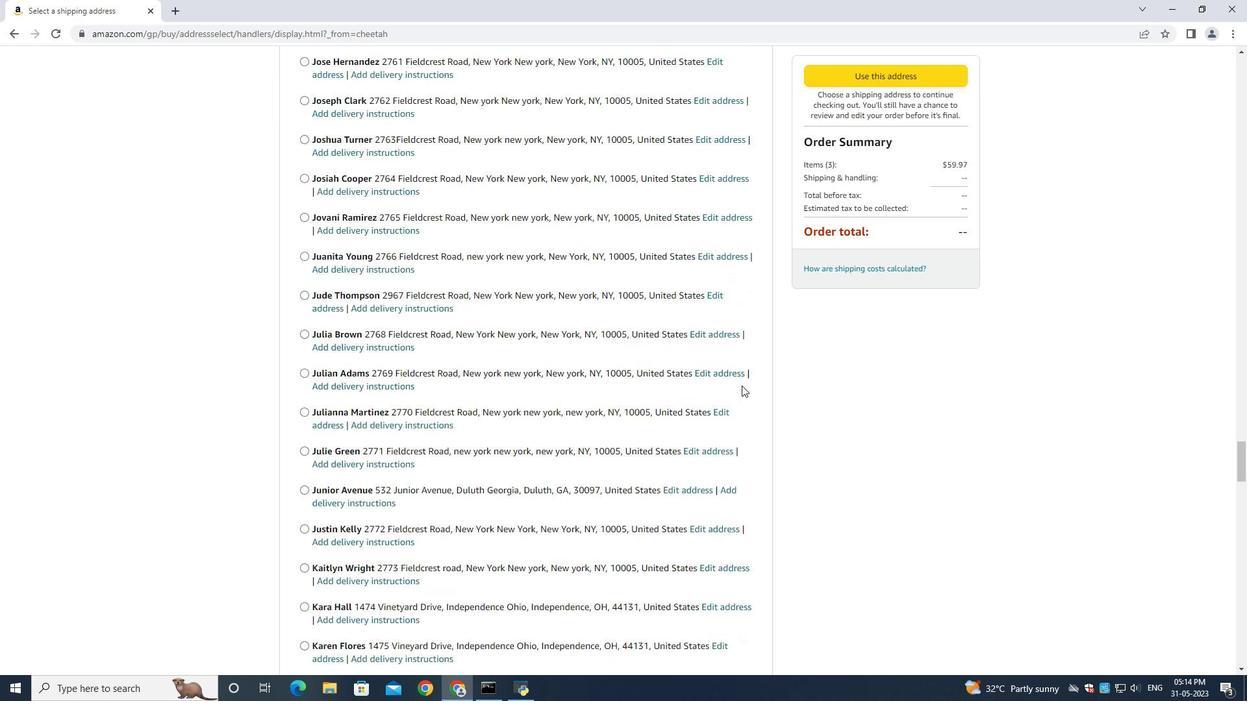 
Action: Mouse scrolled (741, 385) with delta (0, 0)
Screenshot: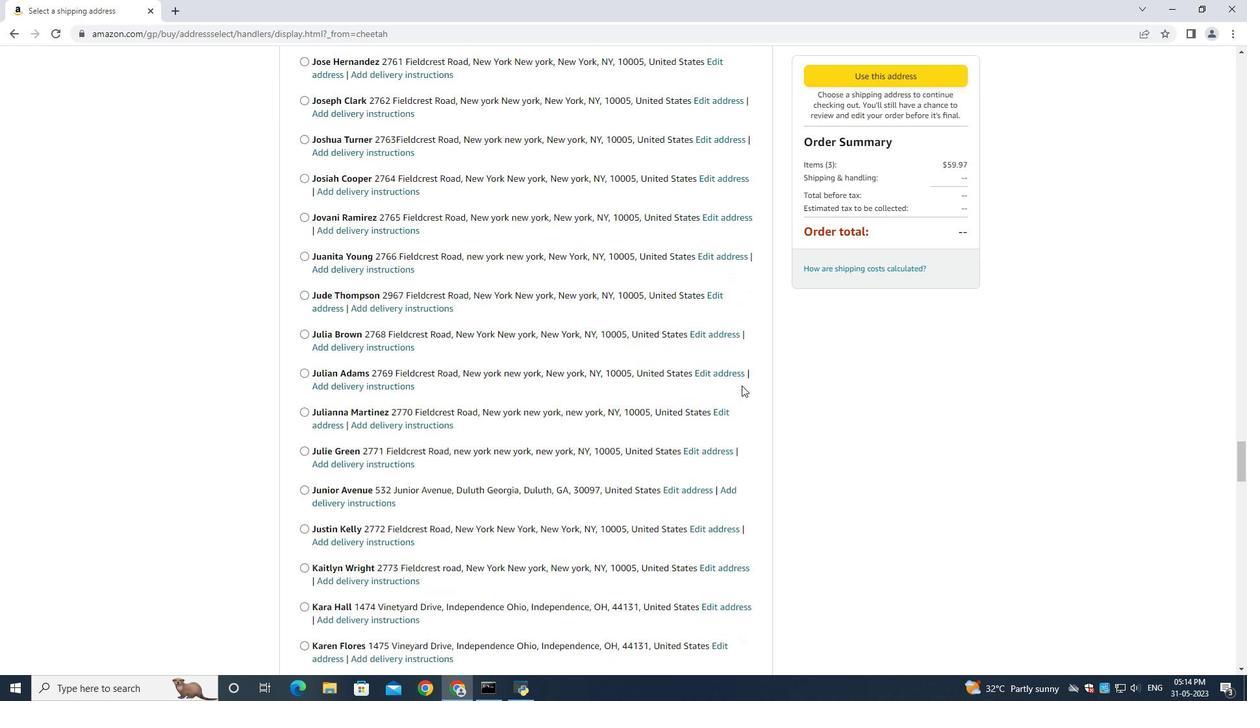 
Action: Mouse scrolled (741, 384) with delta (0, -1)
Screenshot: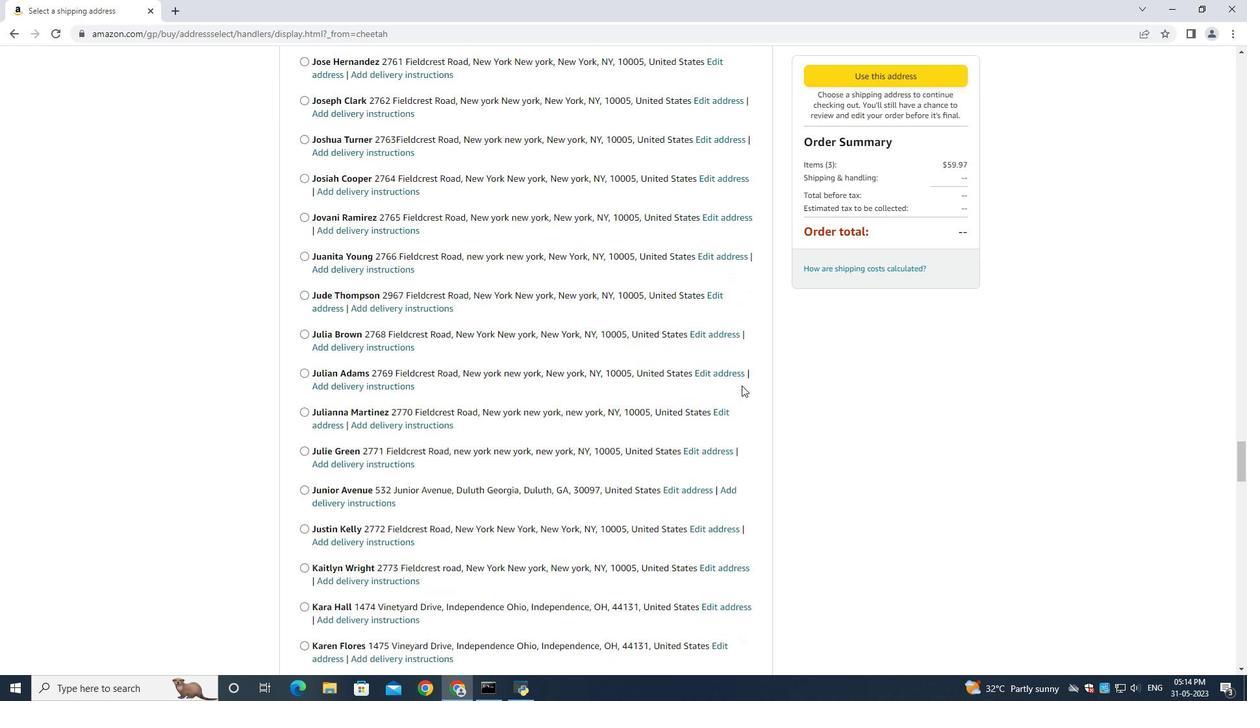 
Action: Mouse scrolled (741, 385) with delta (0, 0)
Screenshot: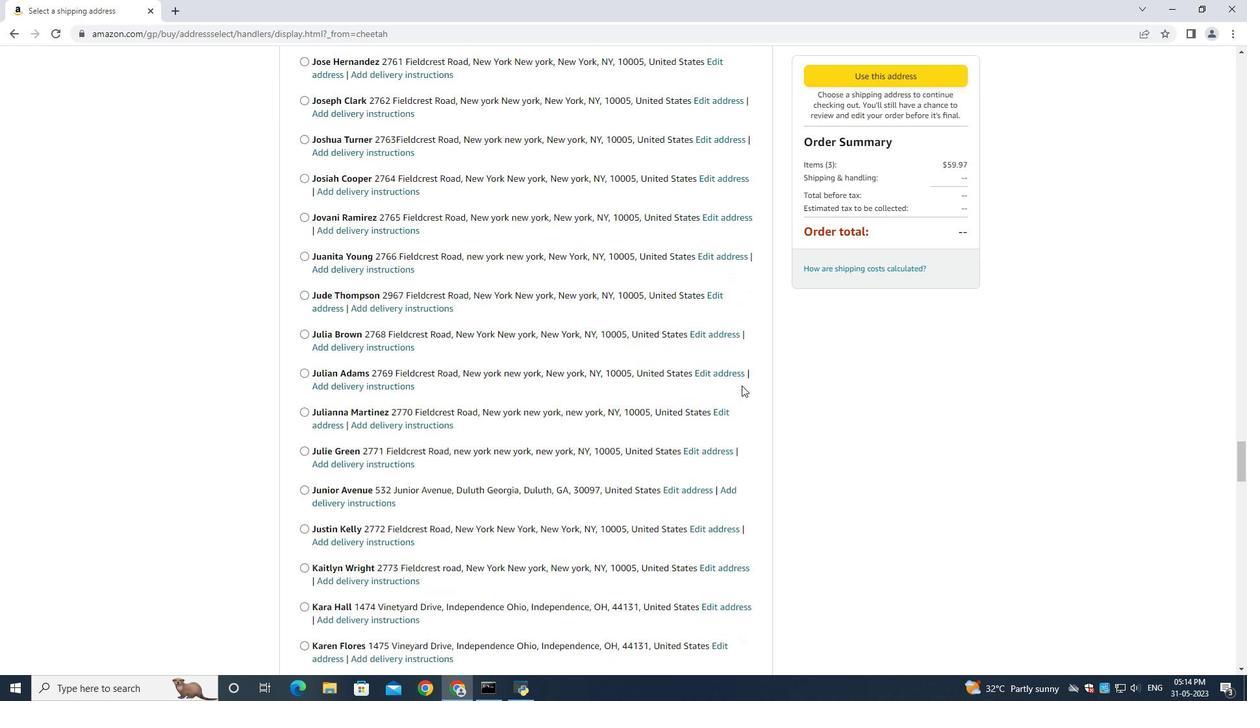 
Action: Mouse moved to (741, 385)
Screenshot: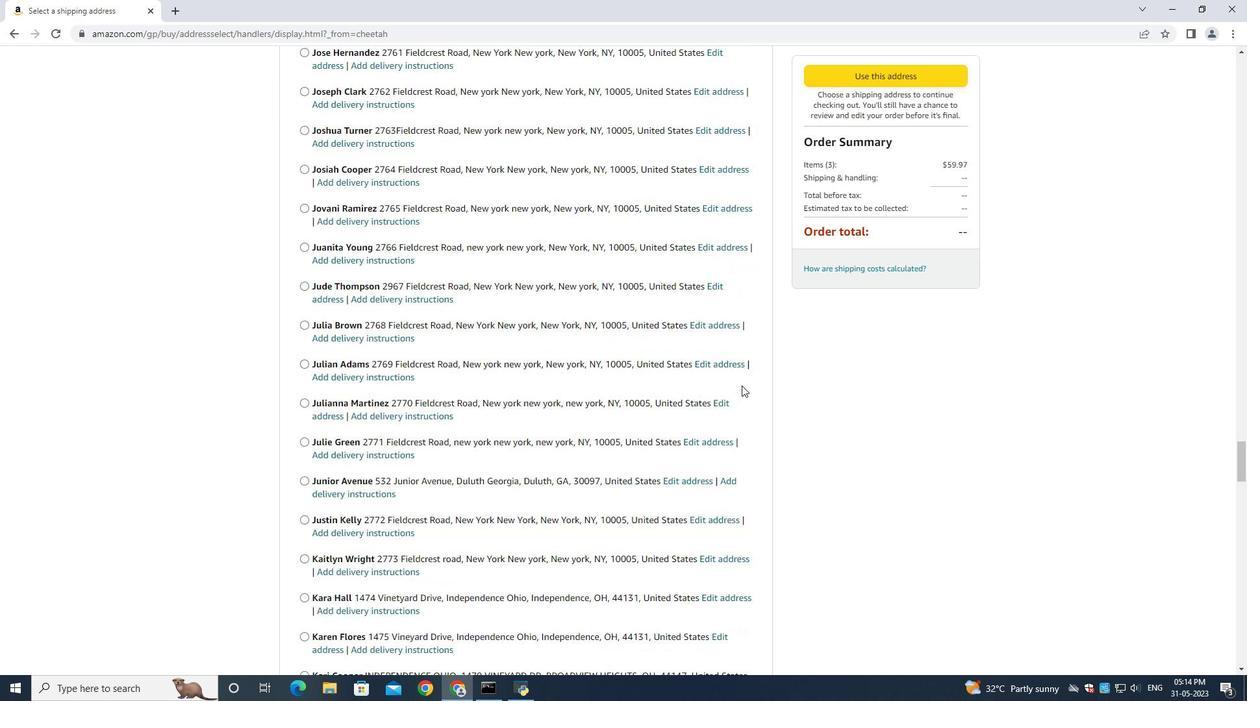 
Action: Mouse scrolled (741, 385) with delta (0, 0)
Screenshot: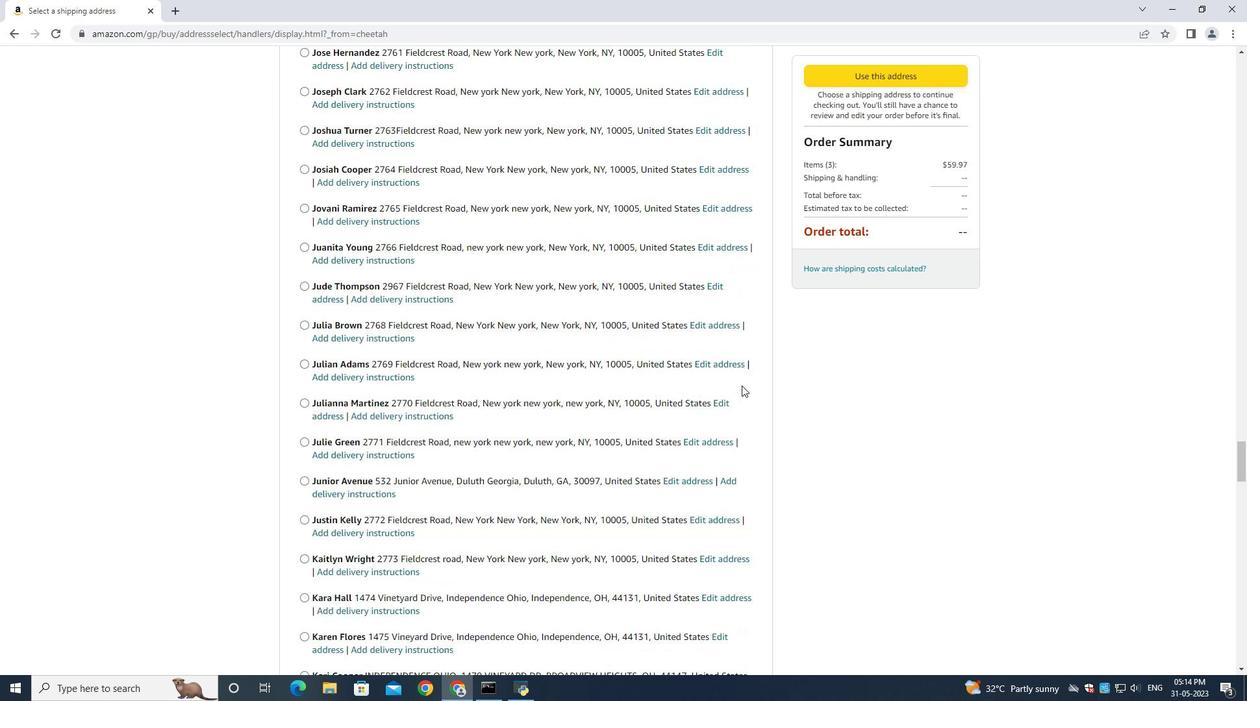 
Action: Mouse moved to (741, 385)
Screenshot: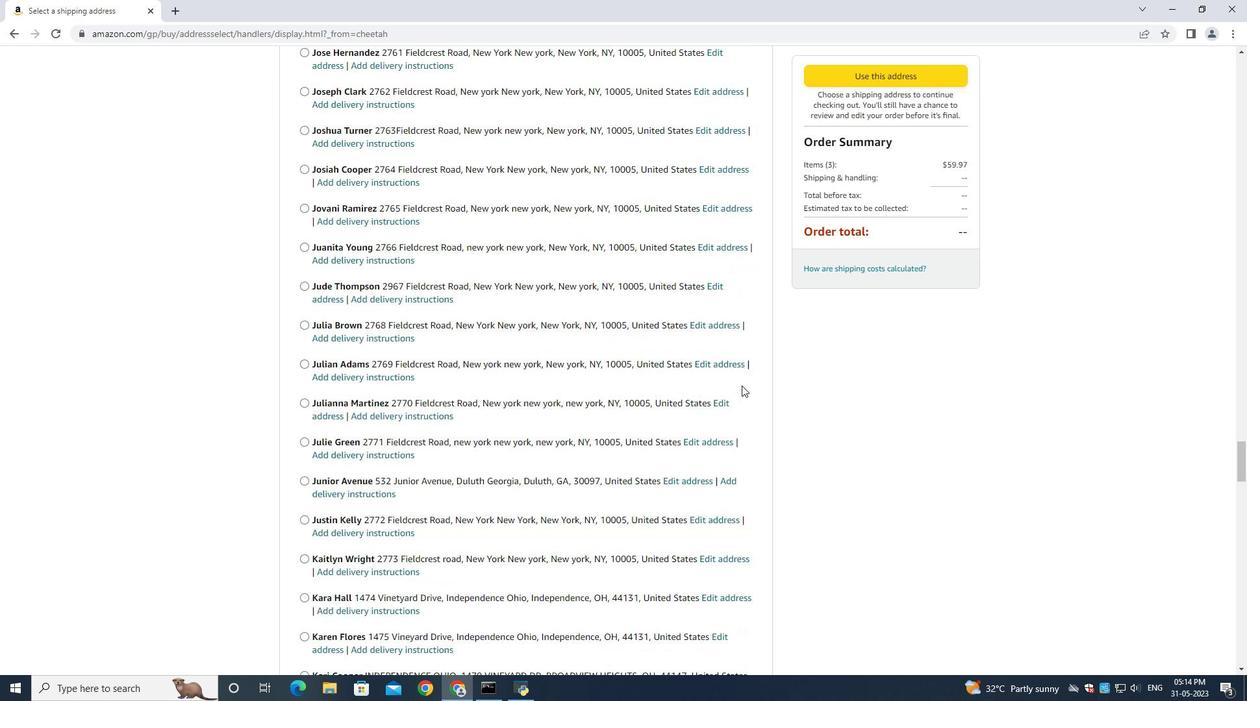
Action: Mouse scrolled (741, 385) with delta (0, 0)
Screenshot: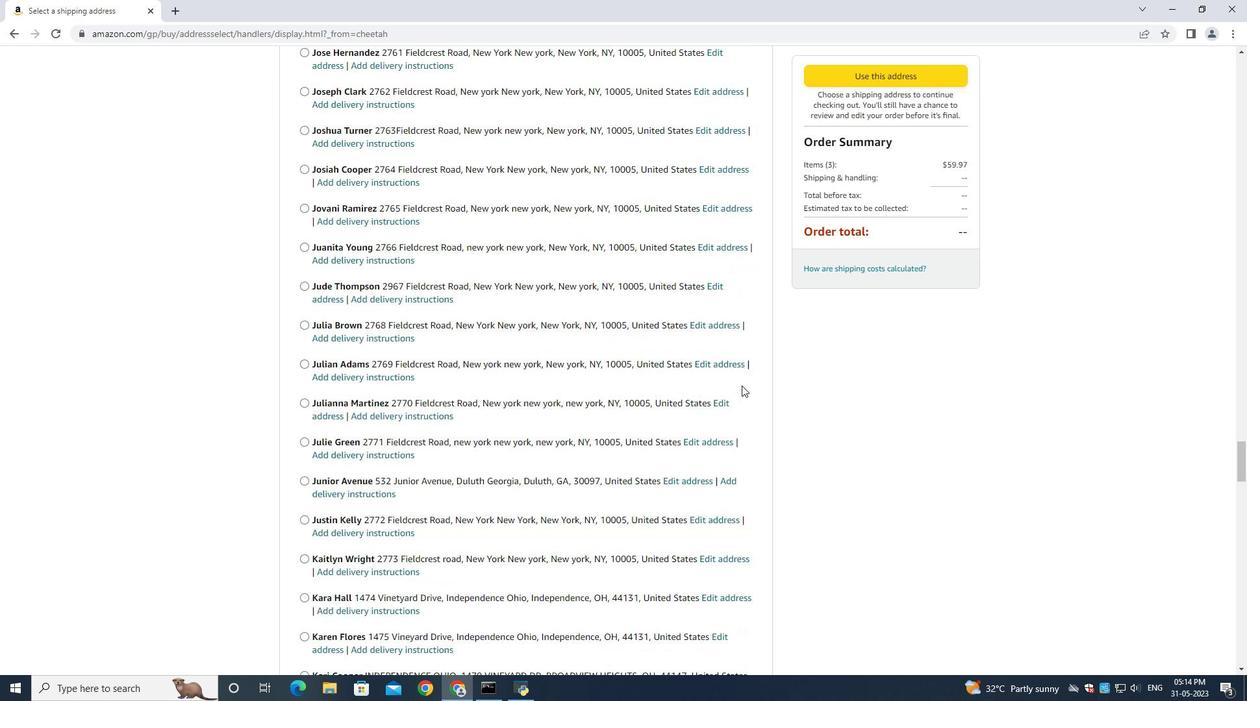 
Action: Mouse moved to (735, 383)
Screenshot: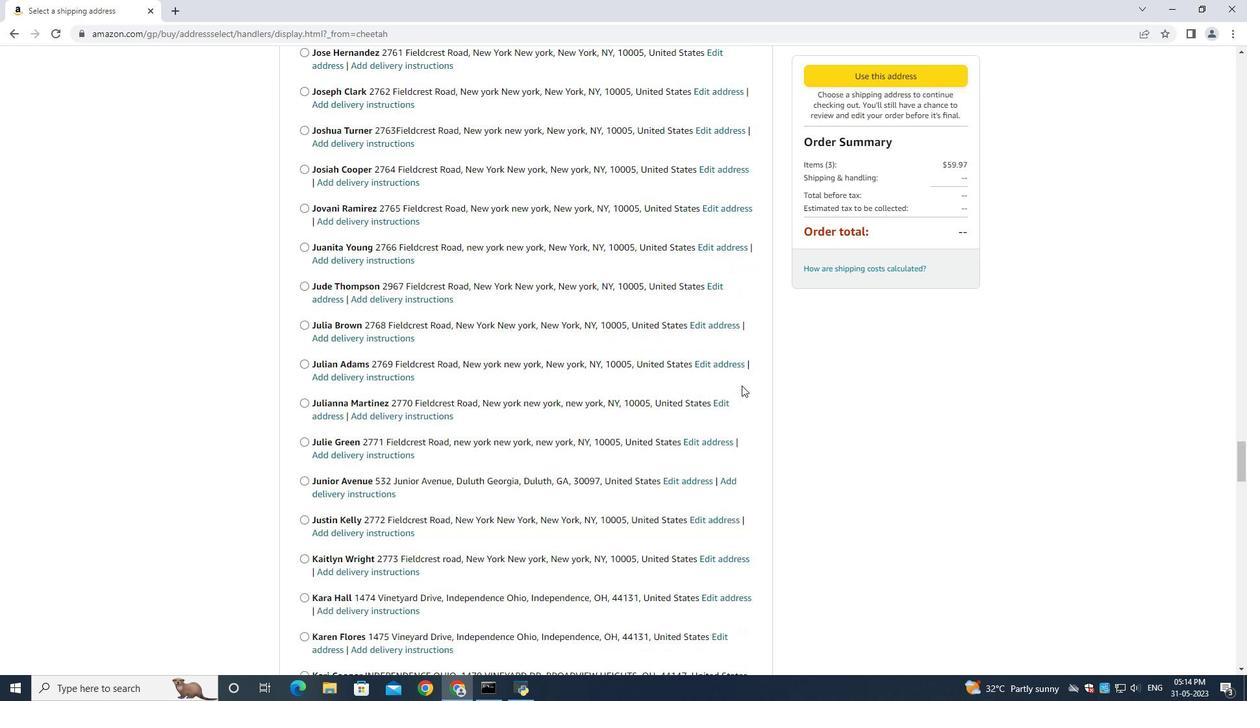 
Action: Mouse scrolled (735, 382) with delta (0, 0)
Screenshot: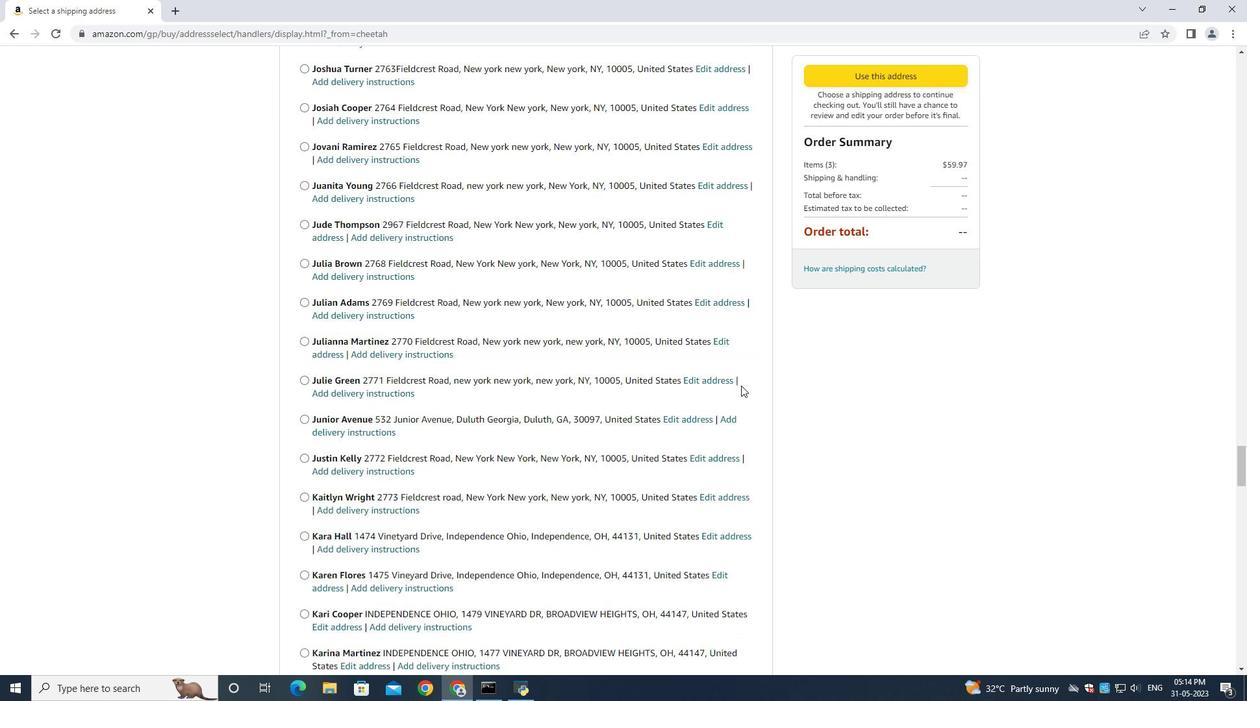
Action: Mouse scrolled (735, 382) with delta (0, 0)
Screenshot: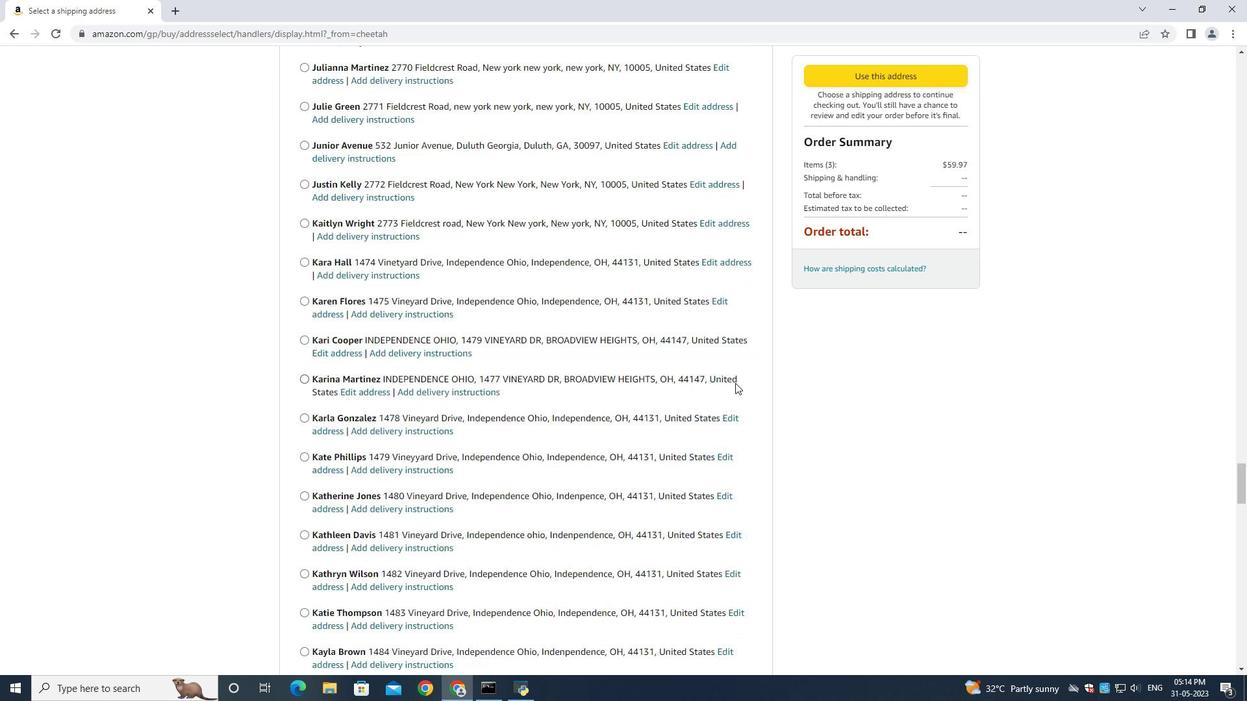
Action: Mouse moved to (735, 383)
Screenshot: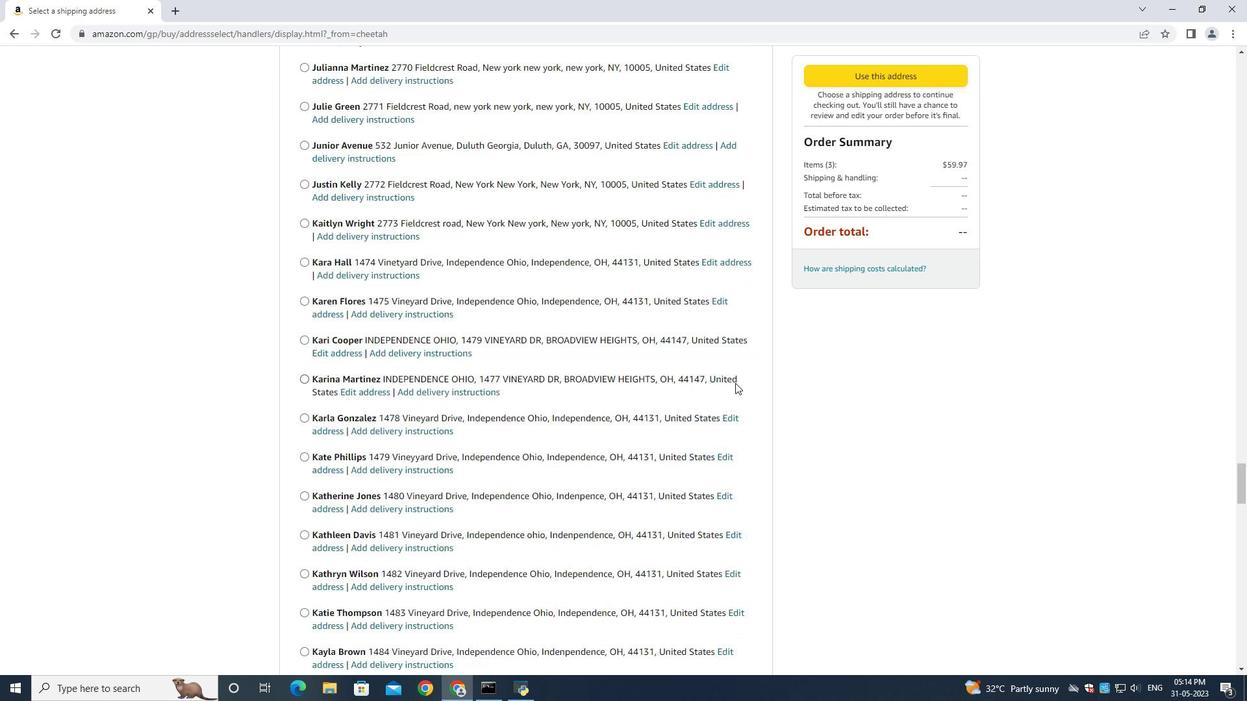 
Action: Mouse scrolled (735, 382) with delta (0, 0)
Screenshot: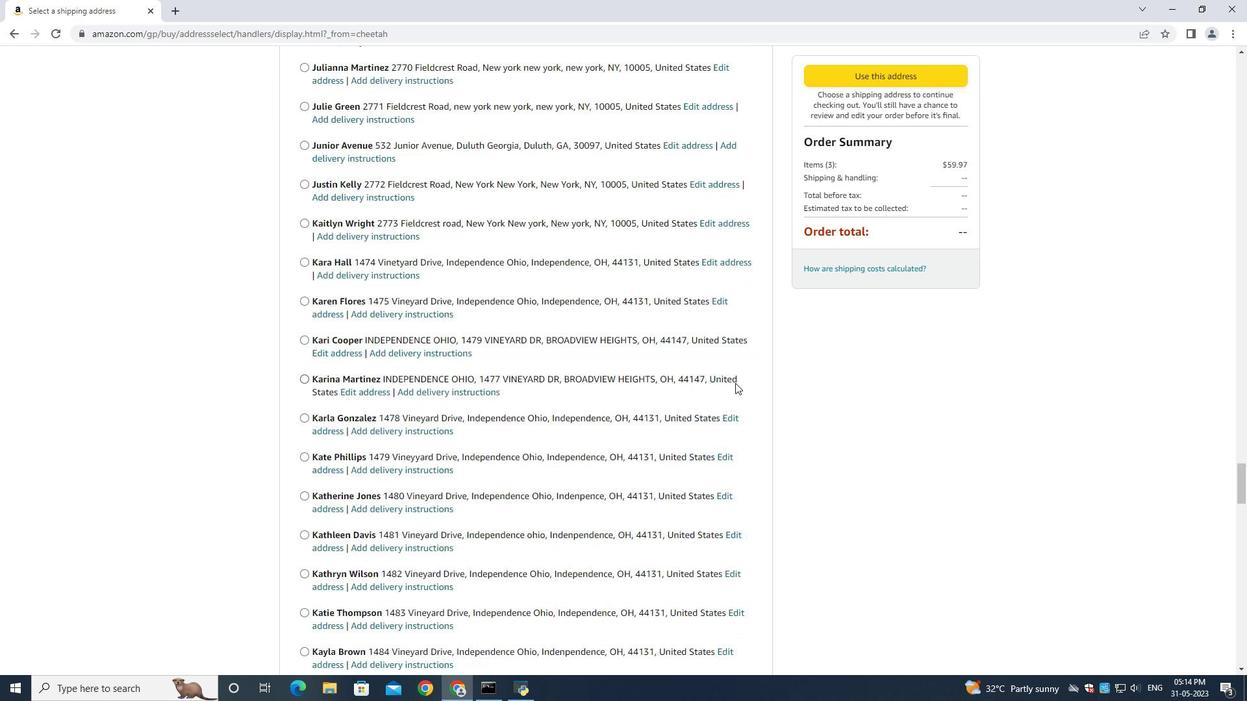 
Action: Mouse moved to (735, 383)
Screenshot: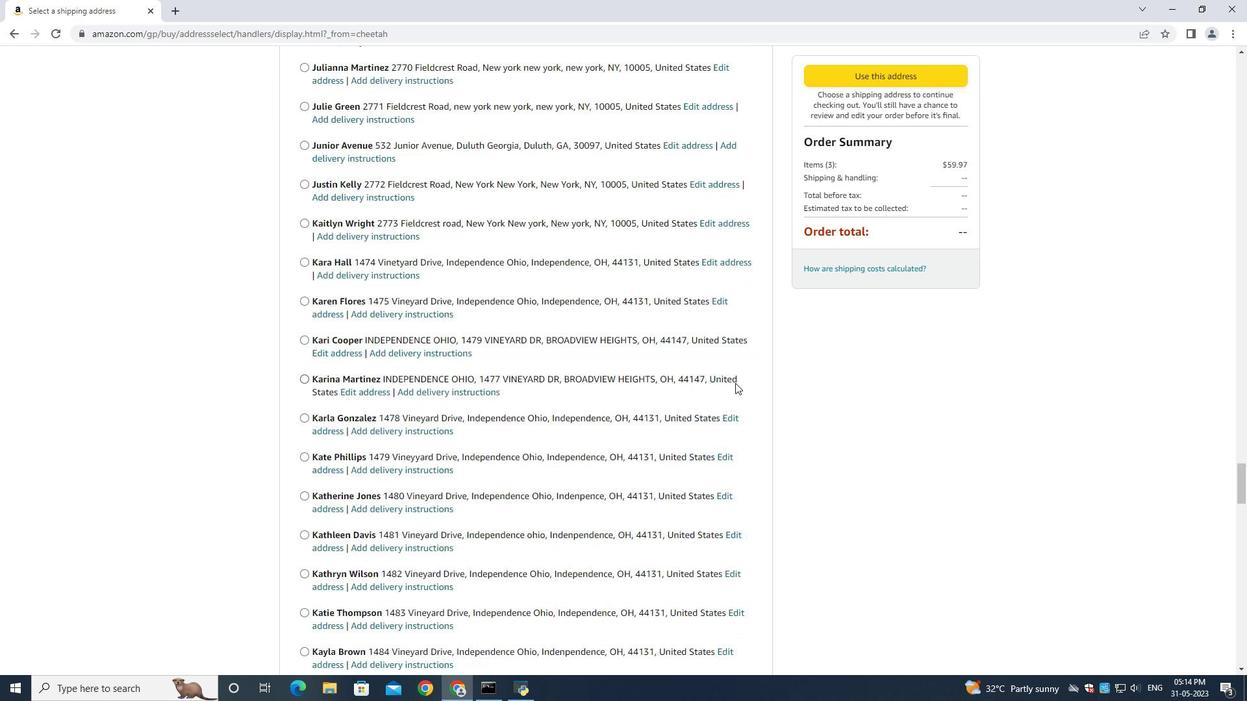 
Action: Mouse scrolled (735, 383) with delta (0, 0)
Screenshot: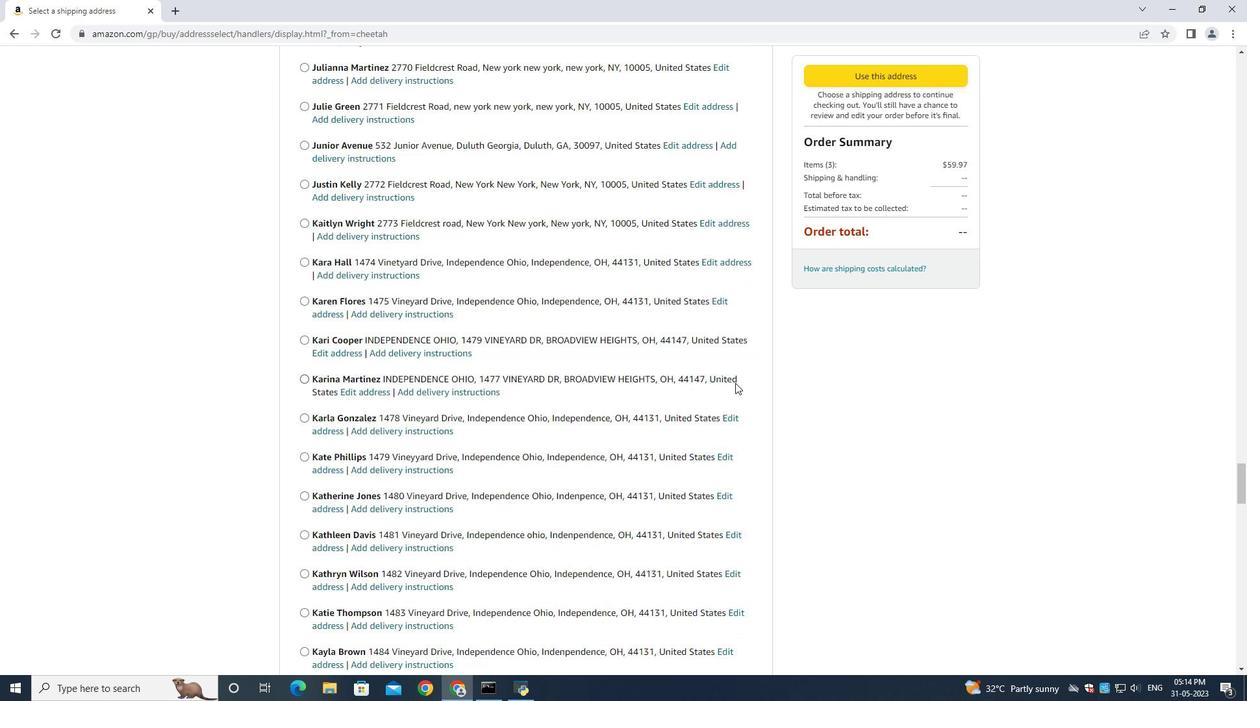 
Action: Mouse moved to (734, 383)
Screenshot: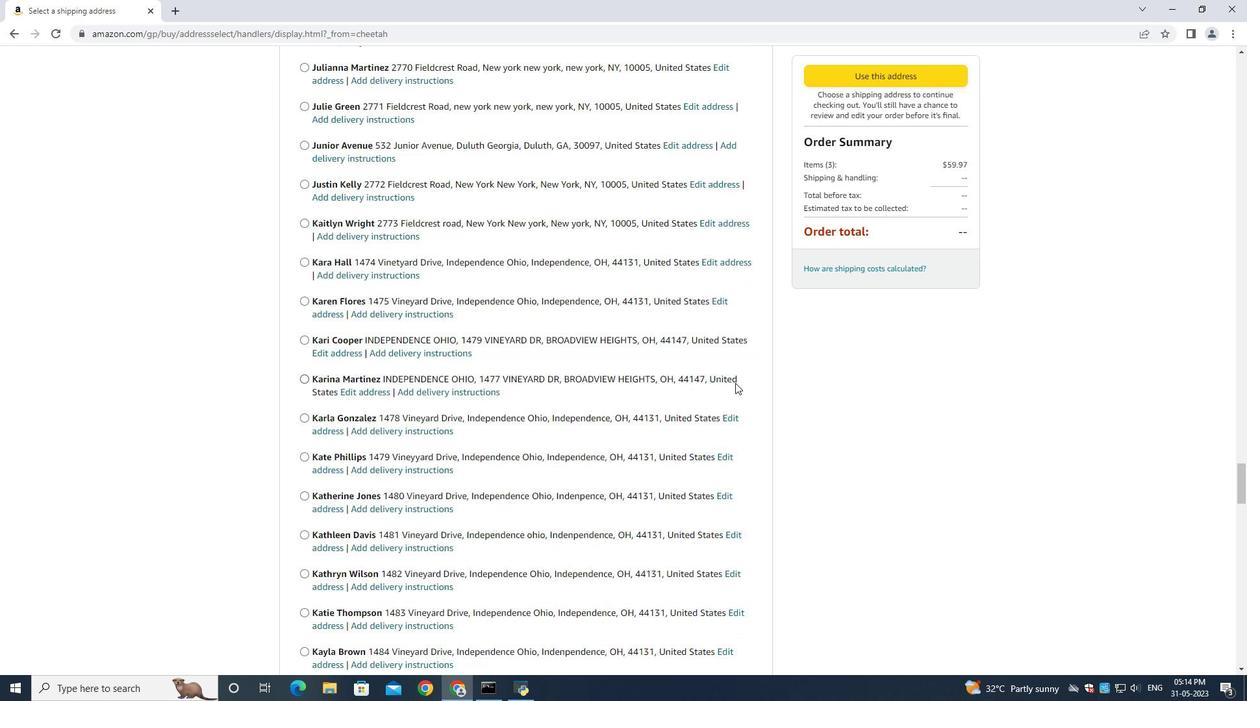 
Action: Mouse scrolled (735, 383) with delta (0, 0)
Screenshot: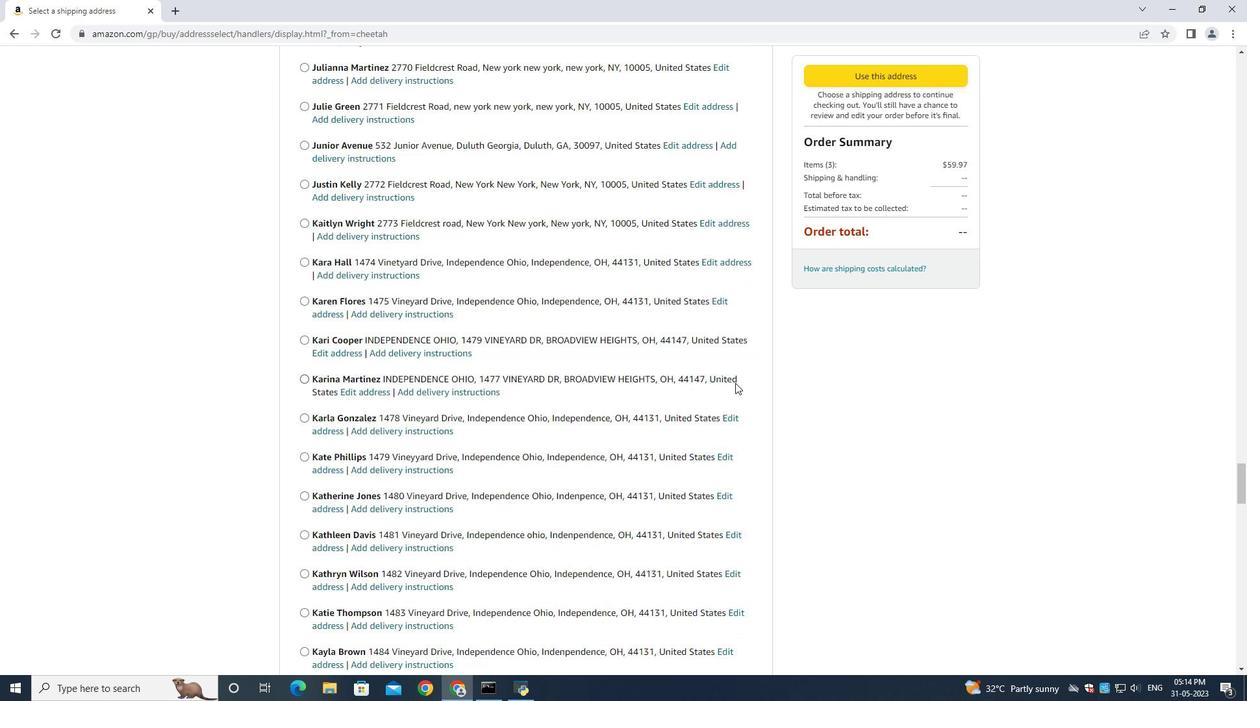 
Action: Mouse scrolled (734, 383) with delta (0, 0)
Screenshot: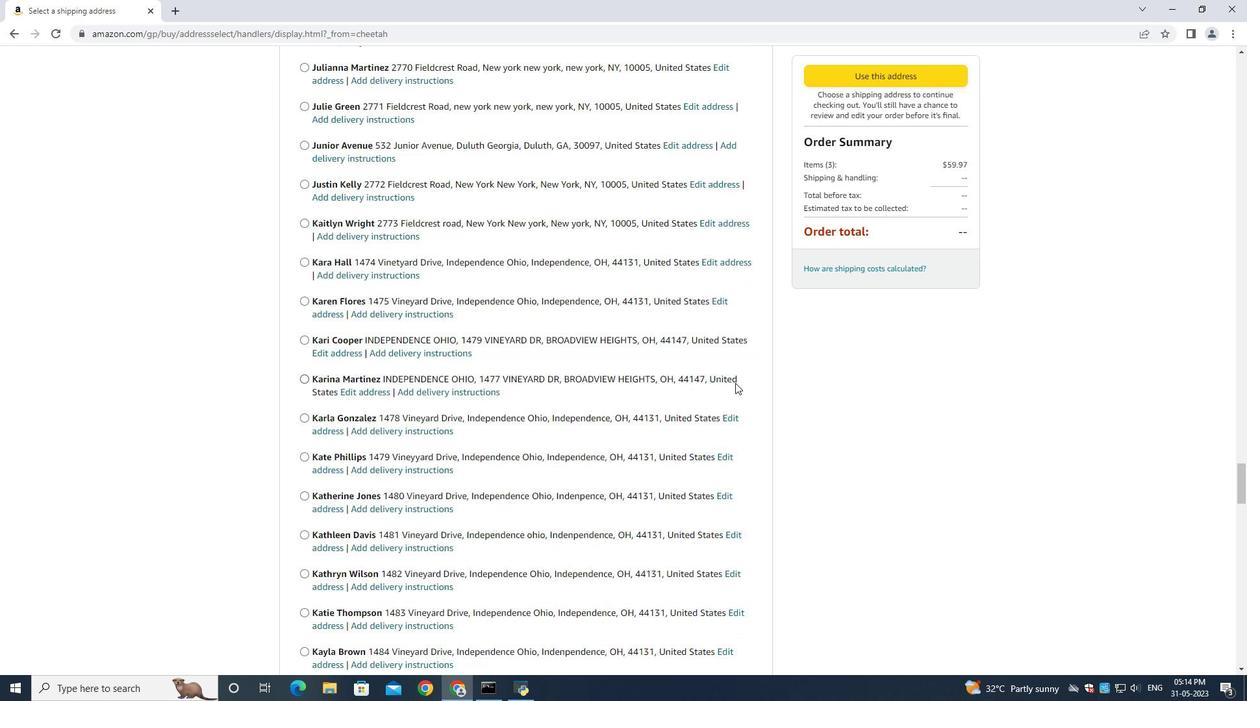 
Action: Mouse scrolled (734, 383) with delta (0, 0)
Screenshot: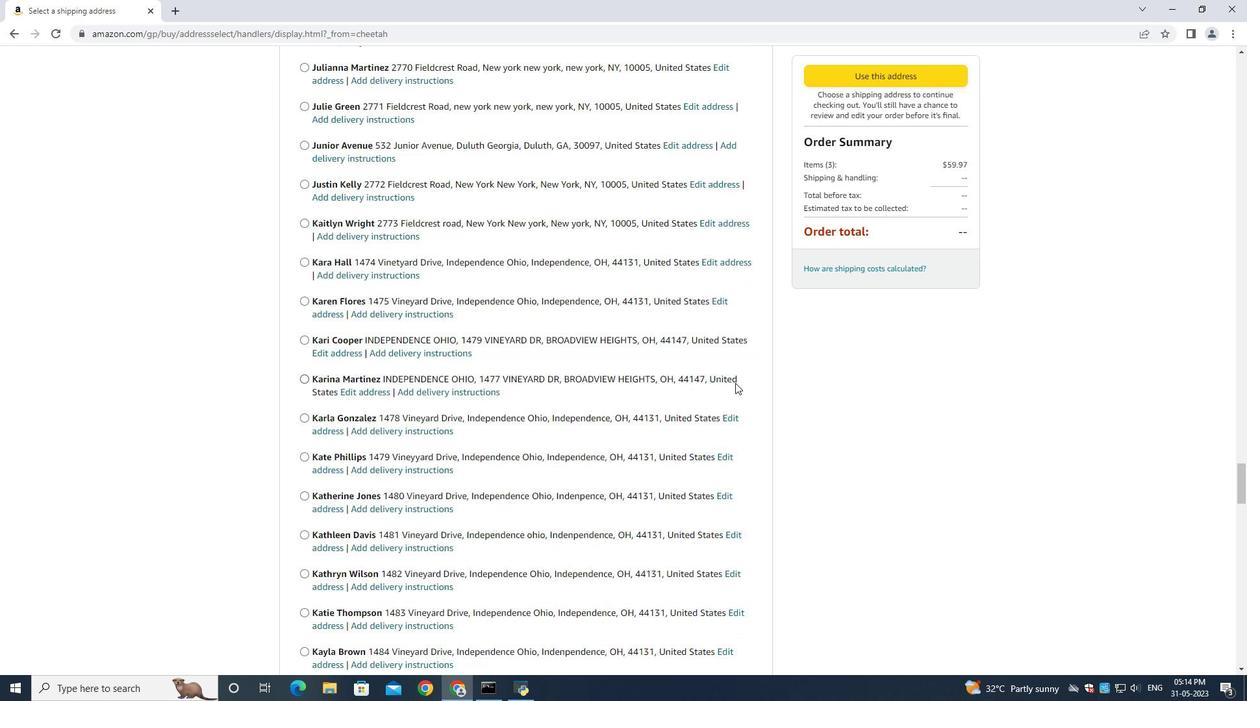 
Action: Mouse scrolled (734, 383) with delta (0, 0)
Screenshot: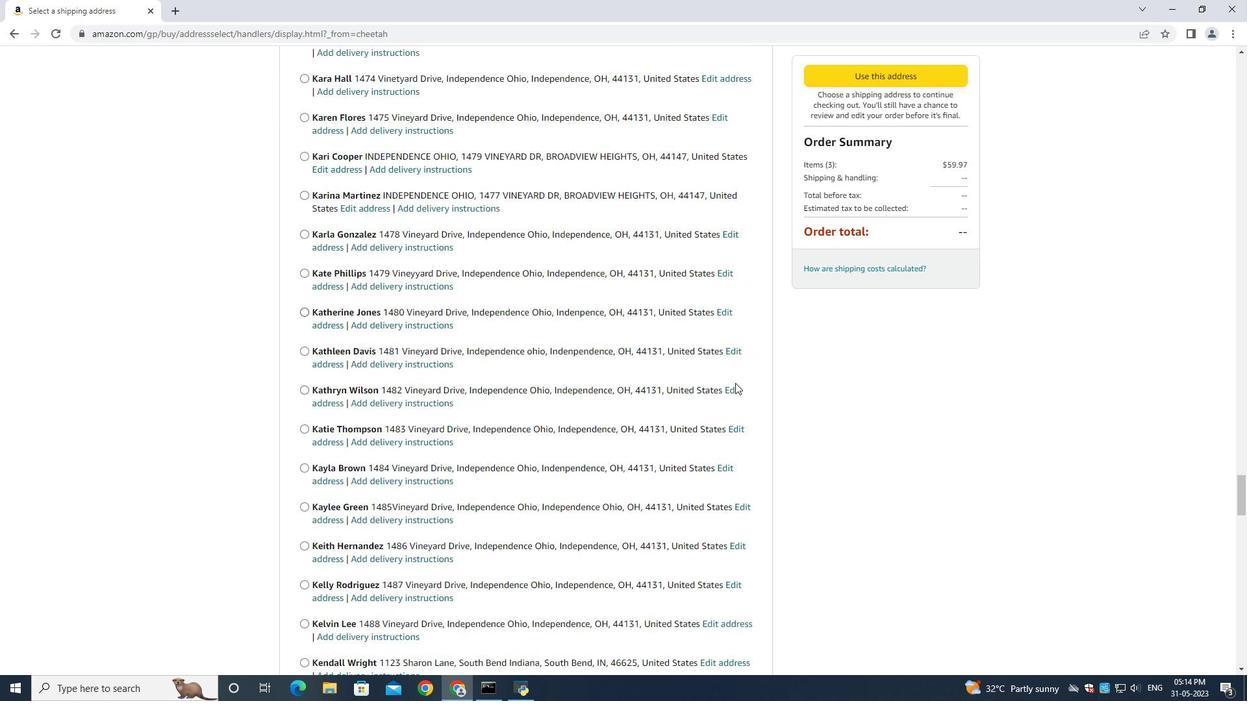 
Action: Mouse moved to (732, 383)
Screenshot: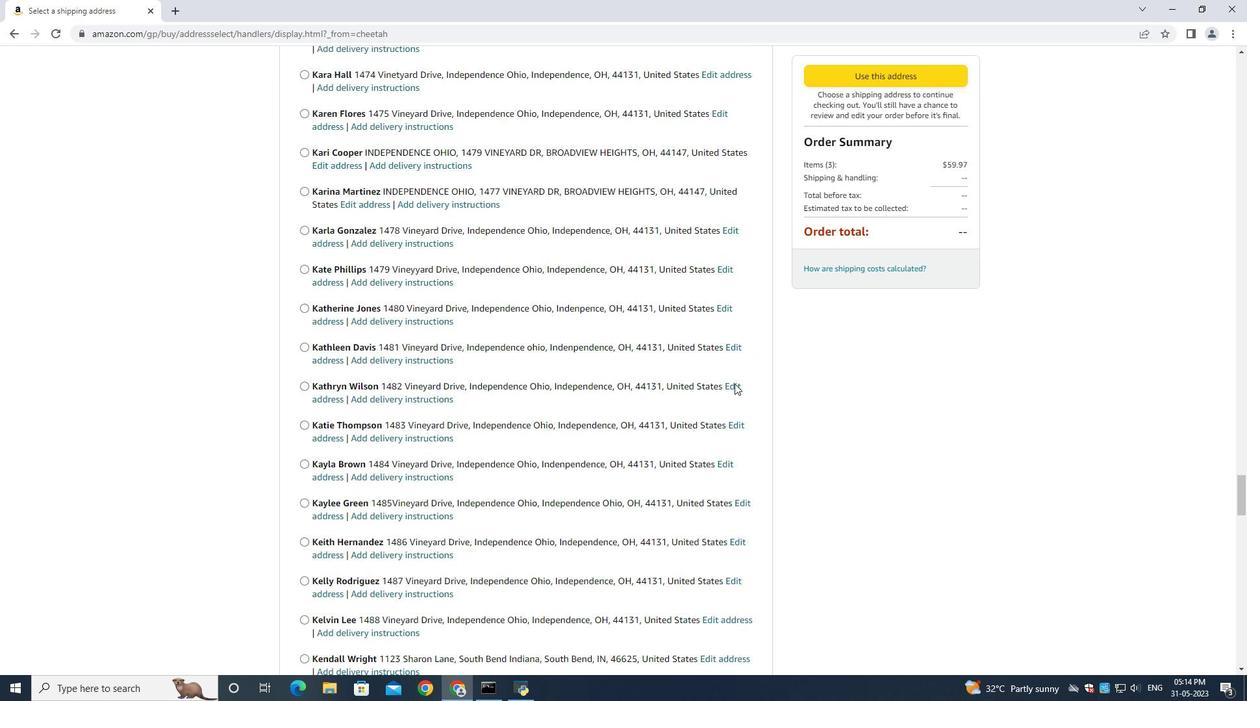 
Action: Mouse scrolled (732, 383) with delta (0, 0)
Screenshot: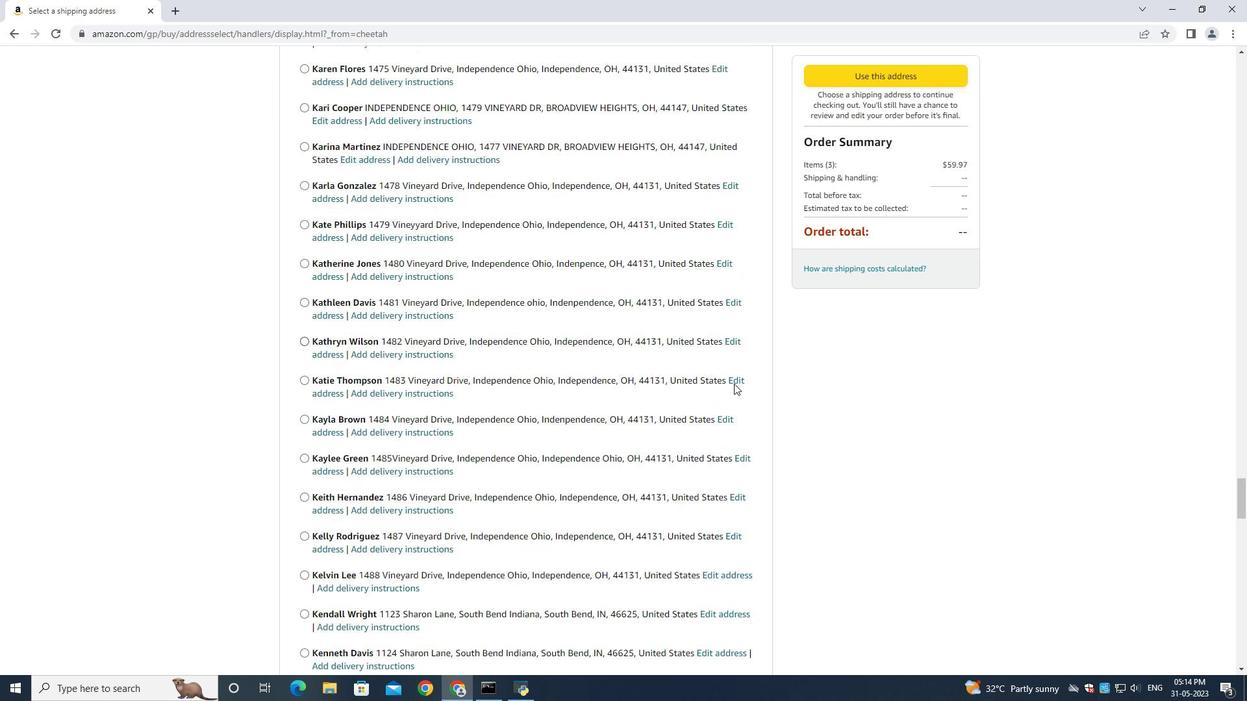 
Action: Mouse moved to (732, 383)
Screenshot: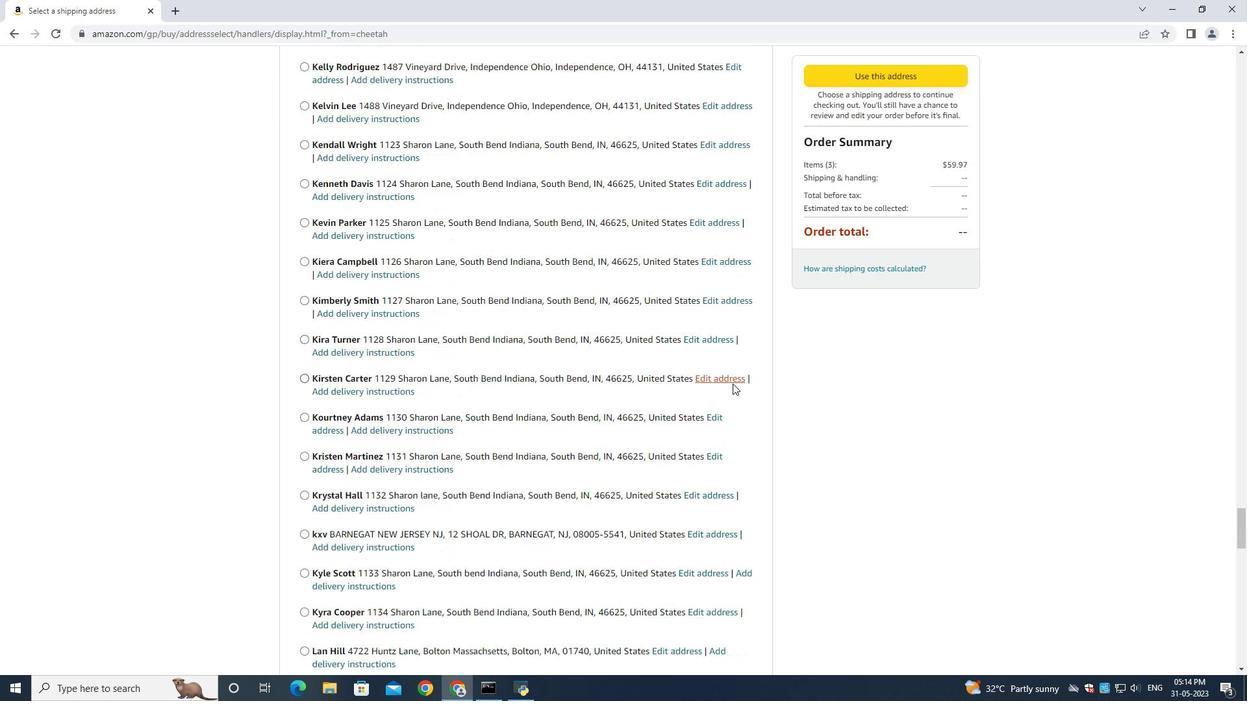
Action: Mouse scrolled (732, 383) with delta (0, 0)
Screenshot: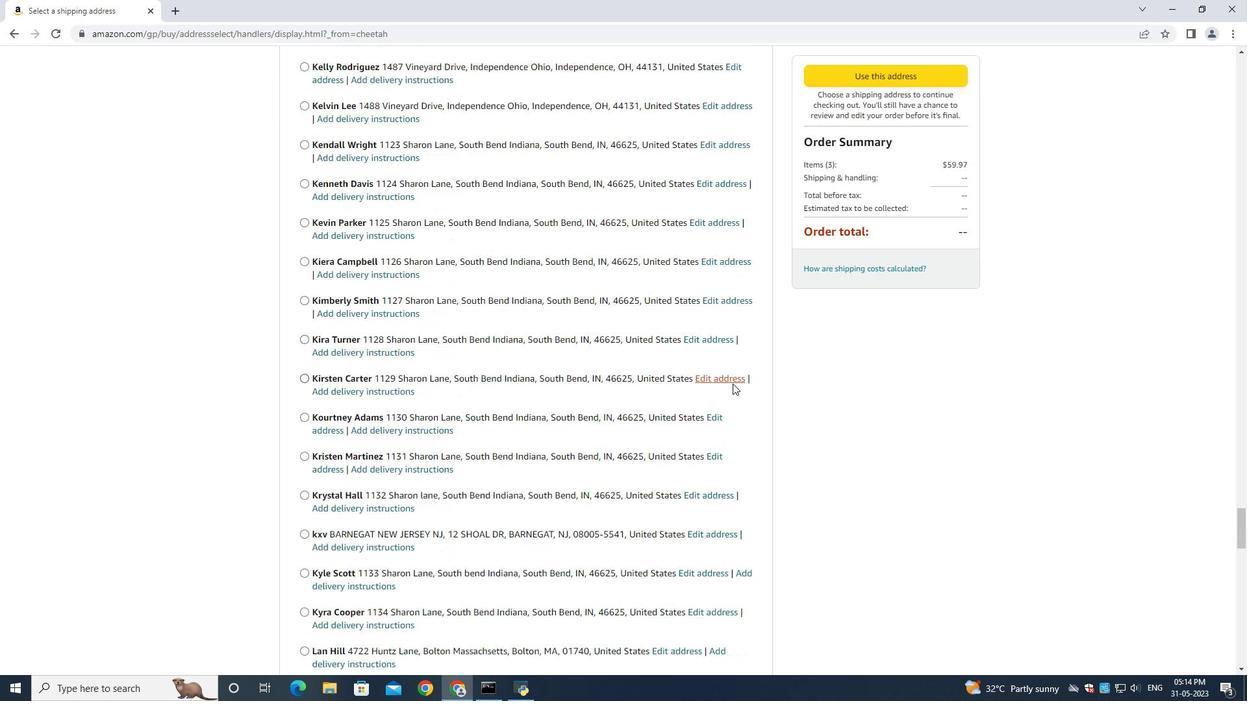 
Action: Mouse scrolled (732, 383) with delta (0, 0)
Screenshot: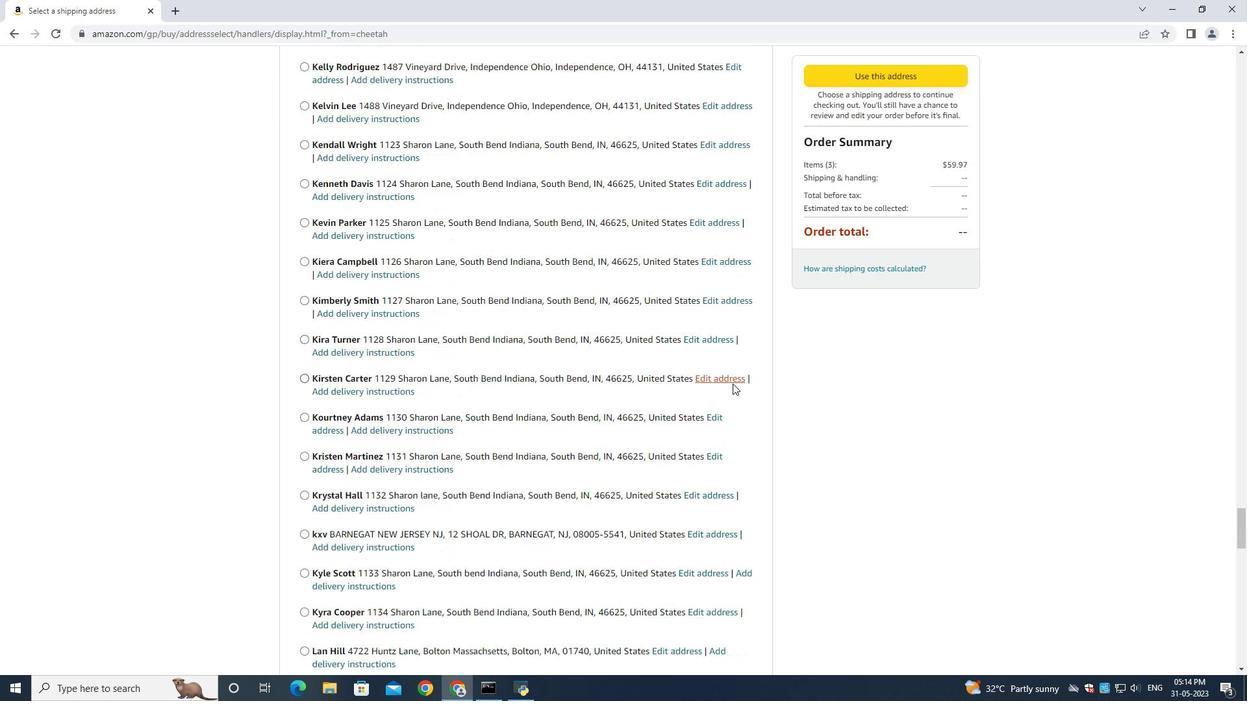 
Action: Mouse moved to (732, 384)
Screenshot: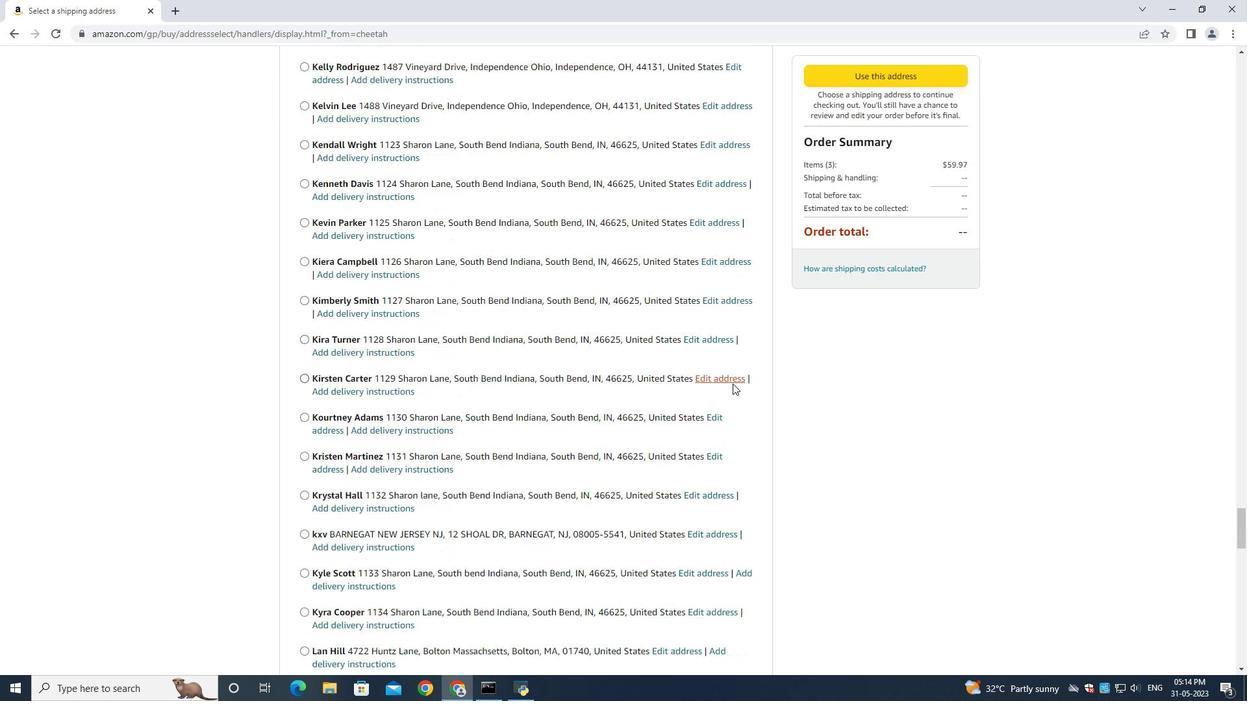 
Action: Mouse scrolled (732, 383) with delta (0, 0)
Screenshot: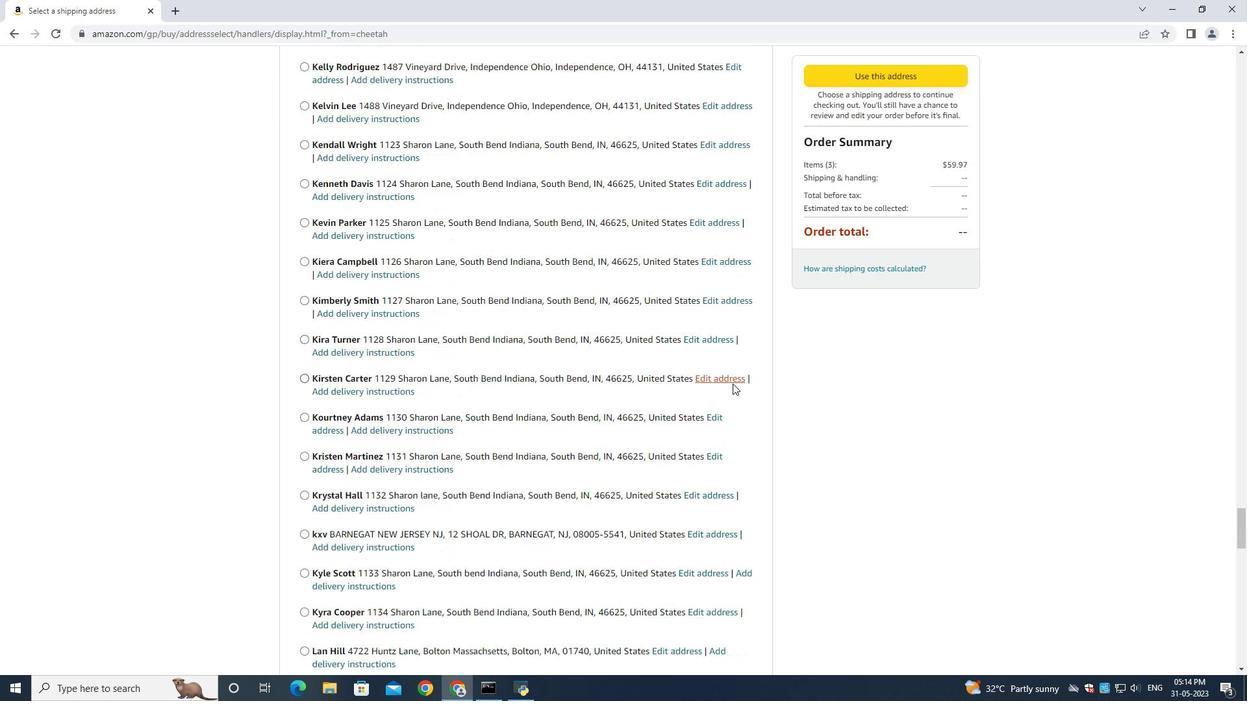 
Action: Mouse scrolled (732, 383) with delta (0, 0)
Screenshot: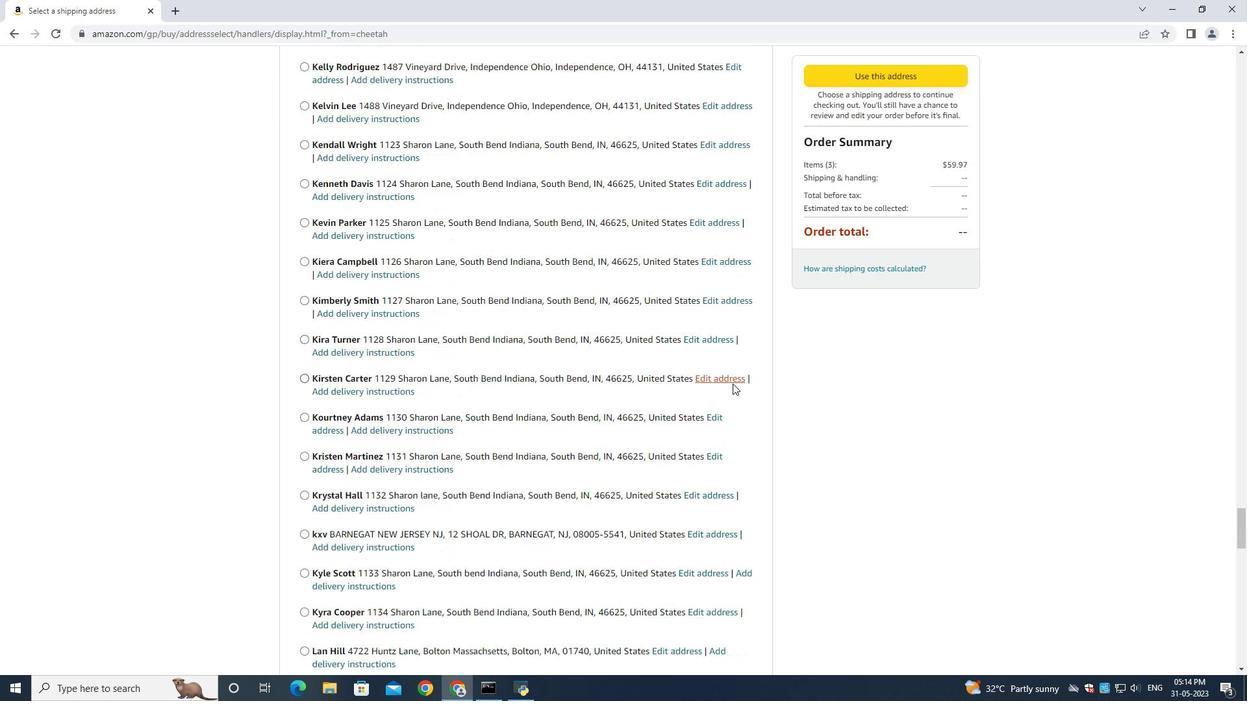 
Action: Mouse scrolled (732, 383) with delta (0, 0)
Screenshot: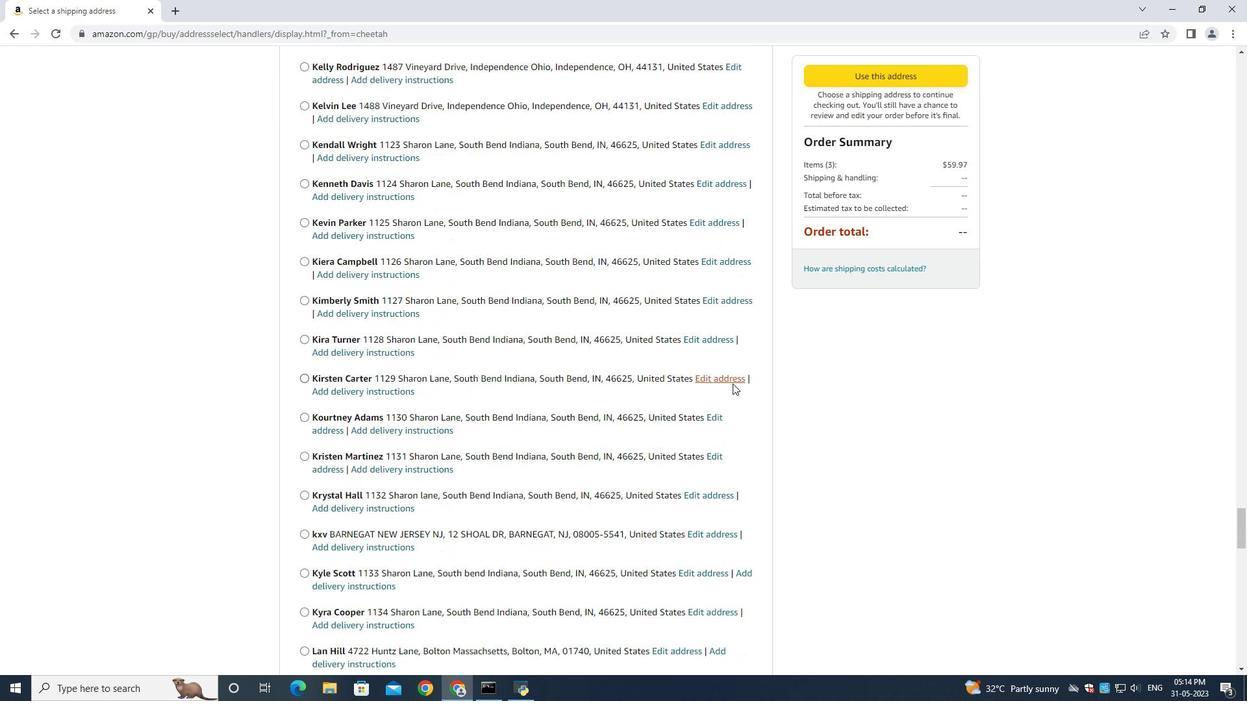 
Action: Mouse scrolled (732, 383) with delta (0, 0)
Screenshot: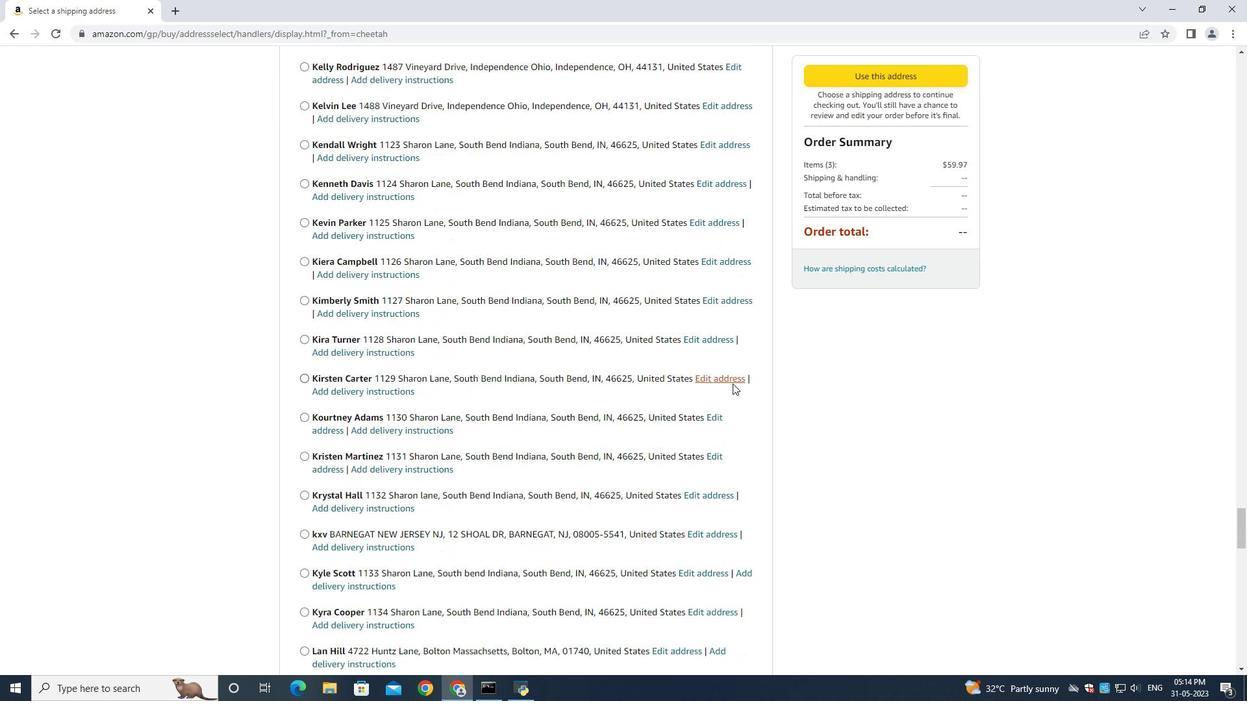 
Action: Mouse moved to (731, 383)
Screenshot: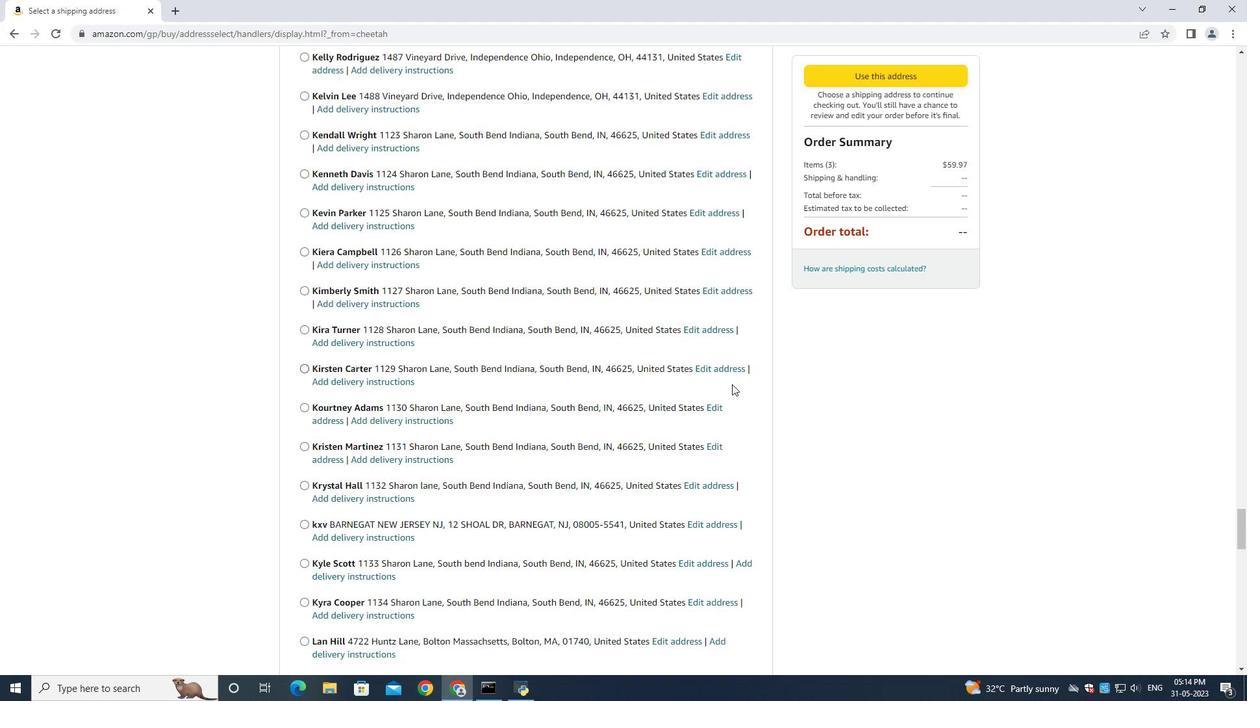 
Action: Mouse scrolled (731, 383) with delta (0, 0)
Screenshot: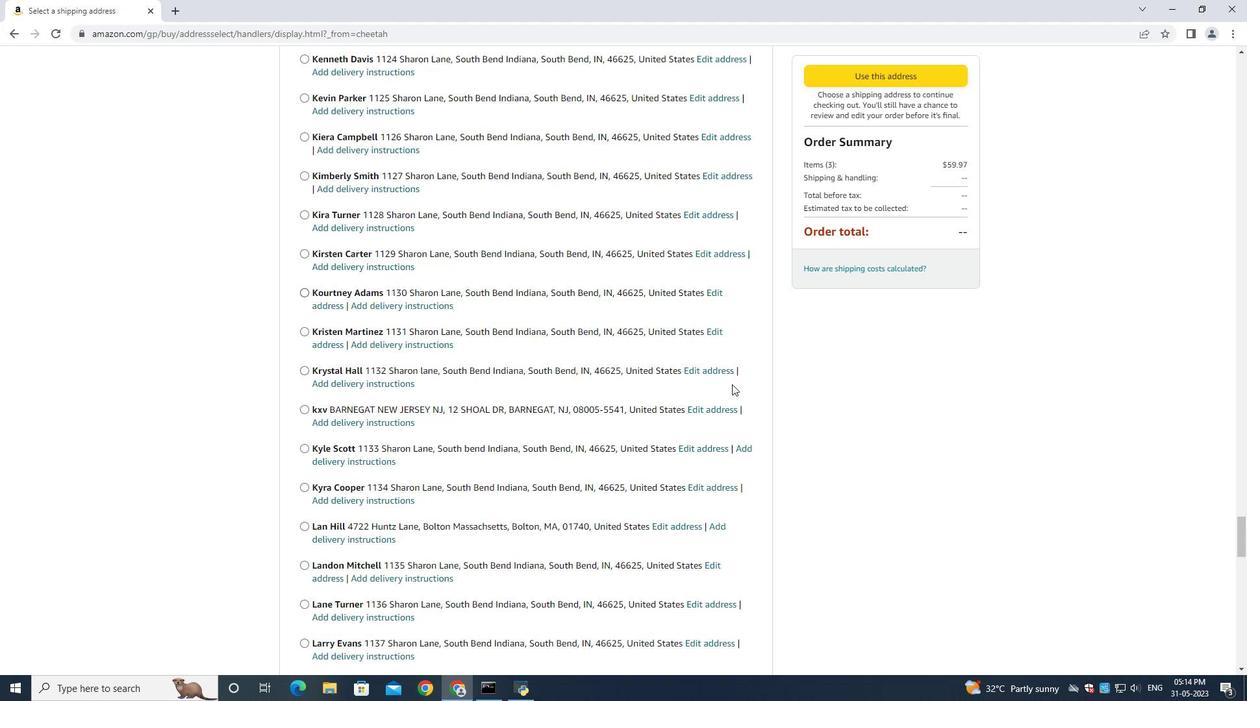 
Action: Mouse scrolled (731, 383) with delta (0, 0)
Screenshot: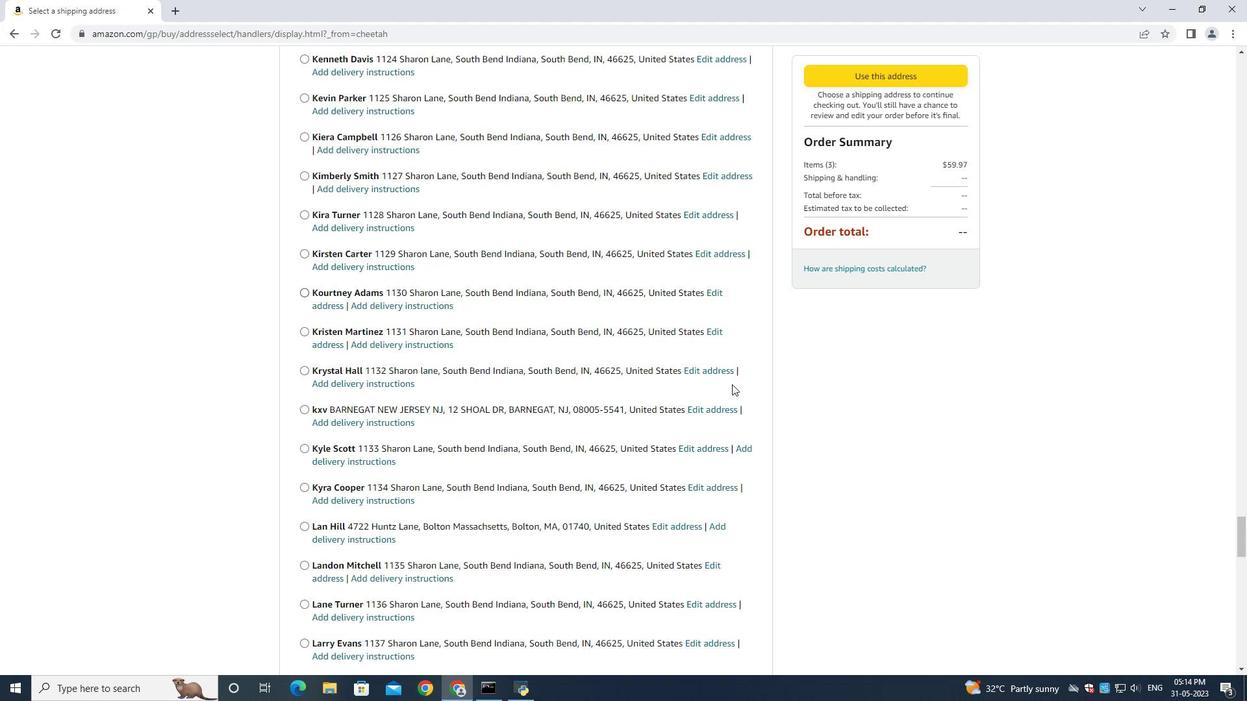 
Action: Mouse scrolled (731, 383) with delta (0, 0)
Screenshot: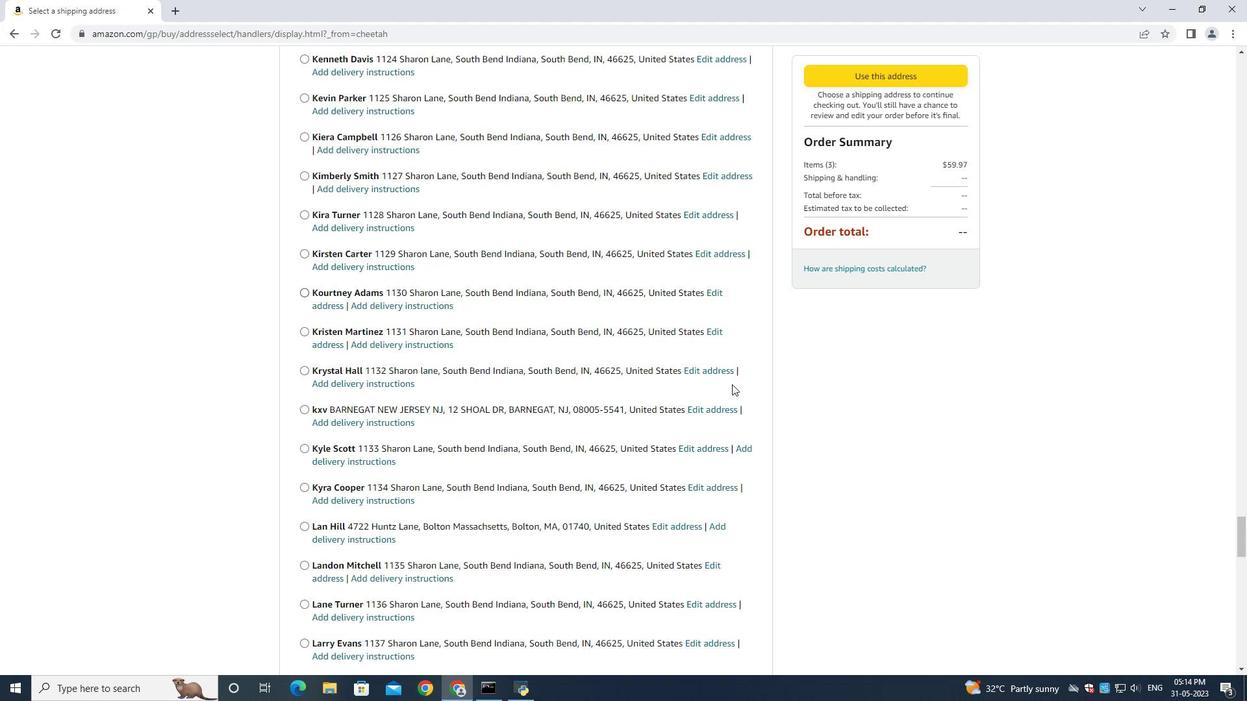 
Action: Mouse scrolled (731, 383) with delta (0, 0)
Screenshot: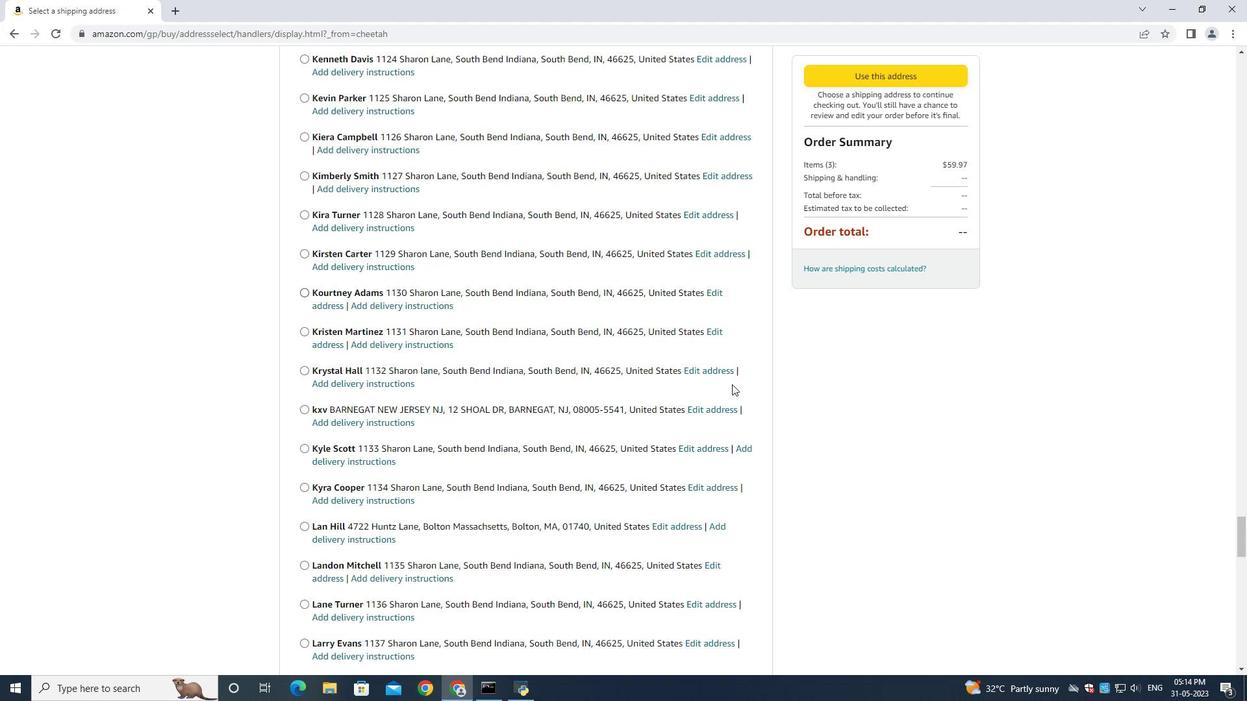 
Action: Mouse scrolled (731, 383) with delta (0, 0)
Screenshot: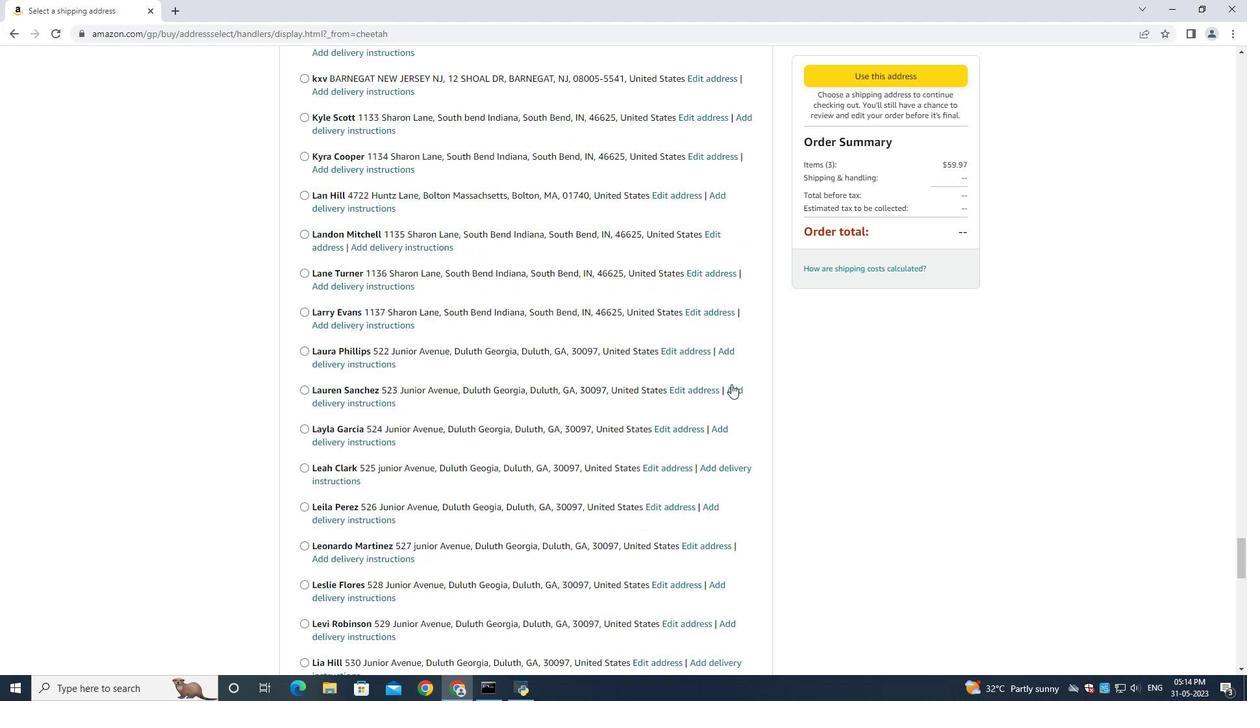 
Action: Mouse scrolled (731, 383) with delta (0, 0)
Screenshot: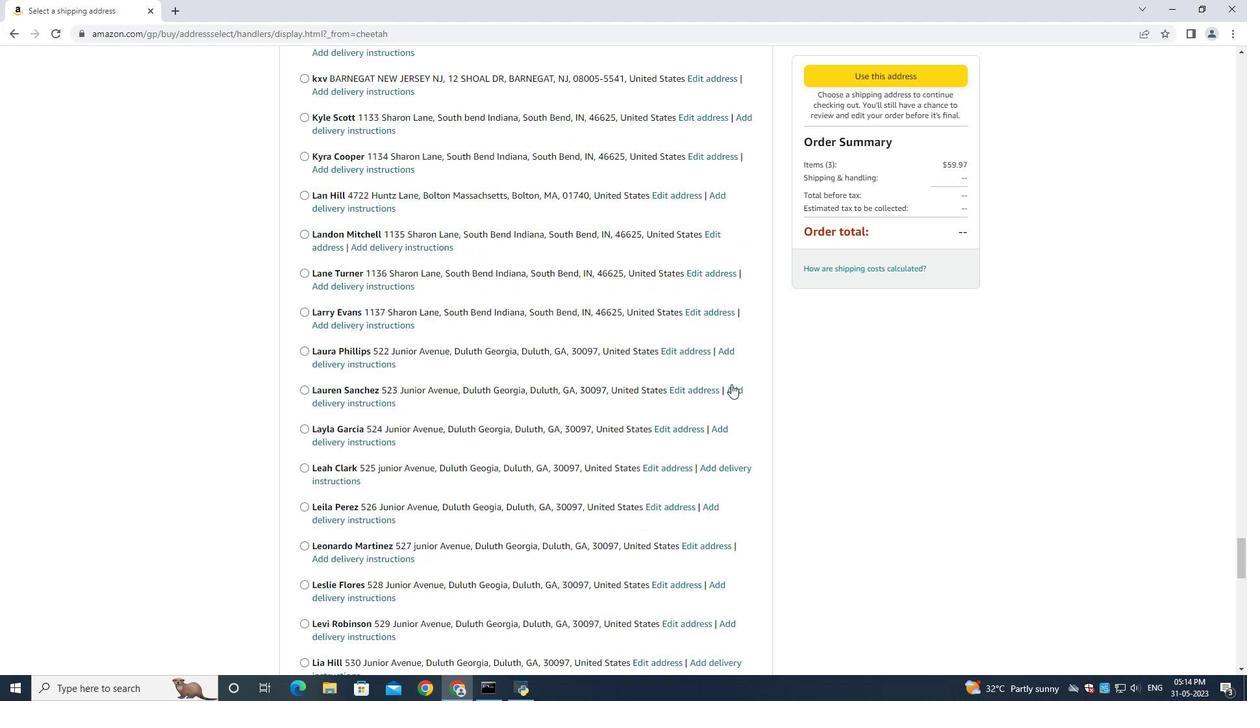 
Action: Mouse scrolled (731, 383) with delta (0, 0)
Screenshot: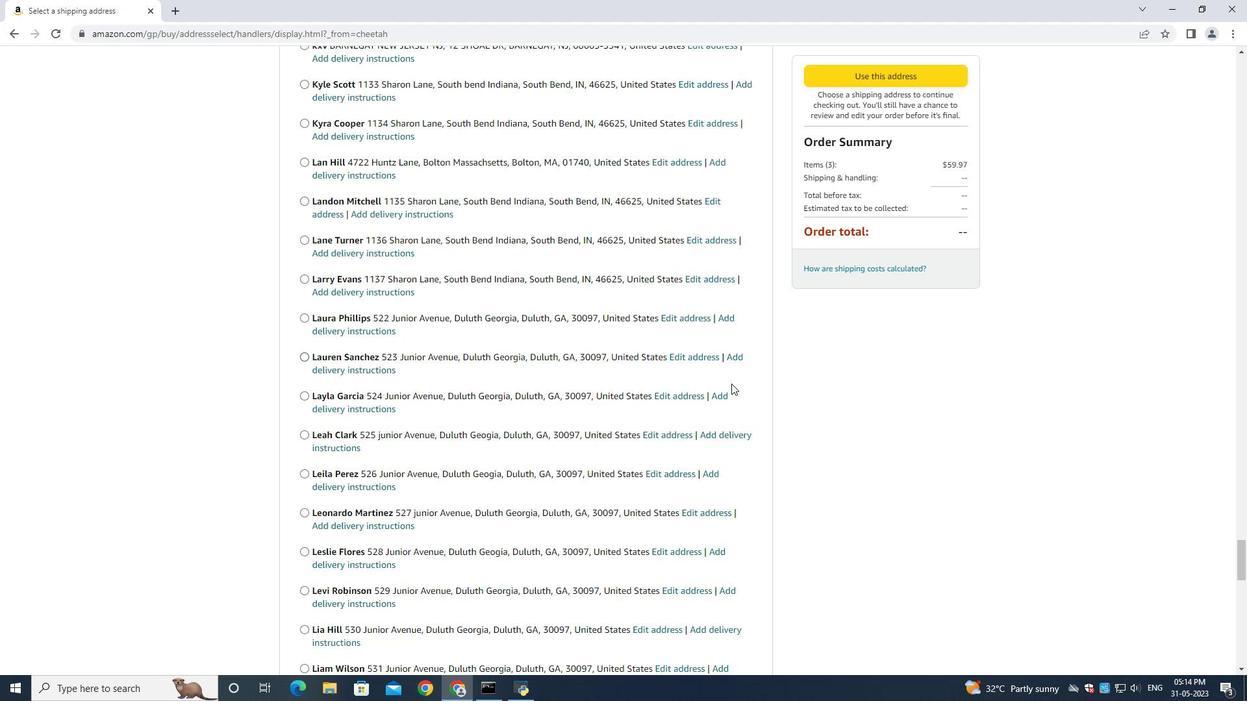
Action: Mouse scrolled (731, 383) with delta (0, 0)
Screenshot: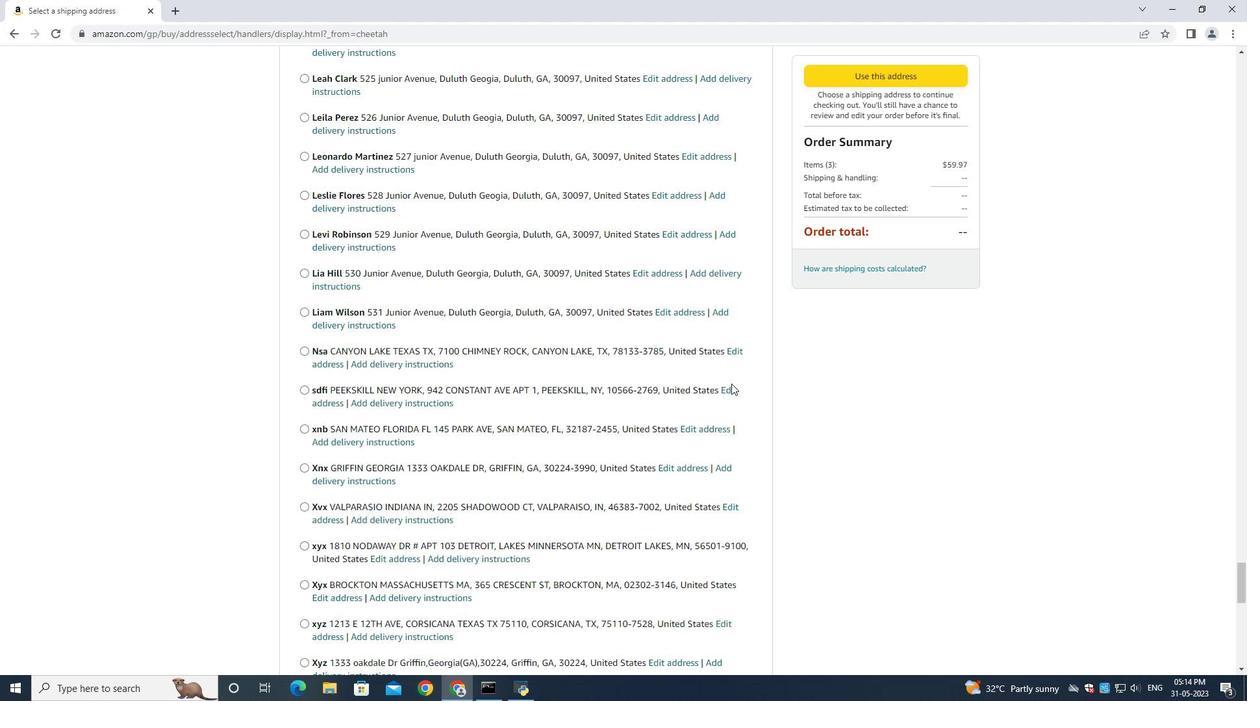 
Action: Mouse scrolled (731, 383) with delta (0, 0)
Screenshot: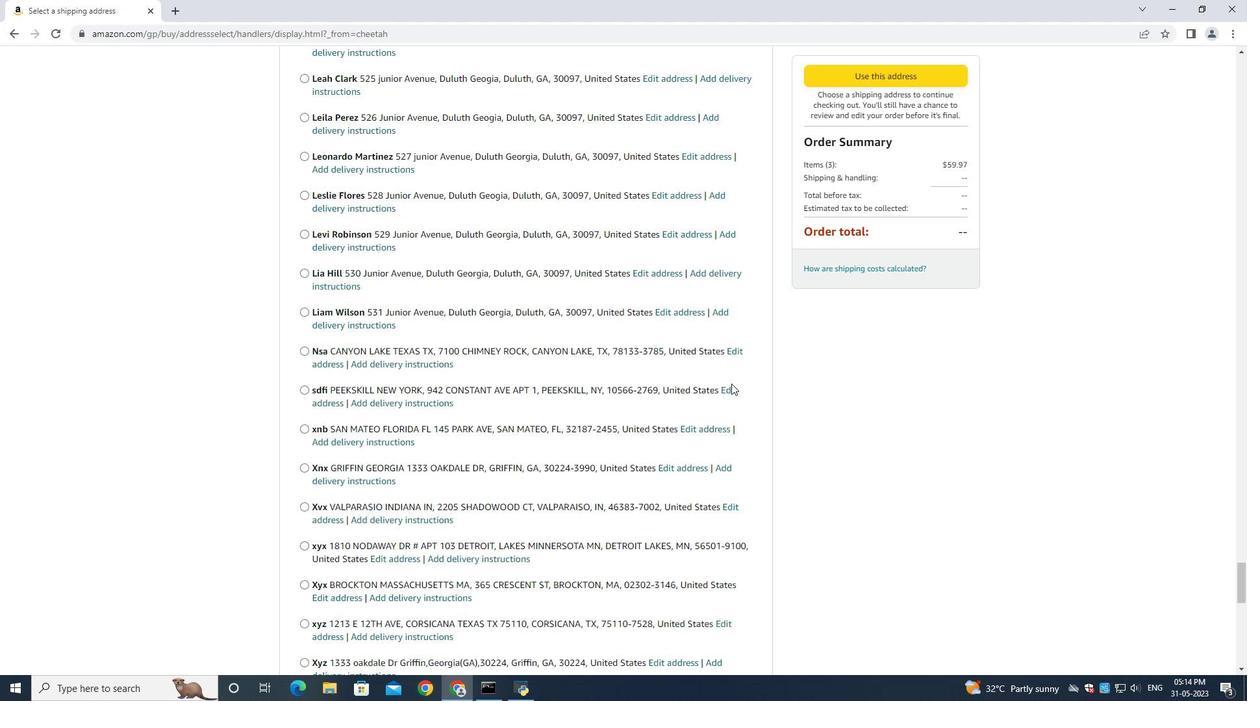 
Action: Mouse scrolled (731, 383) with delta (0, 0)
Screenshot: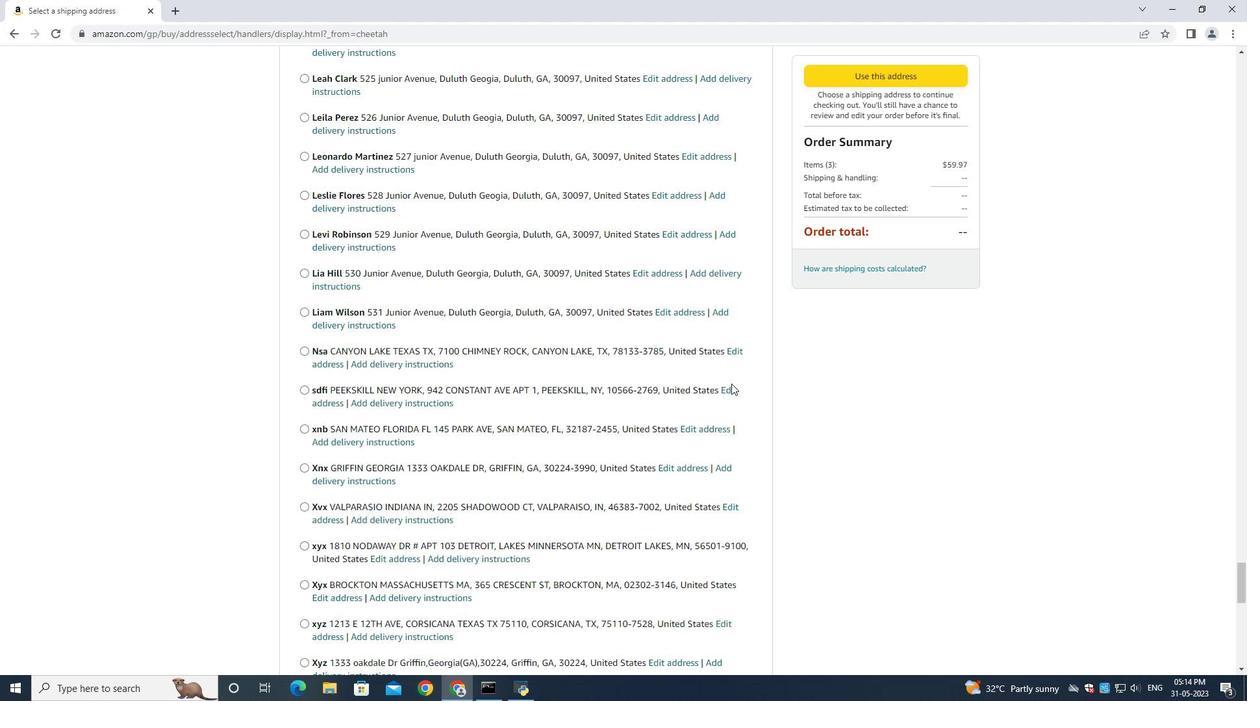 
Action: Mouse scrolled (731, 383) with delta (0, 0)
Screenshot: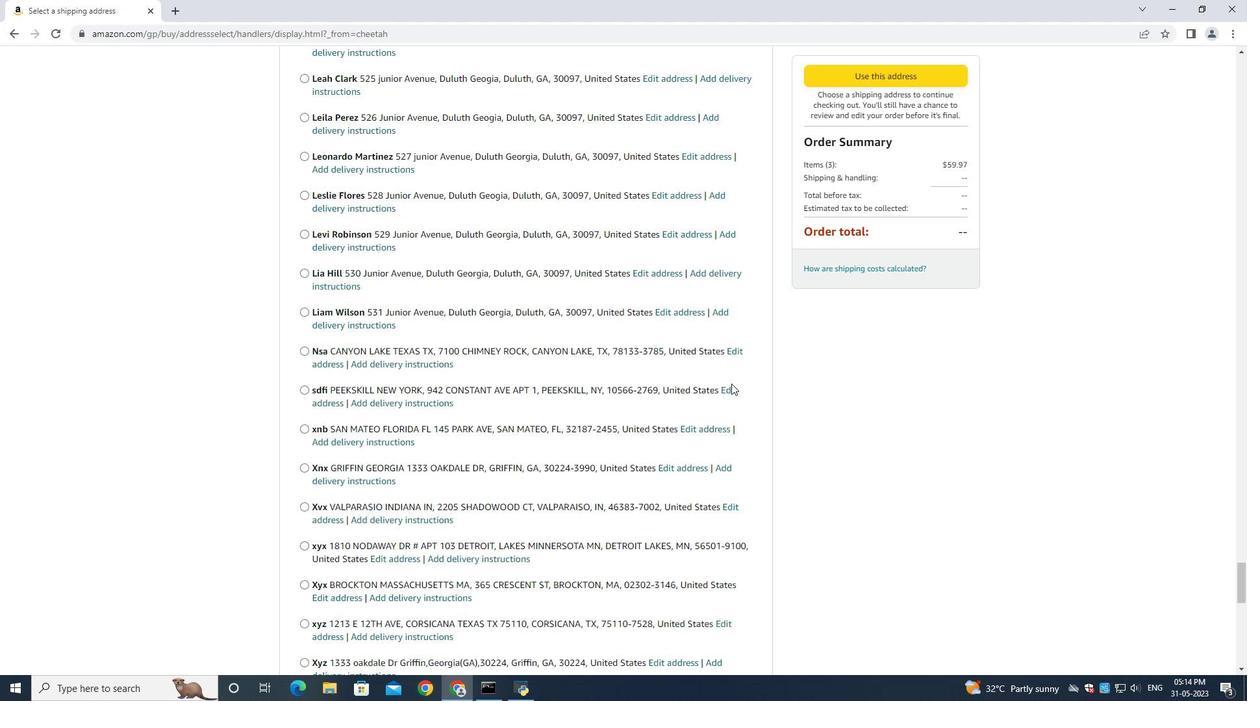 
Action: Mouse scrolled (731, 383) with delta (0, 0)
Screenshot: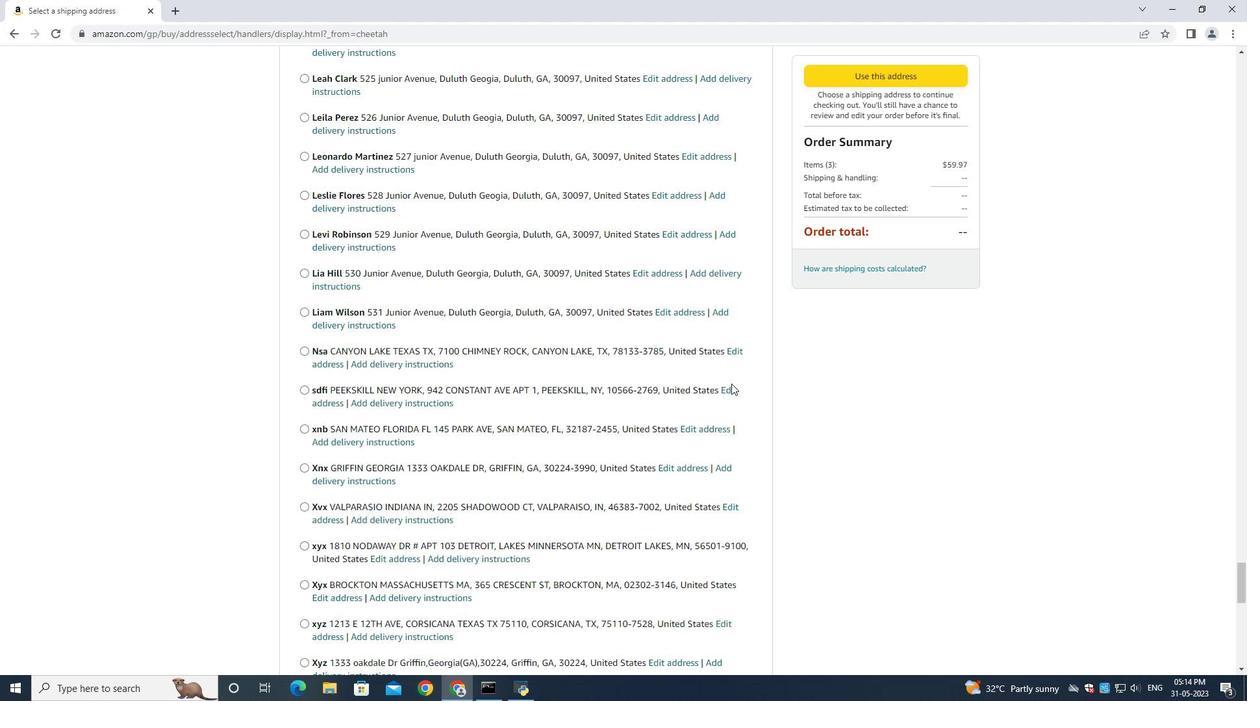 
Action: Mouse scrolled (731, 383) with delta (0, 0)
Screenshot: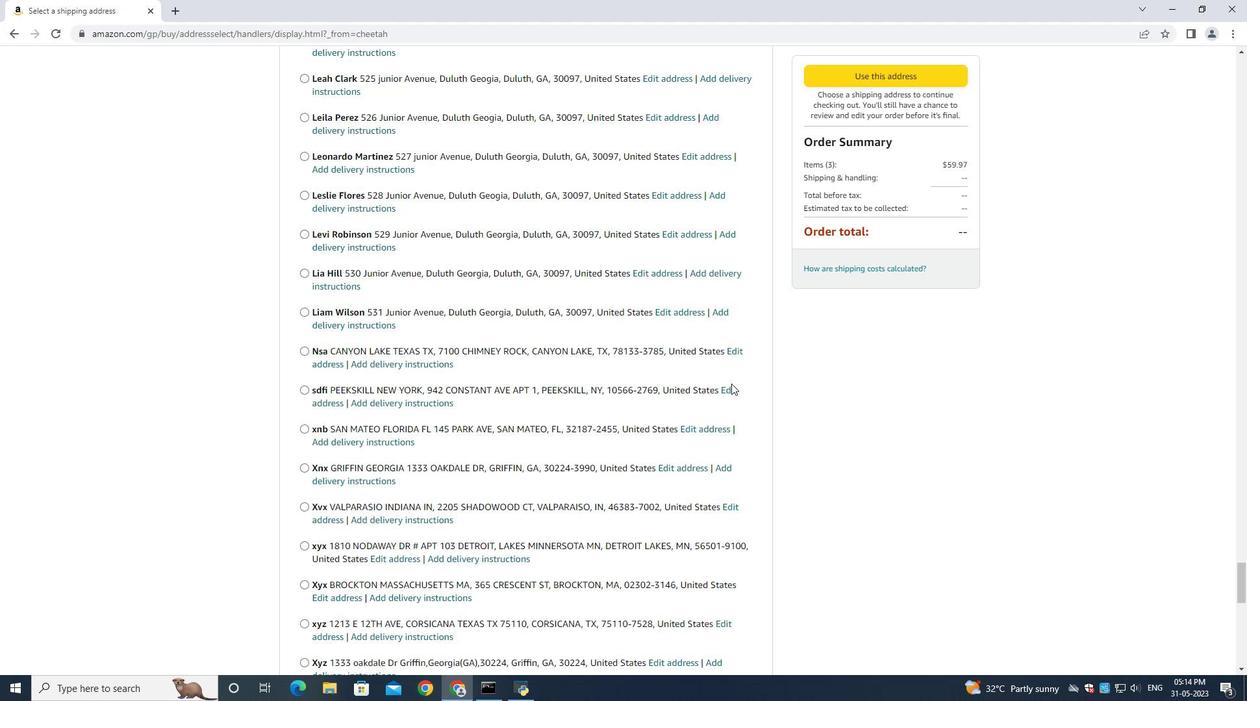 
Action: Mouse scrolled (731, 383) with delta (0, 0)
Screenshot: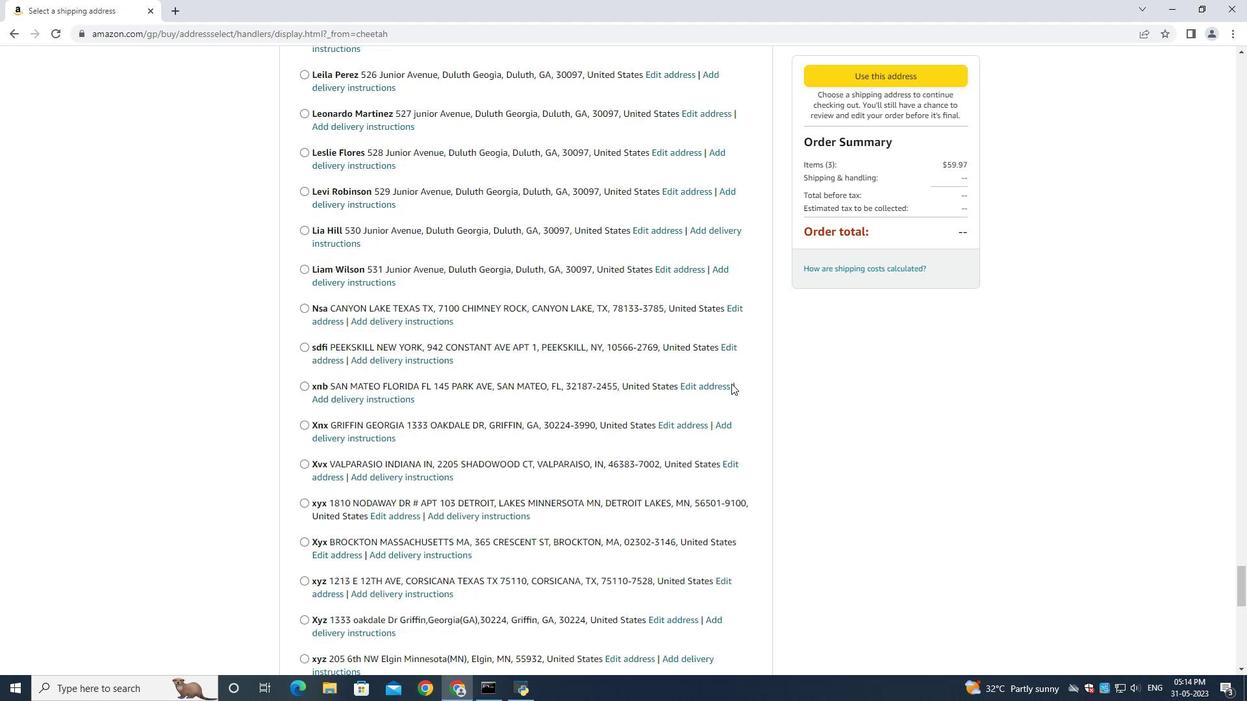 
Action: Mouse moved to (731, 383)
Screenshot: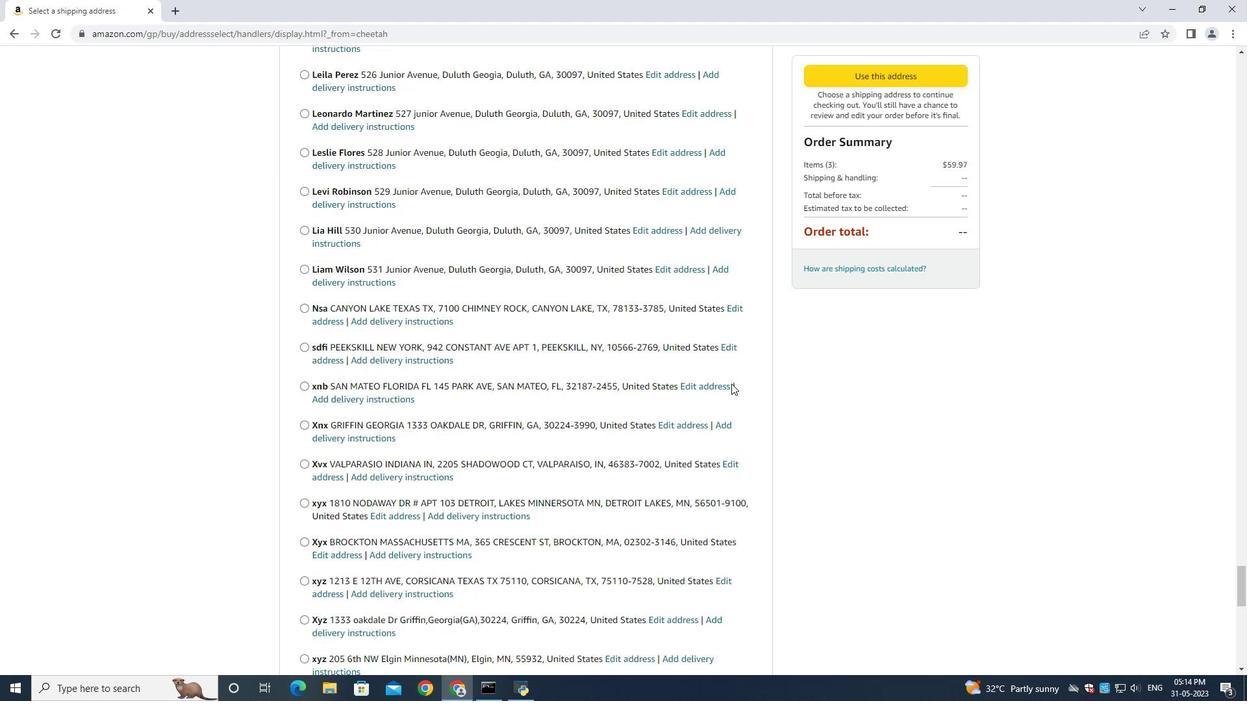 
Action: Mouse scrolled (731, 383) with delta (0, 0)
Screenshot: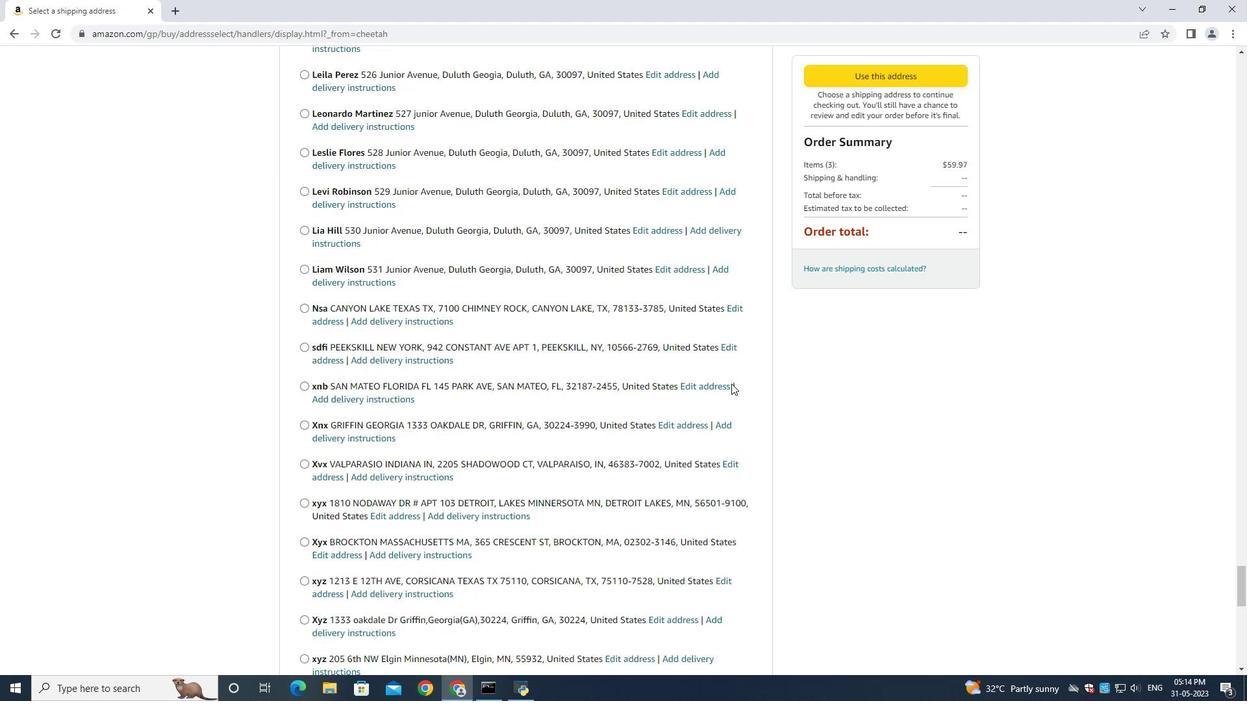 
Action: Mouse moved to (731, 384)
Screenshot: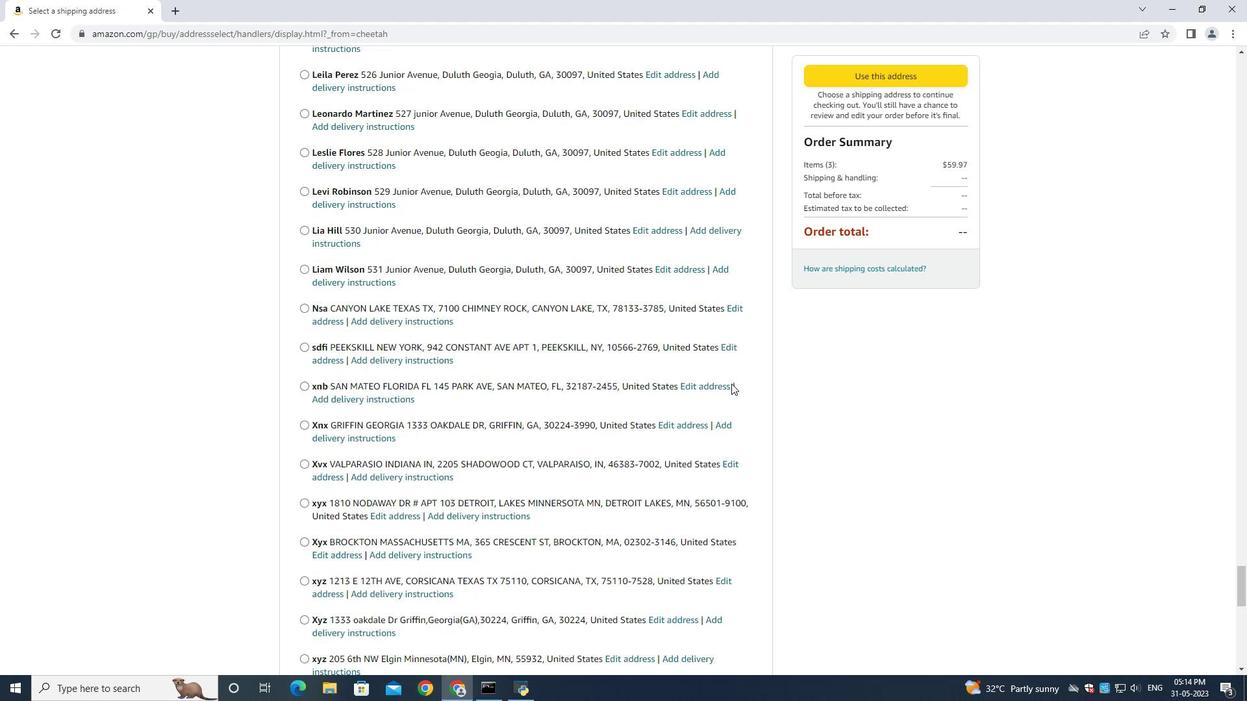 
Action: Mouse scrolled (731, 383) with delta (0, -1)
Screenshot: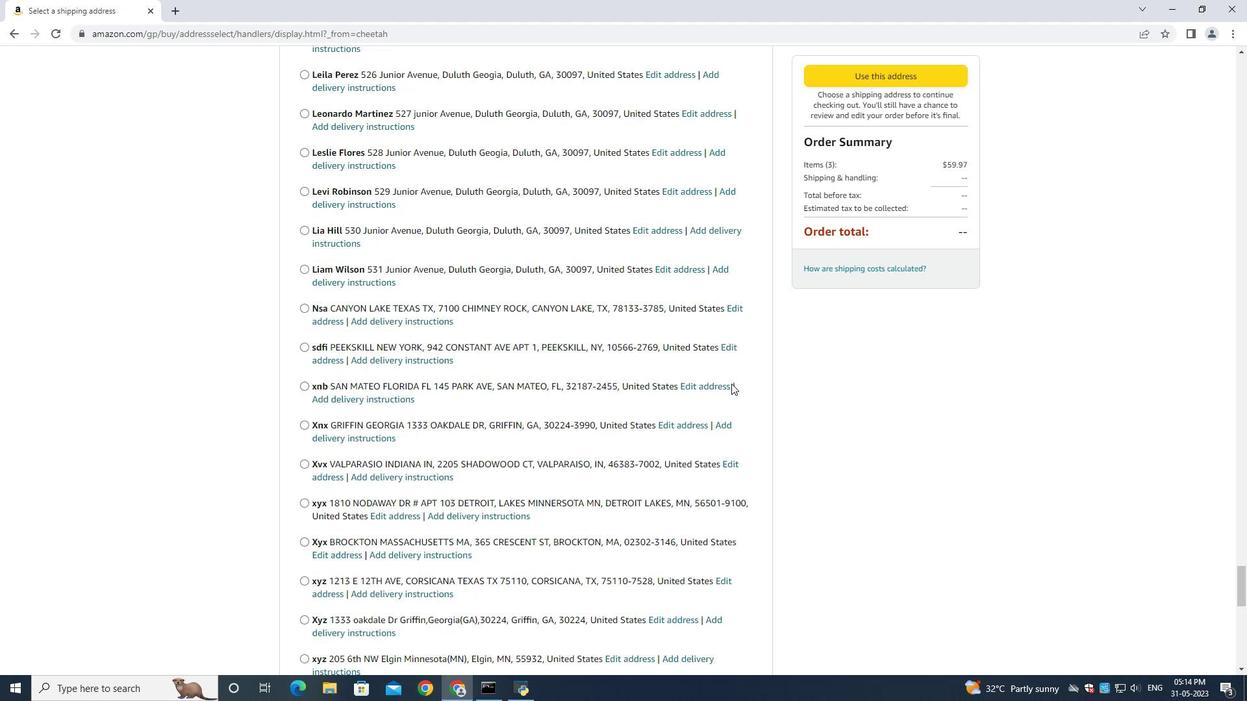 
Action: Mouse scrolled (731, 383) with delta (0, 0)
Screenshot: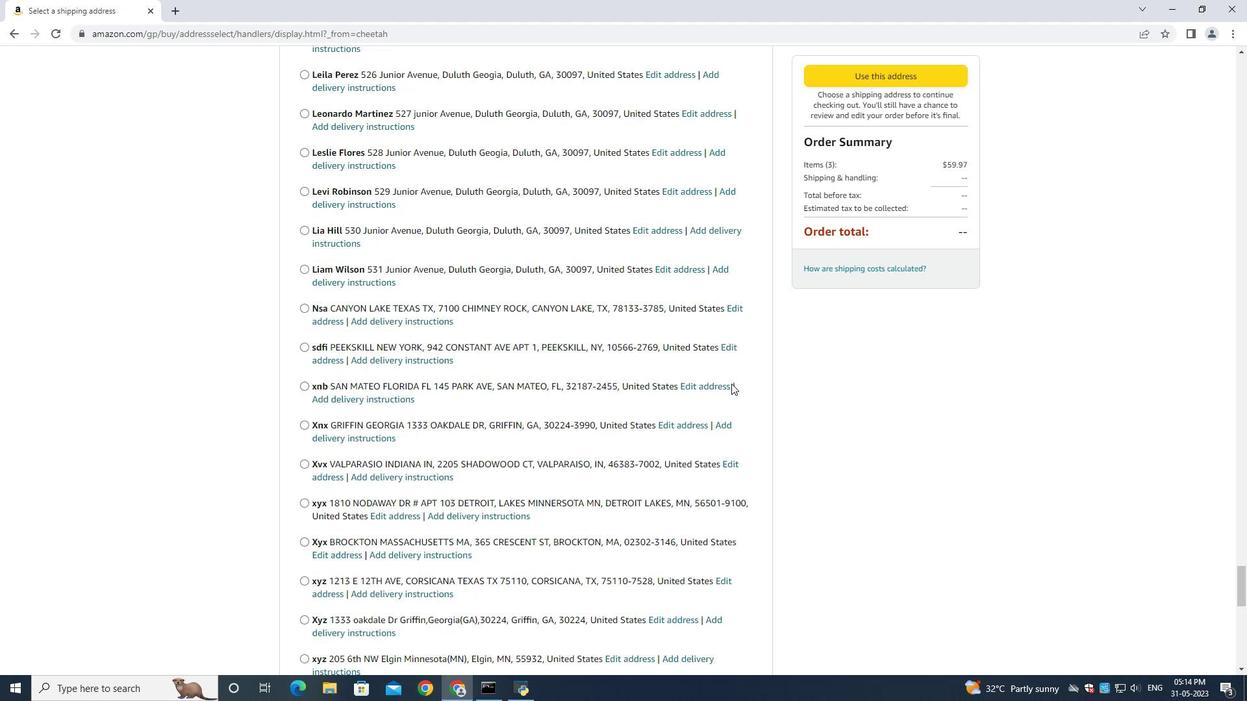 
Action: Mouse scrolled (731, 383) with delta (0, 0)
Screenshot: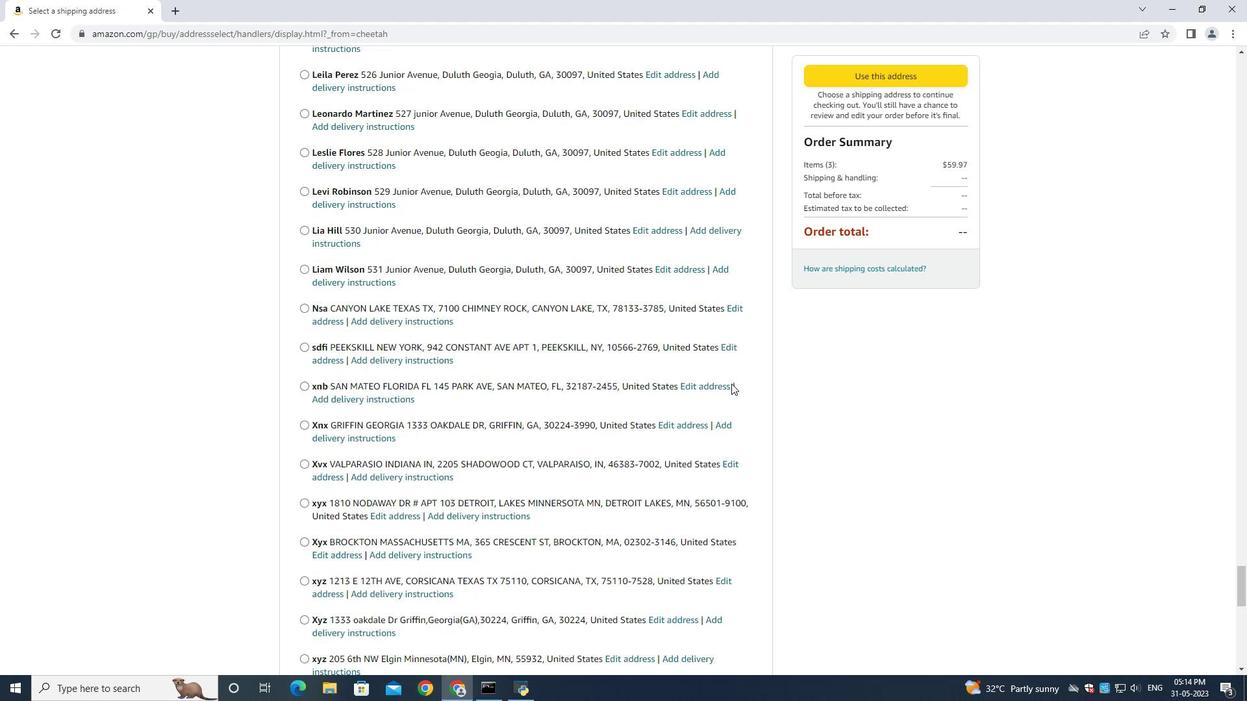 
Action: Mouse scrolled (731, 383) with delta (0, 0)
Screenshot: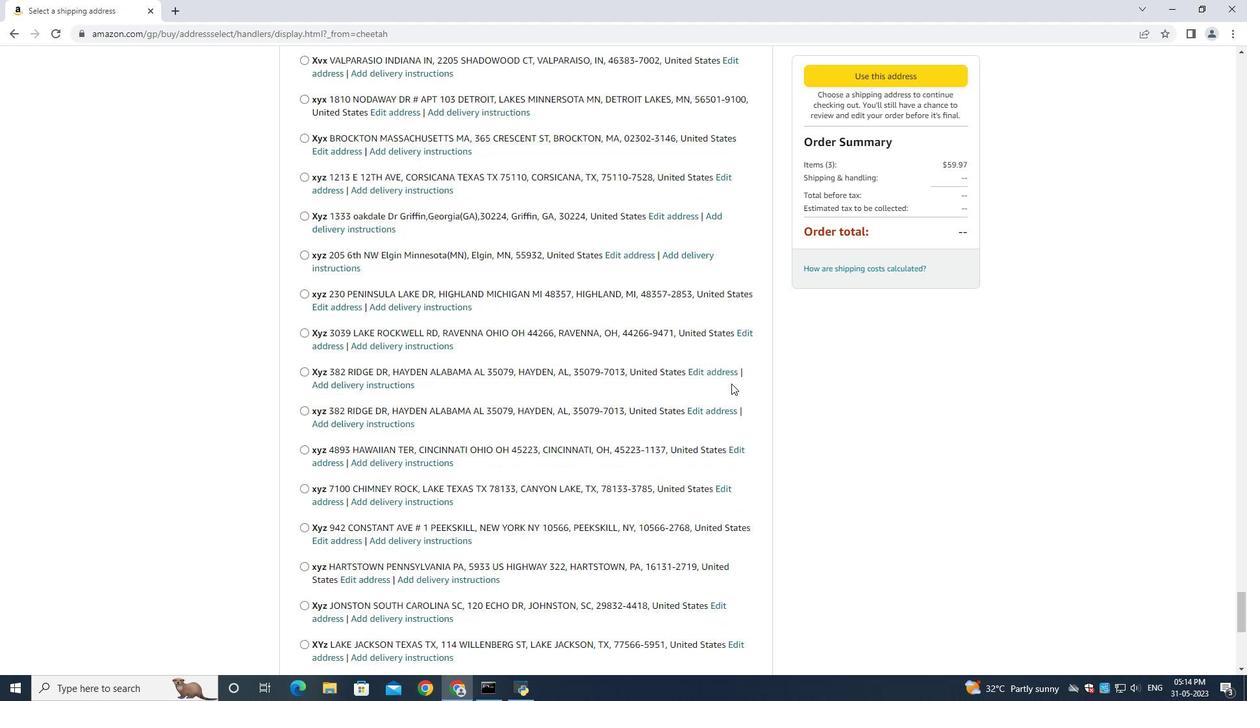 
Action: Mouse scrolled (731, 383) with delta (0, 0)
Screenshot: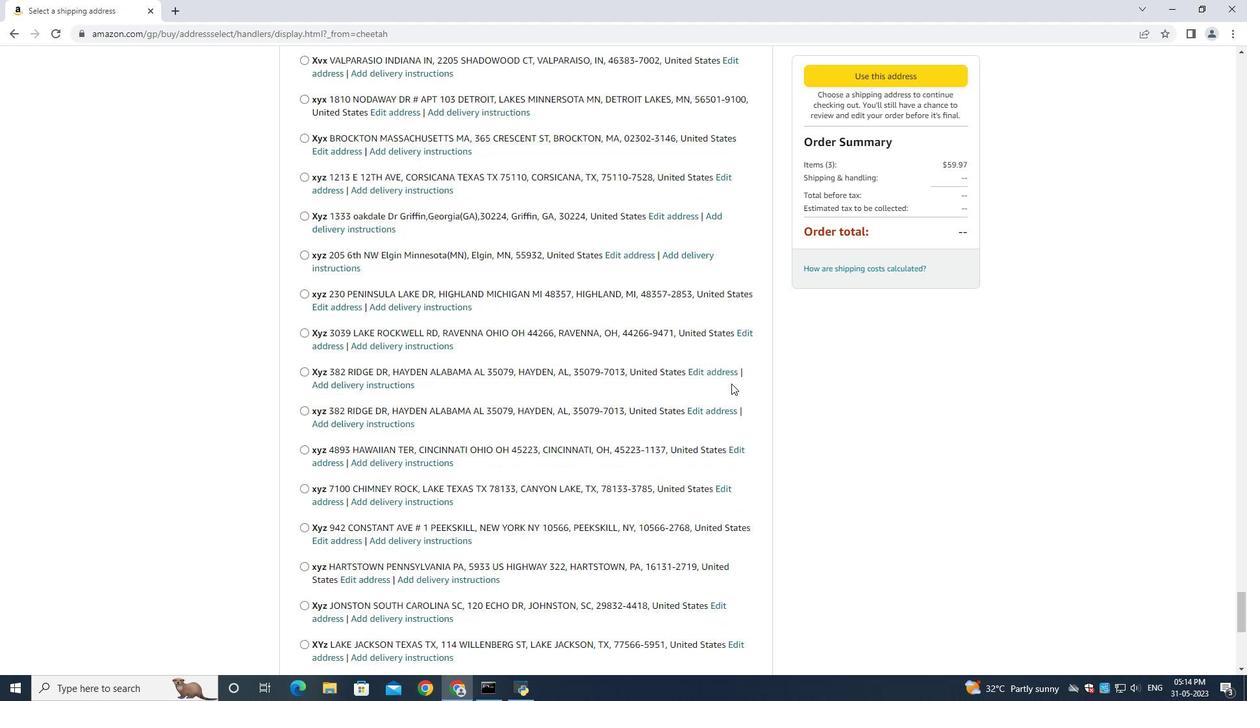 
Action: Mouse scrolled (731, 383) with delta (0, 0)
Screenshot: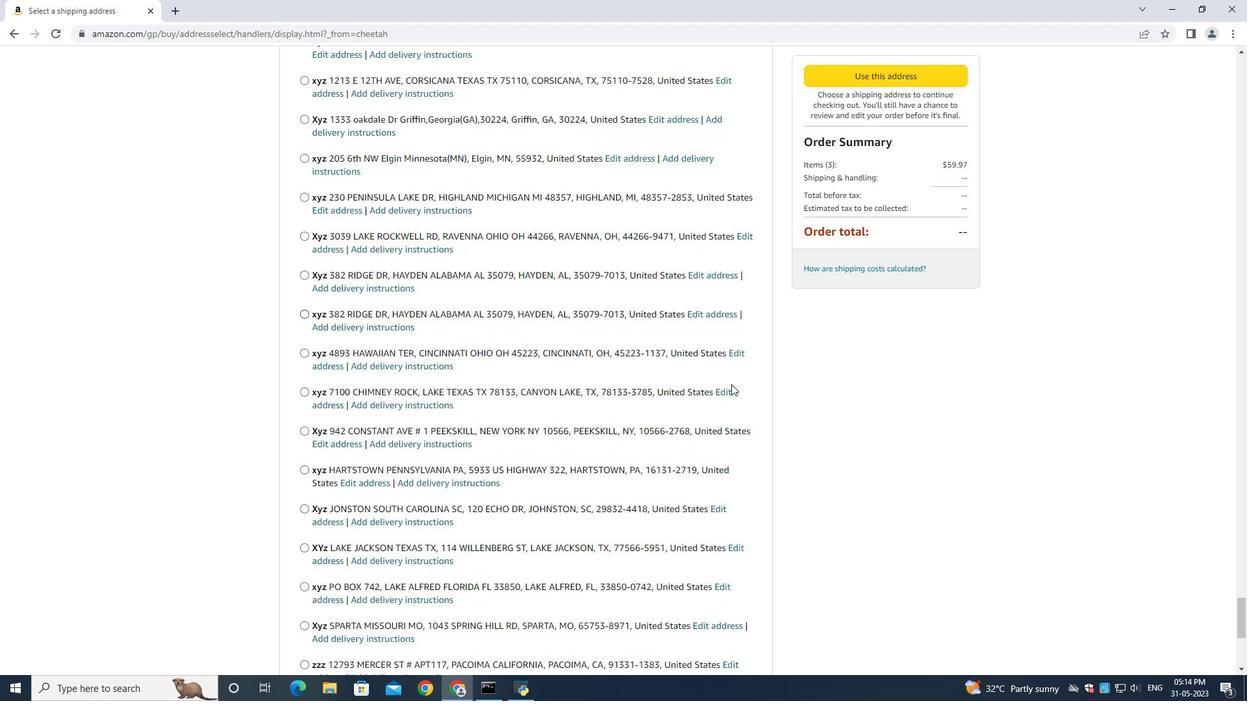 
Action: Mouse scrolled (731, 383) with delta (0, 0)
Screenshot: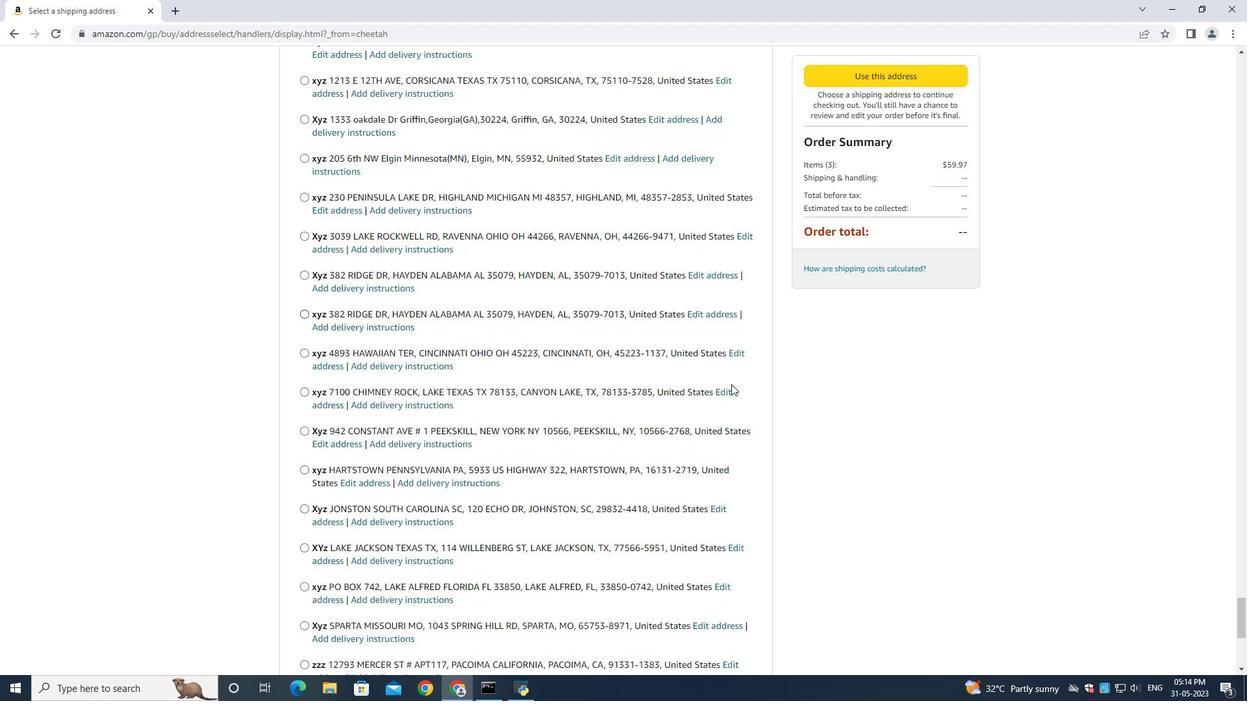 
Action: Mouse scrolled (731, 383) with delta (0, 0)
Screenshot: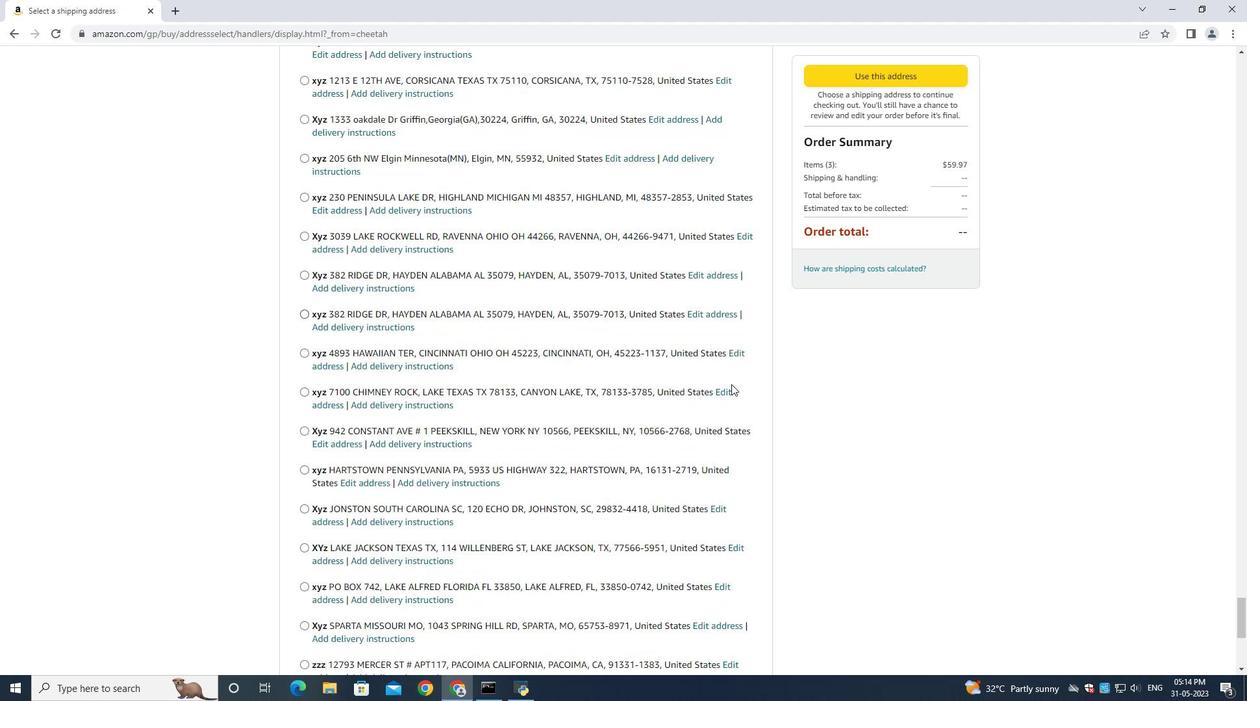 
Action: Mouse scrolled (731, 383) with delta (0, 0)
Screenshot: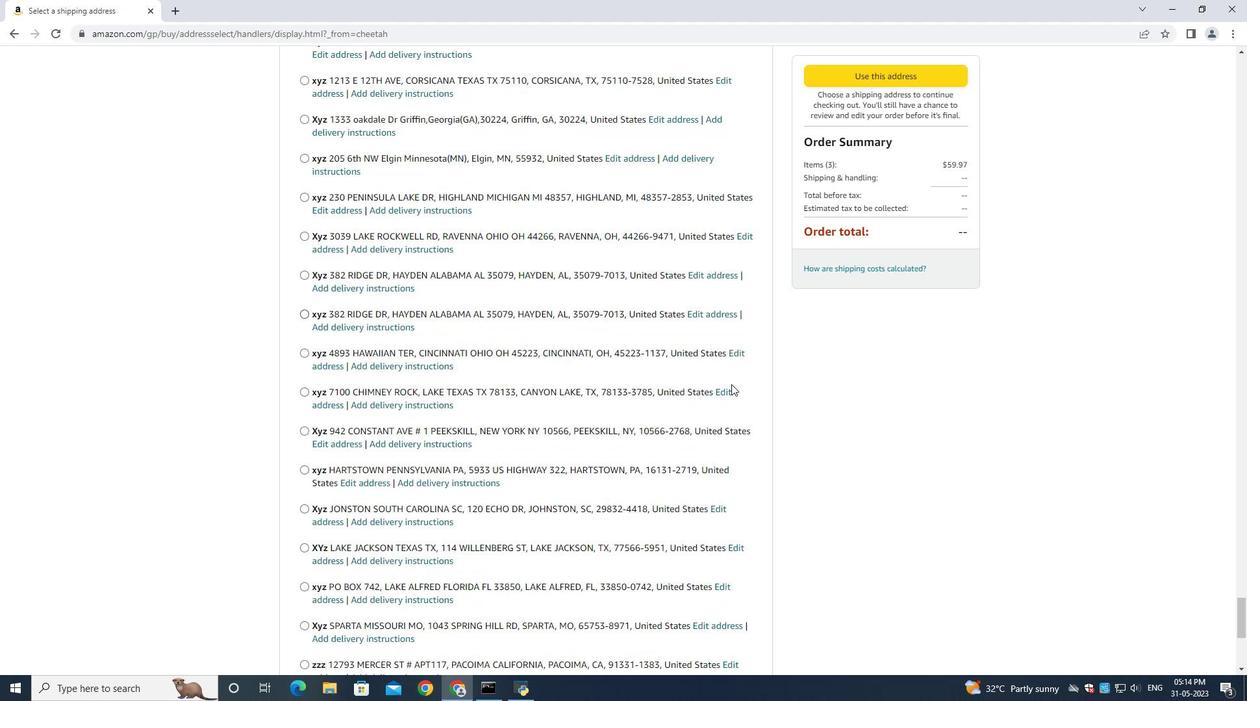 
Action: Mouse scrolled (731, 383) with delta (0, 0)
Screenshot: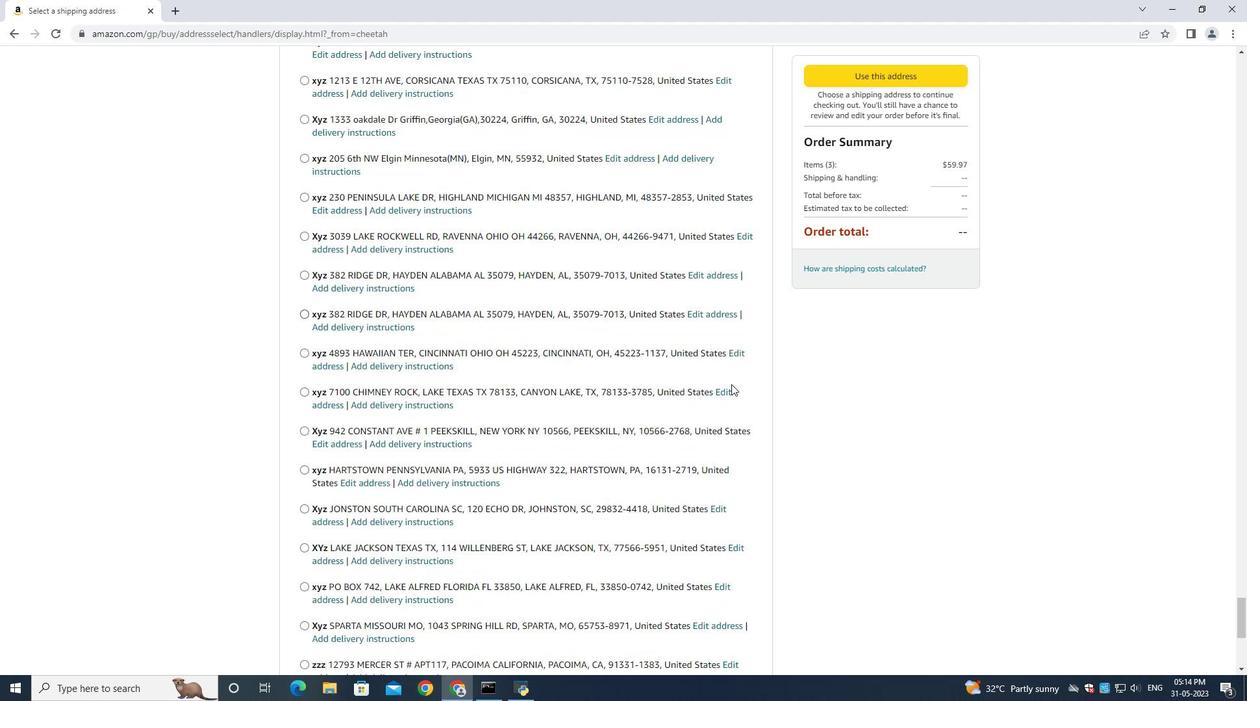 
Action: Mouse scrolled (731, 383) with delta (0, 0)
Screenshot: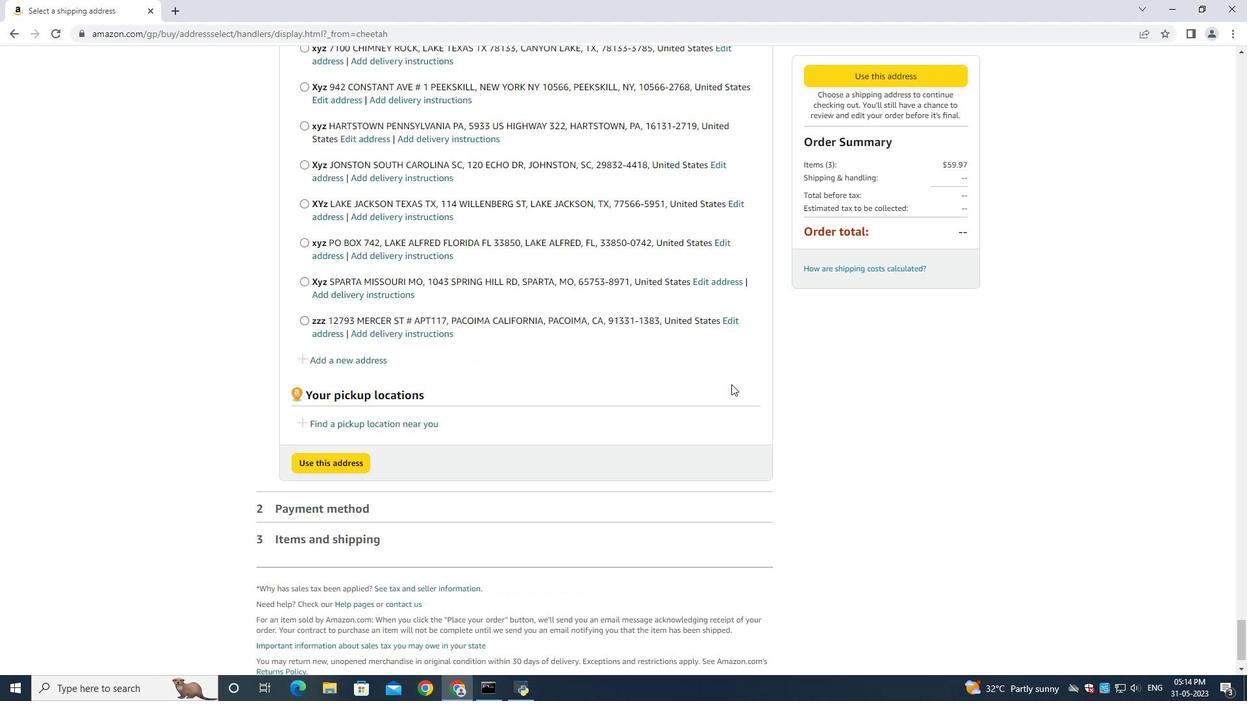 
Action: Mouse scrolled (731, 383) with delta (0, 0)
Screenshot: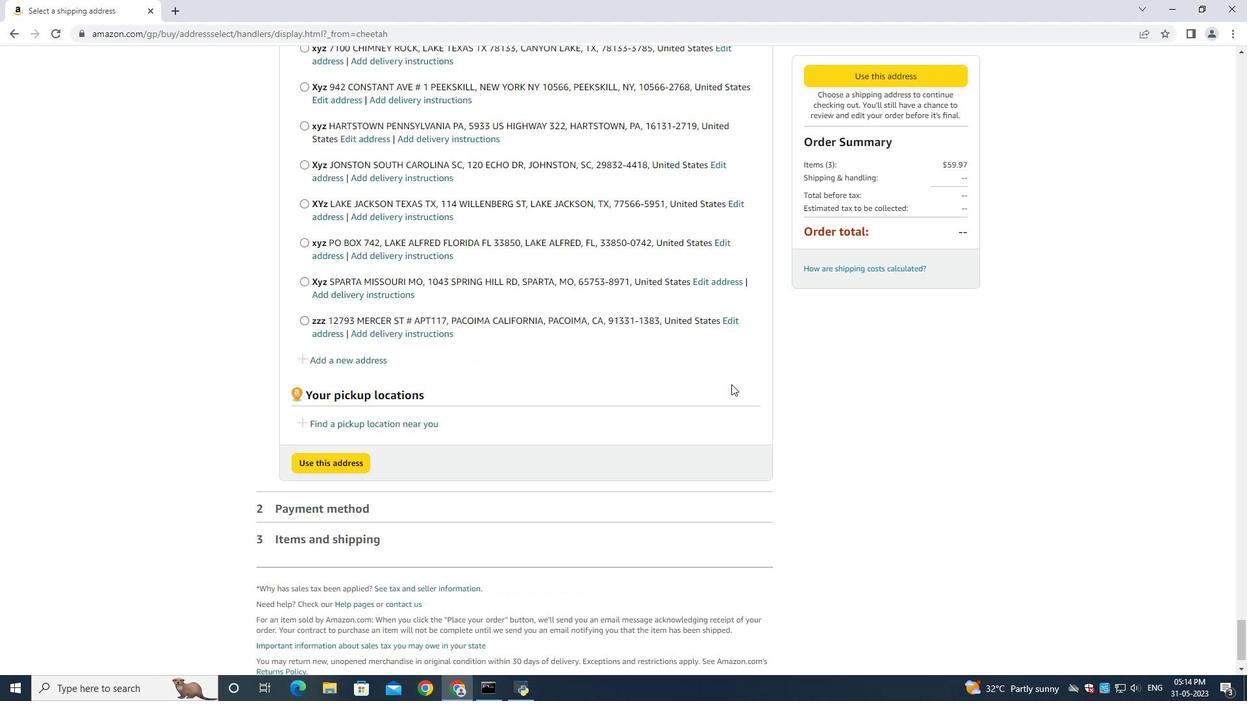 
Action: Mouse moved to (349, 309)
Screenshot: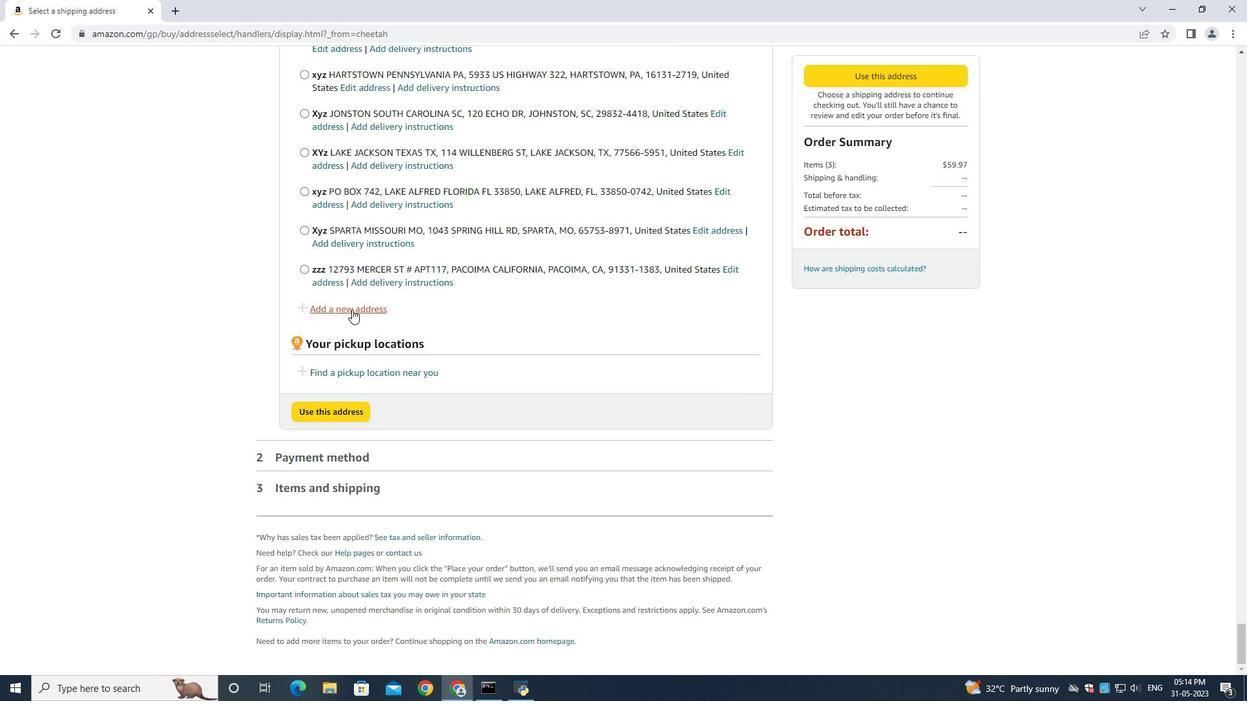 
Action: Mouse pressed left at (349, 309)
Screenshot: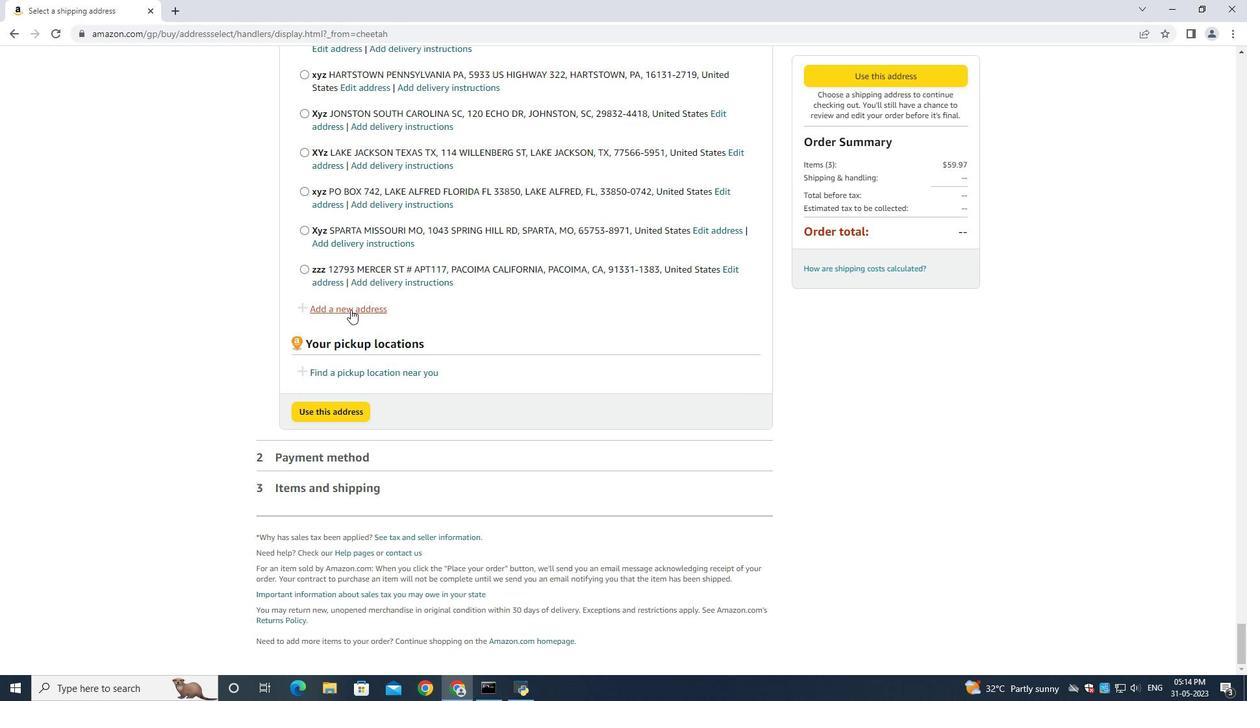 
Action: Mouse moved to (424, 316)
Screenshot: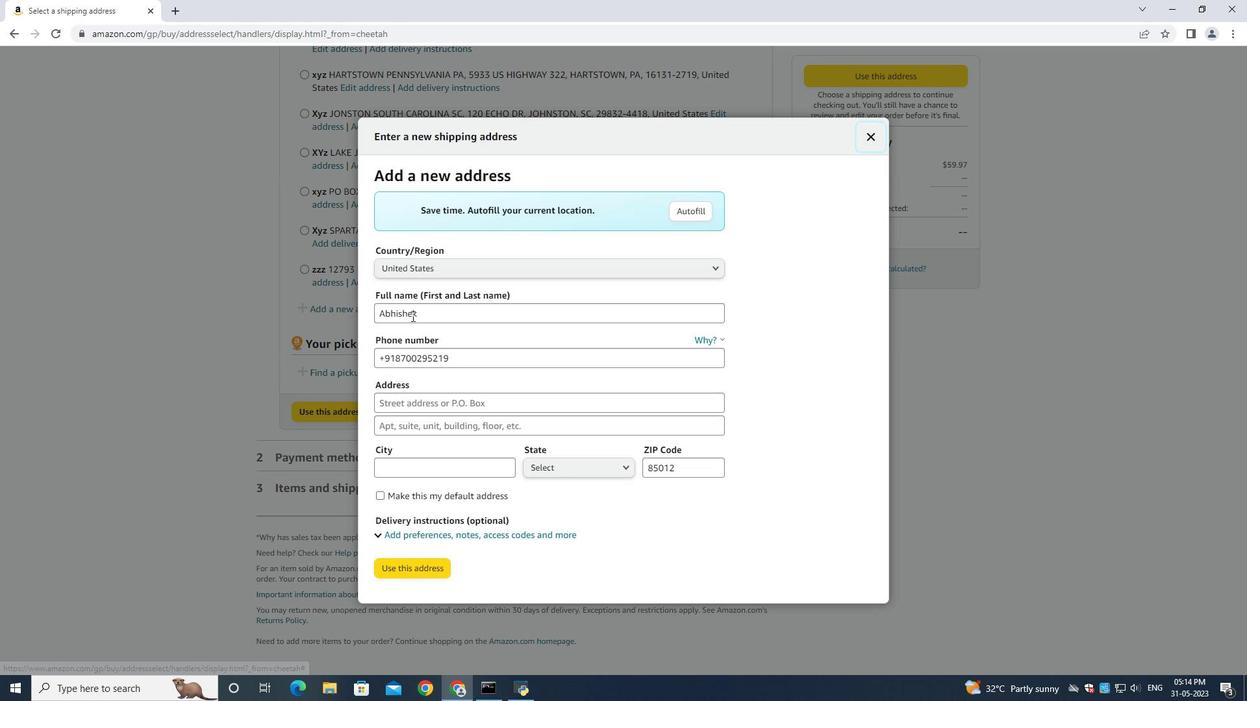 
Action: Mouse pressed left at (424, 316)
Screenshot: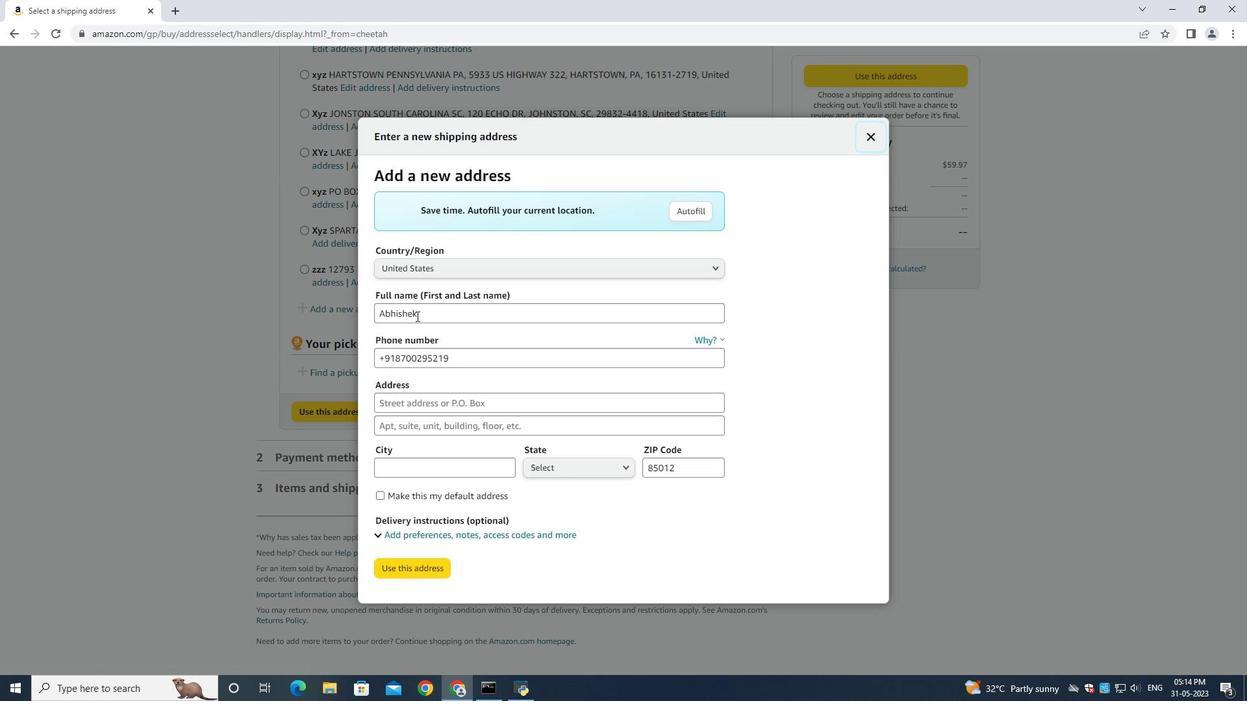 
Action: Key pressed ctrl+A<Key.backspace><Key.shift><Key.shift><Key.shift><Key.shift><Key.shift><Key.shift><Key.shift><Key.shift><Key.shift><Key.shift><Key.shift><Key.shift><Key.shift><Key.shift><Key.shift><Key.shift><Key.shift><Key.shift><Key.shift><Key.shift><Key.shift><Key.shift><Key.shift><Key.shift><Key.shift><Key.shift><Key.shift><Key.shift><Key.shift><Key.shift><Key.shift><Key.shift><Key.shift><Key.shift><Key.shift><Key.shift><Key.shift><Key.shift><Key.shift><Key.shift><Key.shift><Key.shift><Key.shift><Key.shift><Key.shift><Key.shift><Key.shift><Key.shift><Key.shift><Key.shift><Key.shift><Key.shift><Key.shift><Key.shift><Key.shift><Key.shift><Key.shift><Key.shift><Key.shift><Key.shift>Lily<Key.space><Key.shift>Brown<Key.space><Key.tab><Key.tab><Key.backspace>4046170247<Key.tab>533<Key.space><Key.shift>Junior<Key.space><Key.shift>Avenue<Key.tab><Key.shift><Key.shift><Key.shift><Key.shift><Key.shift><Key.shift><Key.shift><Key.shift><Key.shift><Key.shift><Key.shift><Key.shift><Key.shift><Key.shift><Key.shift><Key.shift><Key.shift><Key.shift><Key.shift><Key.shift><Key.shift><Key.shift><Key.shift><Key.shift><Key.shift><Key.shift><Key.shift><Key.shift><Key.shift><Key.shift><Key.shift><Key.shift><Key.shift><Key.shift><Key.shift><Key.shift><Key.shift><Key.shift><Key.shift><Key.shift><Key.shift><Key.shift><Key.shift><Key.shift><Key.shift><Key.shift><Key.shift><Key.shift><Key.shift><Key.shift><Key.shift><Key.shift><Key.shift><Key.shift><Key.shift>Duluth<Key.space><Key.shift><Key.shift><Key.shift><Key.shift><Key.shift><Key.shift><Key.shift><Key.shift><Key.shift><Key.shift><Key.shift><Key.shift><Key.shift><Key.shift><Key.shift>Georgia<Key.space><Key.tab><Key.shift><Key.shift><Key.shift><Key.shift><Key.shift><Key.shift><Key.shift><Key.shift><Key.shift><Key.shift><Key.shift><Key.shift><Key.shift><Key.shift><Key.shift>Duluth<Key.space><Key.shift>G<Key.backspace><Key.tab><Key.shift>G<Key.tab><Key.backspace>30097
Screenshot: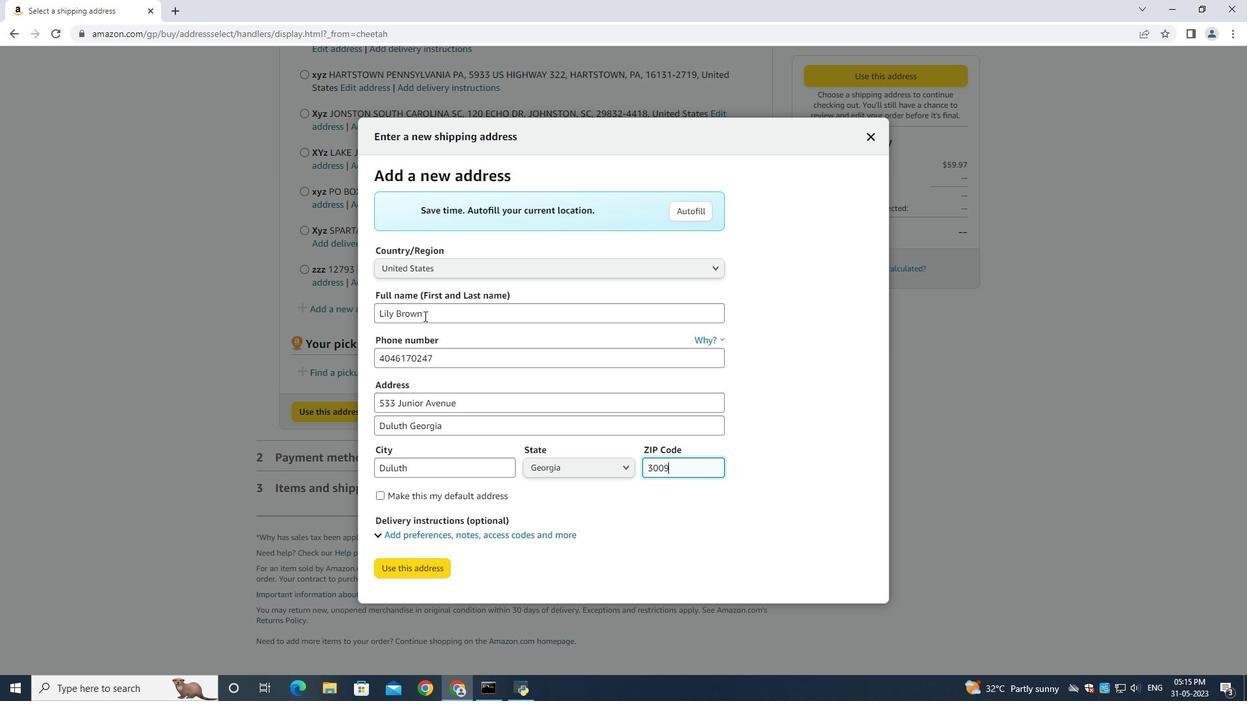 
Action: Mouse moved to (401, 571)
Screenshot: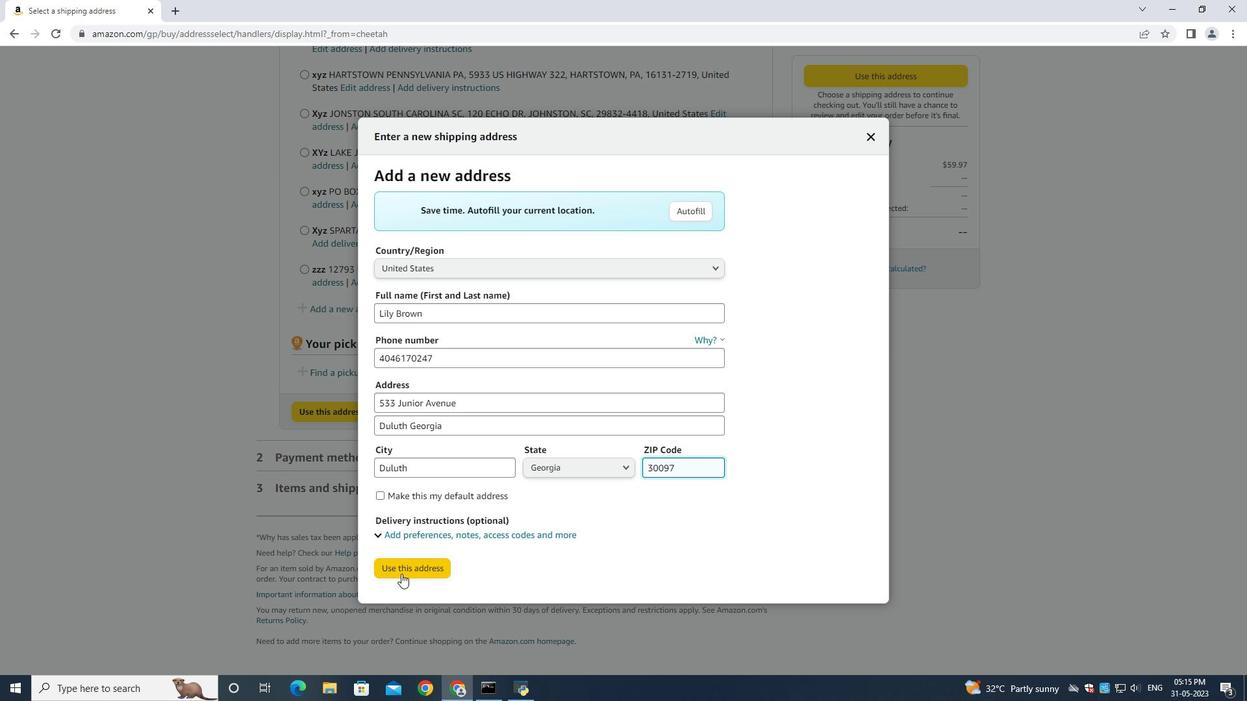 
Action: Mouse pressed left at (401, 571)
Screenshot: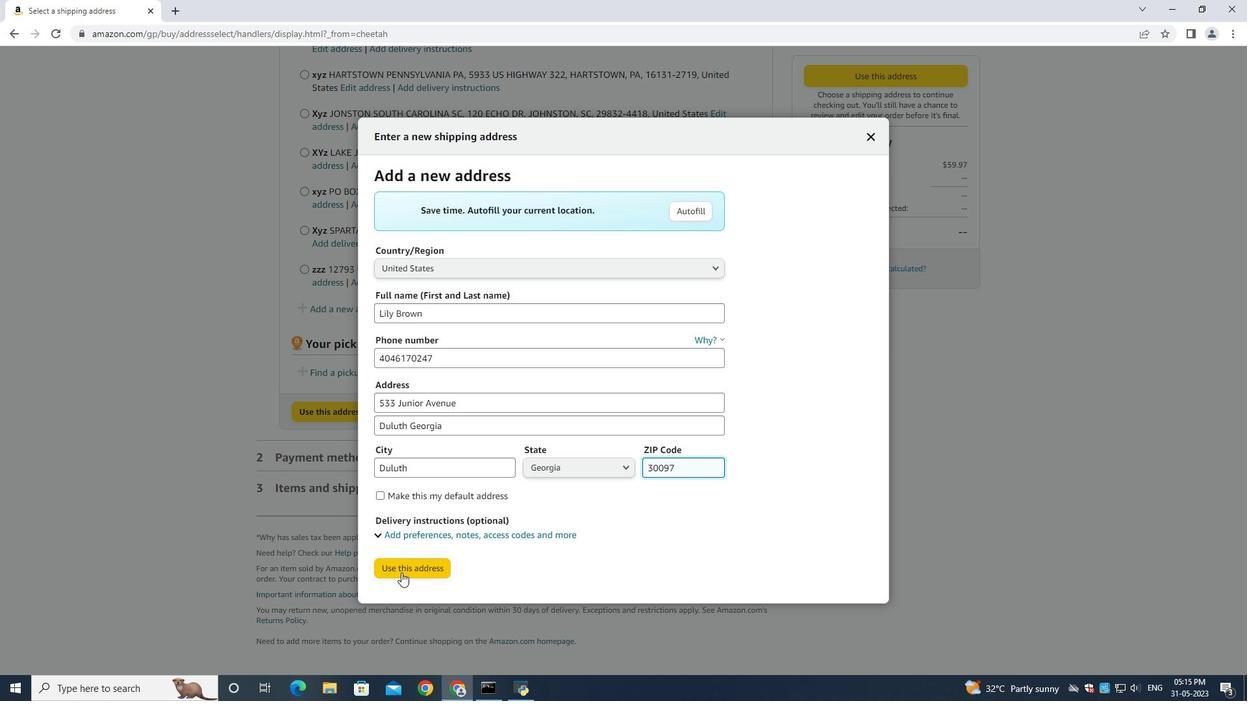 
Action: Mouse moved to (409, 654)
Screenshot: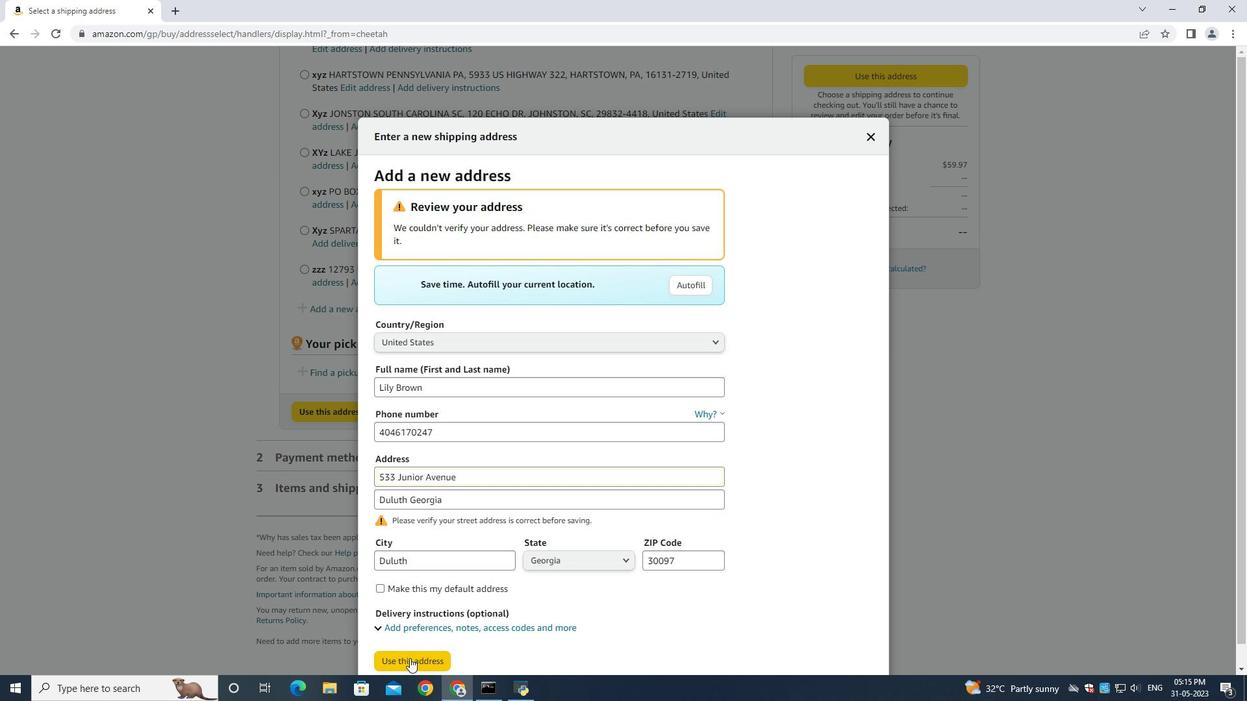 
Action: Mouse pressed left at (409, 658)
Screenshot: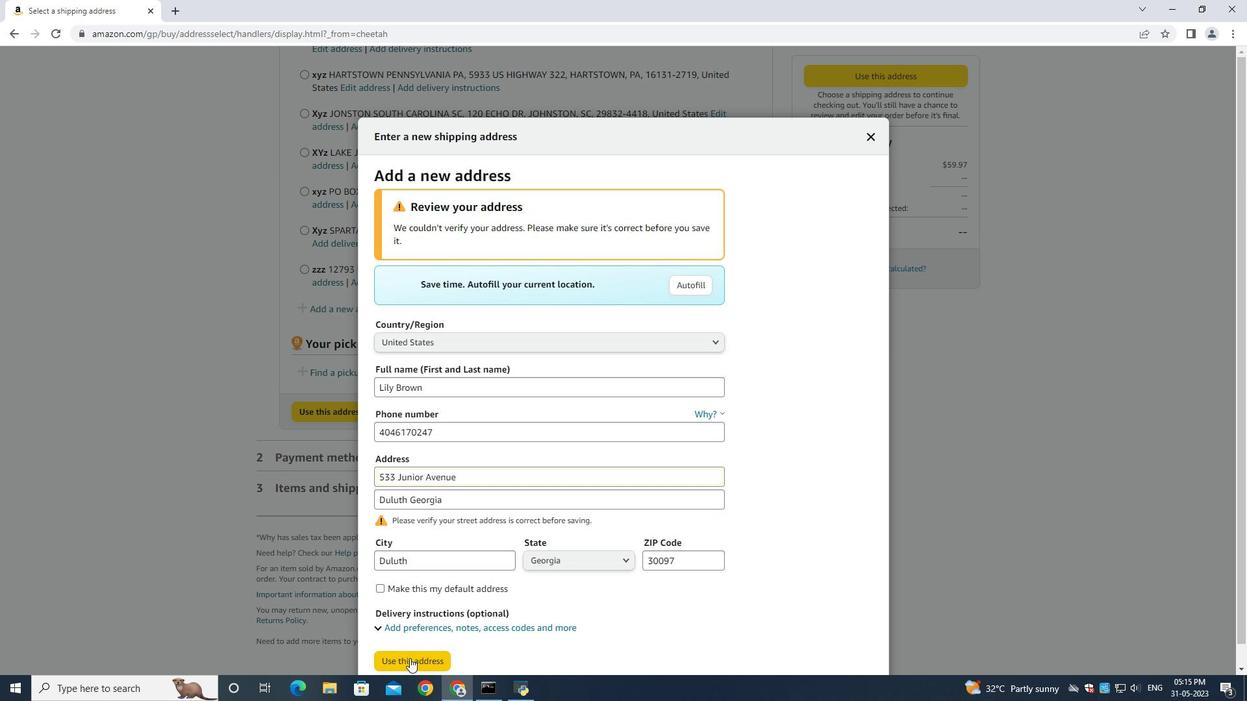 
Action: Mouse moved to (643, 261)
Screenshot: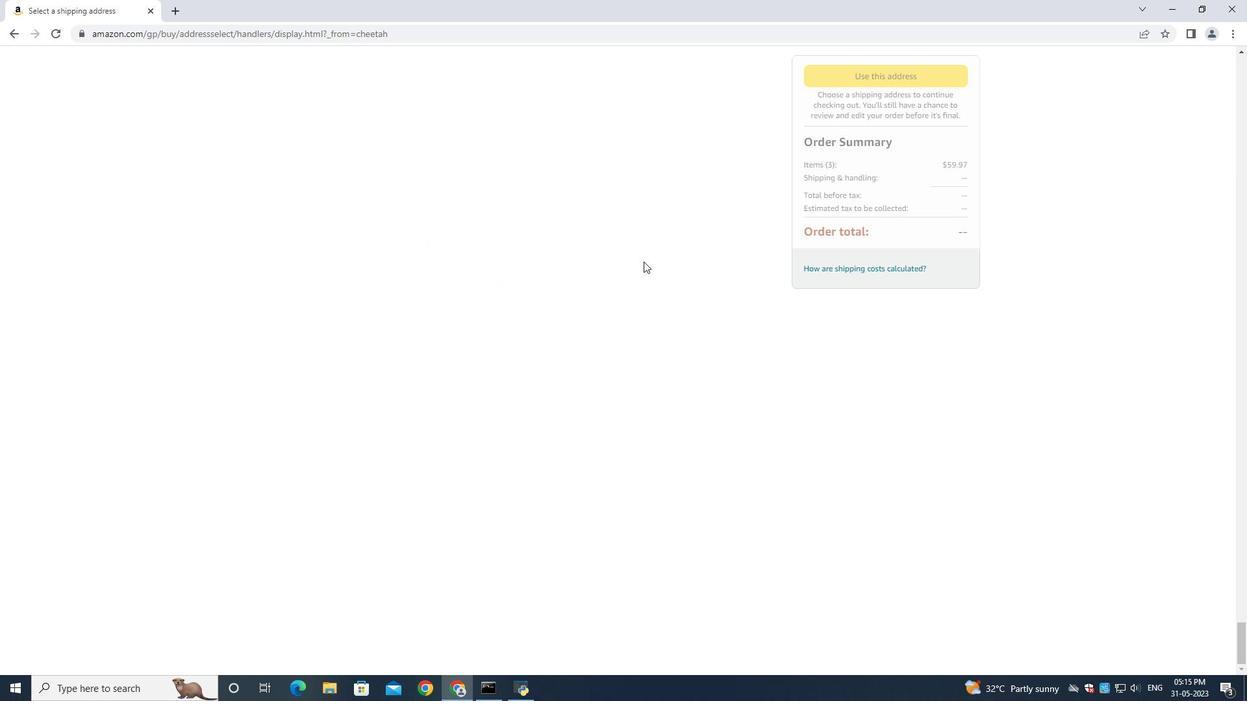 
